 Task: Create an itinerary for a family adventure in the Great Smoky Mountains, Tennessee/North Carolina, with activities like hiking and staying in Airbnb cabins.
Action: Mouse moved to (454, 58)
Screenshot: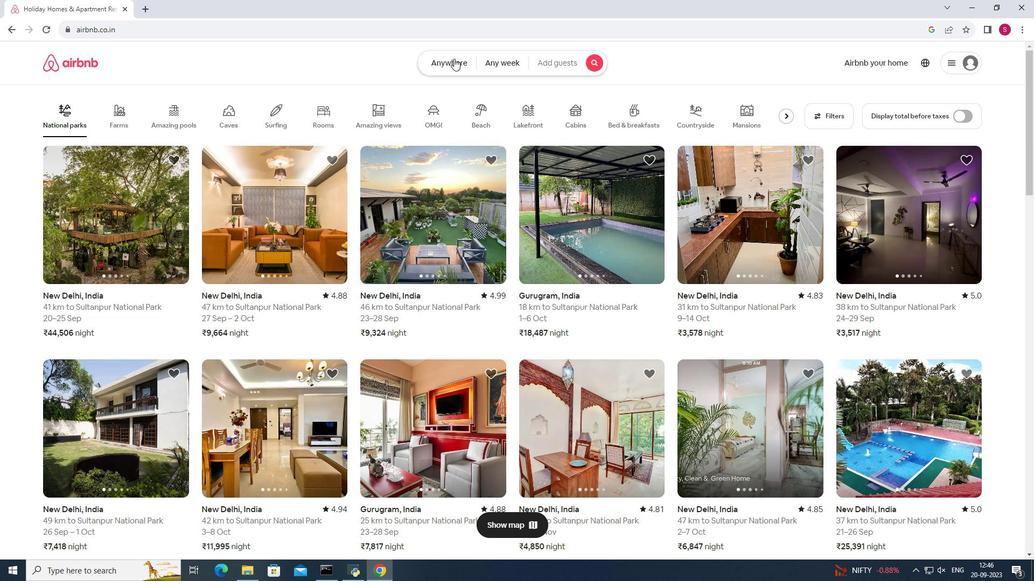 
Action: Mouse pressed left at (454, 58)
Screenshot: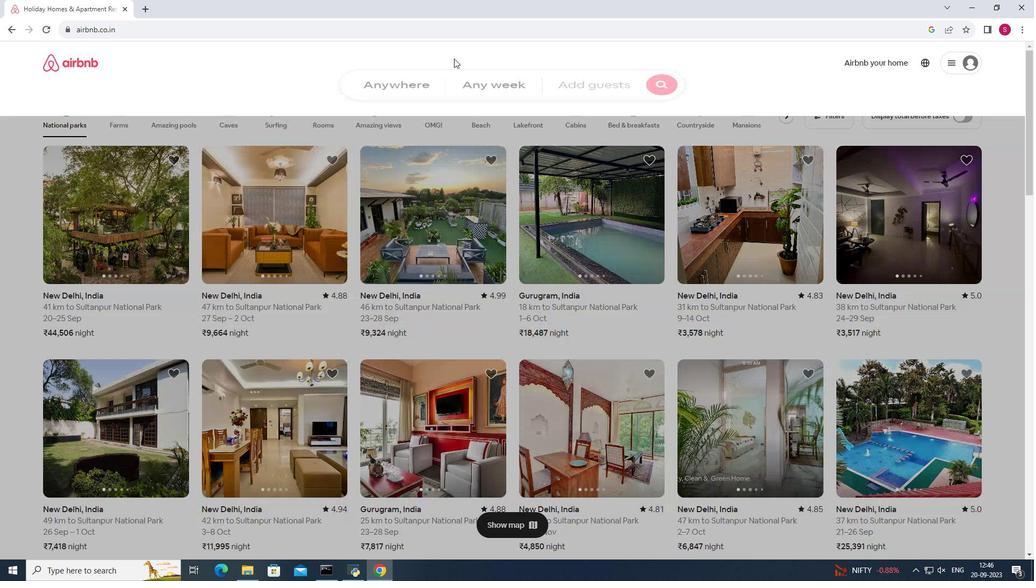 
Action: Mouse moved to (411, 105)
Screenshot: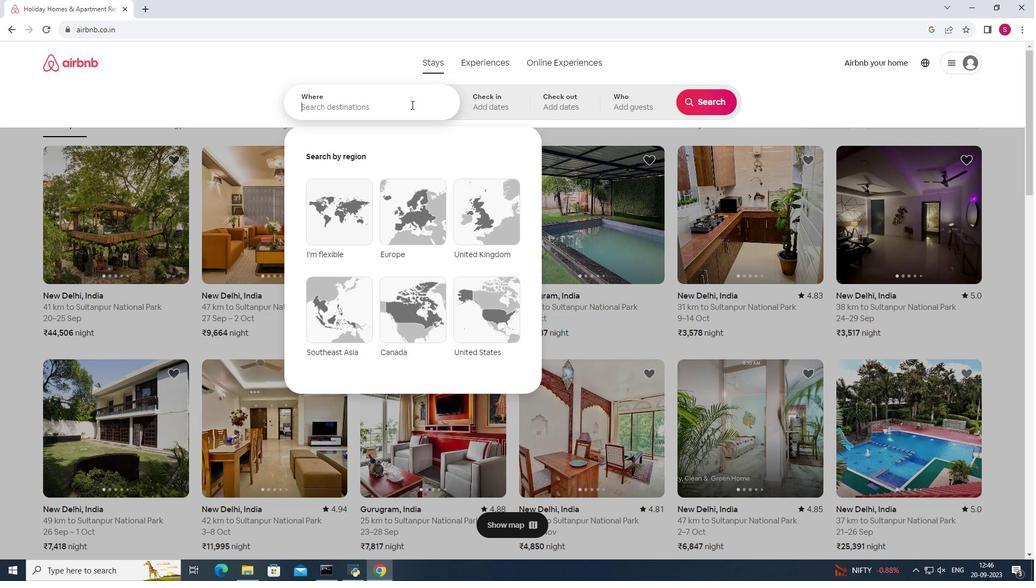 
Action: Mouse pressed left at (411, 105)
Screenshot: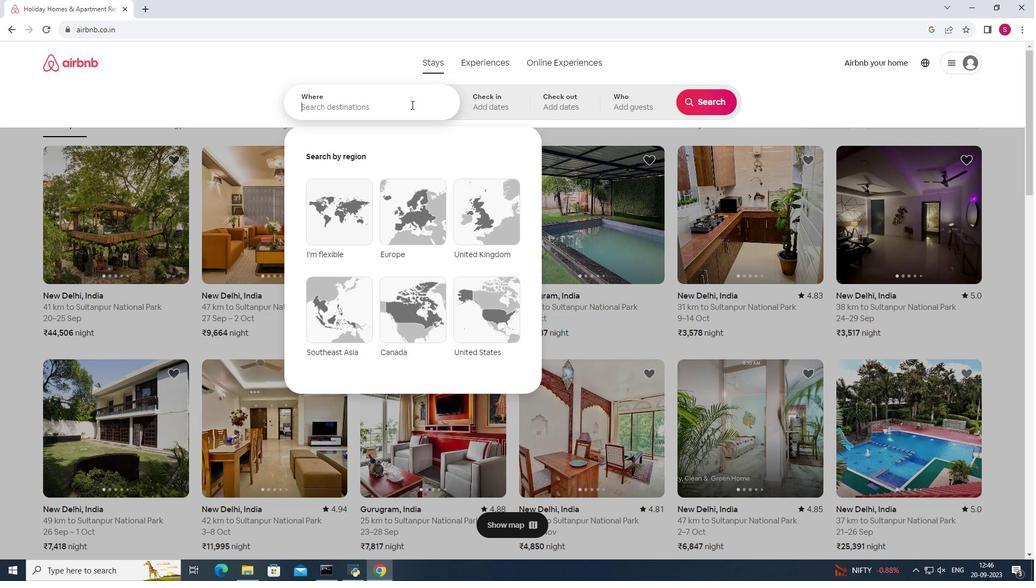 
Action: Key pressed <Key.shift><Key.shift><Key.shift><Key.shift><Key.shift><Key.shift><Key.shift><Key.shift><Key.shift><Key.shift><Key.shift><Key.shift>Great<Key.space><Key.shift><Key.shift><Key.shift><Key.shift><Key.shift><Key.shift><Key.shift><Key.shift><Key.shift><Key.shift><Key.shift><Key.shift><Key.shift><Key.shift><Key.shift><Key.shift><Key.shift><Key.shift><Key.shift>Smoky<Key.space><Key.shift>Mountains,<Key.space><Key.shift>North<Key.space><Key.shift>Carolina
Screenshot: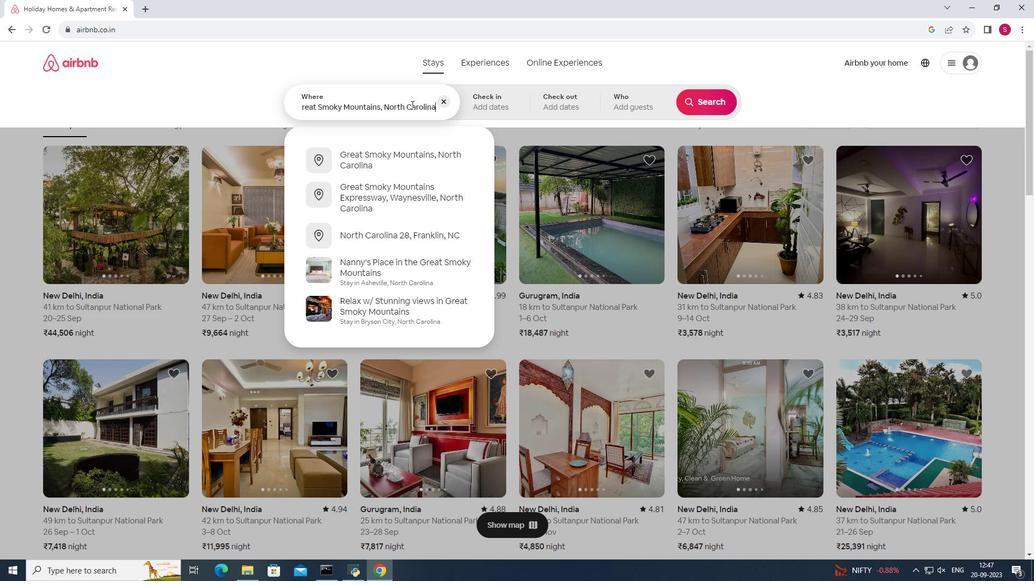 
Action: Mouse moved to (701, 102)
Screenshot: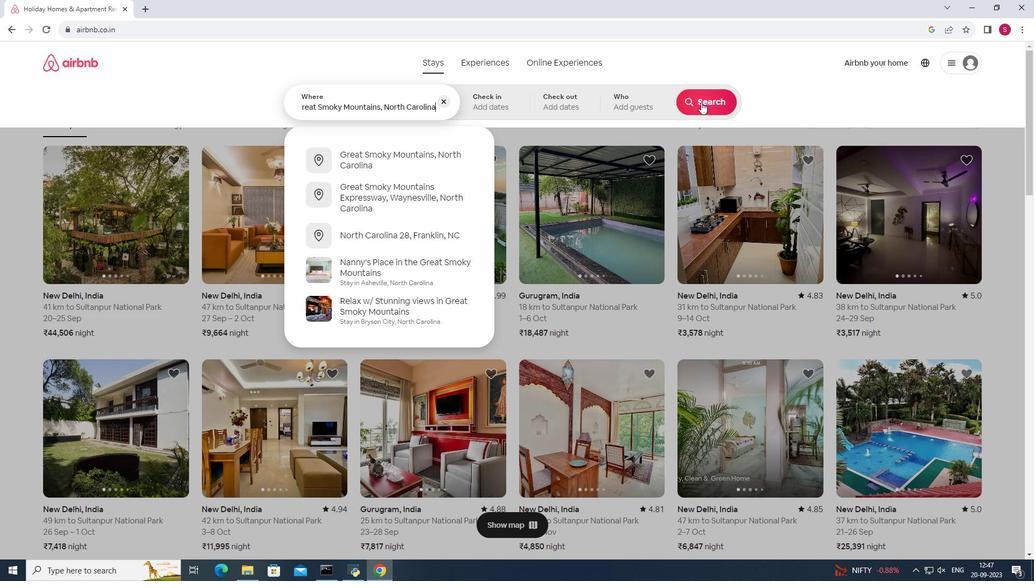 
Action: Mouse pressed left at (701, 102)
Screenshot: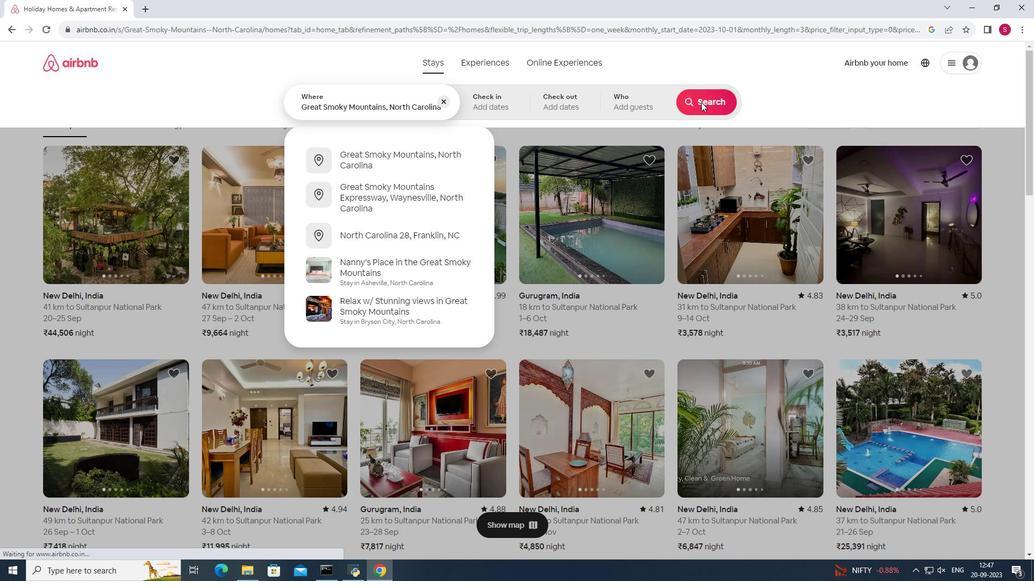 
Action: Mouse moved to (160, 108)
Screenshot: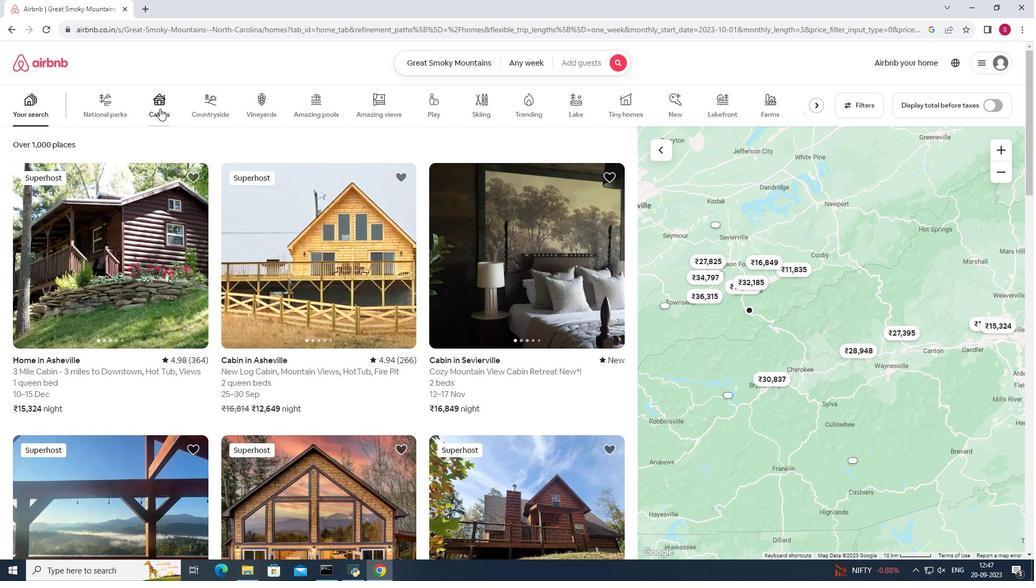 
Action: Mouse pressed left at (160, 108)
Screenshot: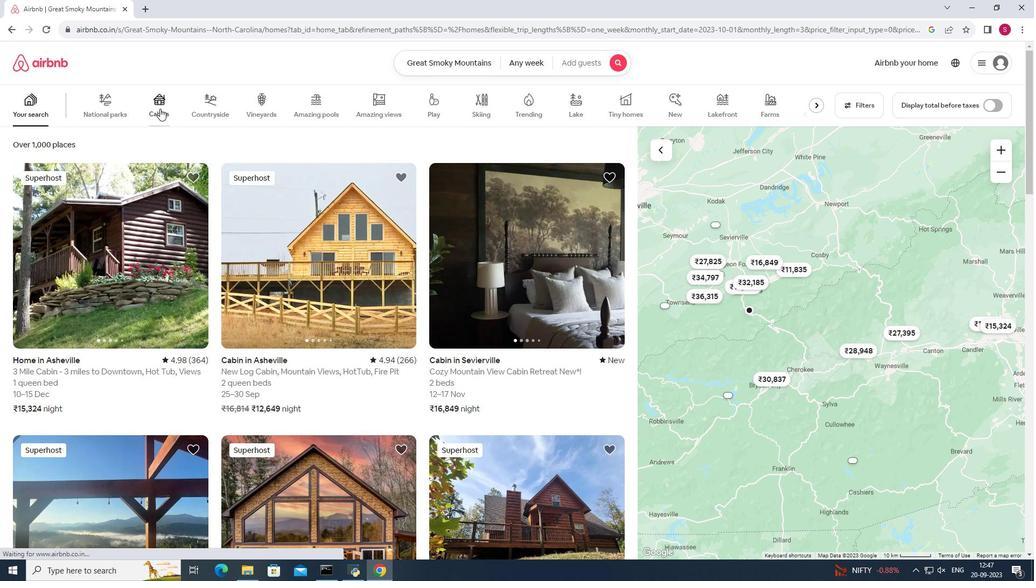 
Action: Mouse moved to (132, 279)
Screenshot: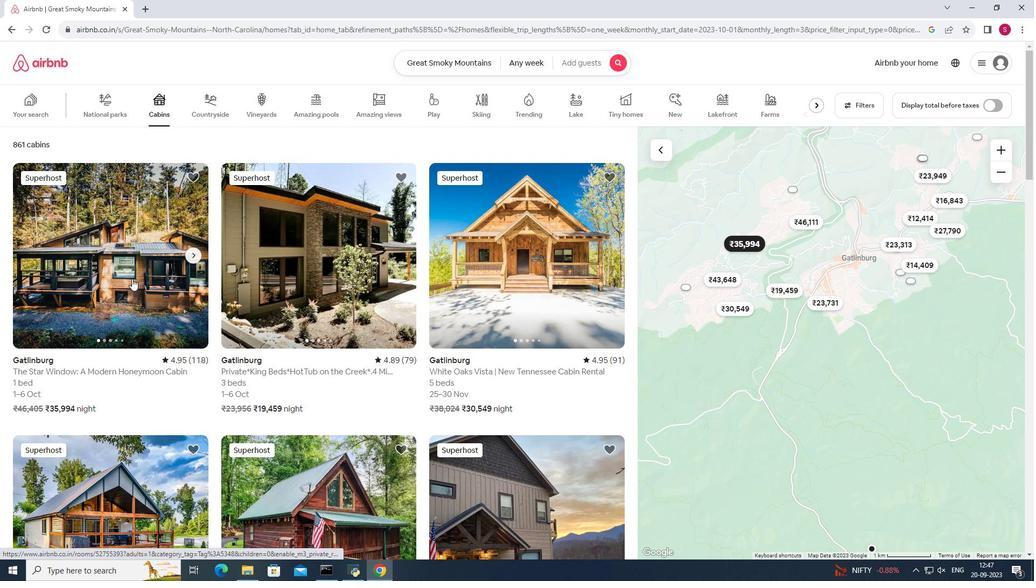 
Action: Mouse pressed left at (132, 279)
Screenshot: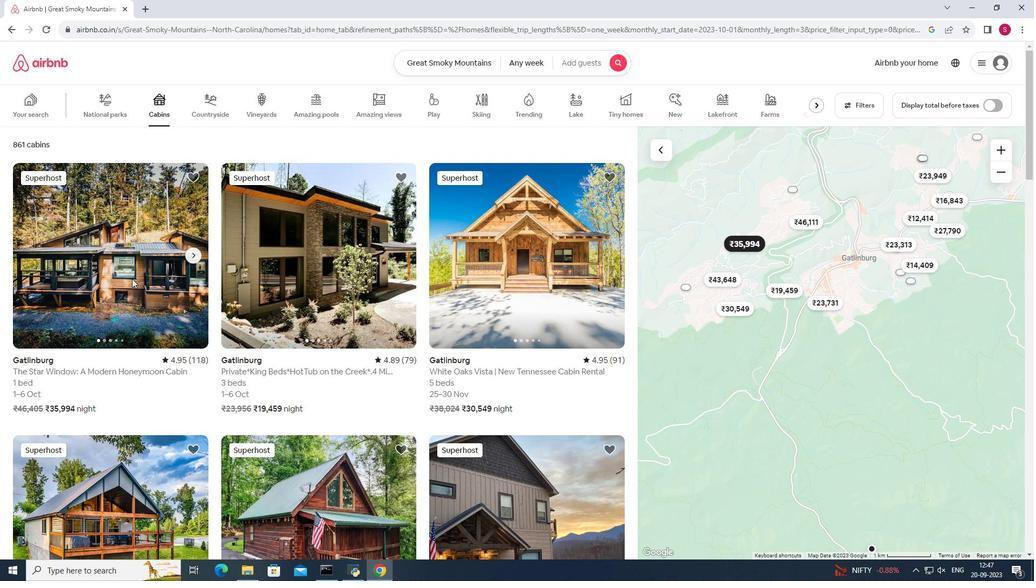
Action: Mouse moved to (758, 382)
Screenshot: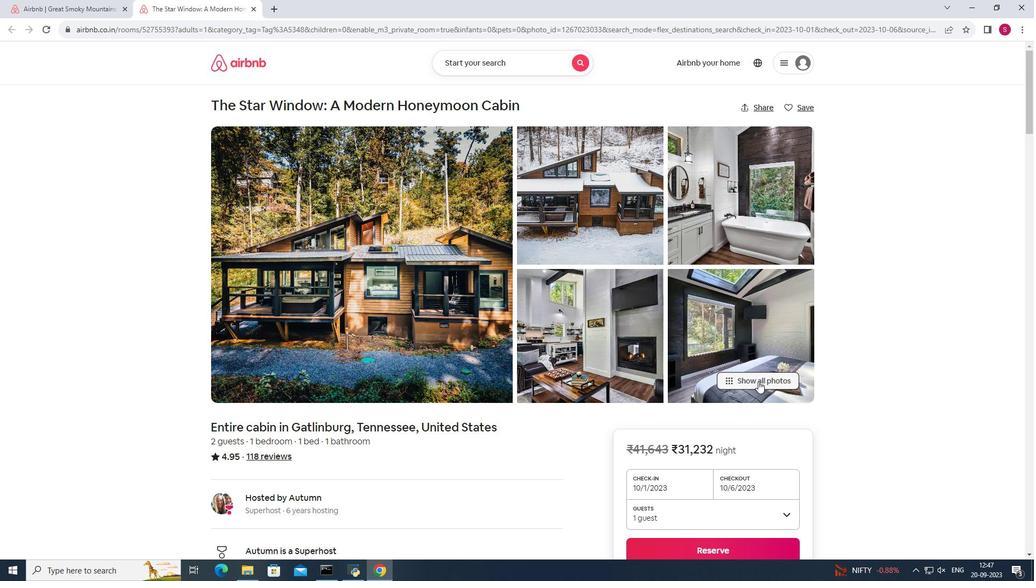 
Action: Mouse pressed left at (758, 382)
Screenshot: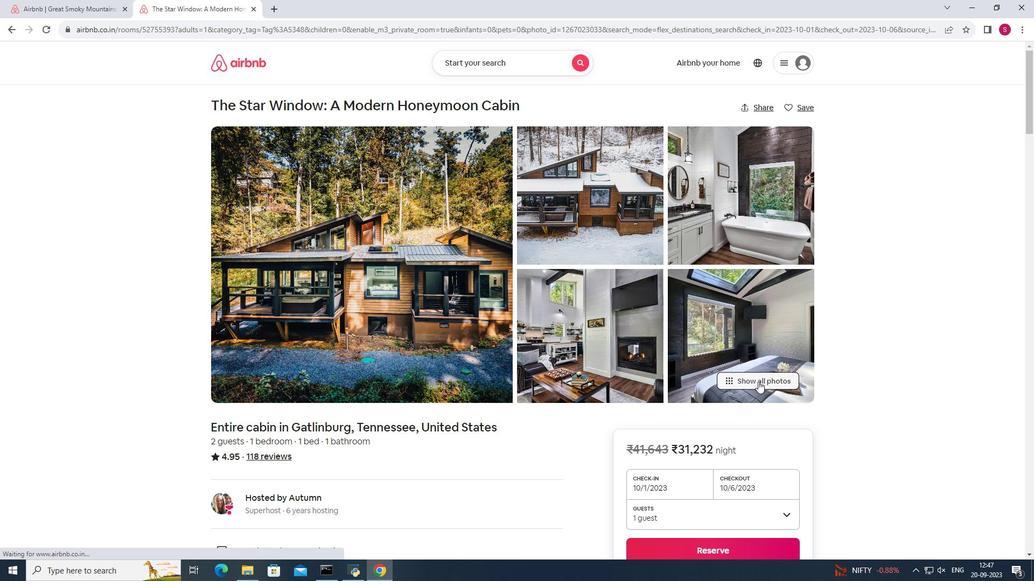 
Action: Mouse moved to (629, 280)
Screenshot: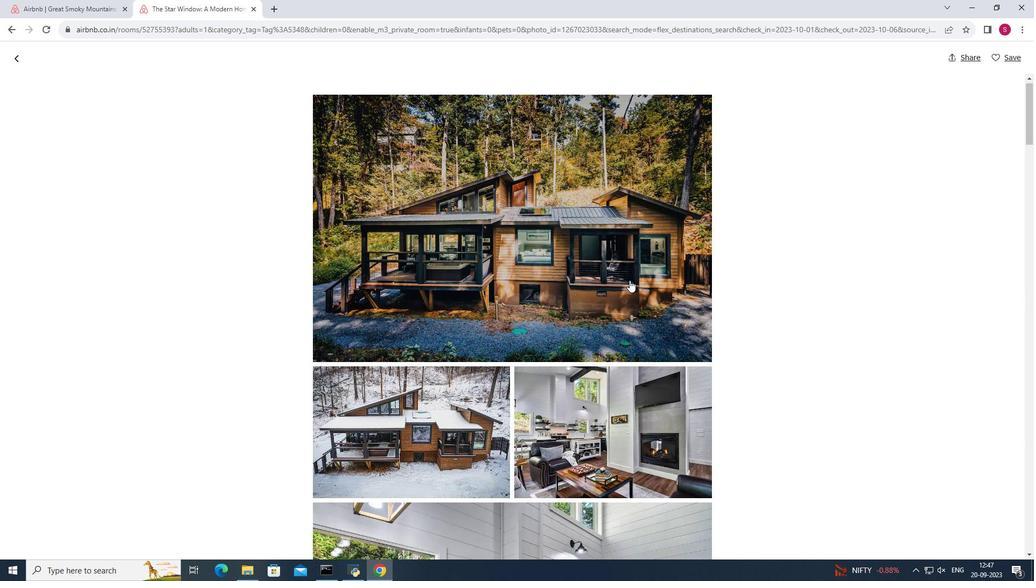 
Action: Mouse scrolled (629, 280) with delta (0, 0)
Screenshot: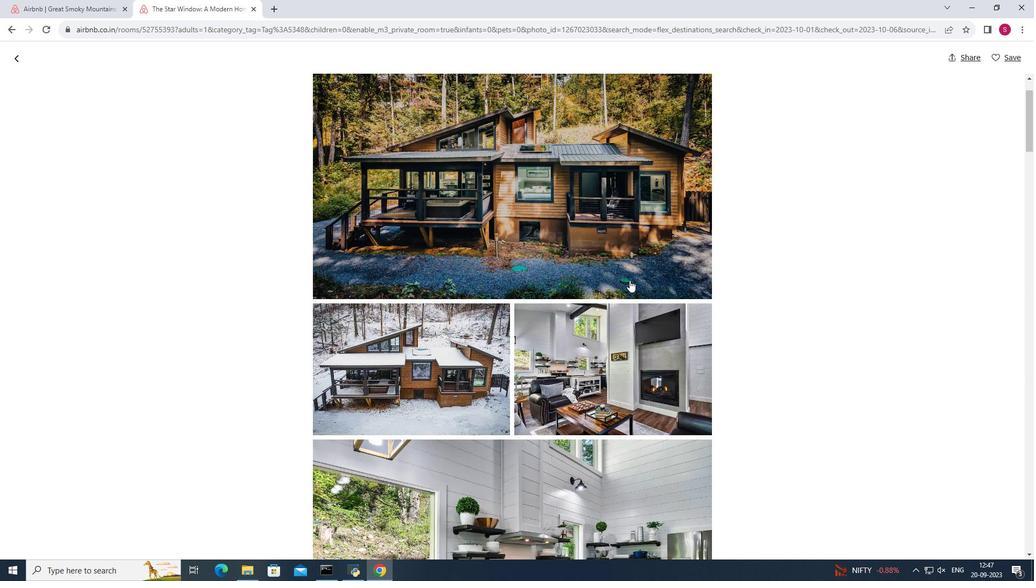 
Action: Mouse scrolled (629, 280) with delta (0, 0)
Screenshot: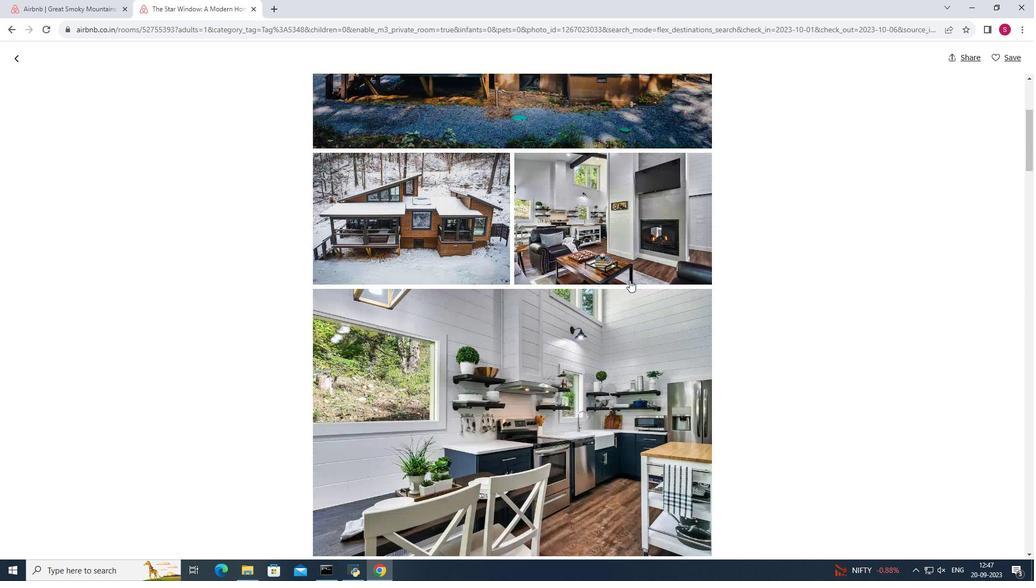 
Action: Mouse scrolled (629, 280) with delta (0, 0)
Screenshot: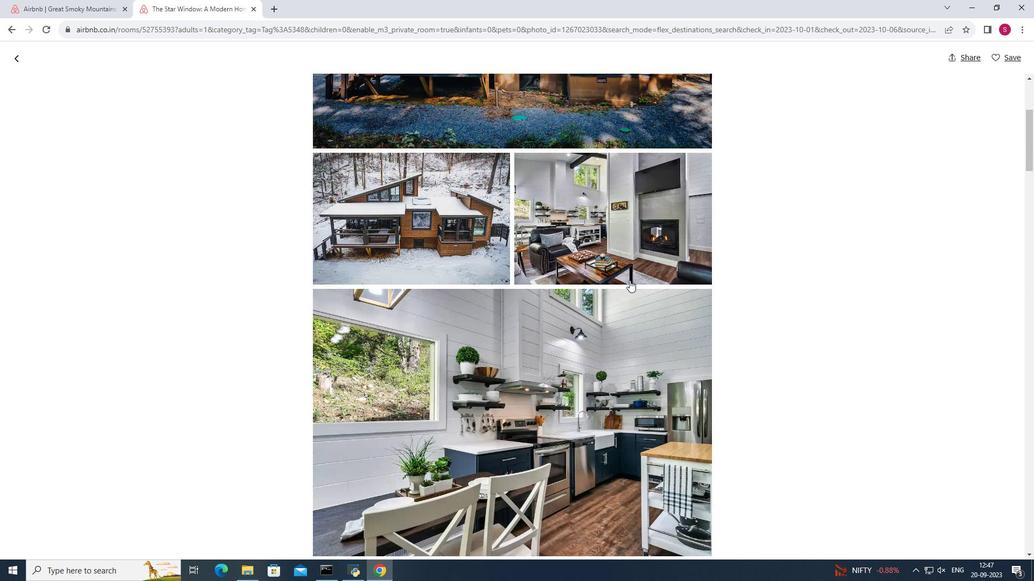 
Action: Mouse scrolled (629, 280) with delta (0, 0)
Screenshot: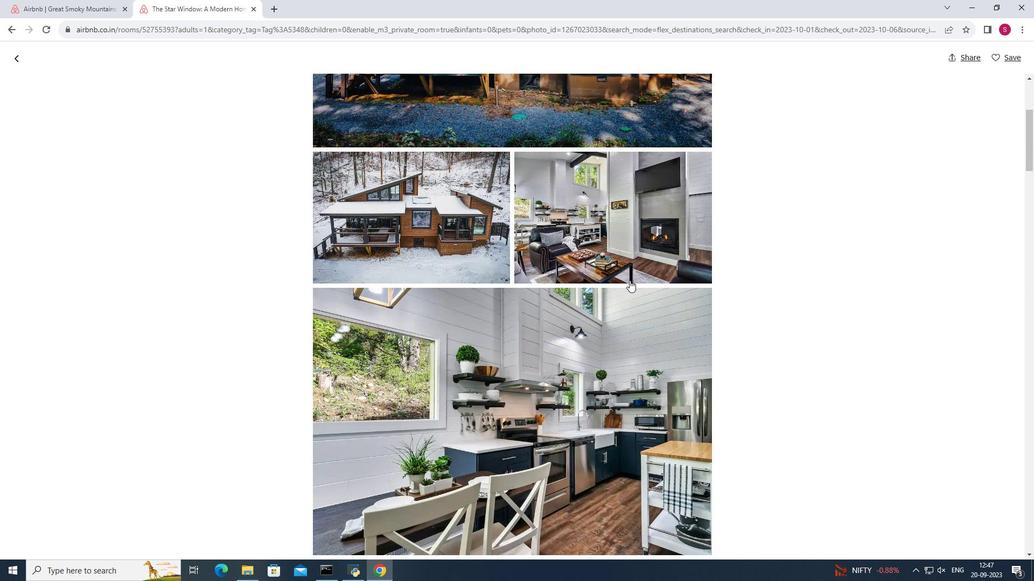 
Action: Mouse scrolled (629, 280) with delta (0, 0)
Screenshot: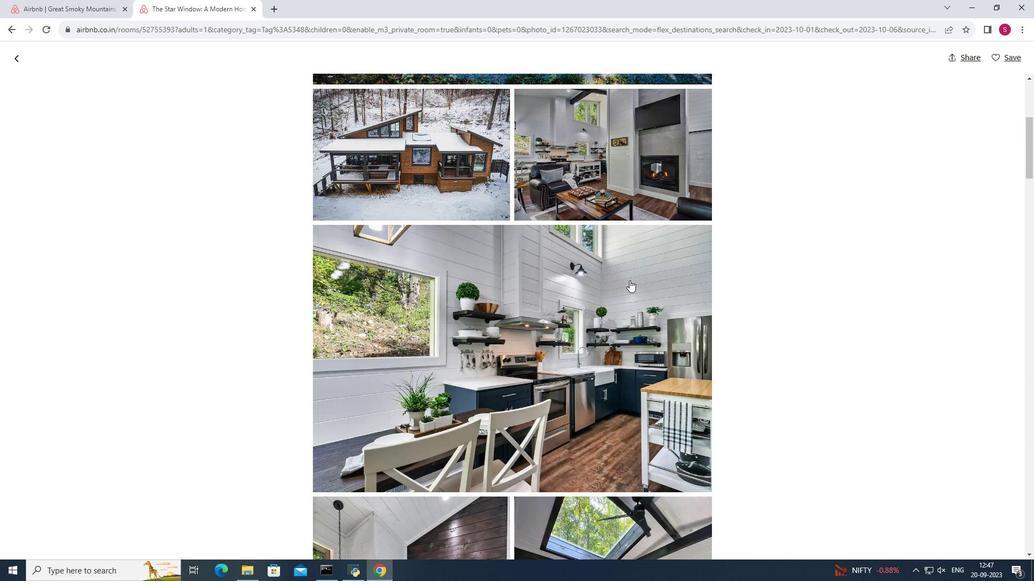 
Action: Mouse scrolled (629, 280) with delta (0, 0)
Screenshot: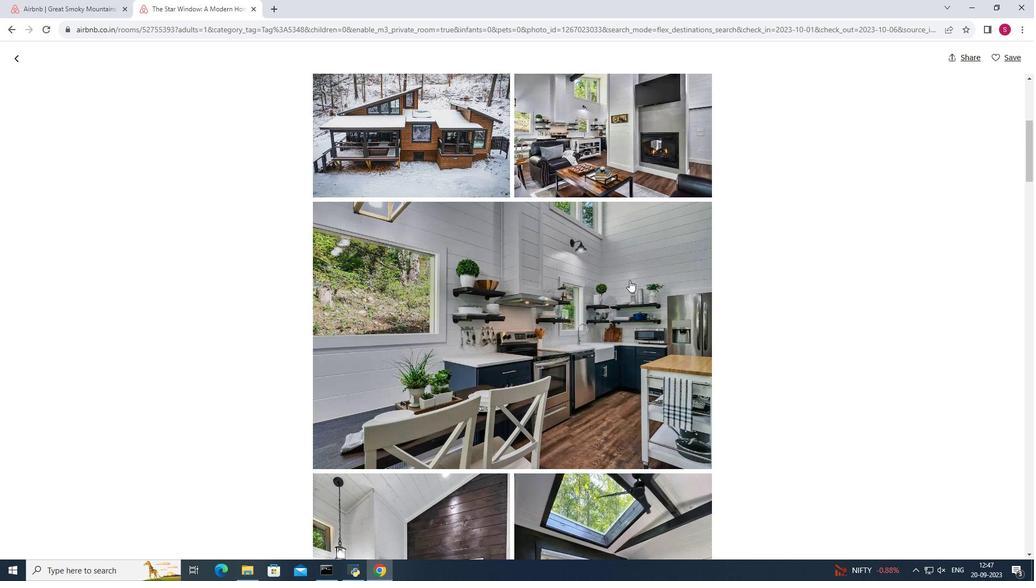 
Action: Mouse scrolled (629, 280) with delta (0, 0)
Screenshot: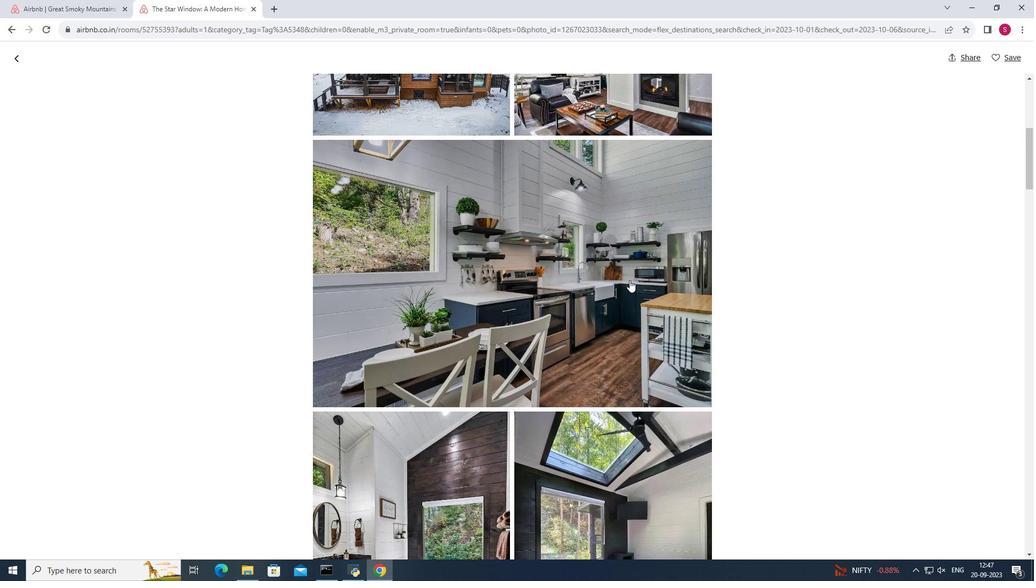 
Action: Mouse scrolled (629, 280) with delta (0, 0)
Screenshot: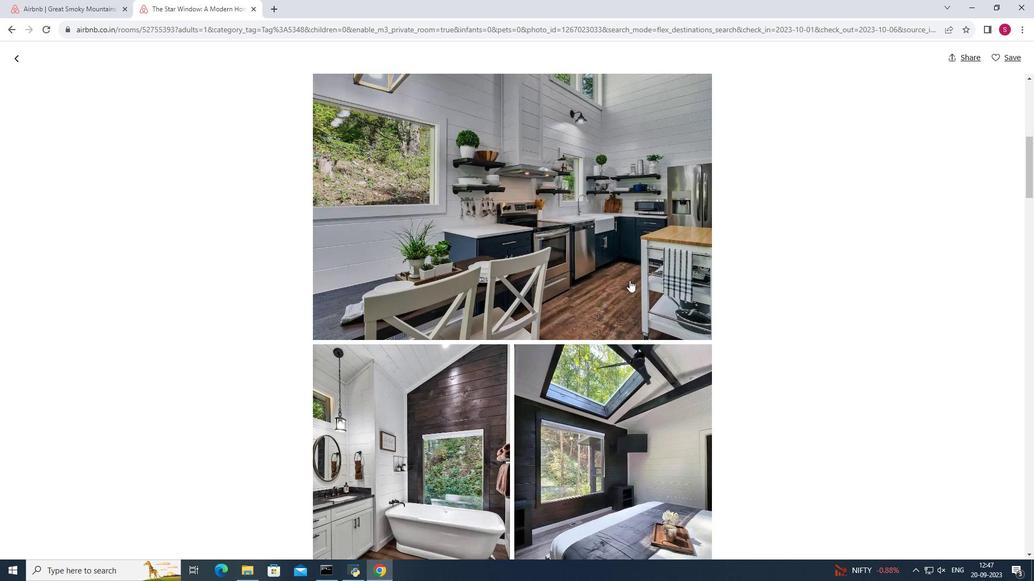 
Action: Mouse scrolled (629, 280) with delta (0, 0)
Screenshot: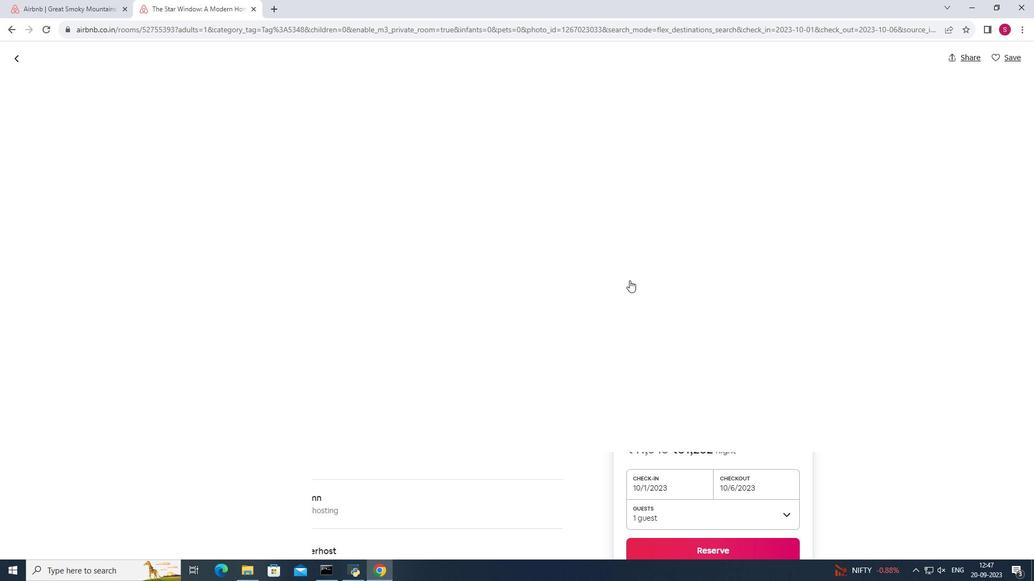 
Action: Mouse scrolled (629, 280) with delta (0, 0)
Screenshot: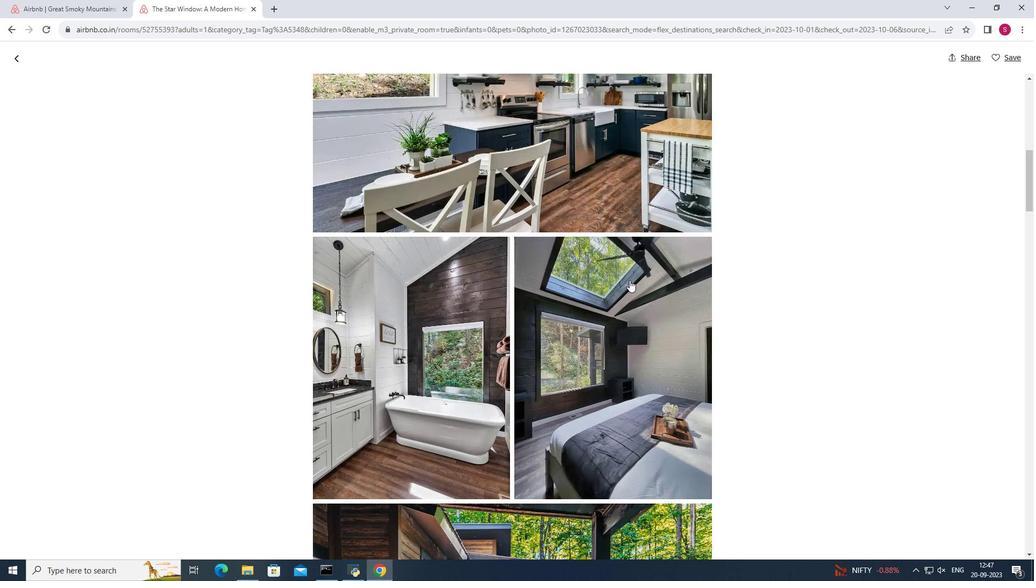 
Action: Mouse scrolled (629, 280) with delta (0, 0)
Screenshot: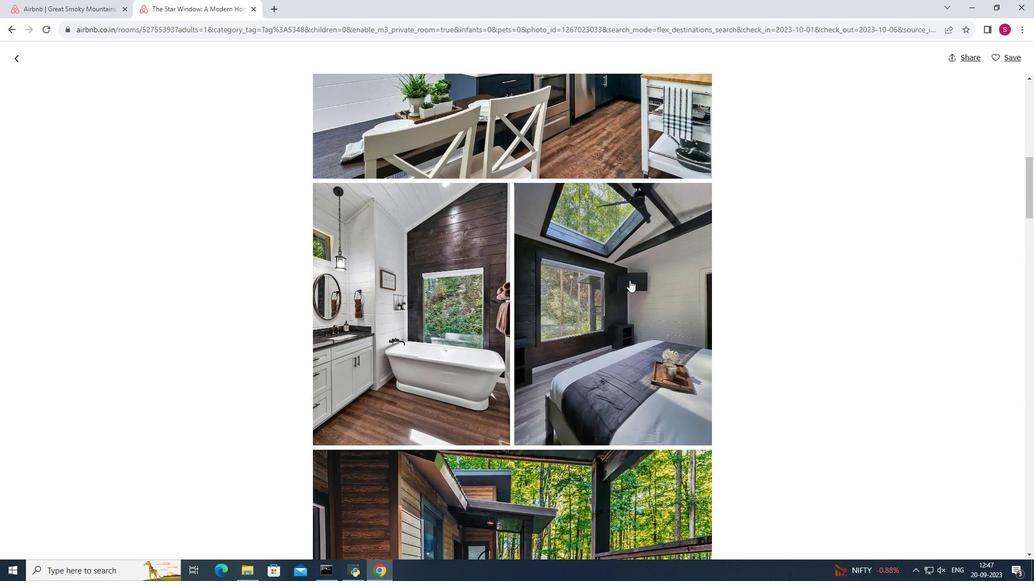 
Action: Mouse scrolled (629, 280) with delta (0, 0)
Screenshot: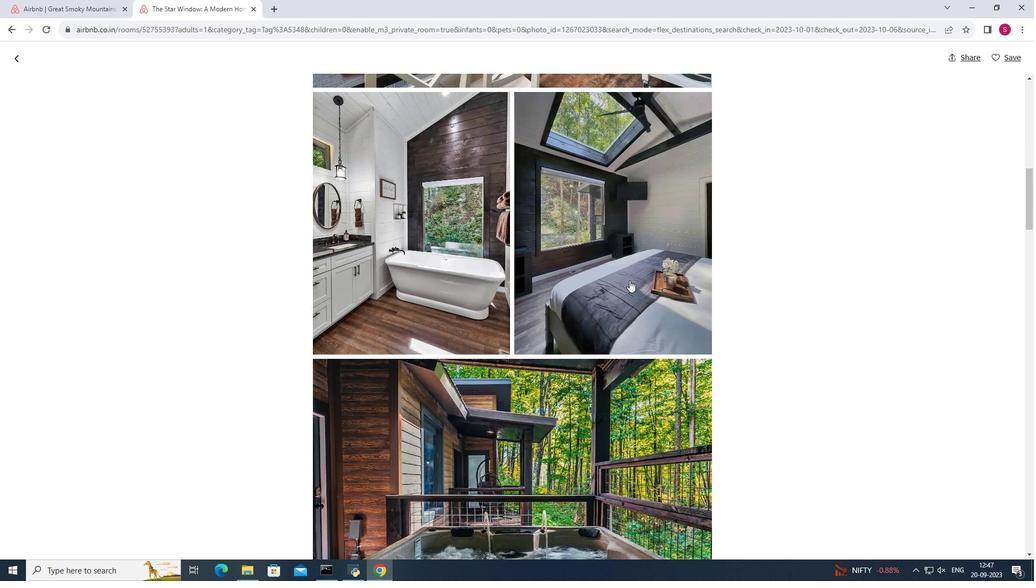 
Action: Mouse scrolled (629, 280) with delta (0, 0)
Screenshot: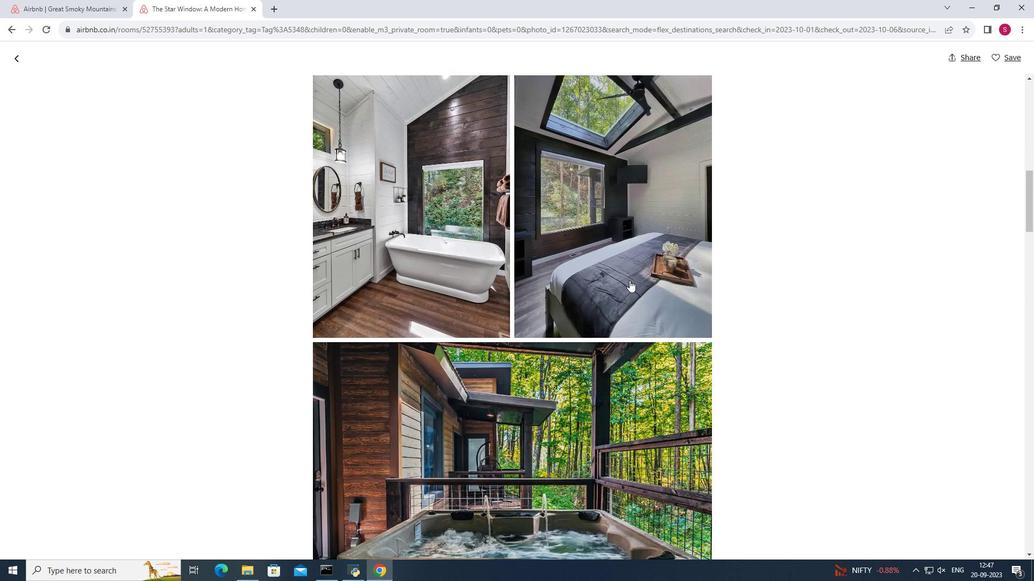 
Action: Mouse scrolled (629, 280) with delta (0, 0)
Screenshot: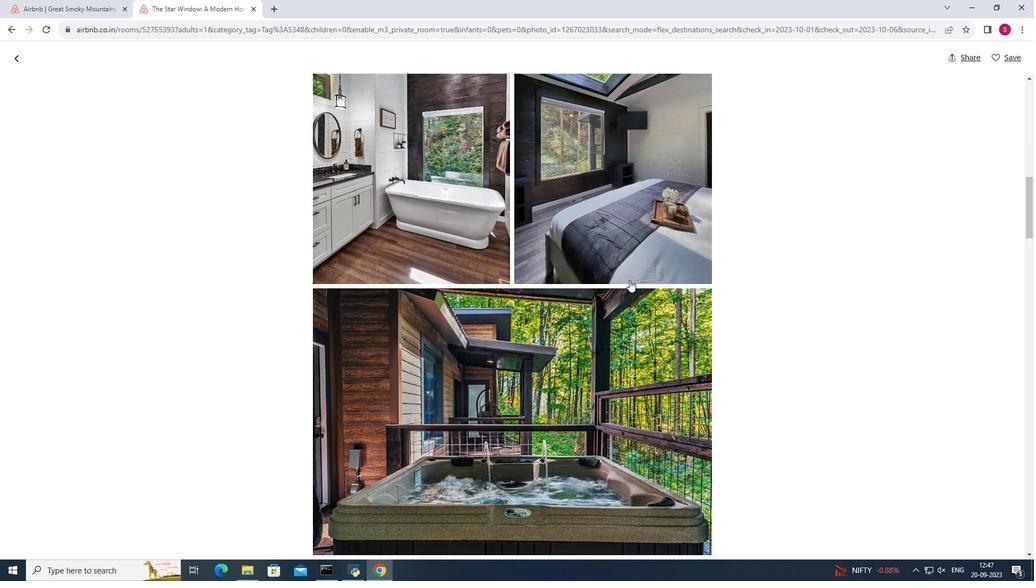 
Action: Mouse scrolled (629, 280) with delta (0, 0)
Screenshot: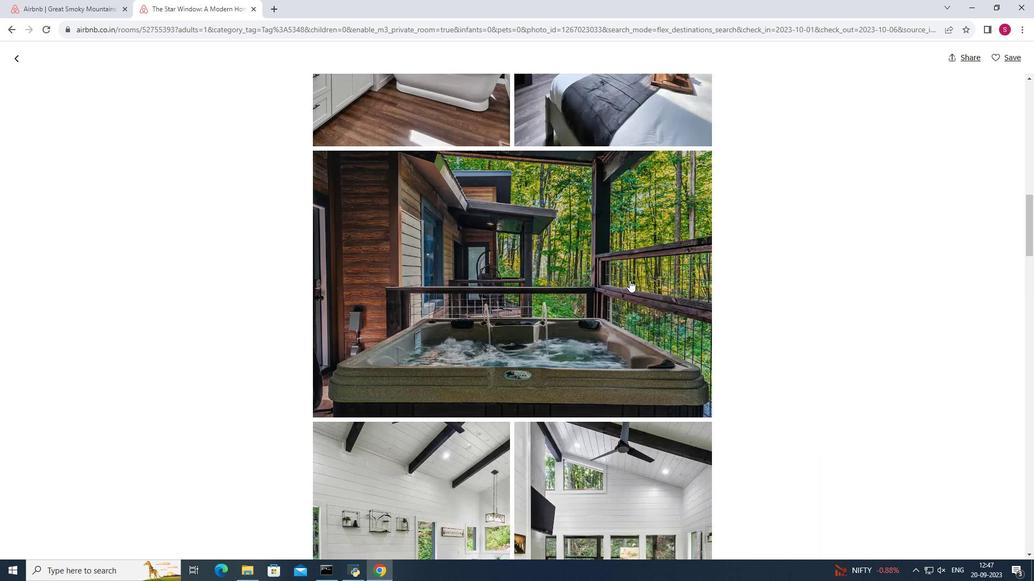 
Action: Mouse scrolled (629, 280) with delta (0, 0)
Screenshot: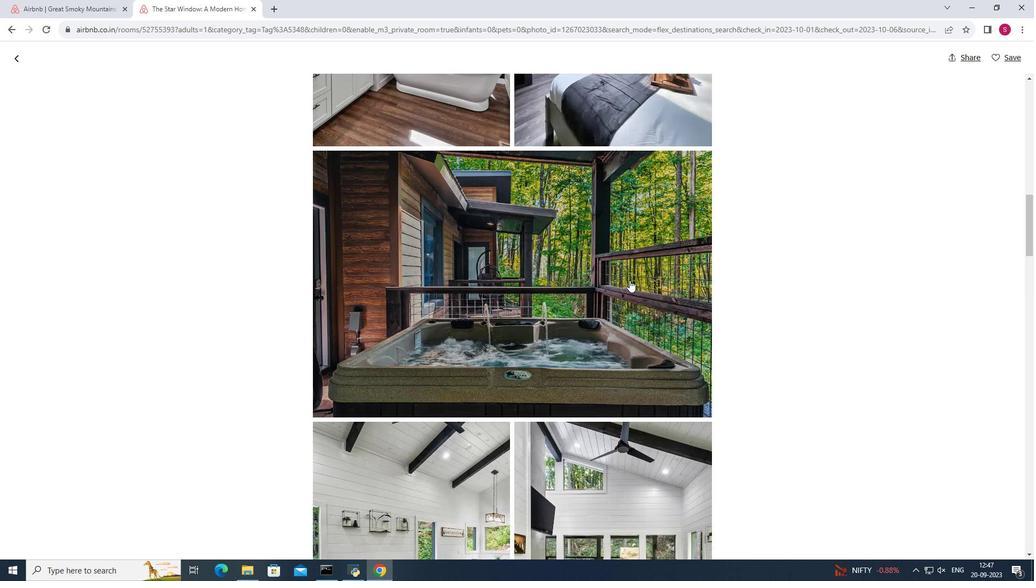 
Action: Mouse scrolled (629, 280) with delta (0, 0)
Screenshot: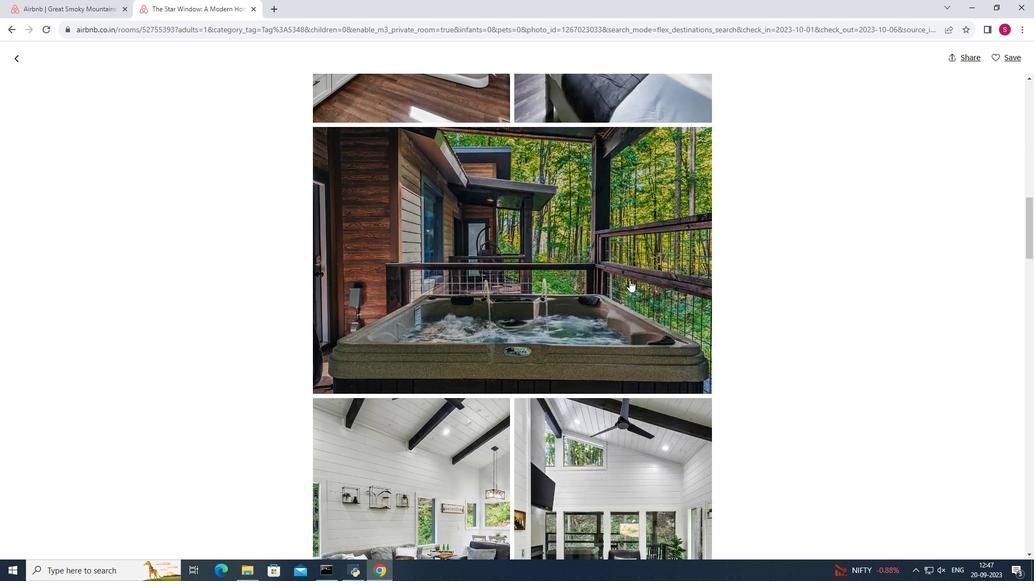 
Action: Mouse scrolled (629, 280) with delta (0, 0)
Screenshot: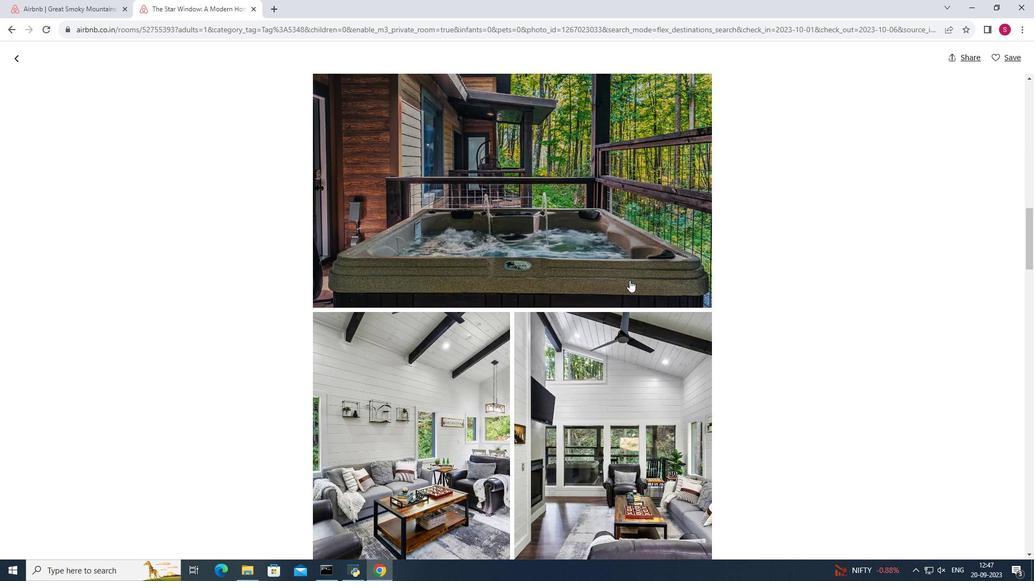 
Action: Mouse scrolled (629, 280) with delta (0, 0)
Screenshot: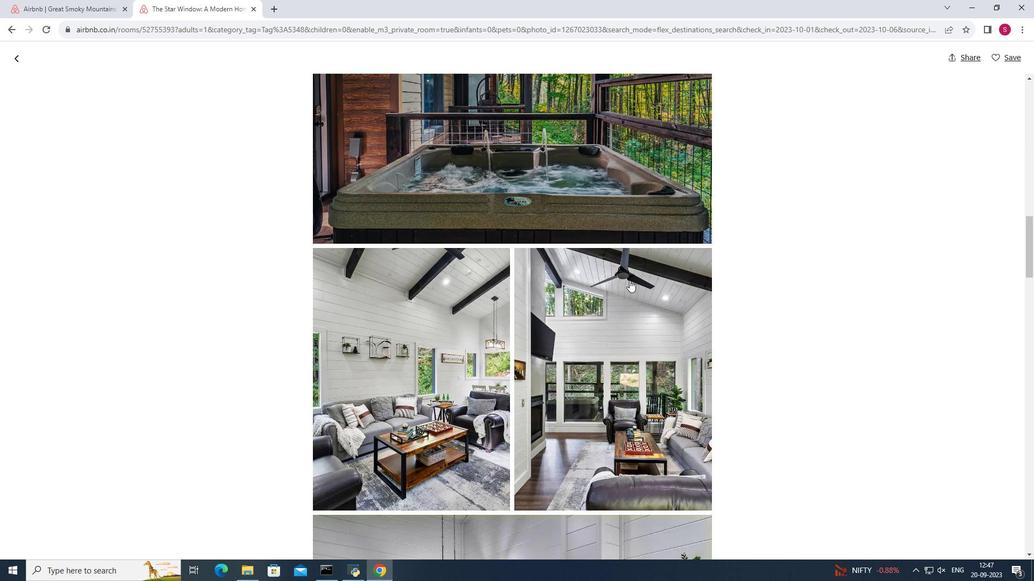 
Action: Mouse scrolled (629, 280) with delta (0, 0)
Screenshot: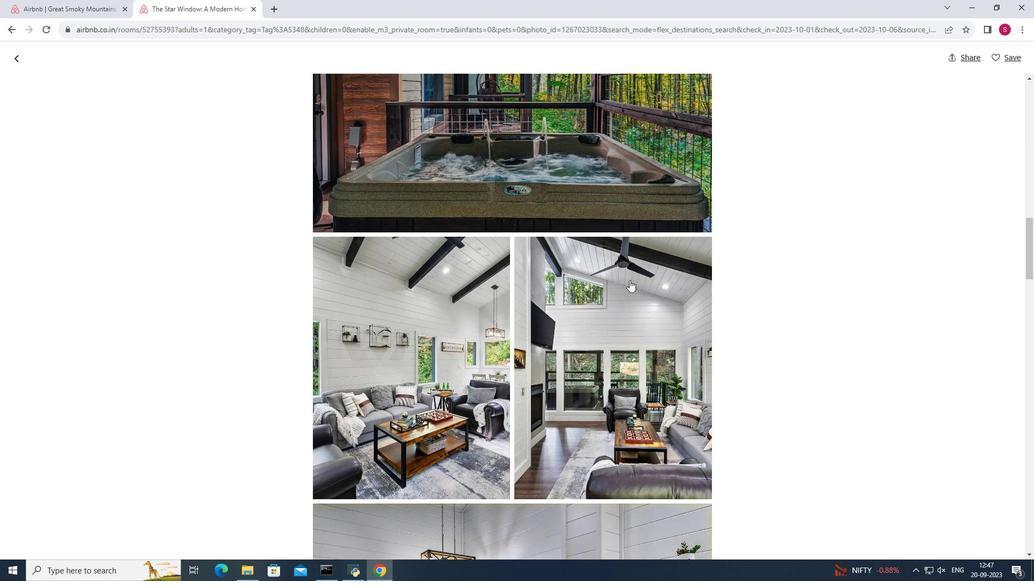 
Action: Mouse scrolled (629, 280) with delta (0, 0)
Screenshot: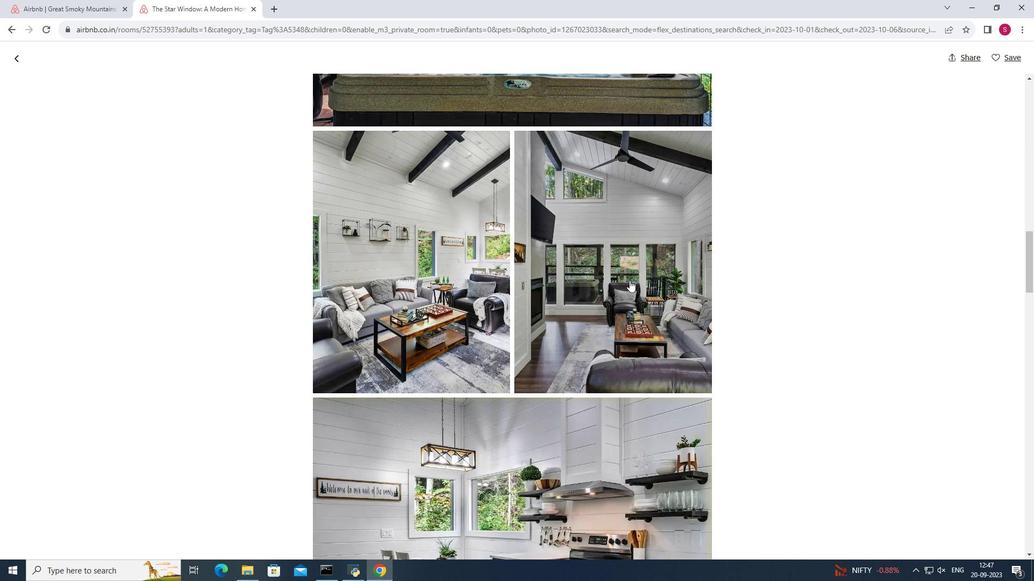
Action: Mouse scrolled (629, 280) with delta (0, 0)
Screenshot: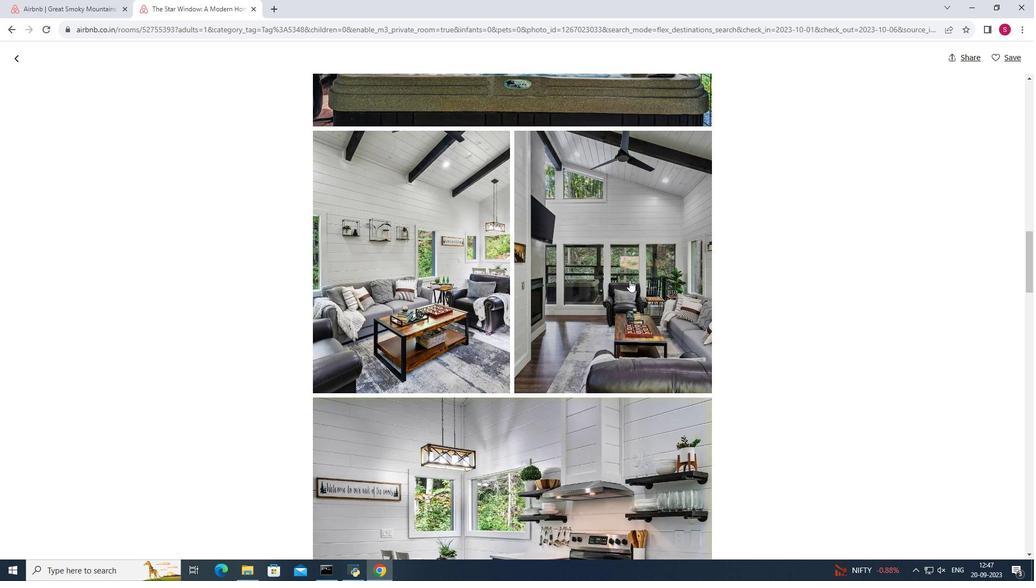 
Action: Mouse scrolled (629, 280) with delta (0, 0)
Screenshot: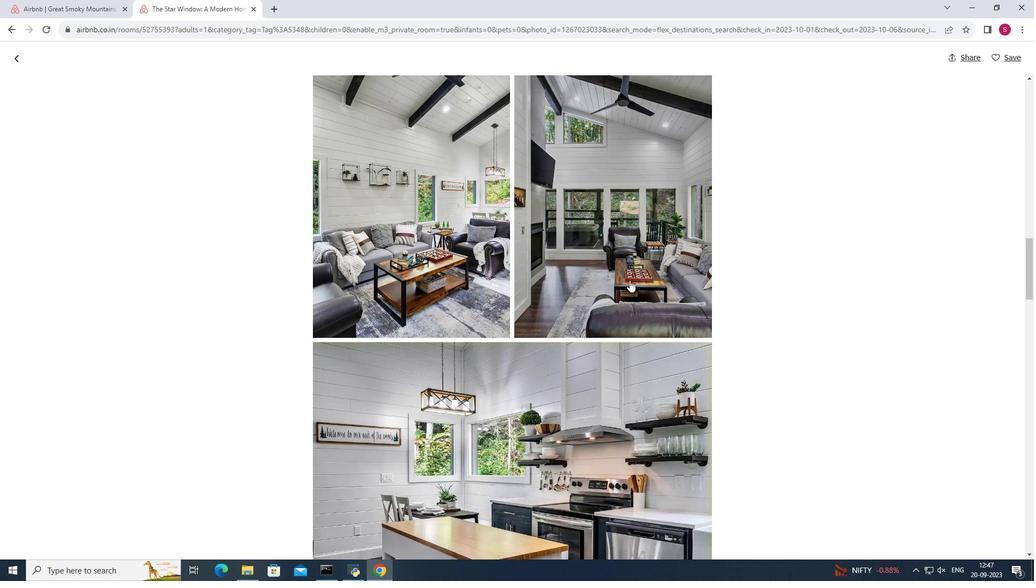 
Action: Mouse scrolled (629, 280) with delta (0, 0)
Screenshot: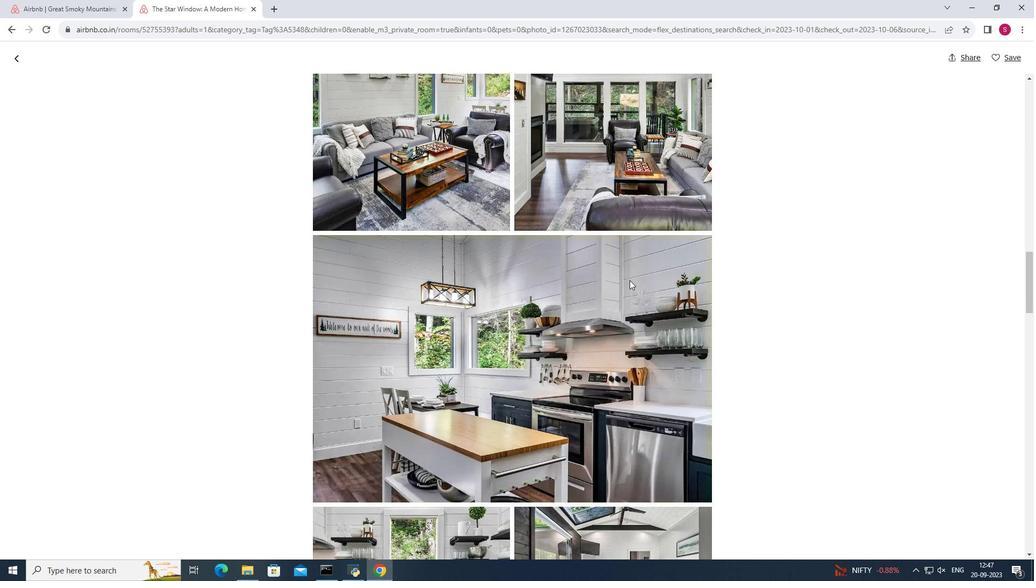 
Action: Mouse scrolled (629, 280) with delta (0, 0)
Screenshot: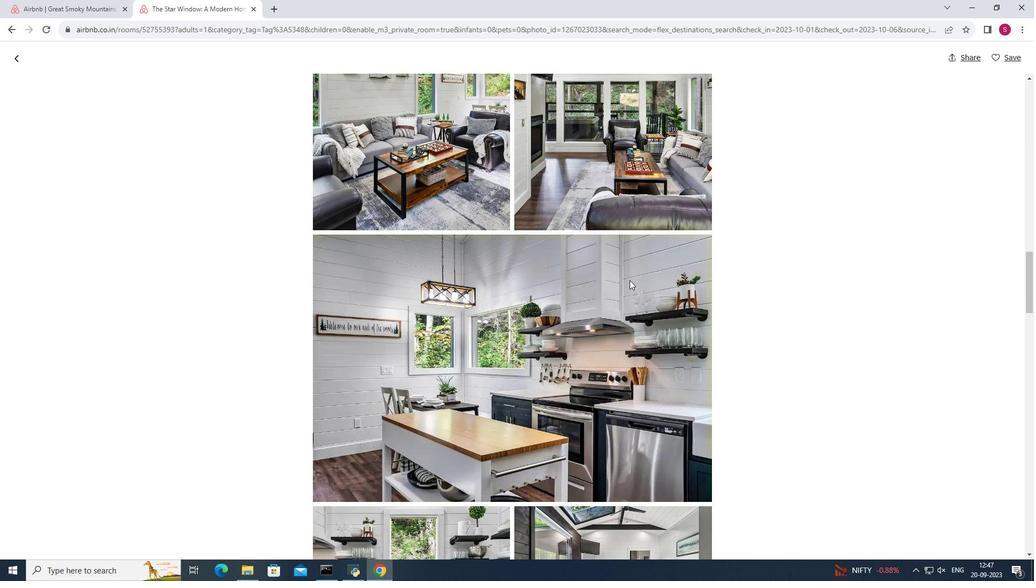 
Action: Mouse scrolled (629, 280) with delta (0, 0)
Screenshot: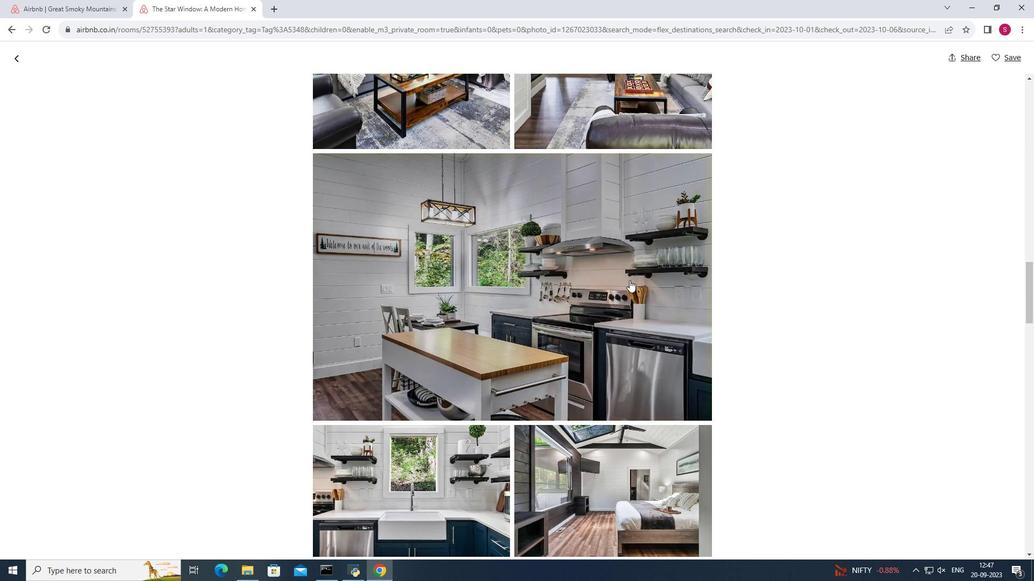 
Action: Mouse scrolled (629, 280) with delta (0, 0)
Screenshot: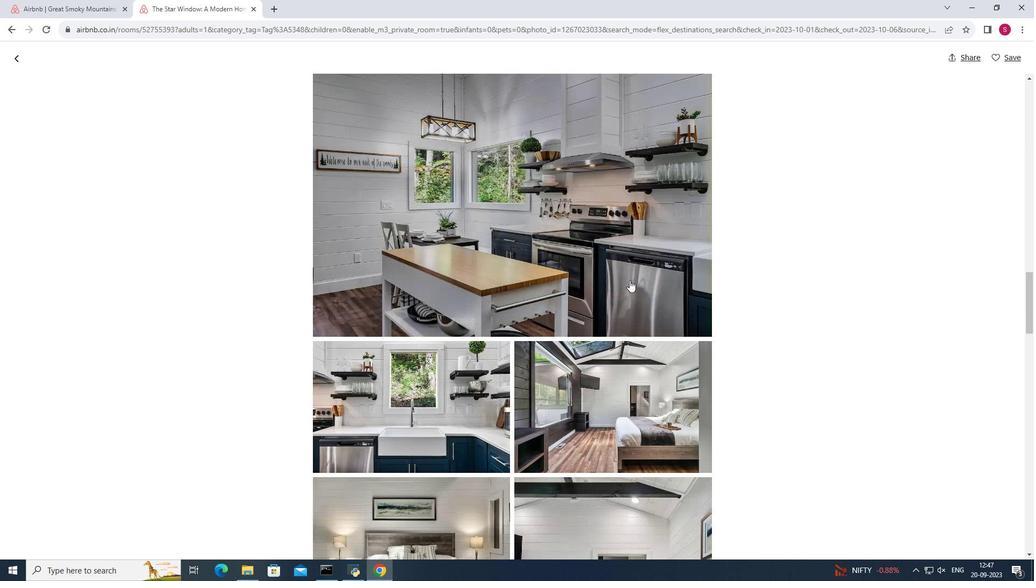 
Action: Mouse scrolled (629, 280) with delta (0, 0)
Screenshot: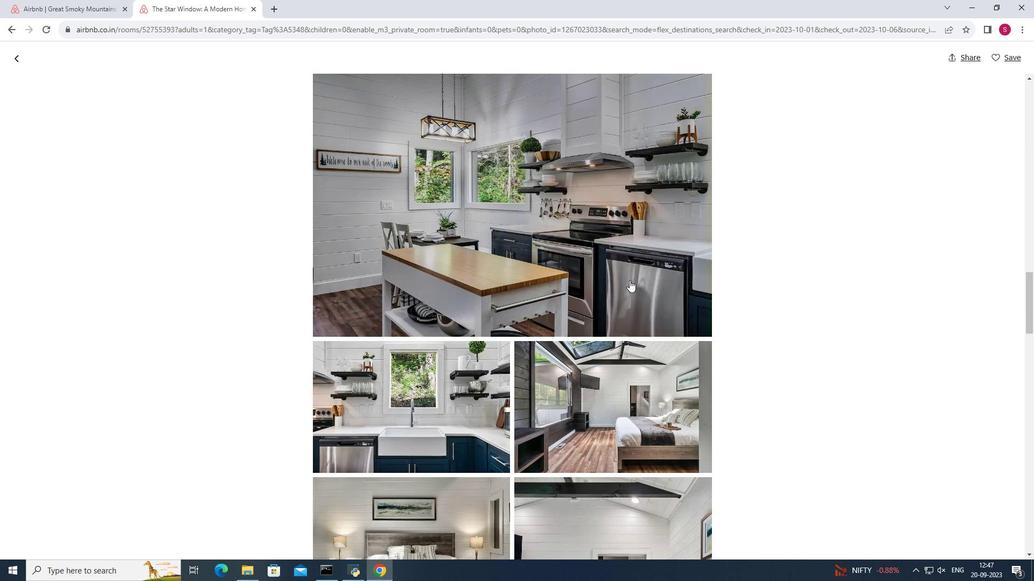 
Action: Mouse scrolled (629, 280) with delta (0, 0)
Screenshot: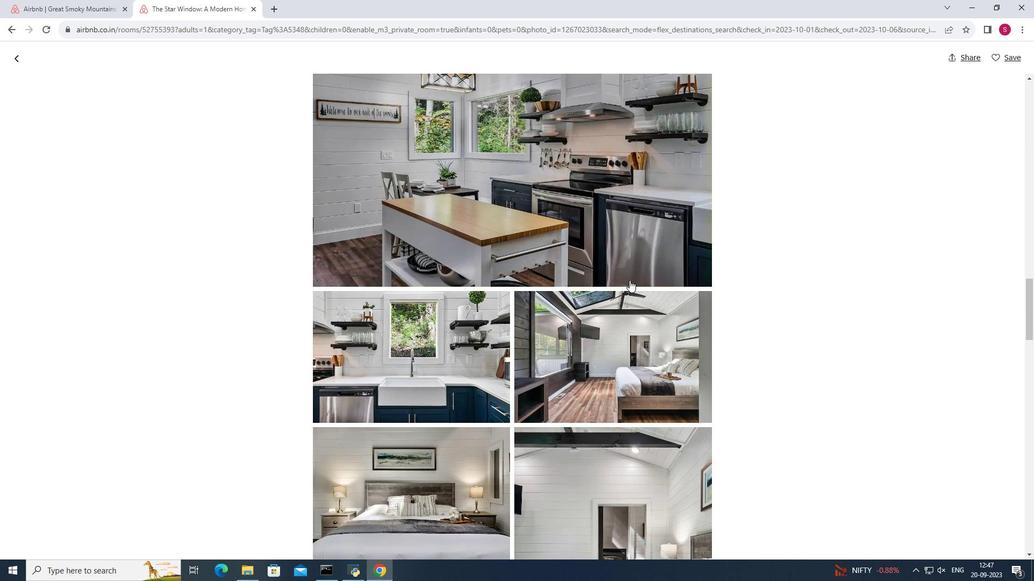 
Action: Mouse scrolled (629, 280) with delta (0, 0)
Screenshot: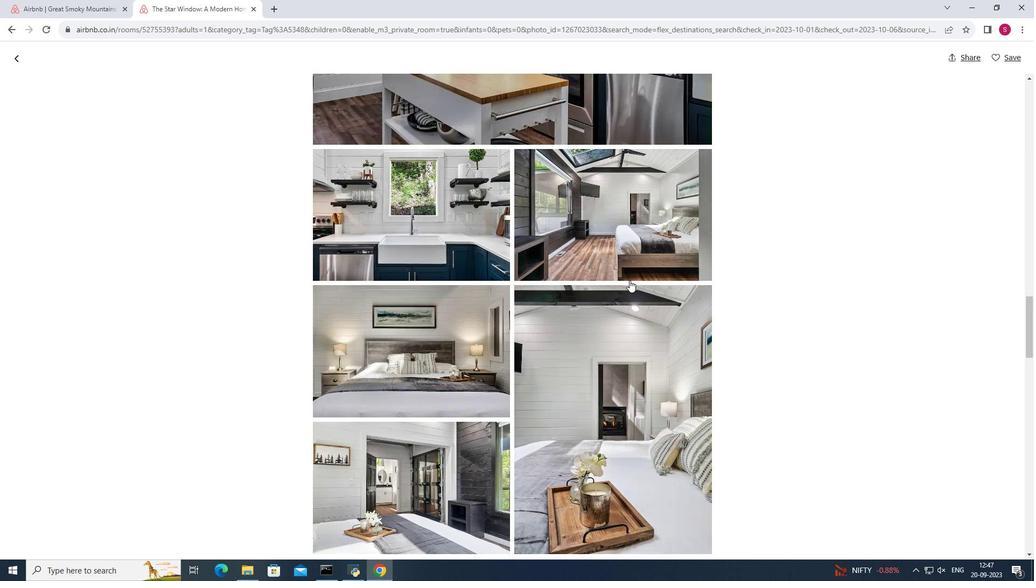 
Action: Mouse scrolled (629, 280) with delta (0, 0)
Screenshot: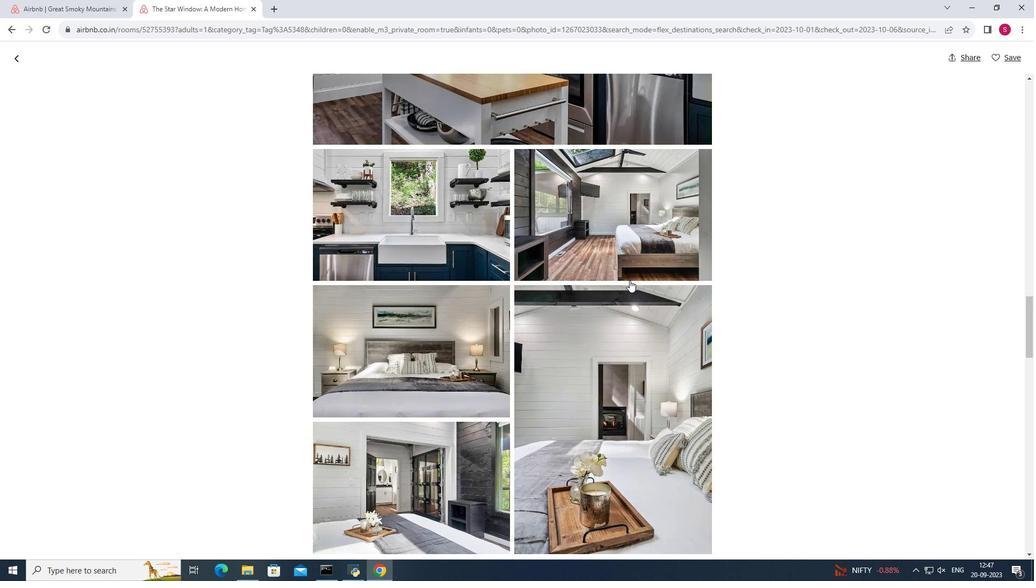 
Action: Mouse scrolled (629, 280) with delta (0, 0)
Screenshot: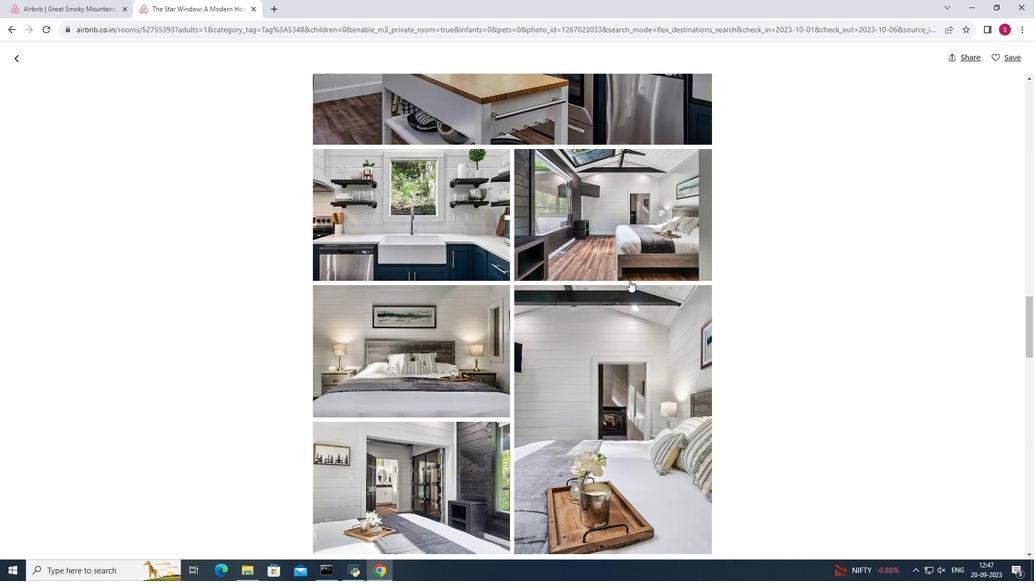 
Action: Mouse scrolled (629, 280) with delta (0, 0)
Screenshot: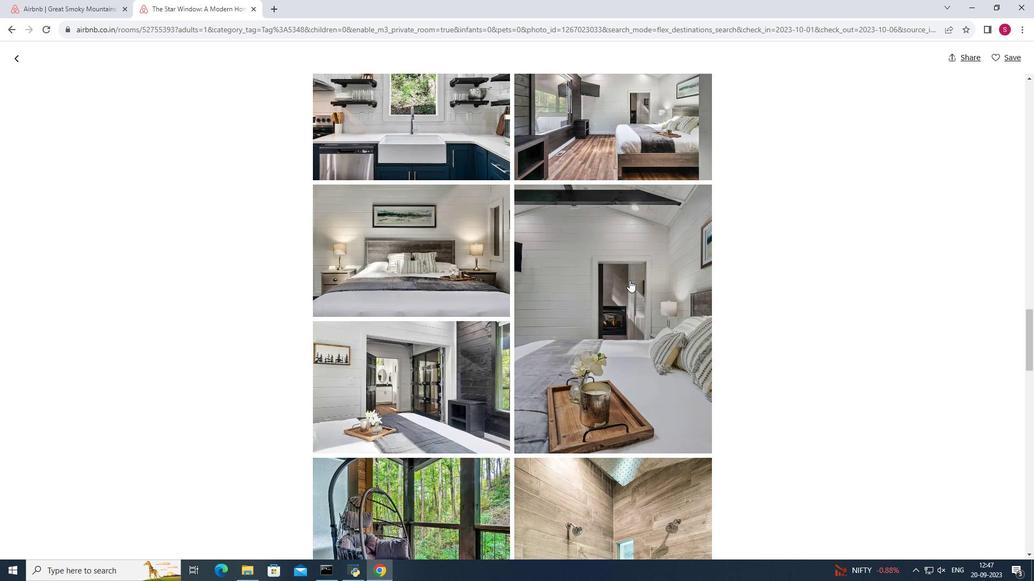 
Action: Mouse scrolled (629, 280) with delta (0, 0)
Screenshot: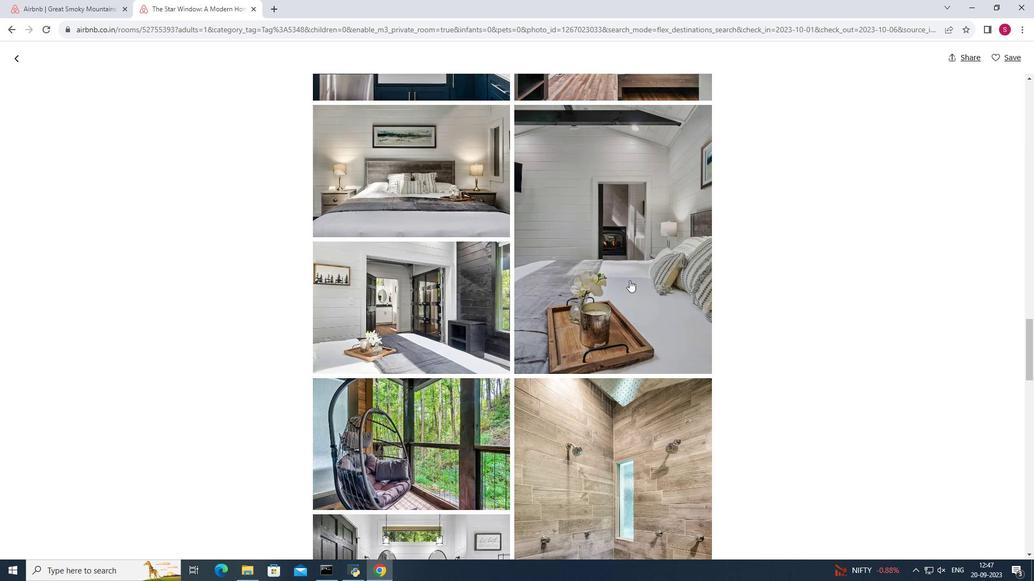 
Action: Mouse scrolled (629, 280) with delta (0, 0)
Screenshot: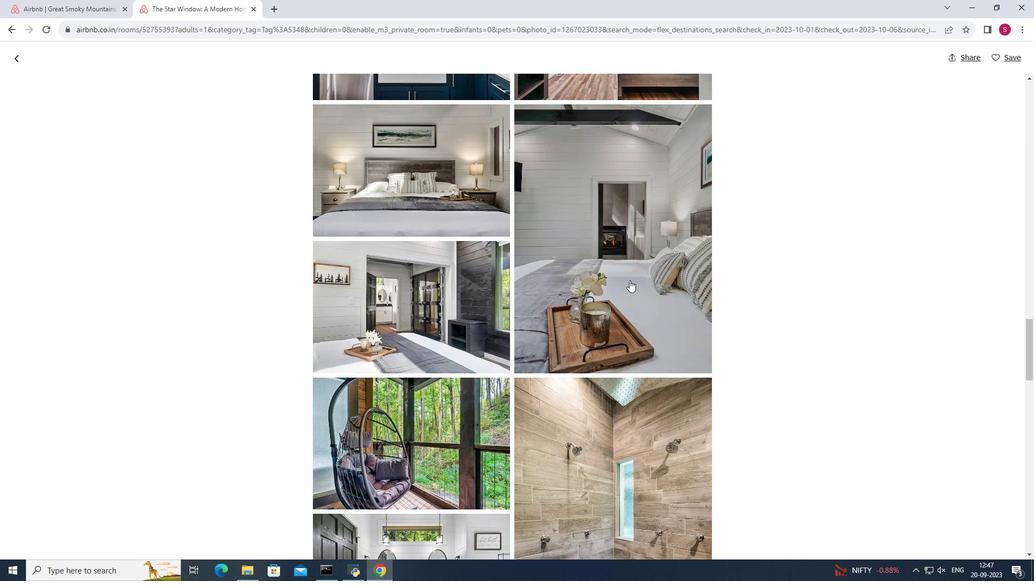 
Action: Mouse scrolled (629, 280) with delta (0, 0)
Screenshot: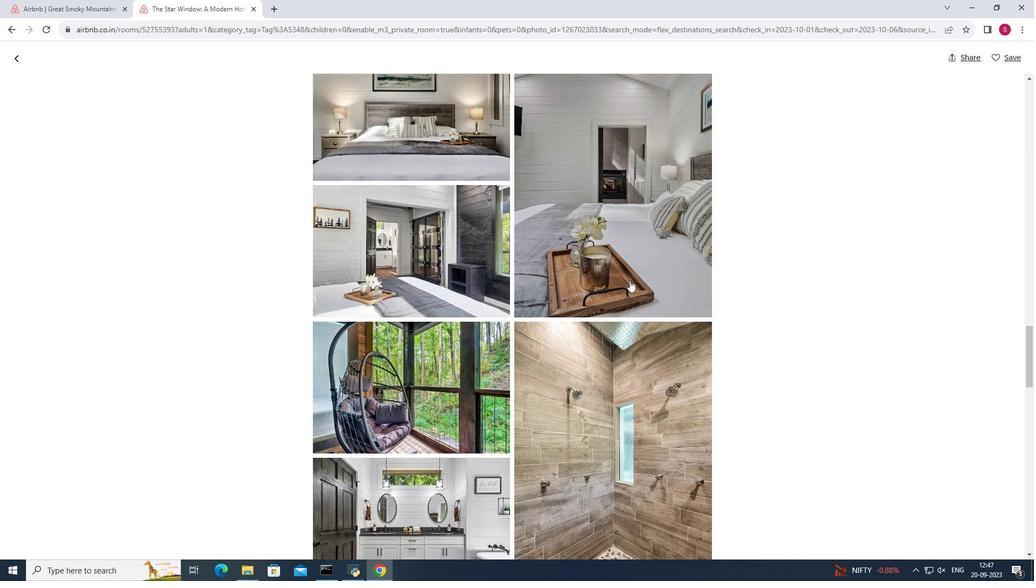 
Action: Mouse scrolled (629, 280) with delta (0, 0)
Screenshot: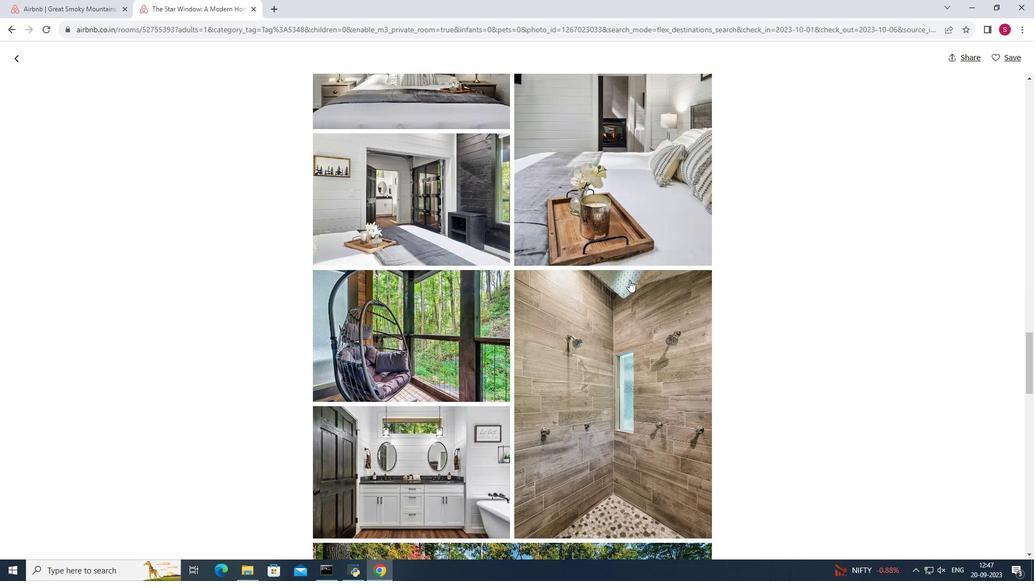 
Action: Mouse scrolled (629, 280) with delta (0, 0)
Screenshot: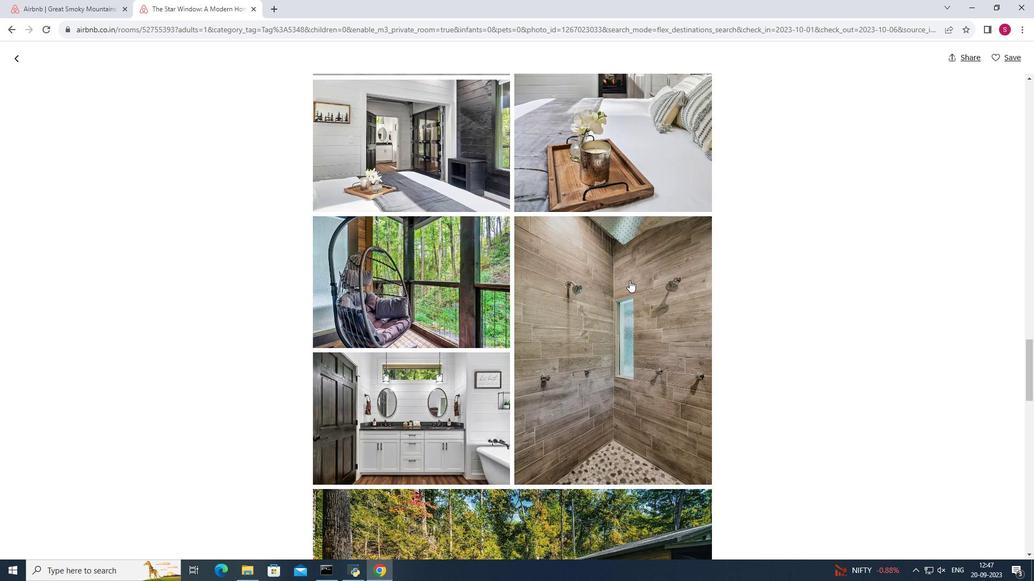 
Action: Mouse scrolled (629, 280) with delta (0, 0)
Screenshot: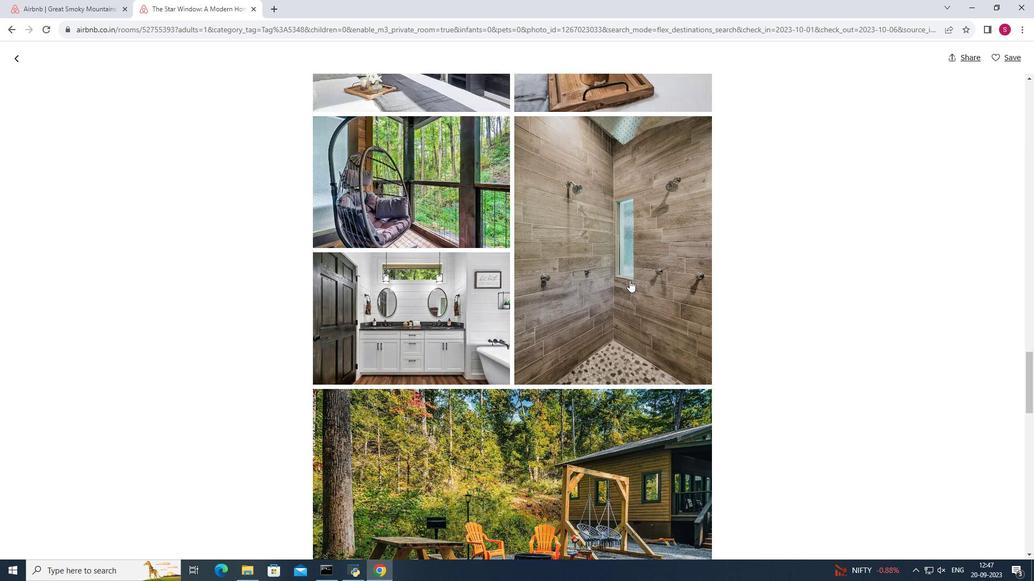 
Action: Mouse scrolled (629, 280) with delta (0, 0)
Screenshot: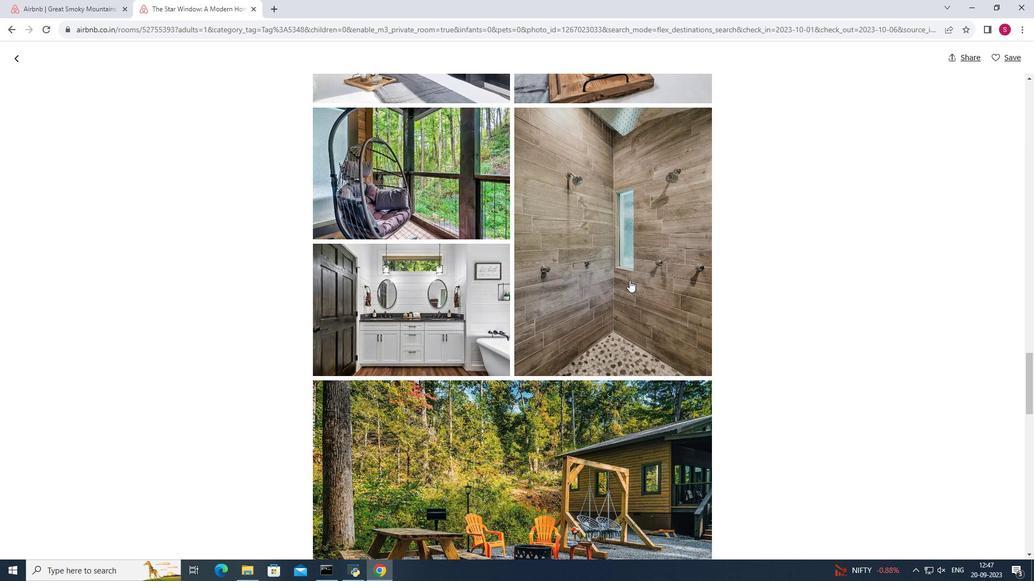 
Action: Mouse scrolled (629, 280) with delta (0, 0)
Screenshot: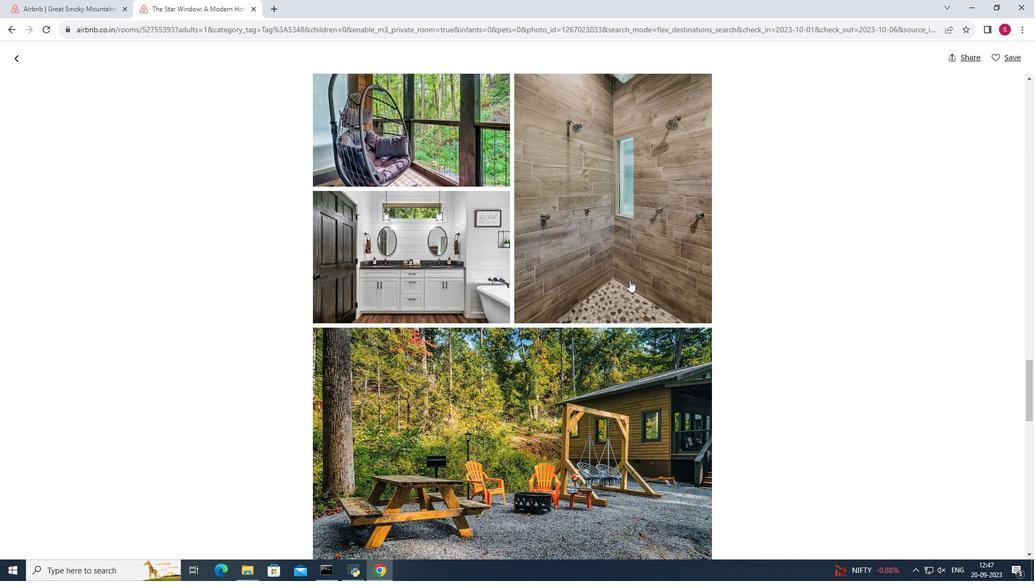 
Action: Mouse scrolled (629, 280) with delta (0, 0)
Screenshot: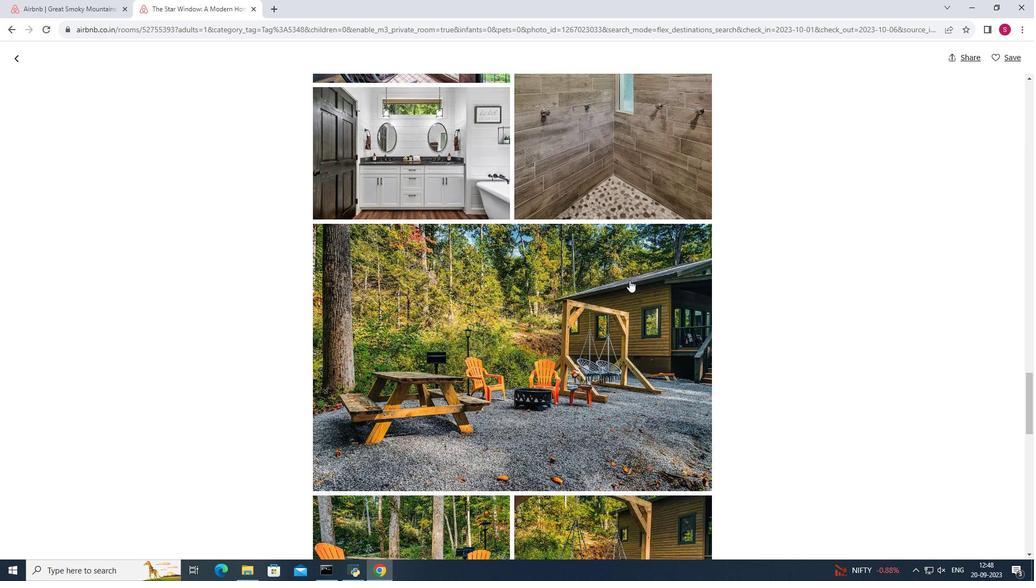 
Action: Mouse scrolled (629, 280) with delta (0, 0)
Screenshot: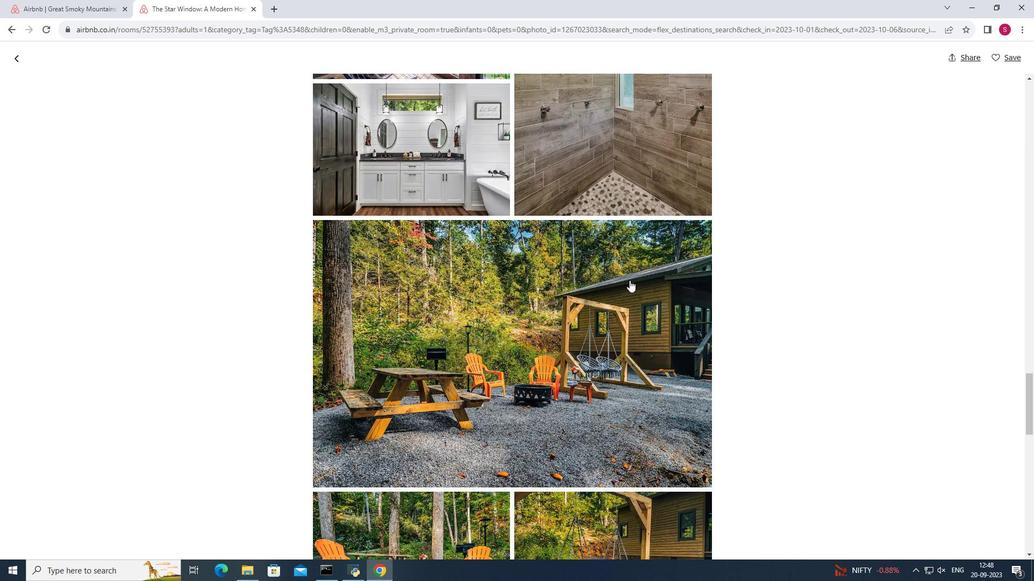 
Action: Mouse scrolled (629, 280) with delta (0, 0)
Screenshot: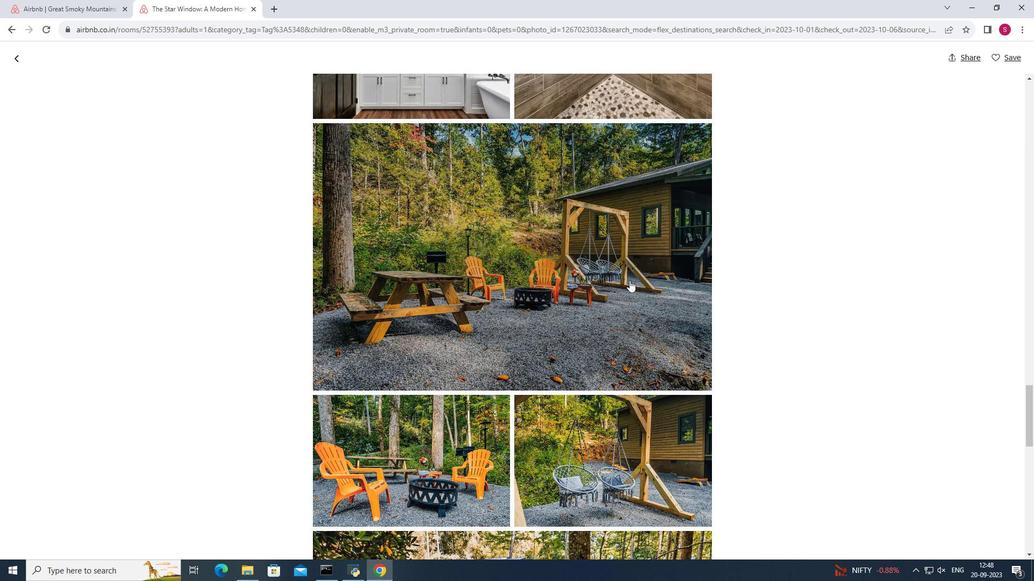 
Action: Mouse scrolled (629, 280) with delta (0, 0)
Screenshot: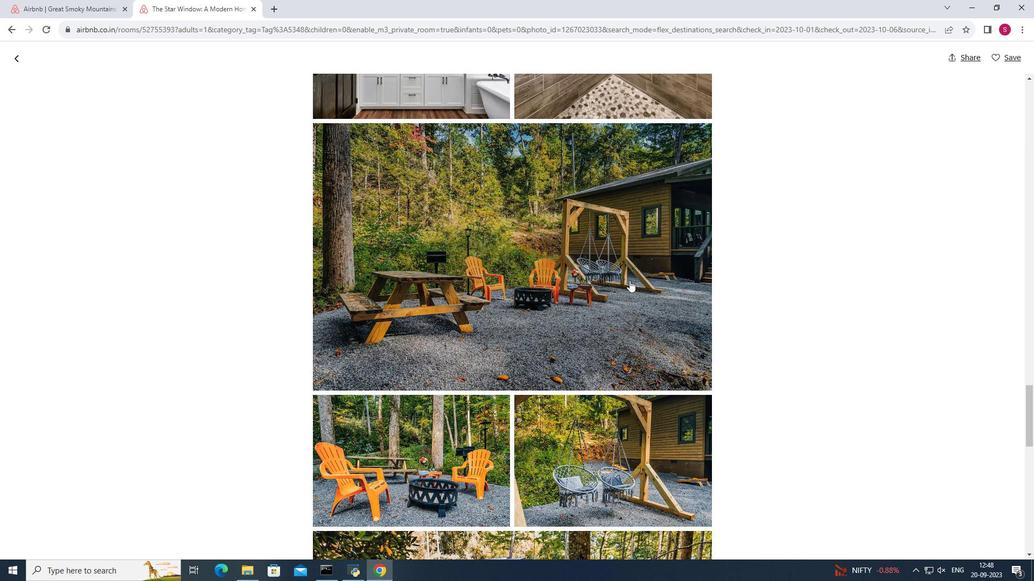 
Action: Mouse scrolled (629, 280) with delta (0, 0)
Screenshot: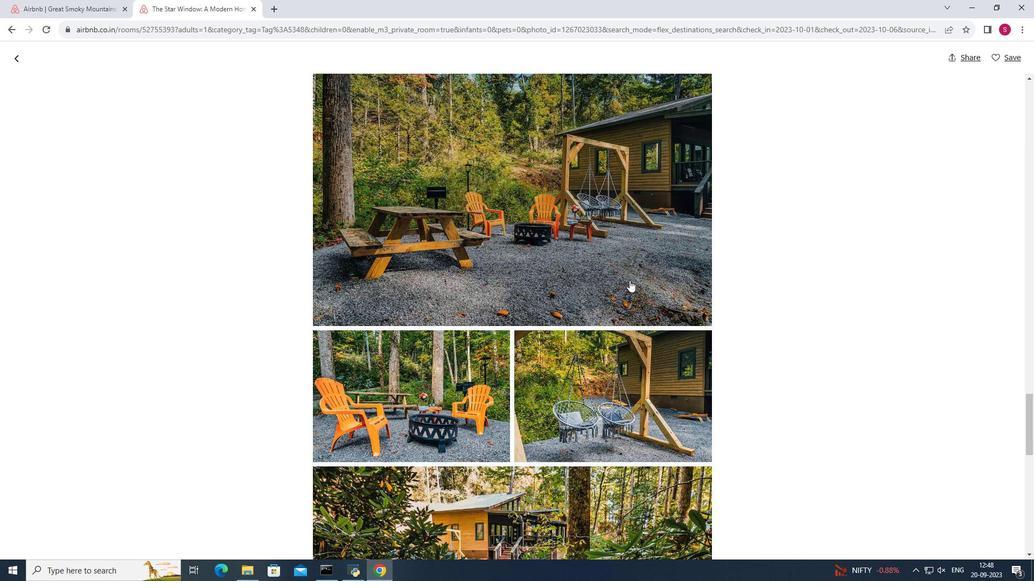 
Action: Mouse scrolled (629, 280) with delta (0, 0)
Screenshot: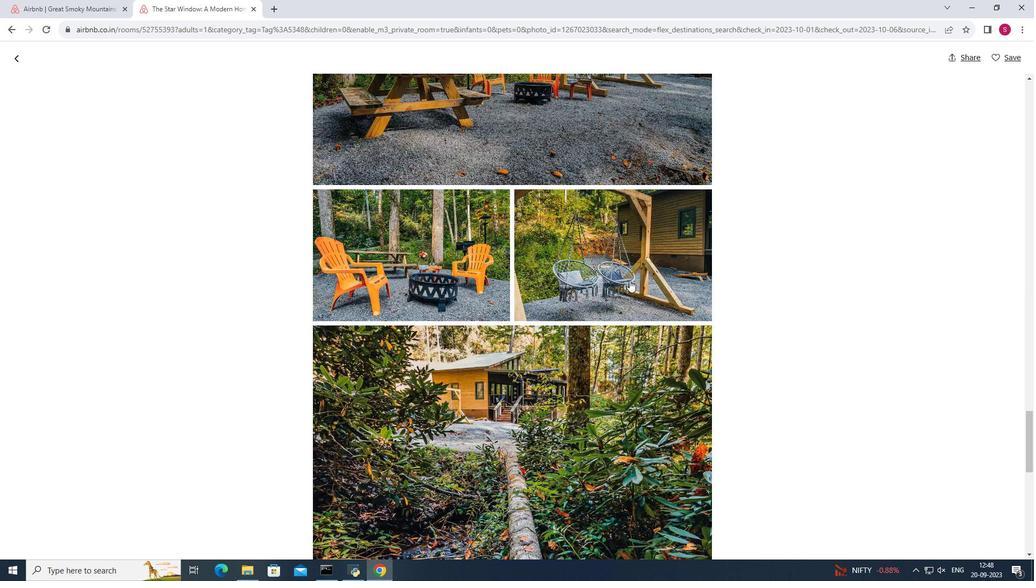 
Action: Mouse scrolled (629, 280) with delta (0, 0)
Screenshot: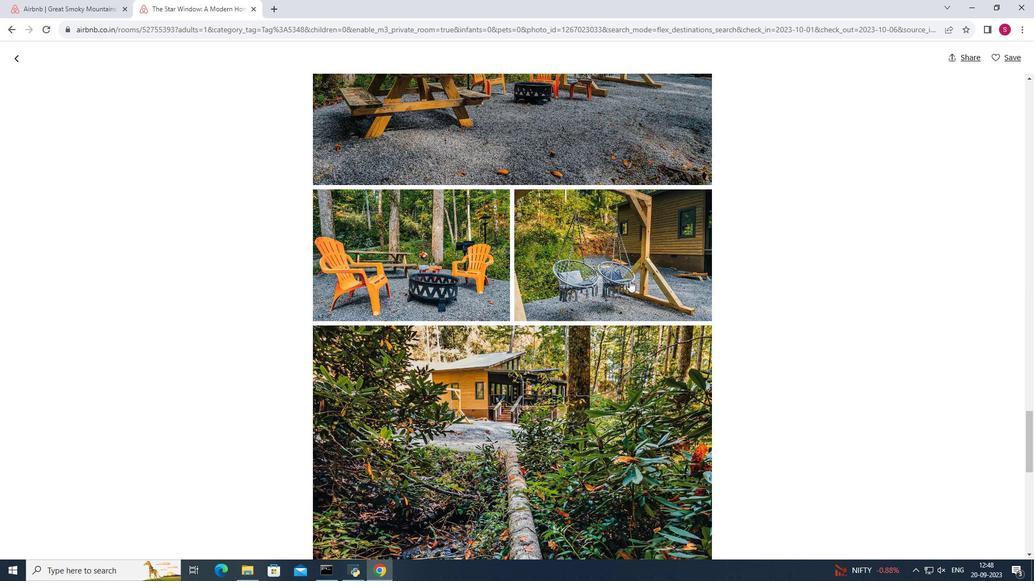 
Action: Mouse scrolled (629, 280) with delta (0, 0)
Screenshot: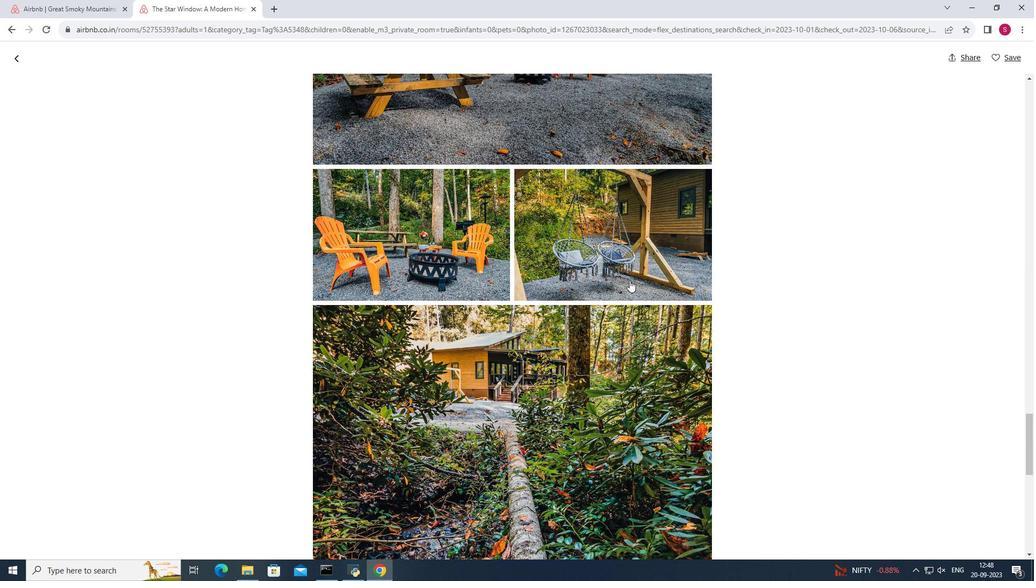 
Action: Mouse scrolled (629, 280) with delta (0, 0)
Screenshot: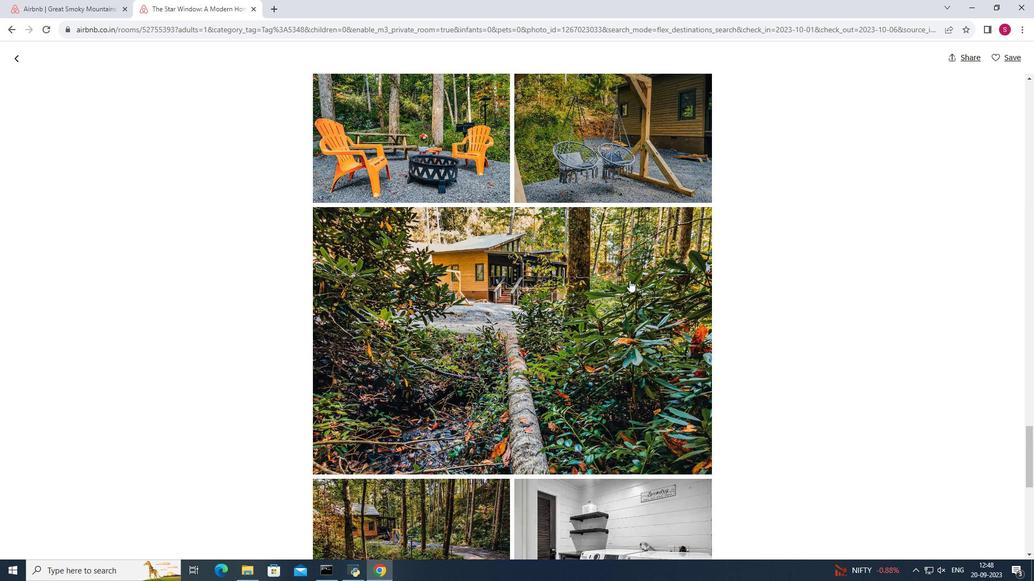 
Action: Mouse scrolled (629, 280) with delta (0, 0)
Screenshot: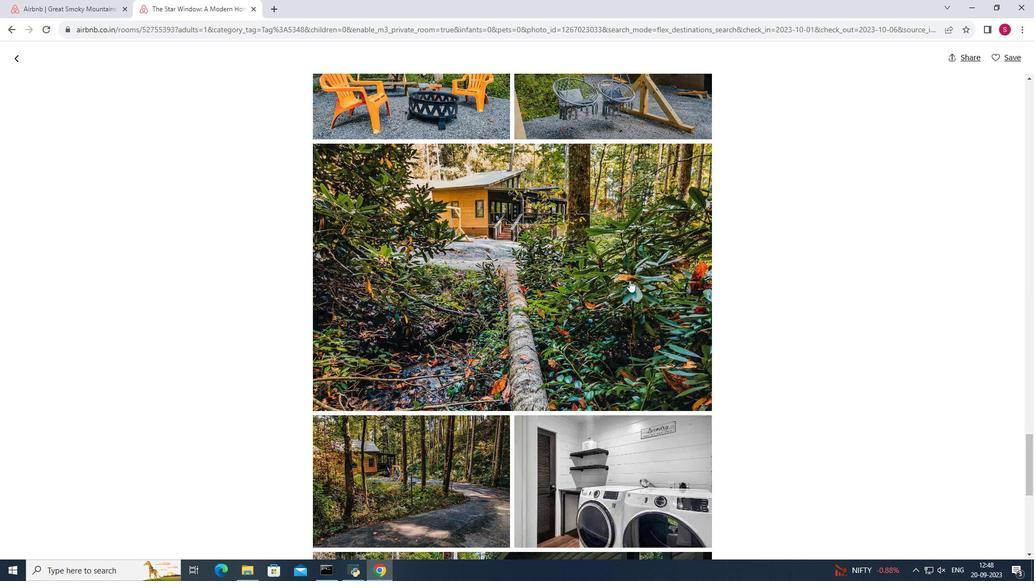 
Action: Mouse scrolled (629, 280) with delta (0, 0)
Screenshot: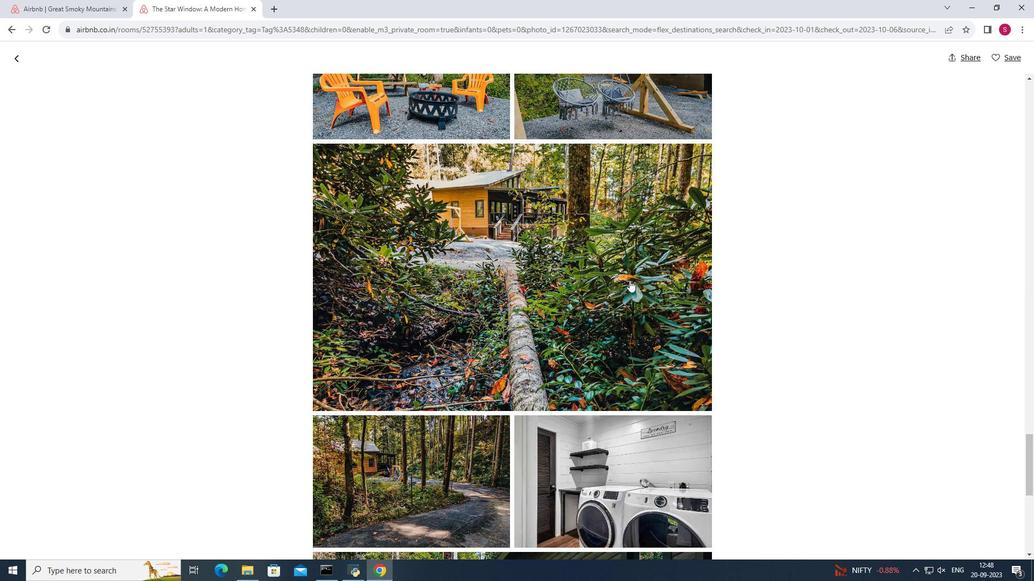 
Action: Mouse moved to (629, 280)
Screenshot: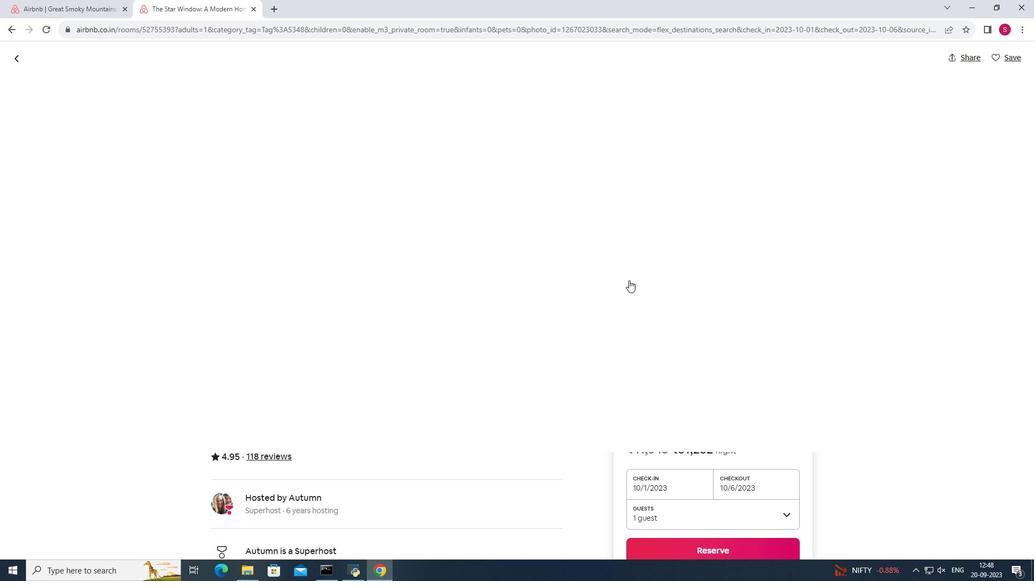 
Action: Mouse scrolled (629, 280) with delta (0, 0)
Screenshot: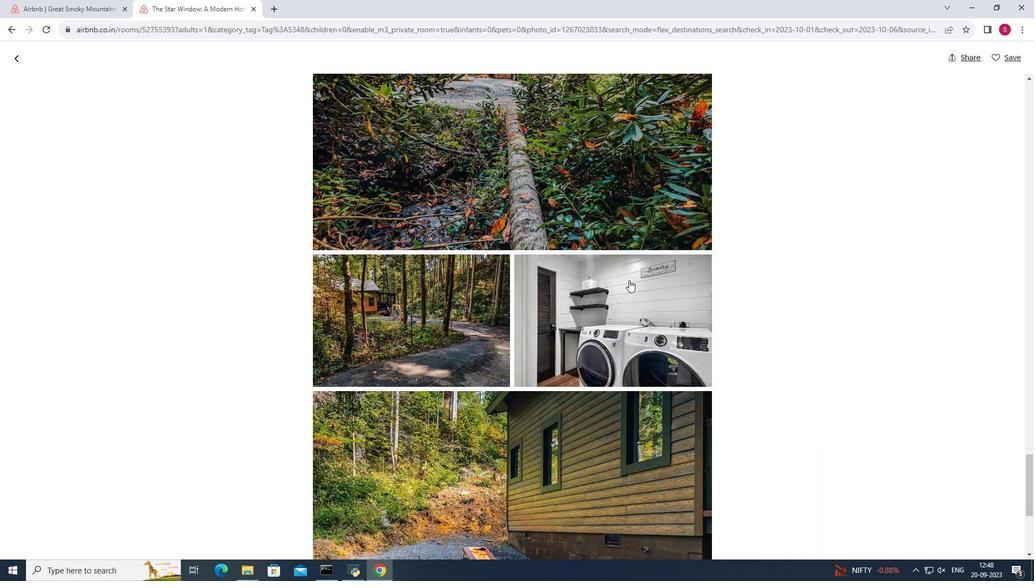 
Action: Mouse scrolled (629, 280) with delta (0, 0)
Screenshot: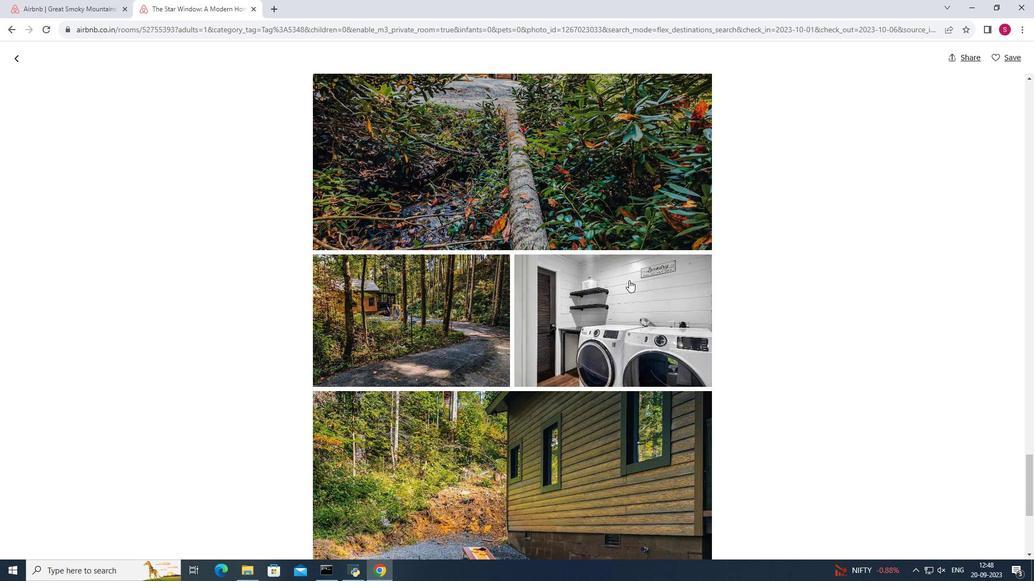 
Action: Mouse scrolled (629, 280) with delta (0, 0)
Screenshot: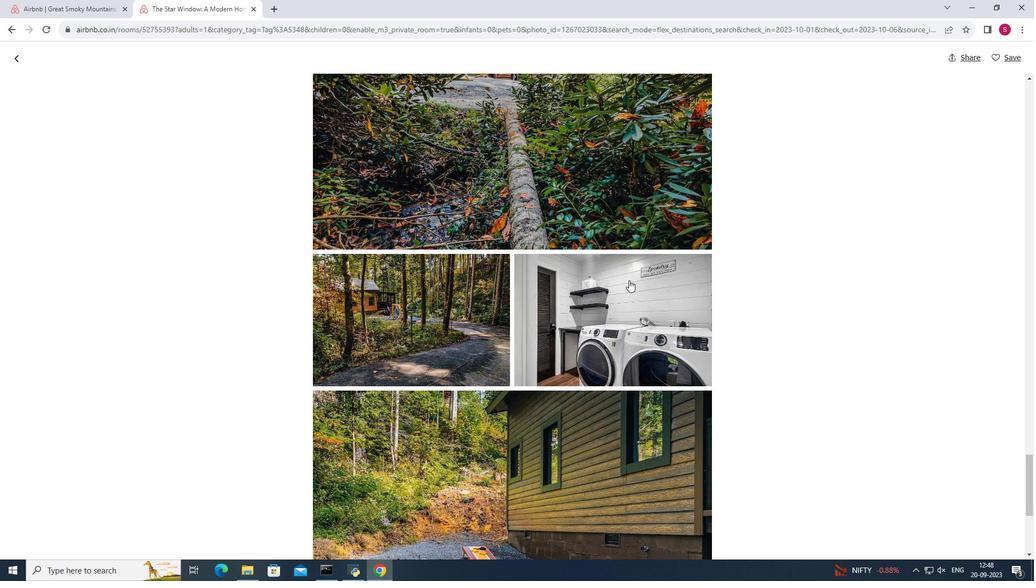 
Action: Mouse moved to (629, 280)
Screenshot: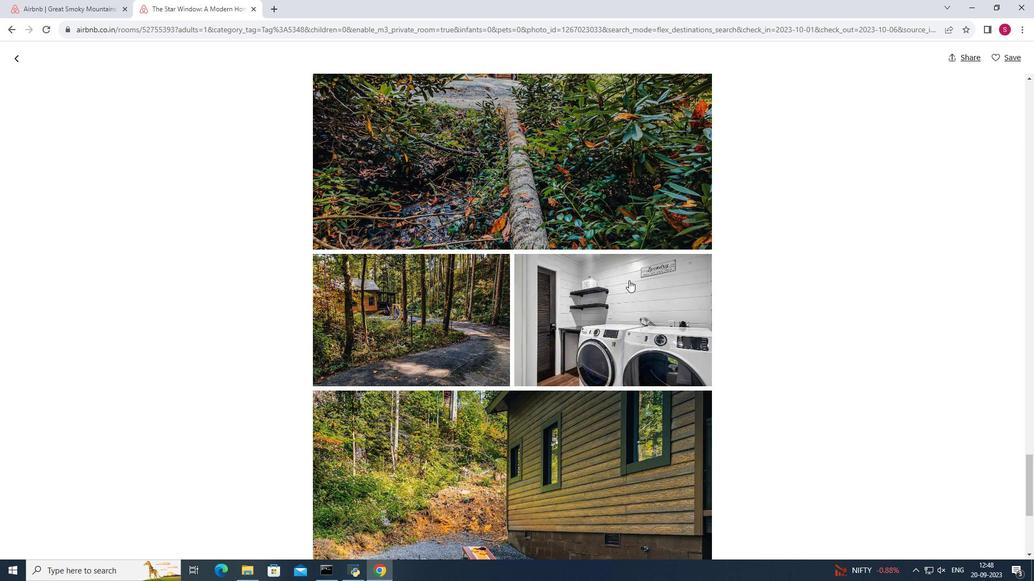 
Action: Mouse scrolled (629, 280) with delta (0, 0)
Screenshot: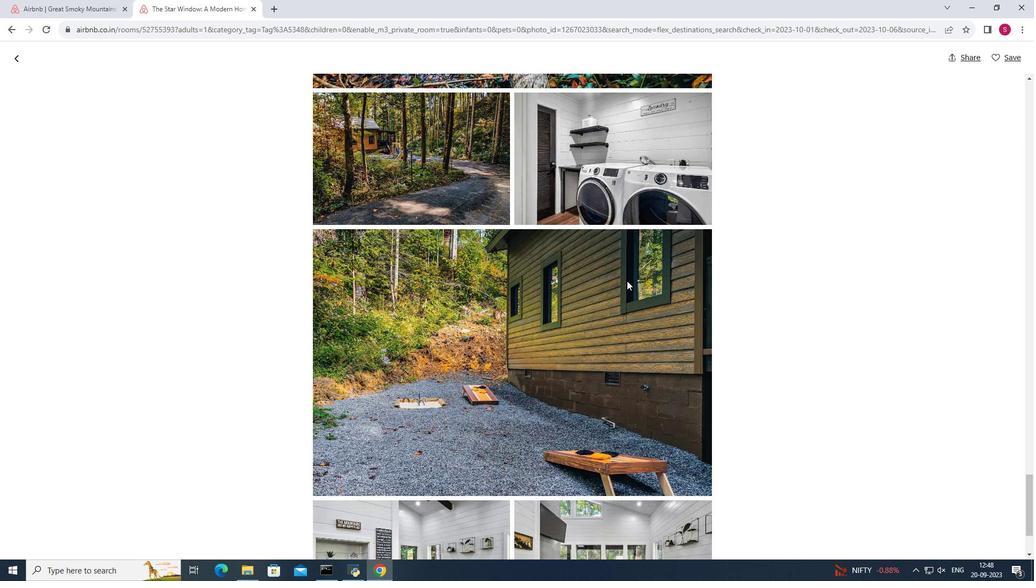
Action: Mouse moved to (628, 280)
Screenshot: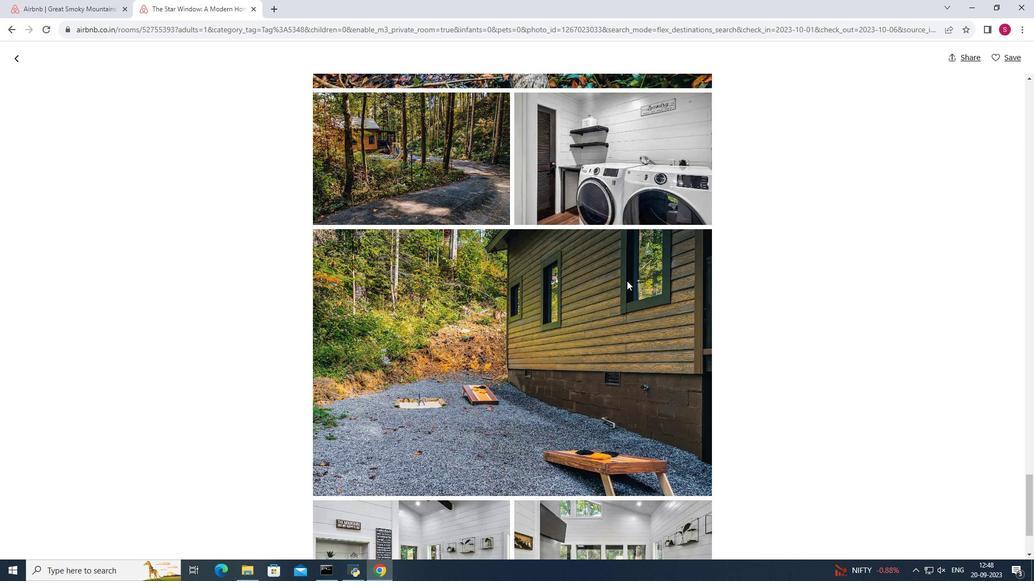 
Action: Mouse scrolled (628, 280) with delta (0, 0)
Screenshot: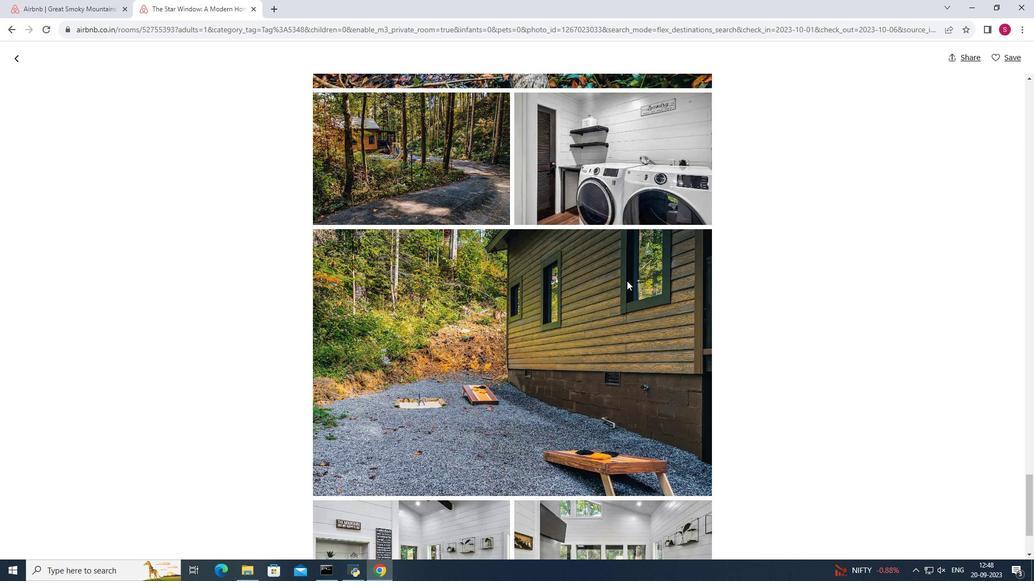 
Action: Mouse scrolled (628, 280) with delta (0, 0)
Screenshot: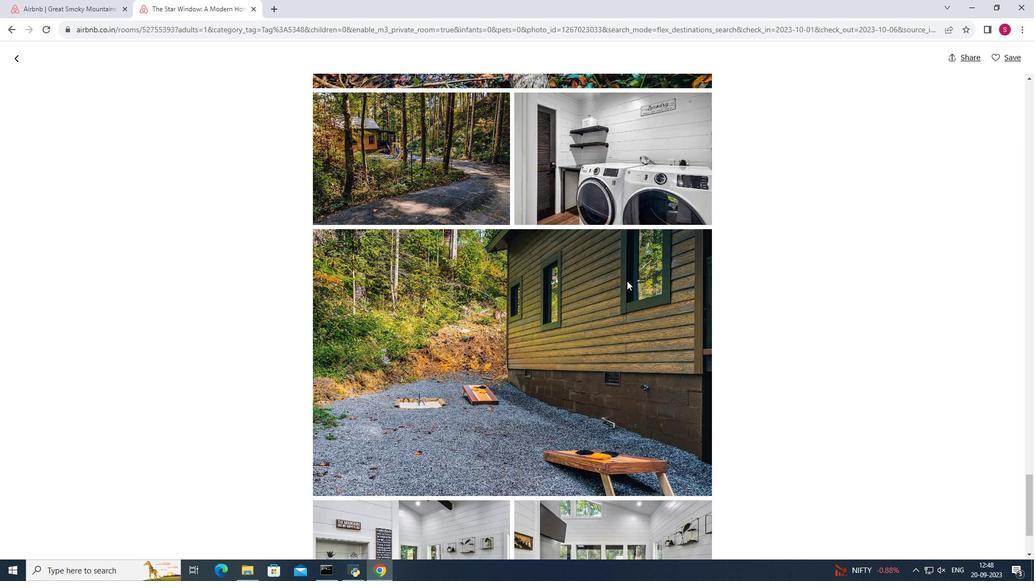 
Action: Mouse moved to (627, 281)
Screenshot: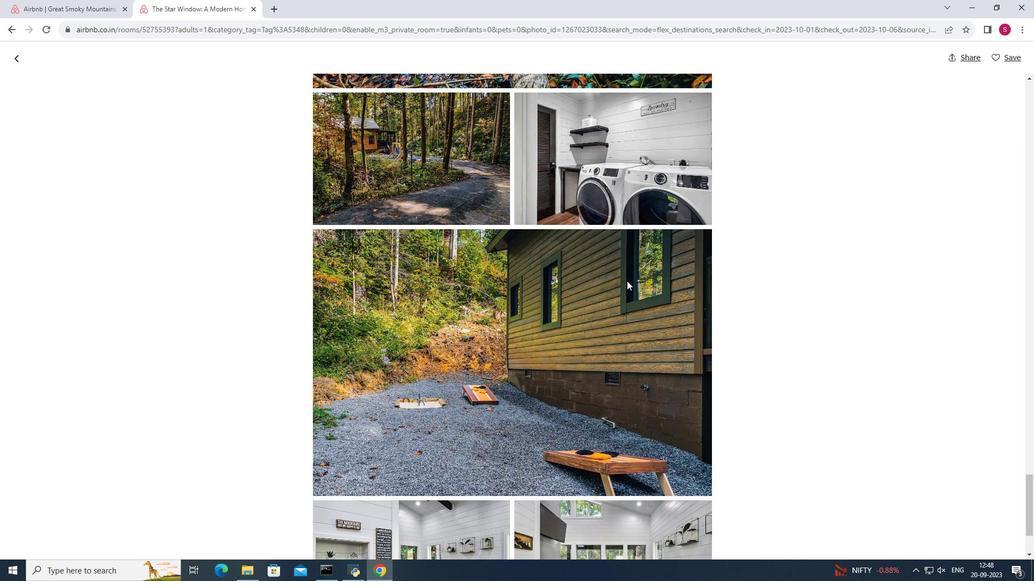 
Action: Mouse scrolled (627, 280) with delta (0, 0)
Screenshot: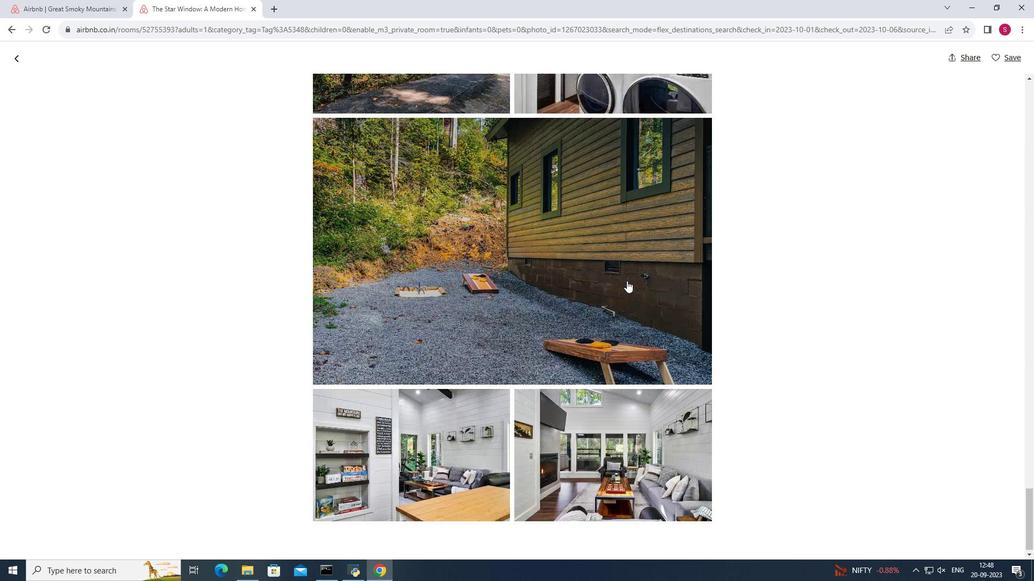
Action: Mouse scrolled (627, 280) with delta (0, 0)
Screenshot: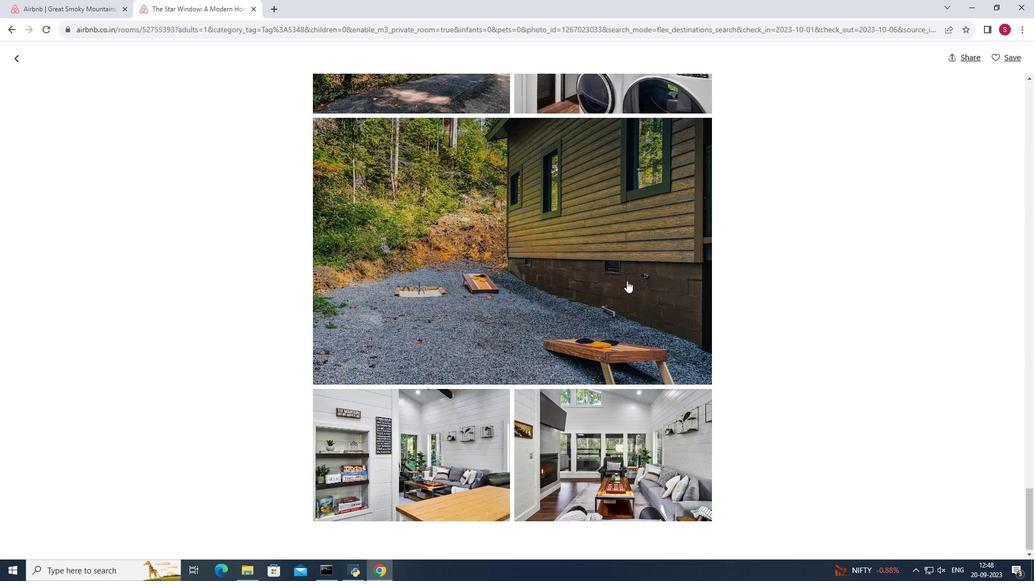 
Action: Mouse scrolled (627, 280) with delta (0, 0)
Screenshot: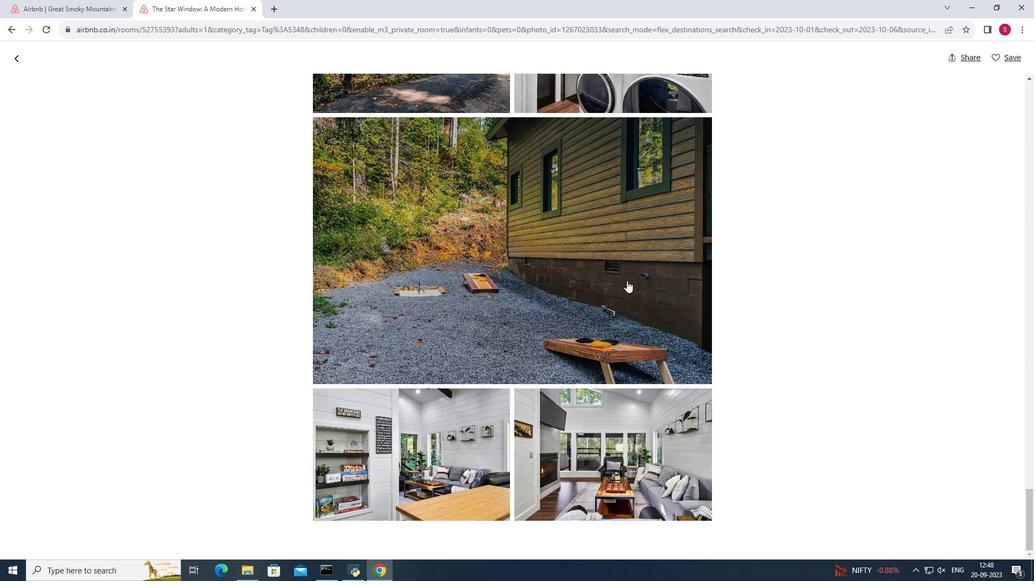 
Action: Mouse scrolled (627, 280) with delta (0, 0)
Screenshot: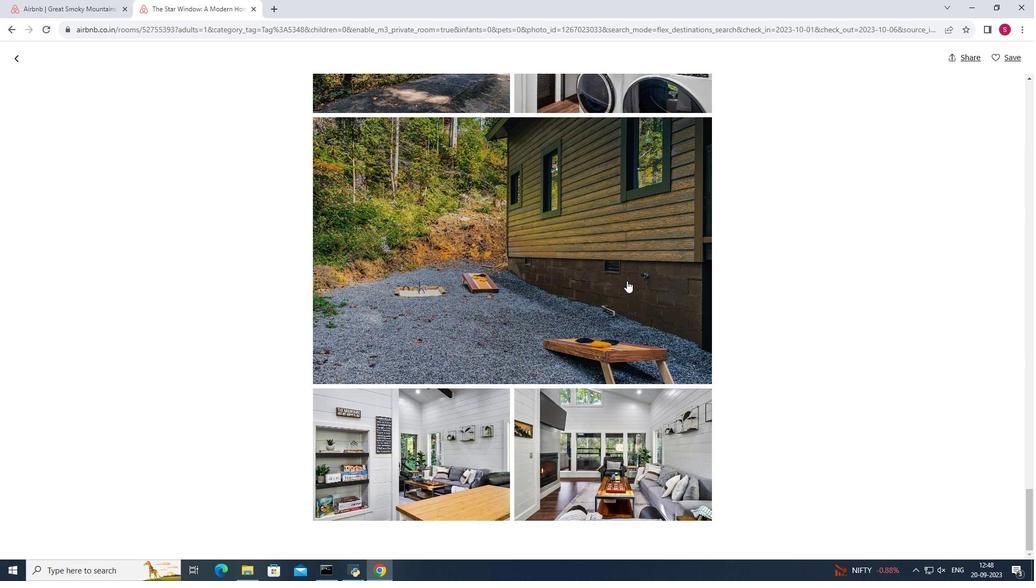 
Action: Mouse scrolled (627, 280) with delta (0, 0)
Screenshot: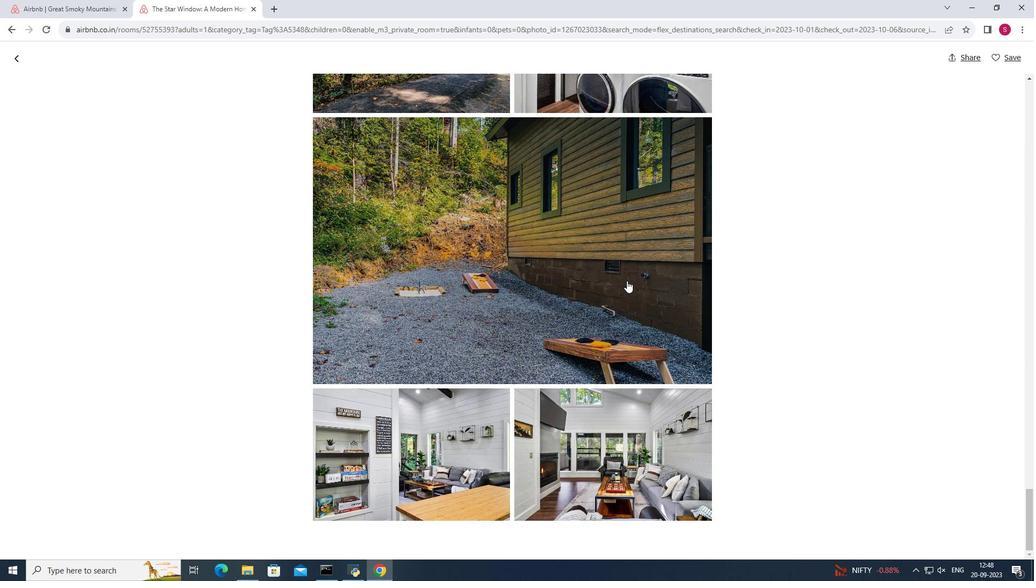 
Action: Mouse scrolled (627, 280) with delta (0, 0)
Screenshot: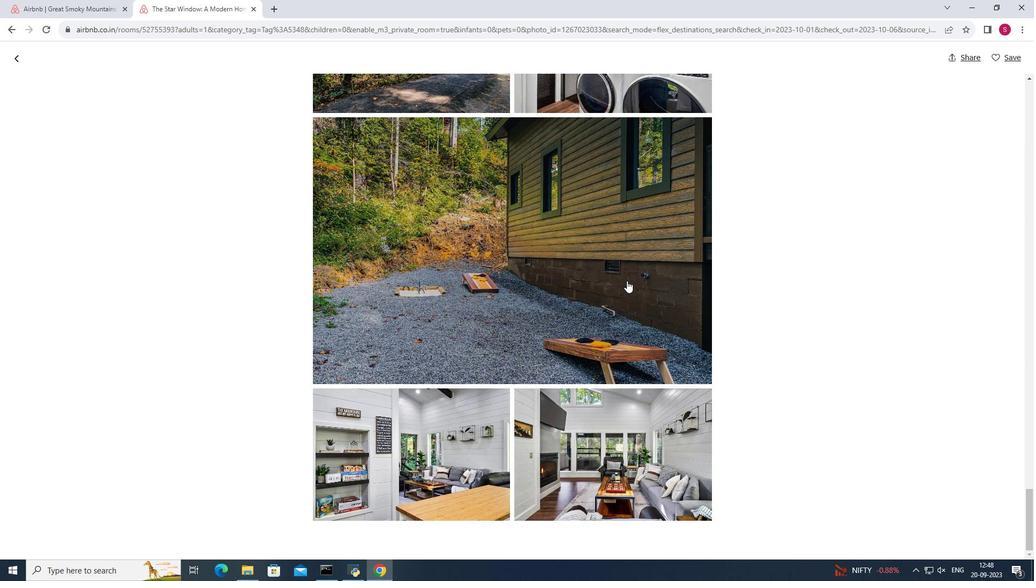 
Action: Mouse scrolled (627, 280) with delta (0, 0)
Screenshot: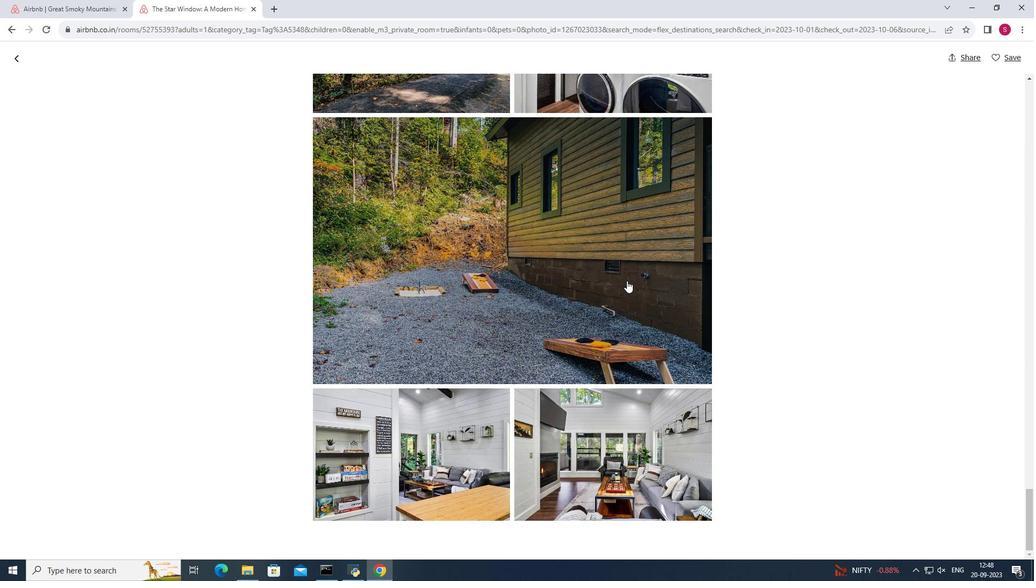 
Action: Mouse scrolled (627, 281) with delta (0, 0)
Screenshot: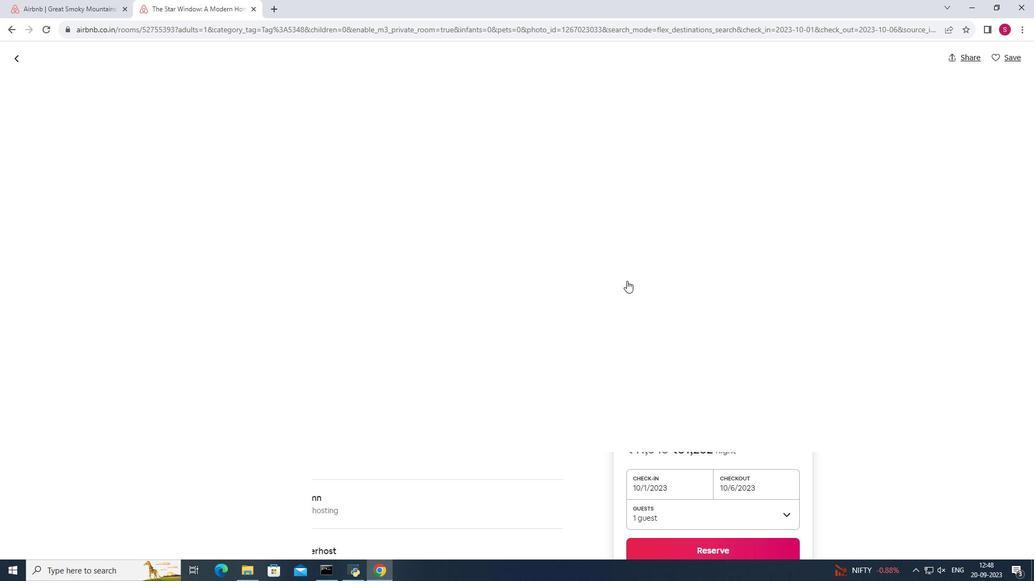 
Action: Mouse scrolled (627, 281) with delta (0, 0)
Screenshot: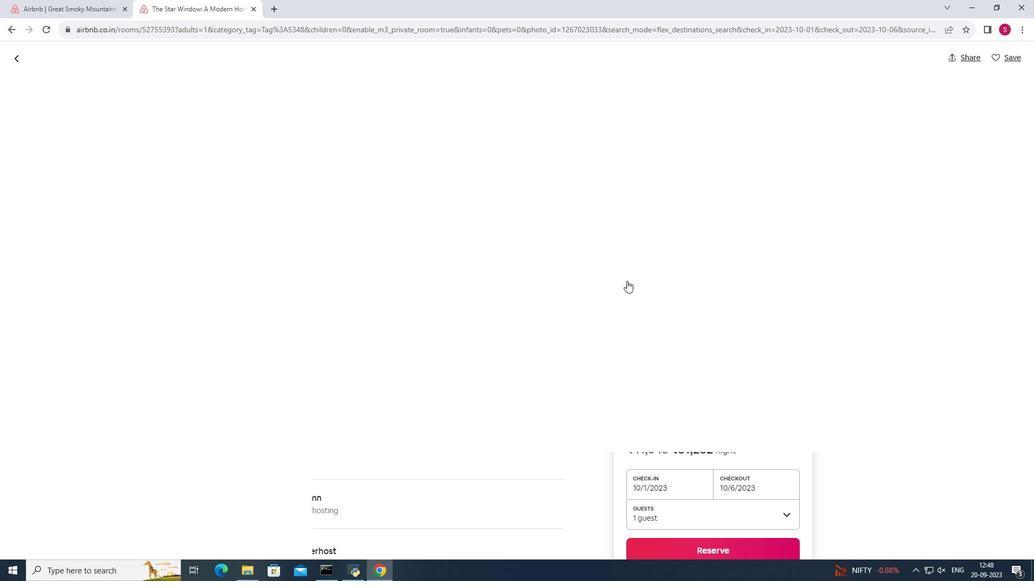 
Action: Mouse scrolled (627, 281) with delta (0, 0)
Screenshot: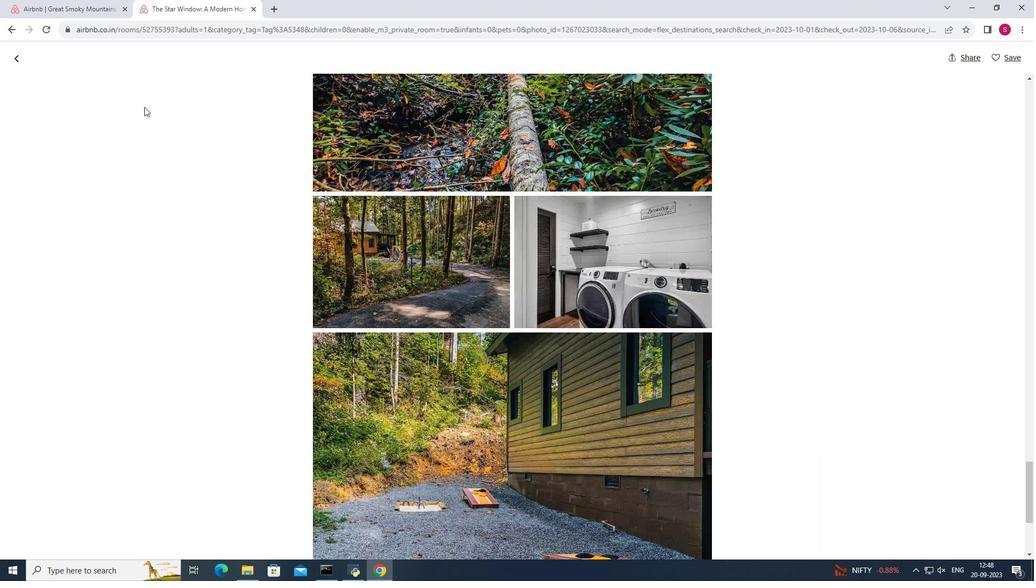 
Action: Mouse scrolled (627, 281) with delta (0, 0)
Screenshot: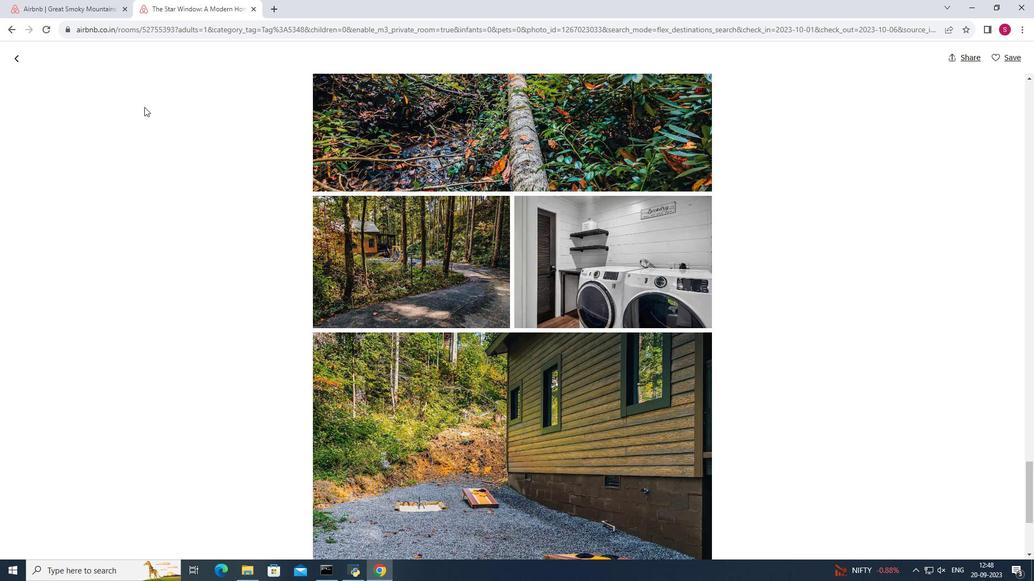 
Action: Mouse moved to (19, 61)
Screenshot: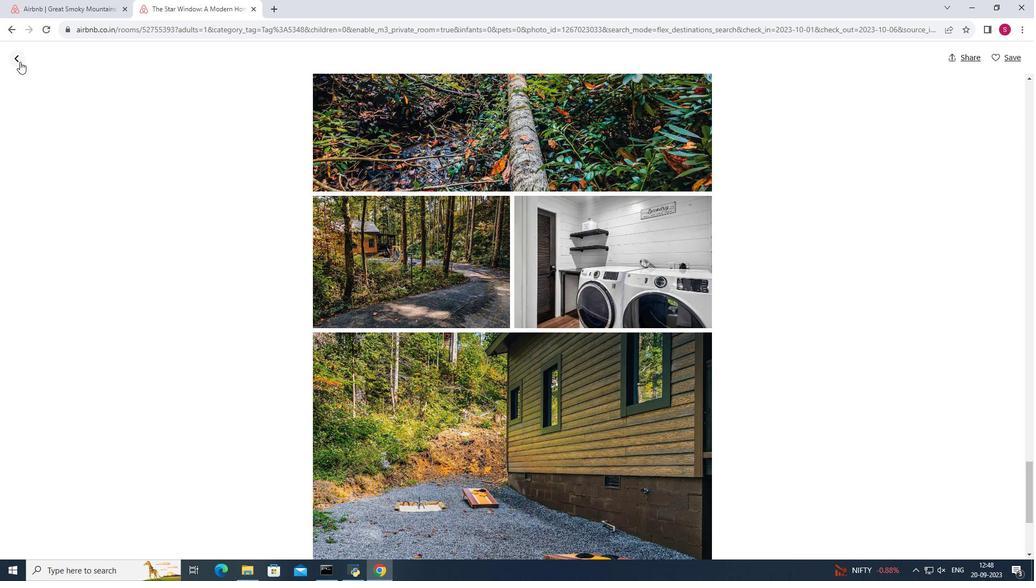 
Action: Mouse pressed left at (19, 61)
Screenshot: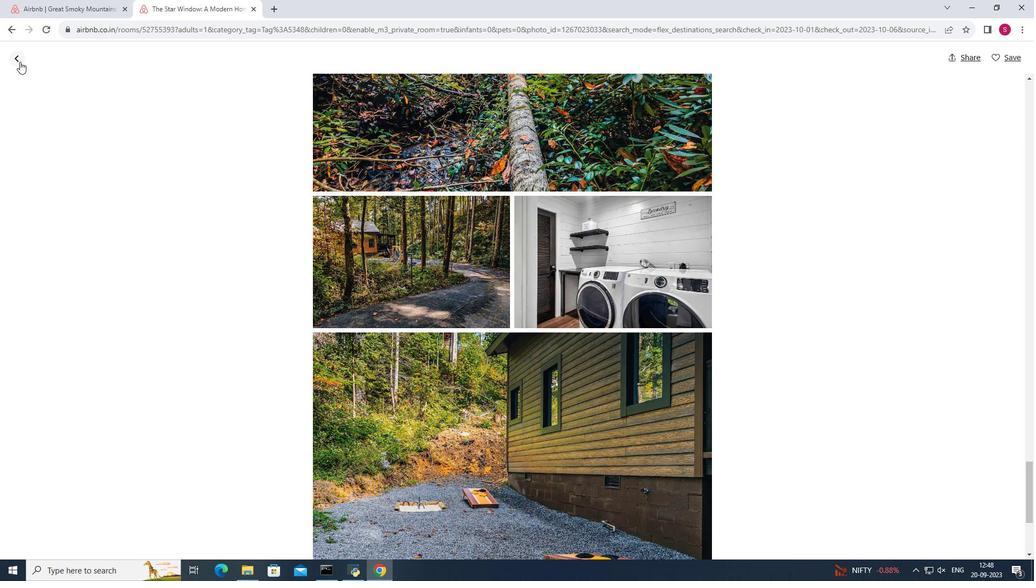 
Action: Mouse moved to (427, 245)
Screenshot: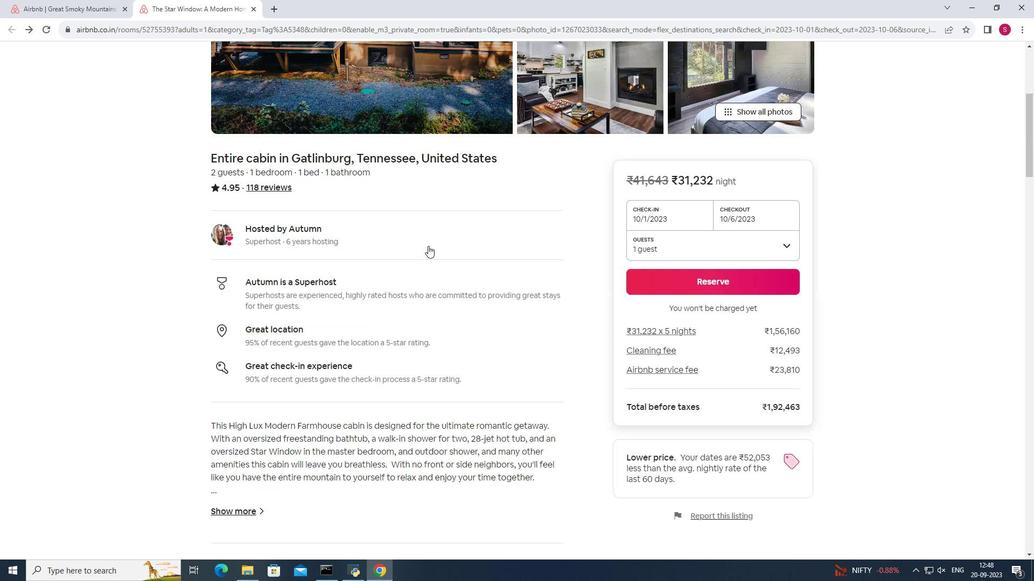
Action: Mouse scrolled (427, 244) with delta (0, 0)
Screenshot: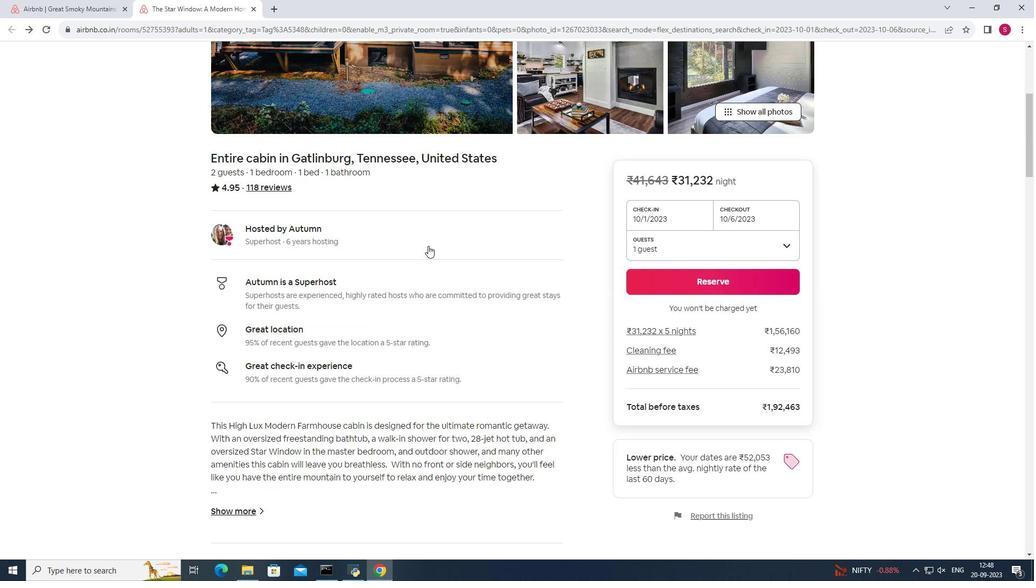 
Action: Mouse moved to (427, 245)
Screenshot: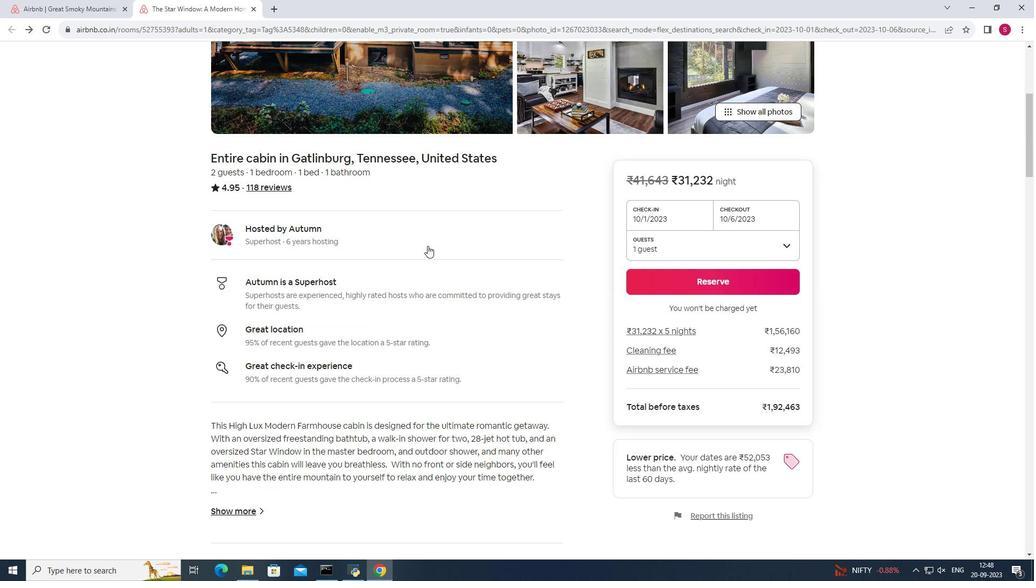 
Action: Mouse scrolled (427, 245) with delta (0, 0)
Screenshot: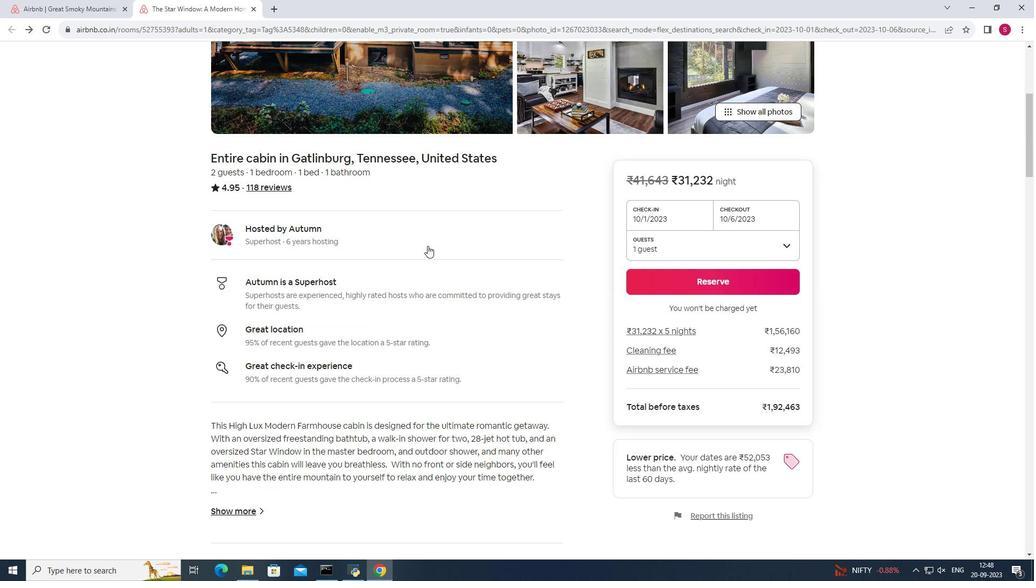 
Action: Mouse moved to (427, 246)
Screenshot: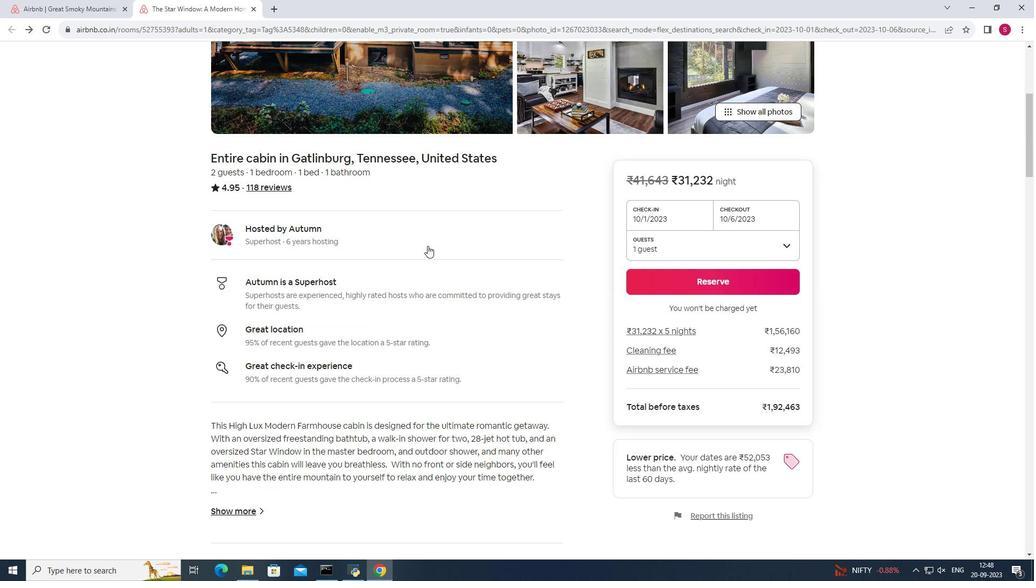 
Action: Mouse scrolled (427, 245) with delta (0, 0)
Screenshot: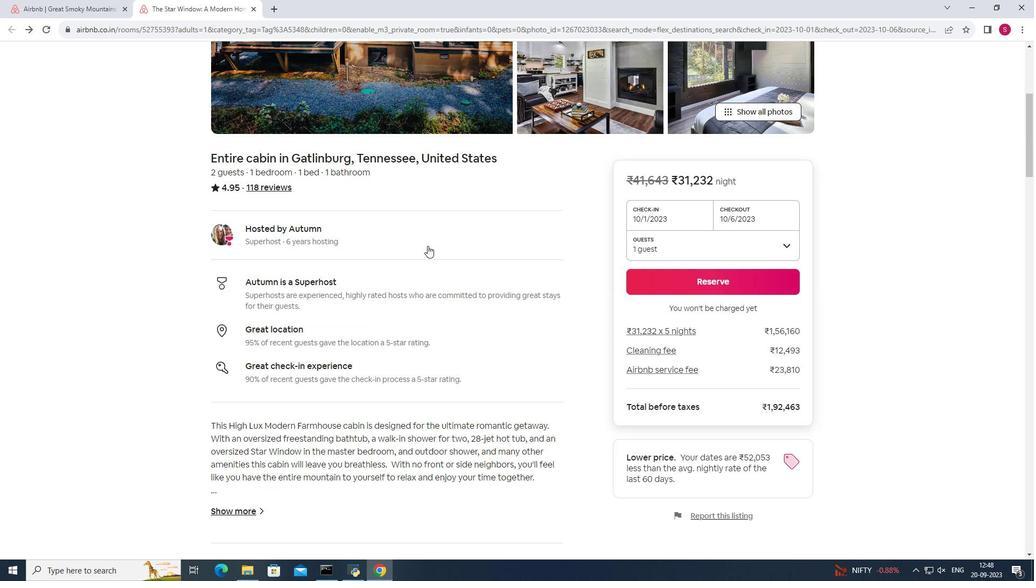 
Action: Mouse moved to (428, 246)
Screenshot: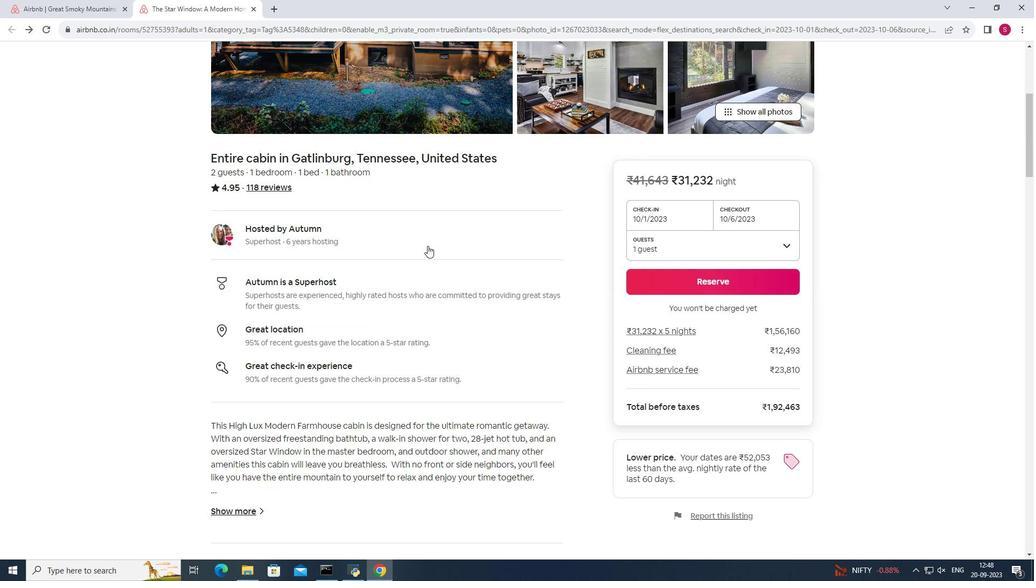 
Action: Mouse scrolled (428, 245) with delta (0, 0)
Screenshot: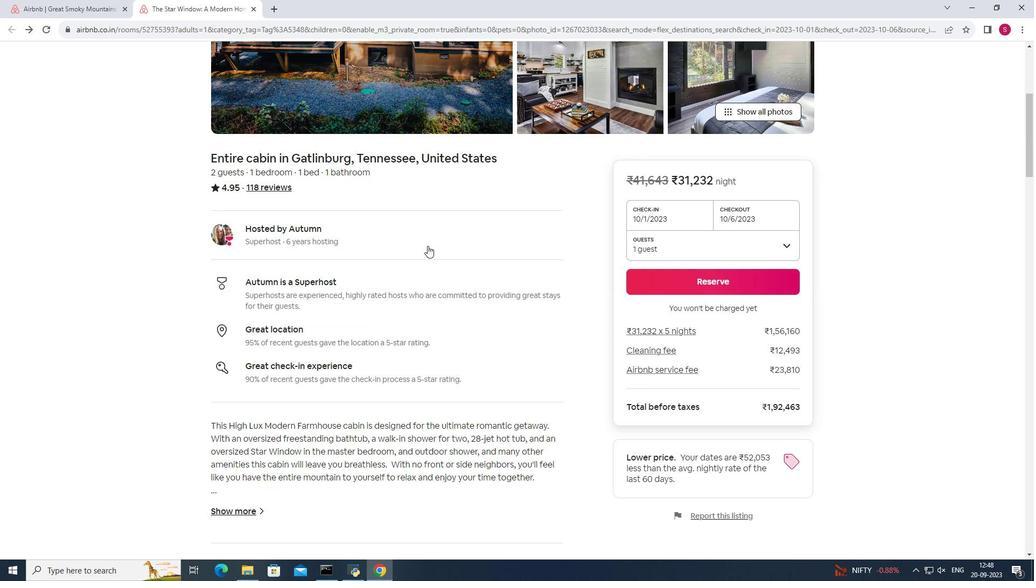 
Action: Mouse scrolled (428, 245) with delta (0, 0)
Screenshot: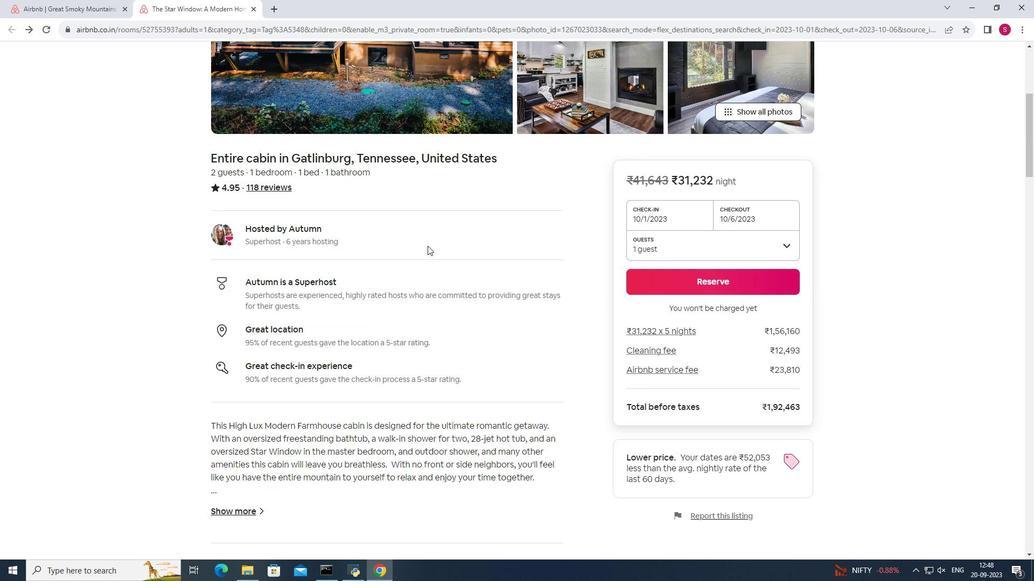 
Action: Mouse moved to (427, 246)
Screenshot: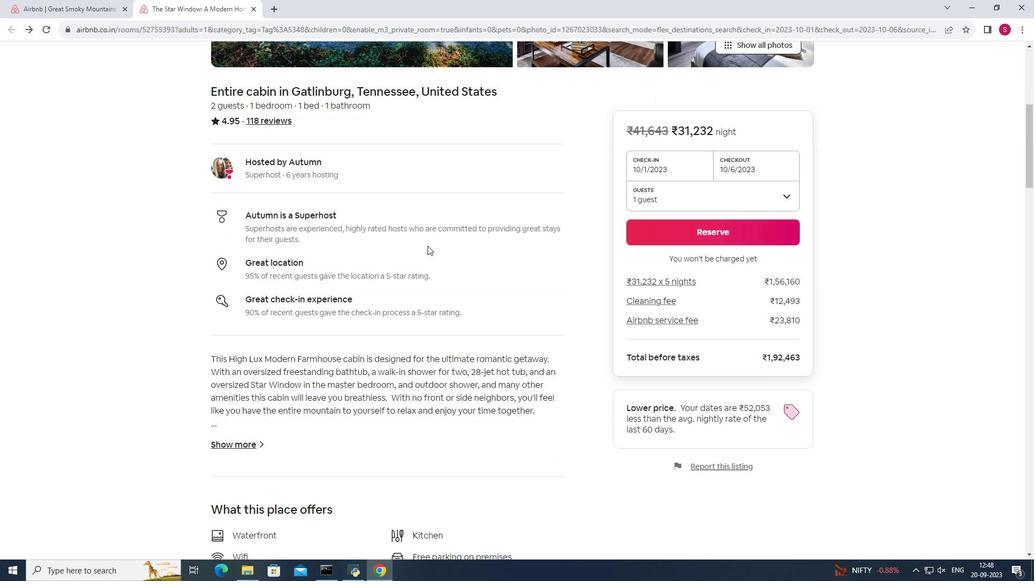
Action: Mouse scrolled (427, 245) with delta (0, 0)
Screenshot: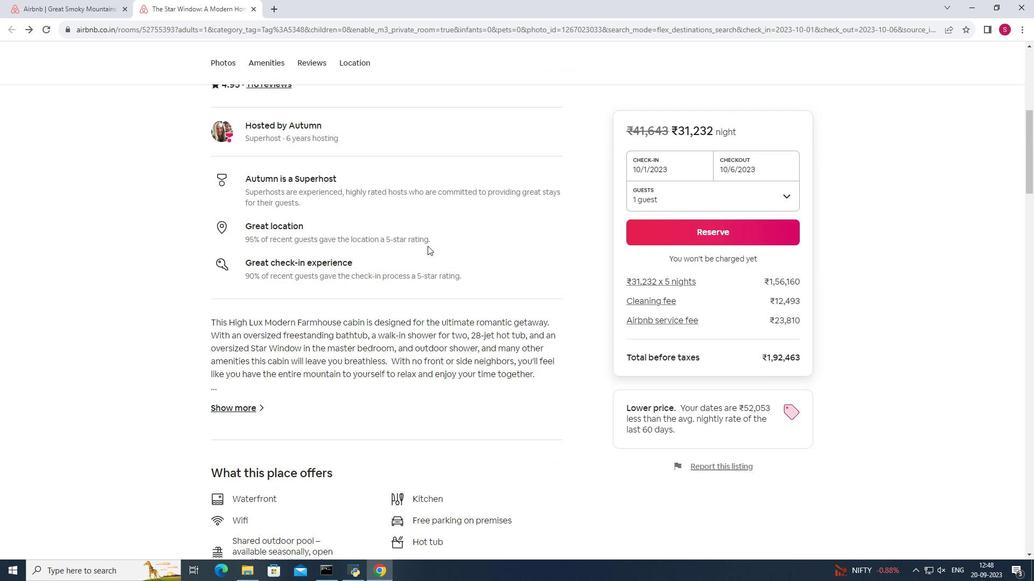 
Action: Mouse scrolled (427, 245) with delta (0, 0)
Screenshot: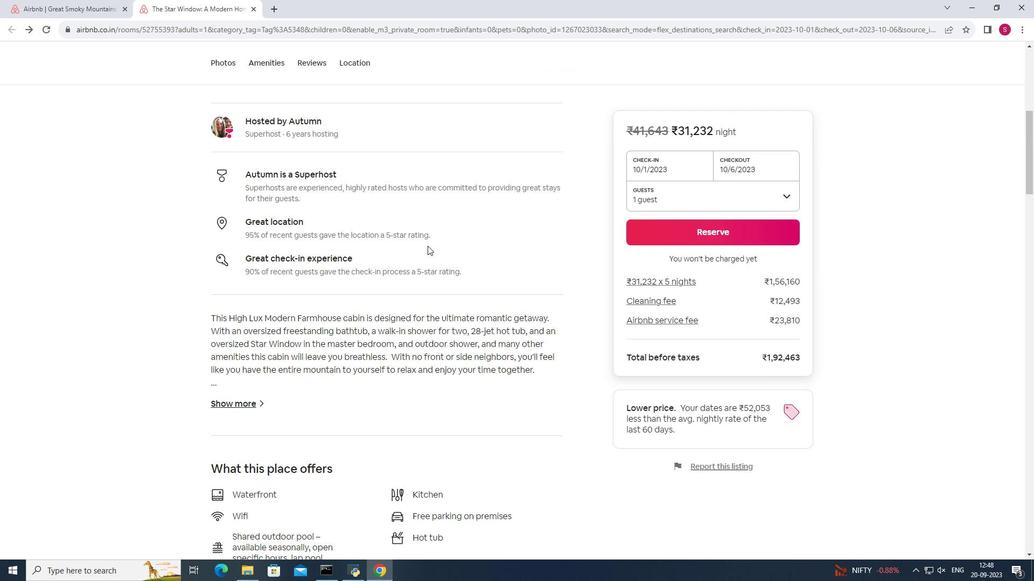 
Action: Mouse scrolled (427, 245) with delta (0, 0)
Screenshot: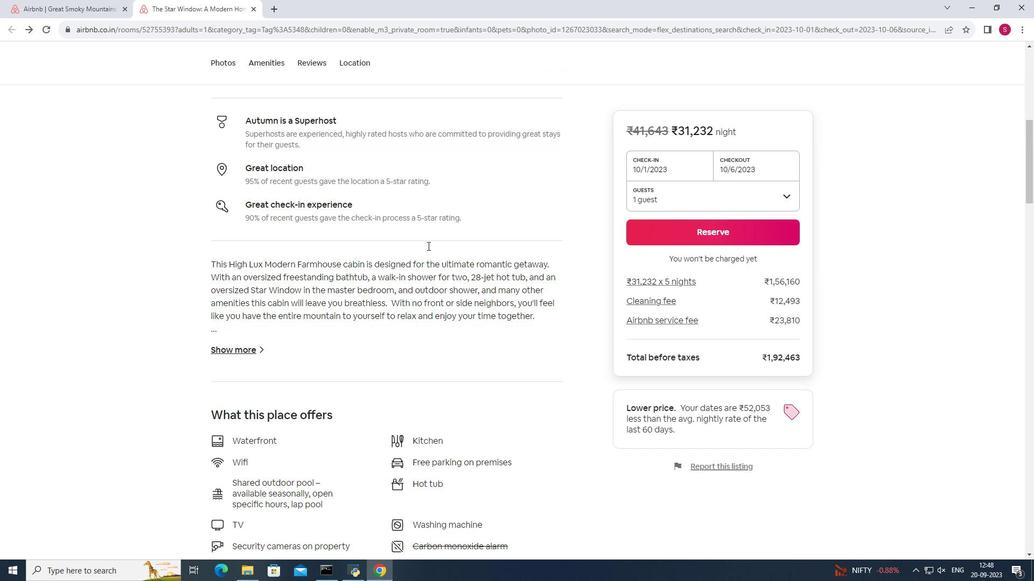 
Action: Mouse moved to (430, 313)
Screenshot: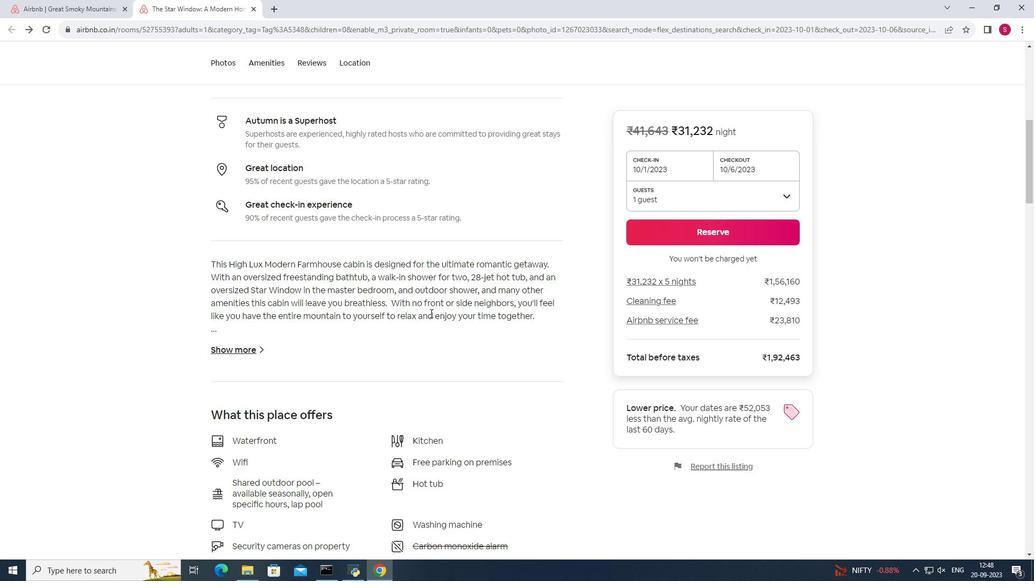 
Action: Mouse scrolled (430, 313) with delta (0, 0)
Screenshot: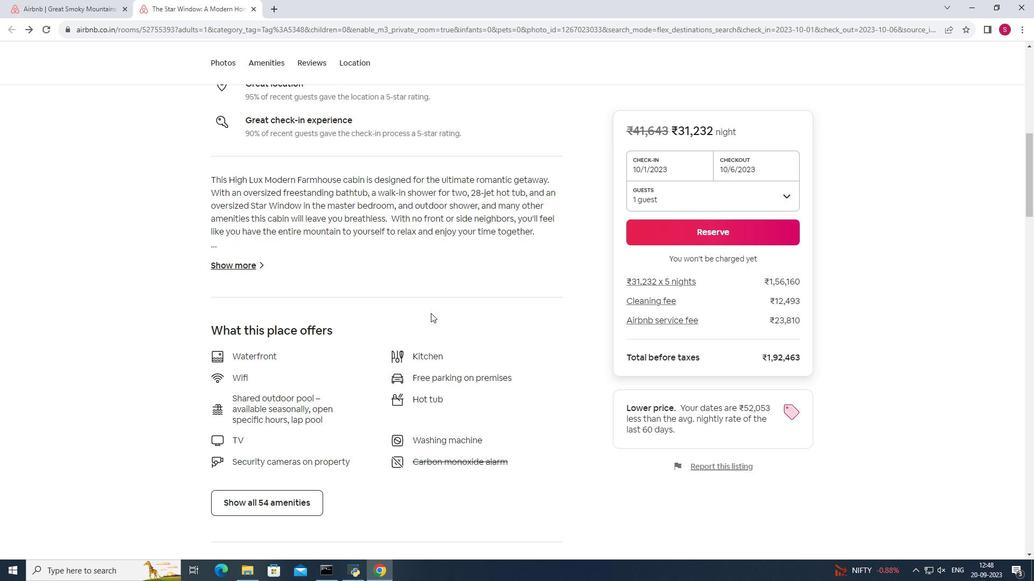 
Action: Mouse moved to (431, 313)
Screenshot: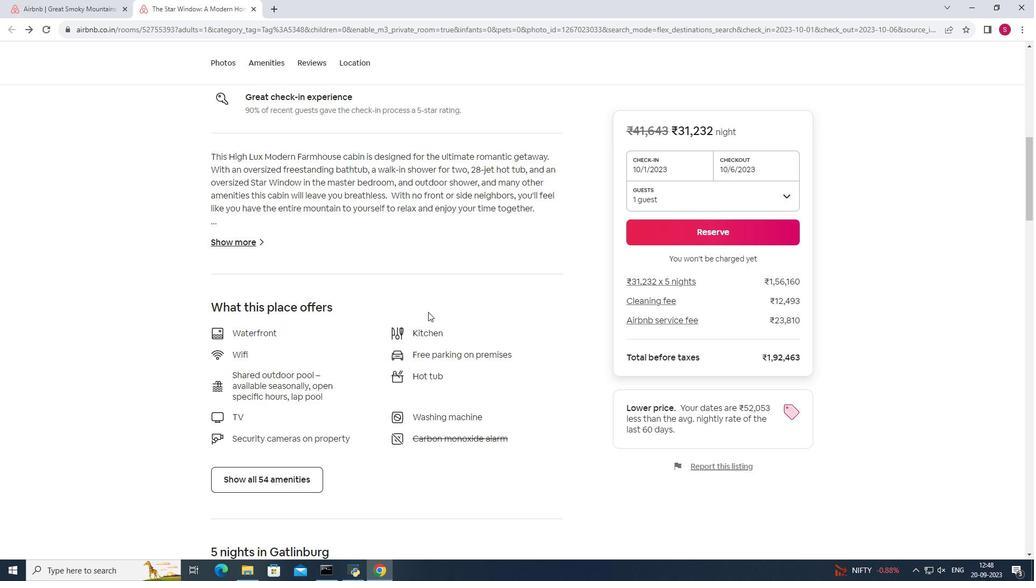 
Action: Mouse scrolled (431, 313) with delta (0, 0)
Screenshot: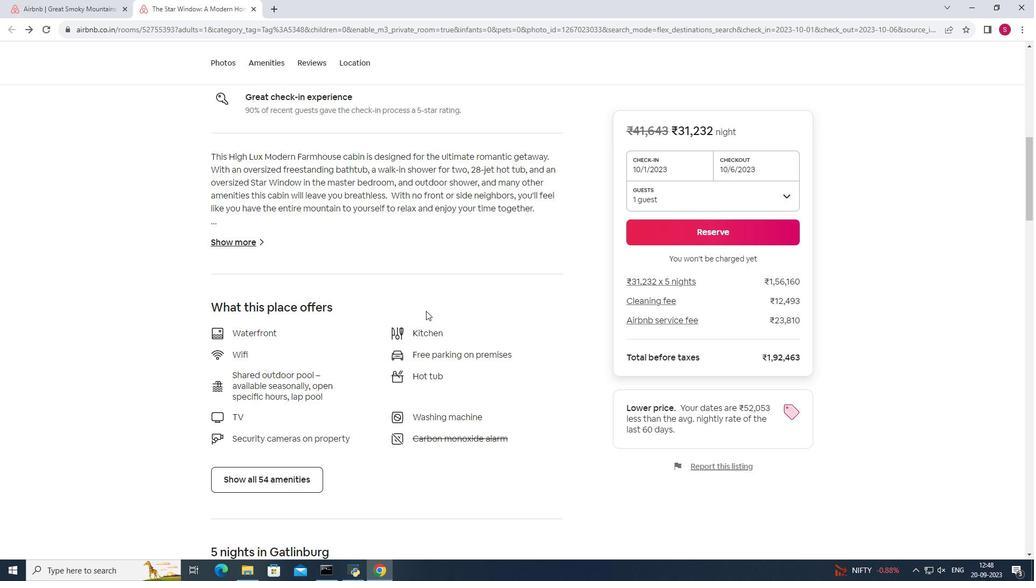 
Action: Mouse moved to (510, 238)
Screenshot: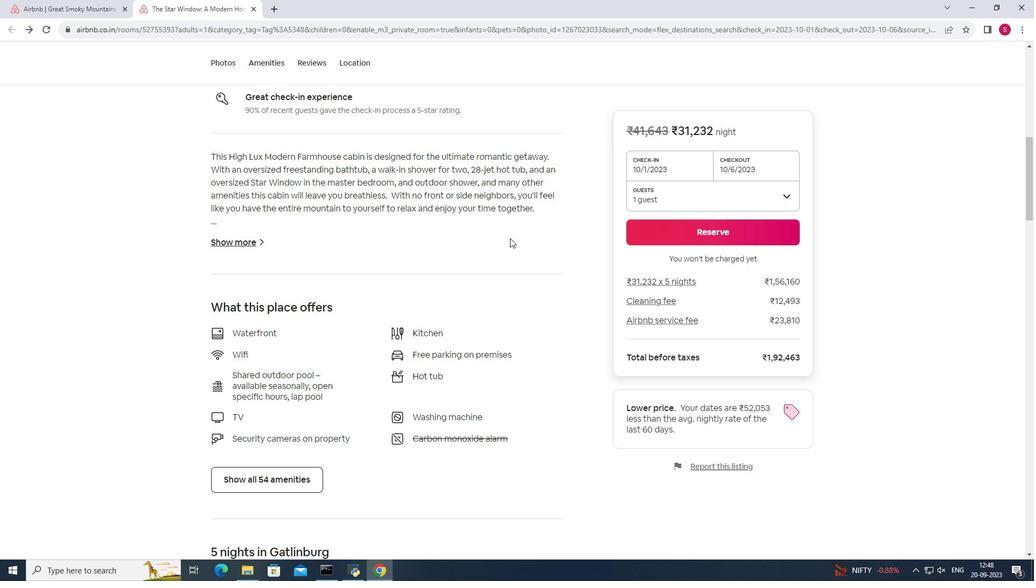 
Action: Mouse scrolled (510, 238) with delta (0, 0)
Screenshot: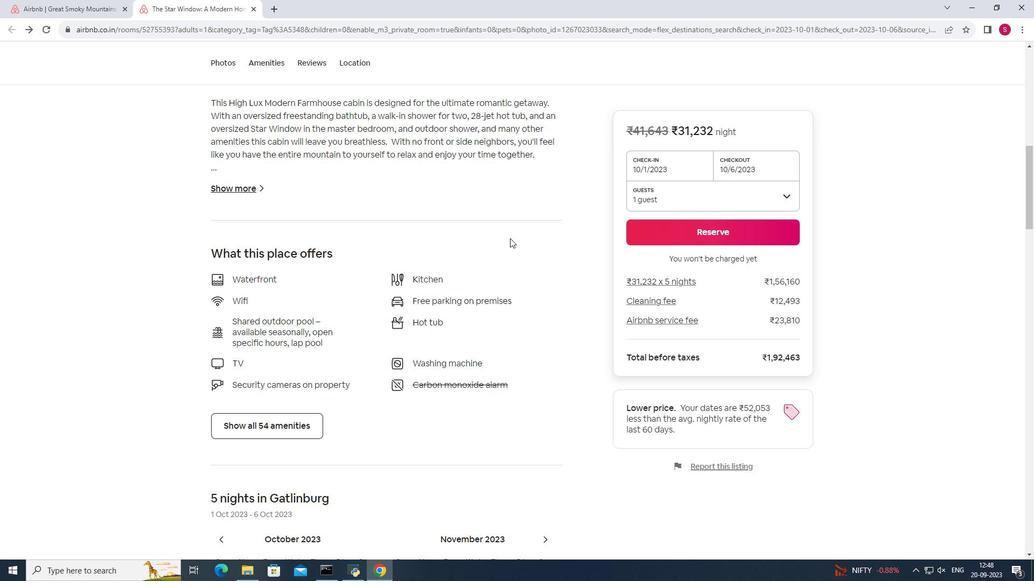 
Action: Mouse moved to (273, 422)
Screenshot: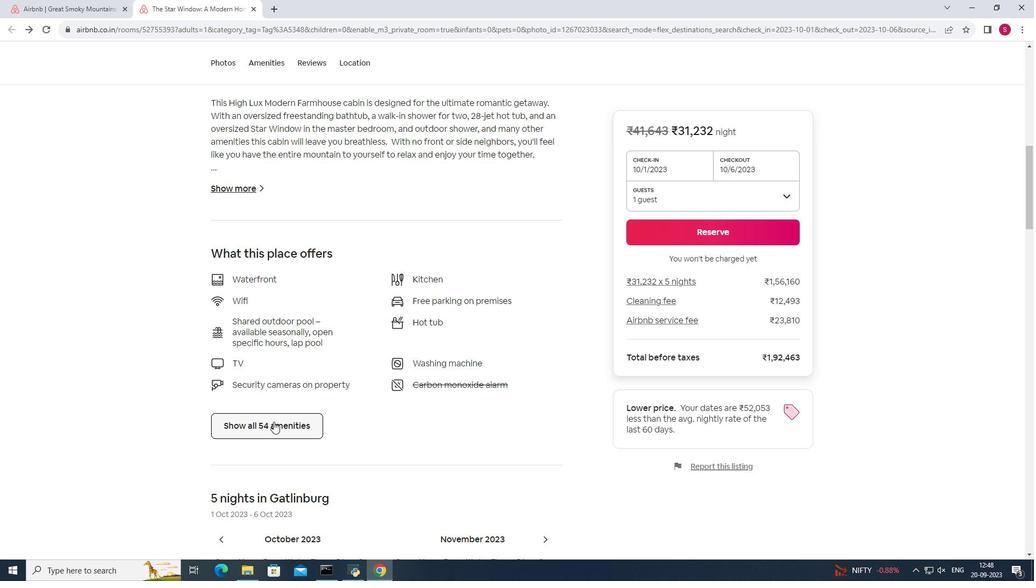 
Action: Mouse pressed left at (273, 422)
Screenshot: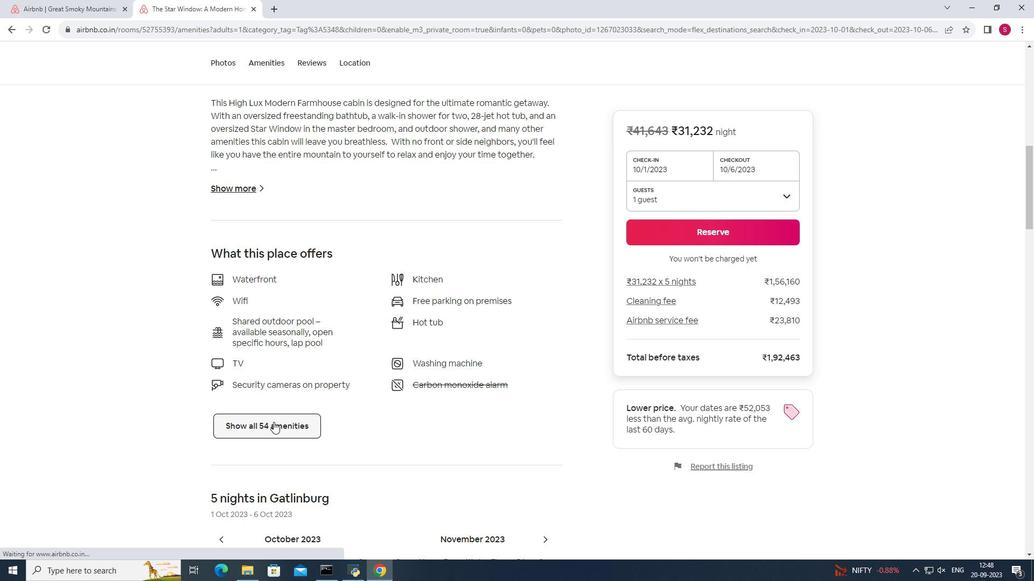 
Action: Mouse moved to (419, 249)
Screenshot: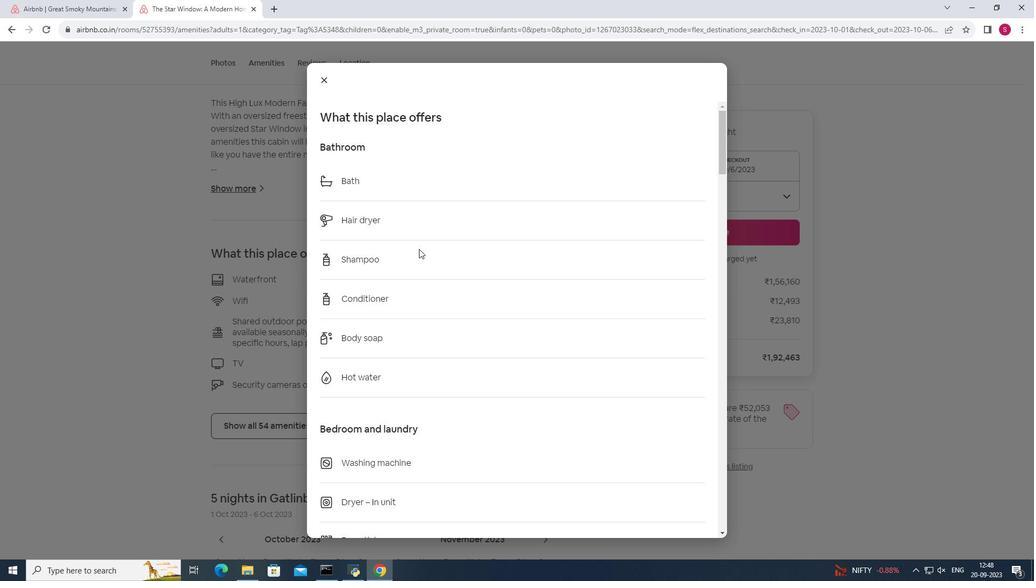 
Action: Mouse scrolled (419, 248) with delta (0, 0)
Screenshot: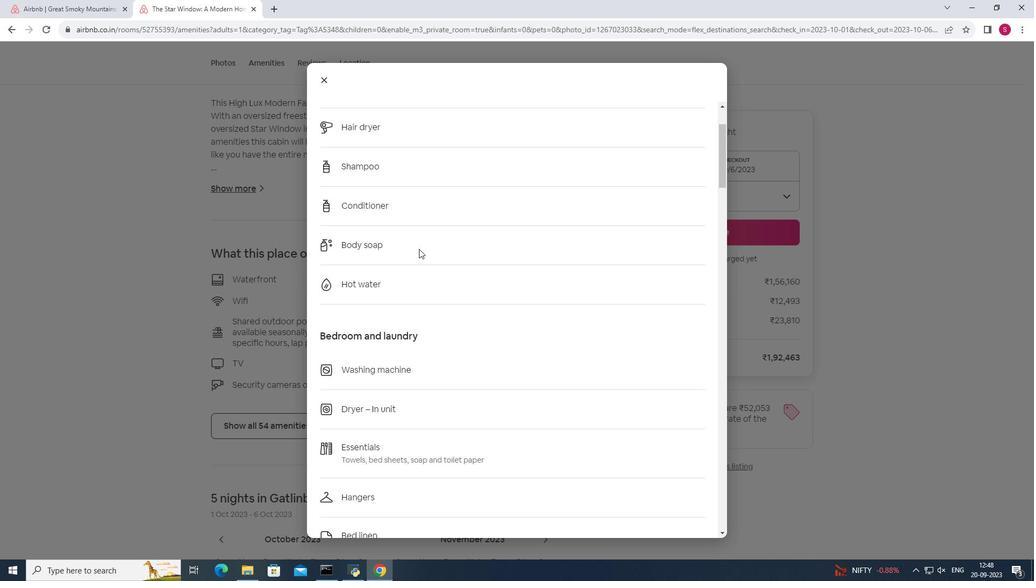 
Action: Mouse scrolled (419, 248) with delta (0, 0)
Screenshot: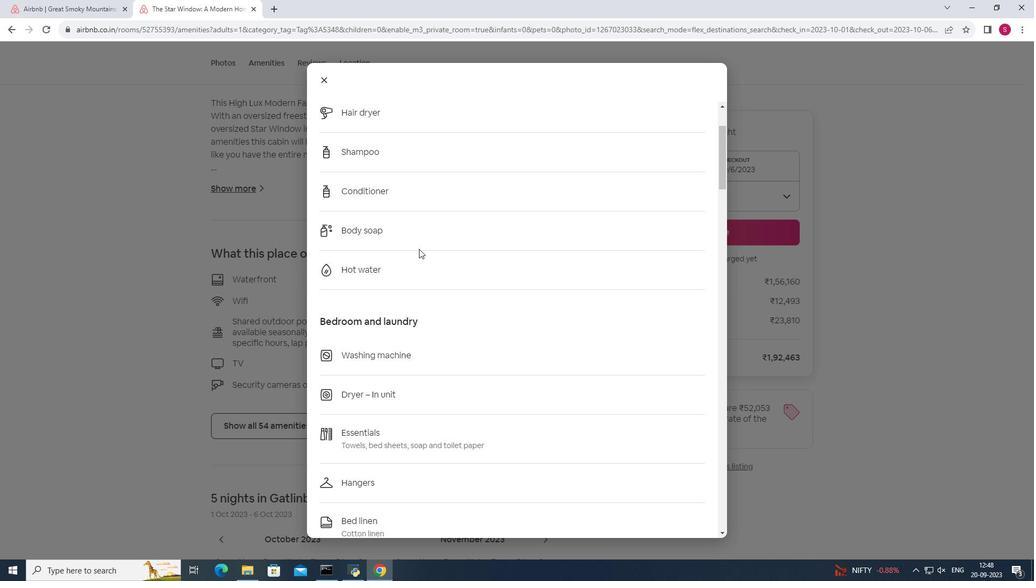 
Action: Mouse scrolled (419, 248) with delta (0, 0)
Screenshot: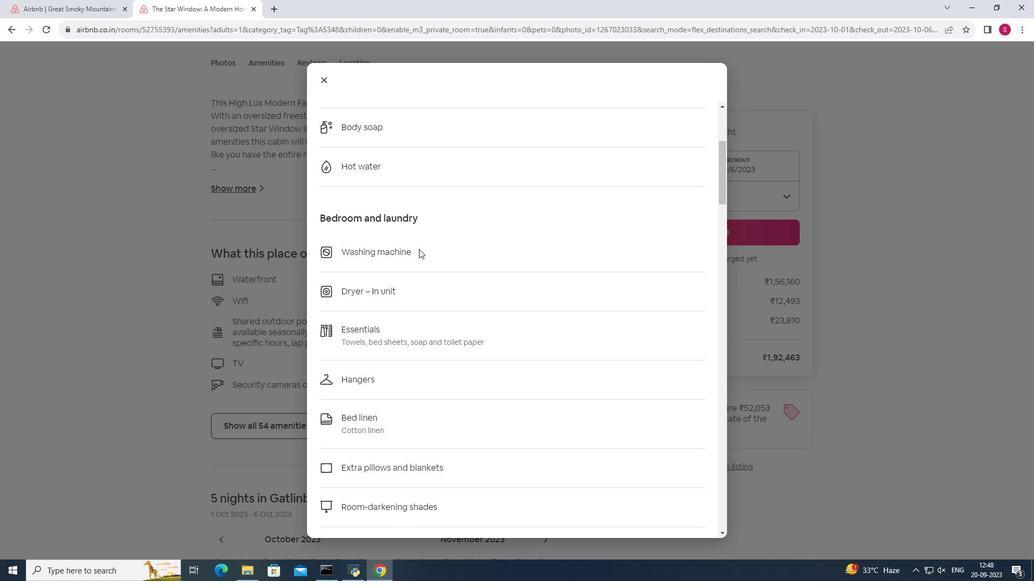 
Action: Mouse scrolled (419, 248) with delta (0, 0)
Screenshot: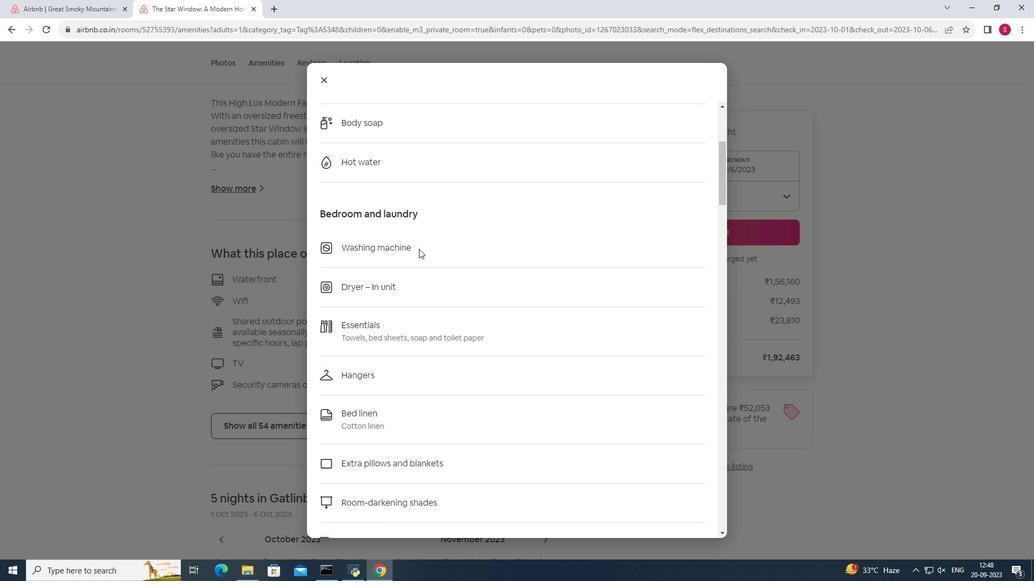 
Action: Mouse moved to (419, 249)
Screenshot: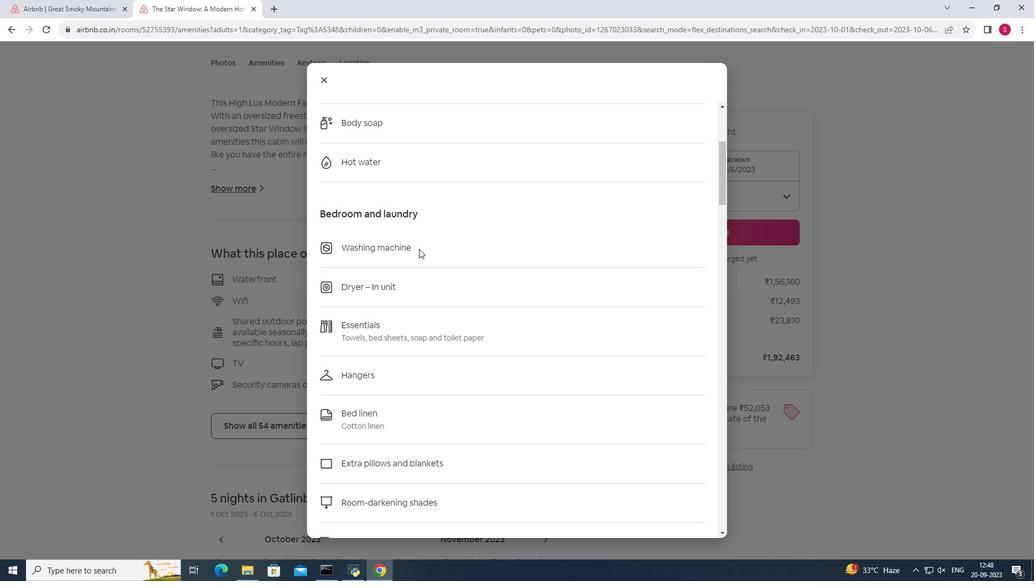 
Action: Mouse scrolled (419, 248) with delta (0, 0)
Screenshot: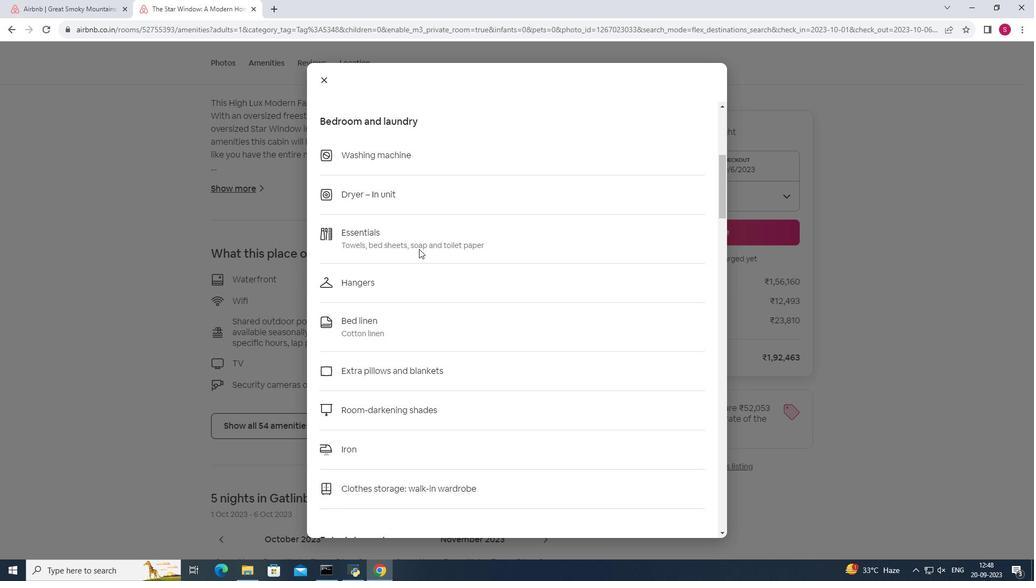 
Action: Mouse scrolled (419, 248) with delta (0, 0)
Screenshot: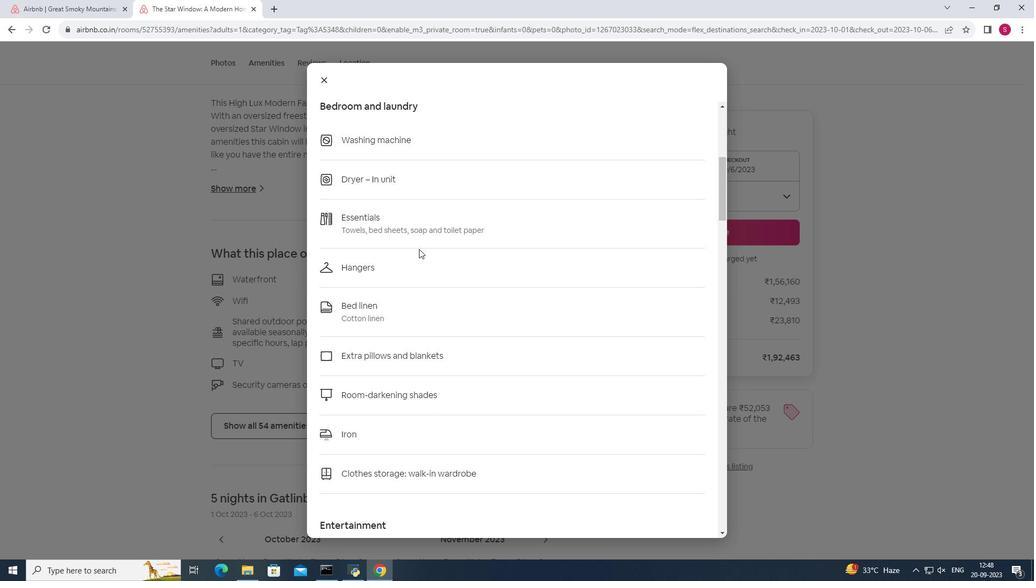 
Action: Mouse scrolled (419, 248) with delta (0, 0)
Screenshot: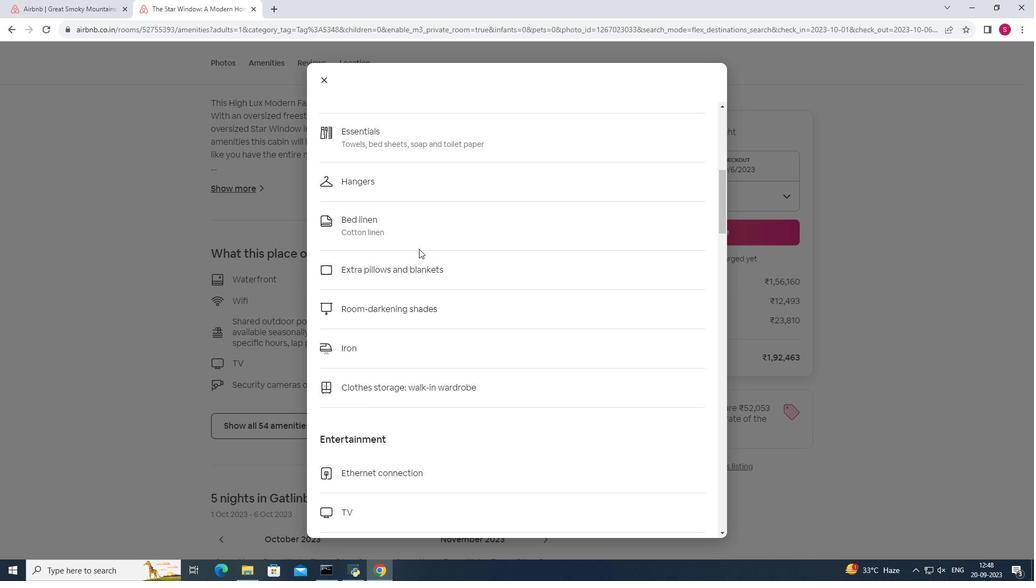 
Action: Mouse scrolled (419, 248) with delta (0, 0)
Screenshot: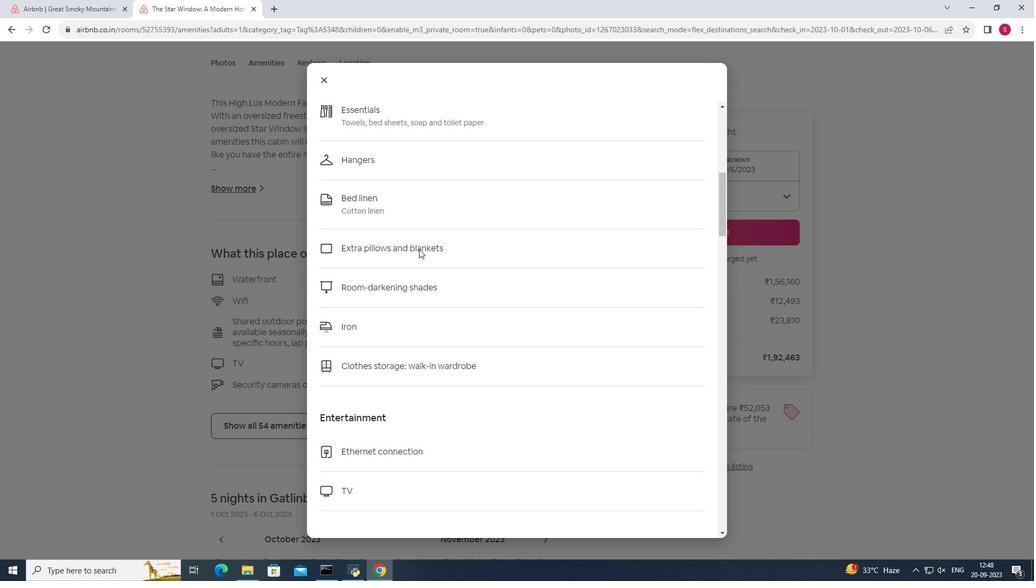
Action: Mouse scrolled (419, 248) with delta (0, 0)
Screenshot: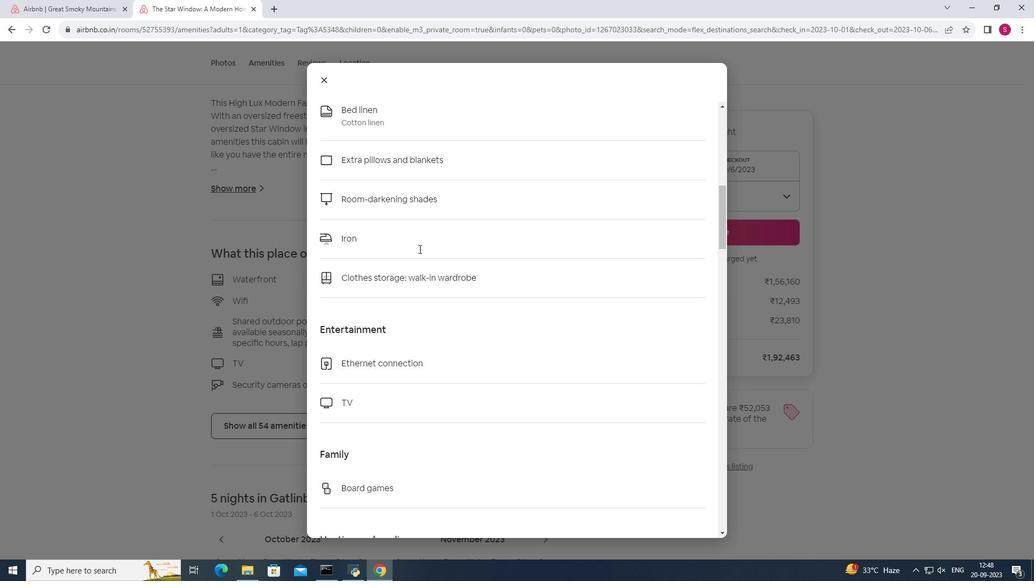 
Action: Mouse scrolled (419, 248) with delta (0, 0)
Screenshot: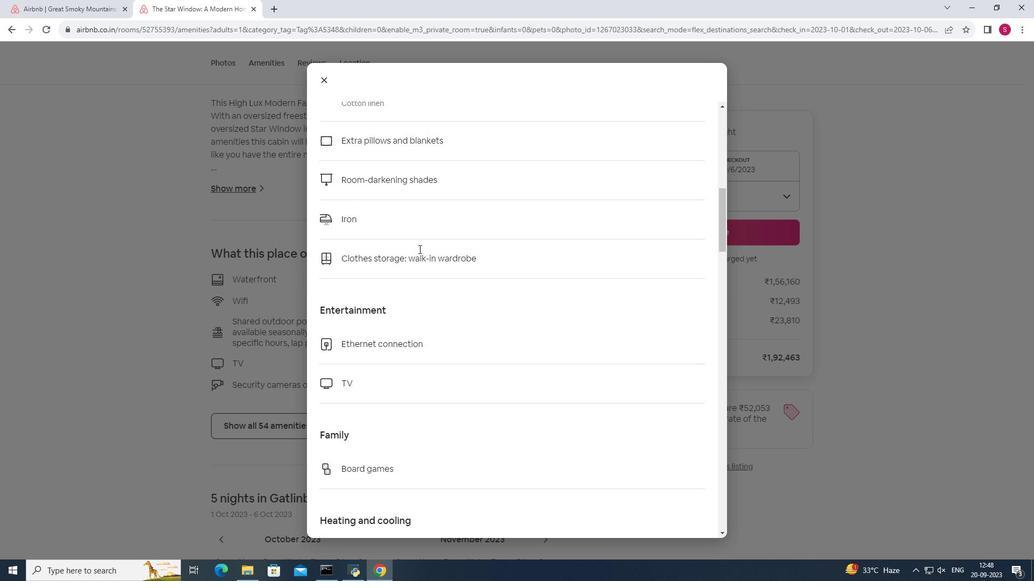 
Action: Mouse moved to (423, 313)
Screenshot: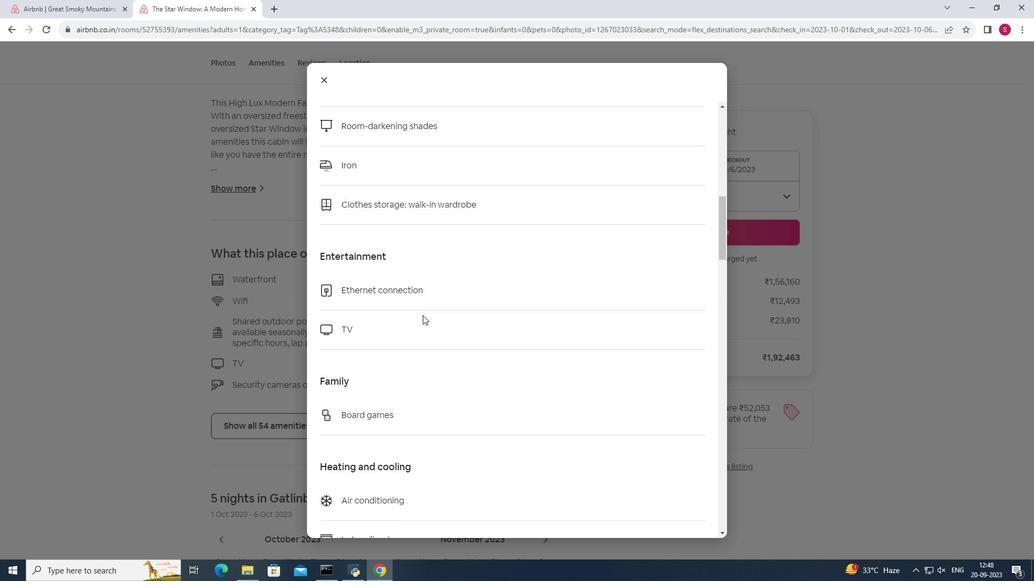 
Action: Mouse scrolled (423, 312) with delta (0, 0)
Screenshot: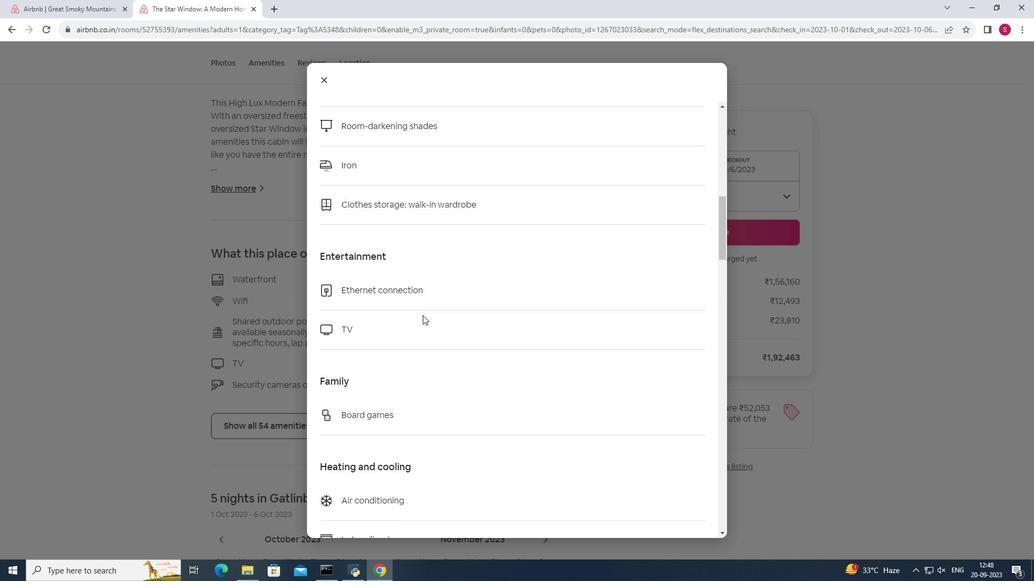 
Action: Mouse moved to (422, 315)
Screenshot: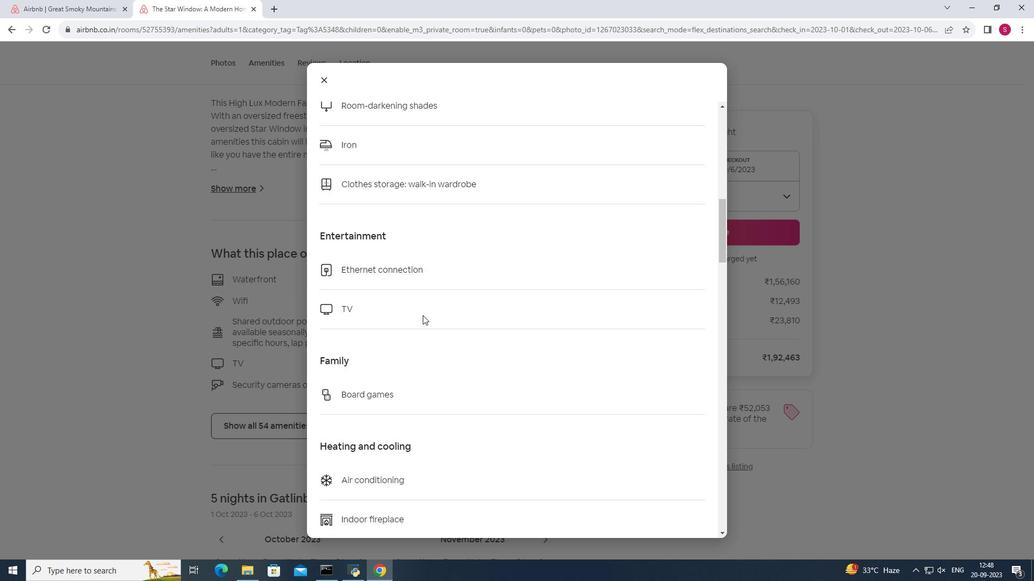 
Action: Mouse scrolled (422, 315) with delta (0, 0)
Screenshot: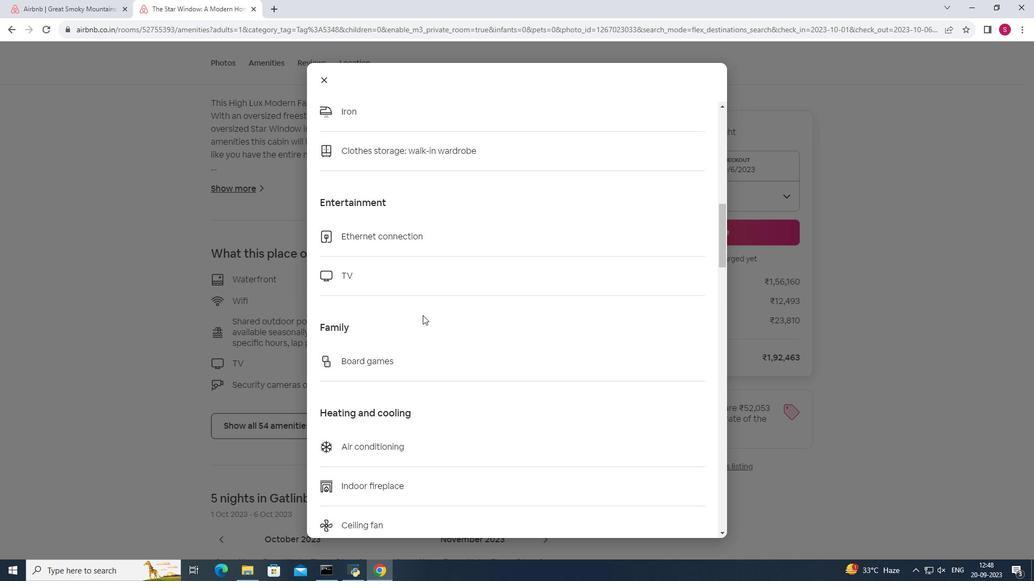 
Action: Mouse scrolled (422, 315) with delta (0, 0)
Screenshot: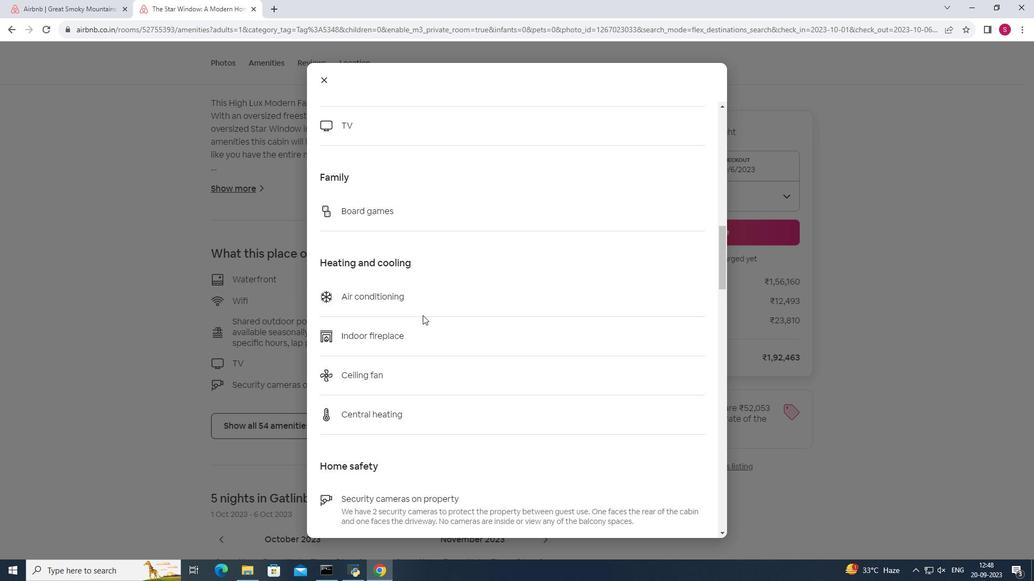 
Action: Mouse scrolled (422, 315) with delta (0, 0)
Screenshot: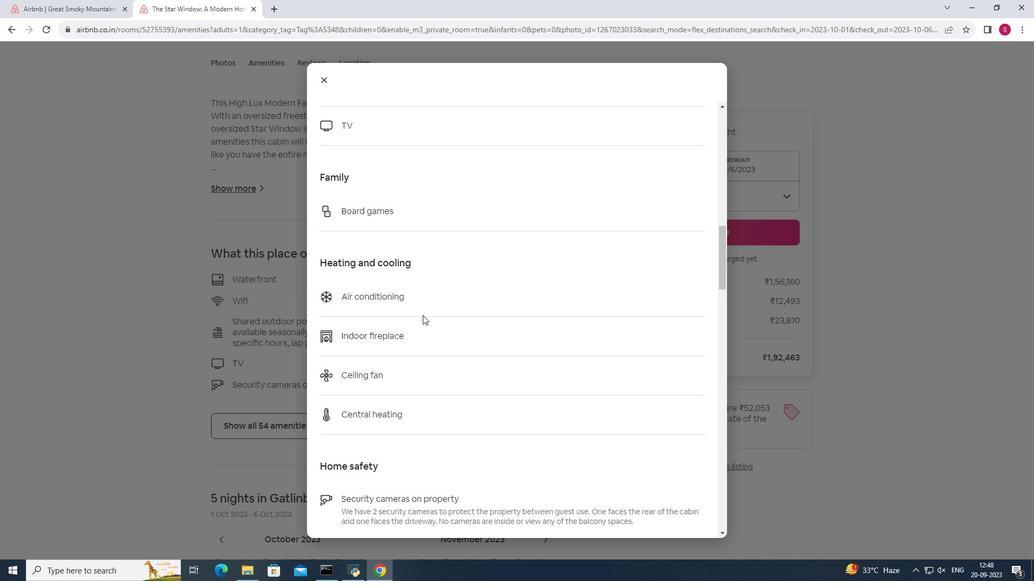 
Action: Mouse scrolled (422, 315) with delta (0, 0)
Screenshot: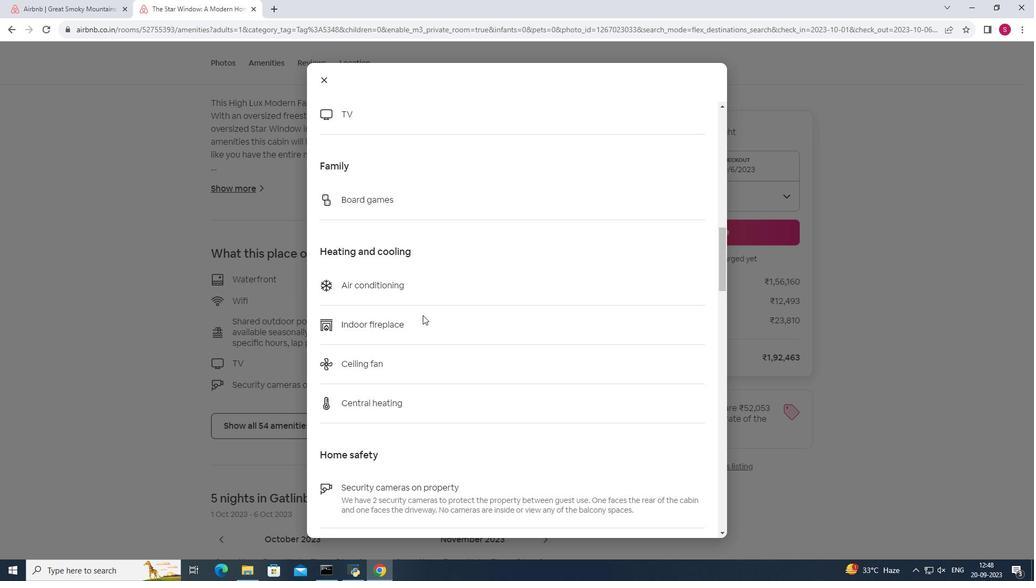 
Action: Mouse scrolled (422, 315) with delta (0, 0)
Screenshot: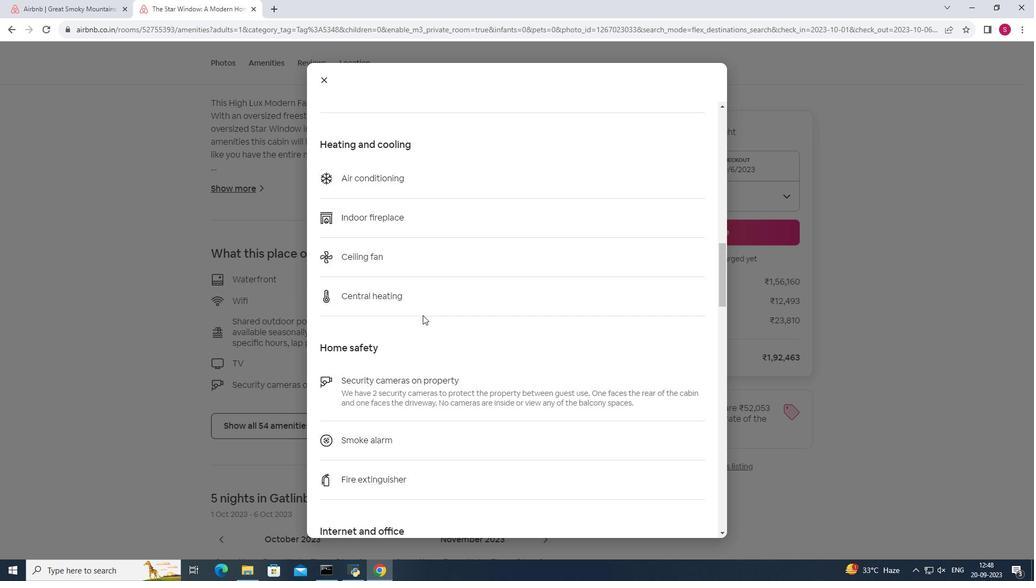
Action: Mouse scrolled (422, 315) with delta (0, 0)
Screenshot: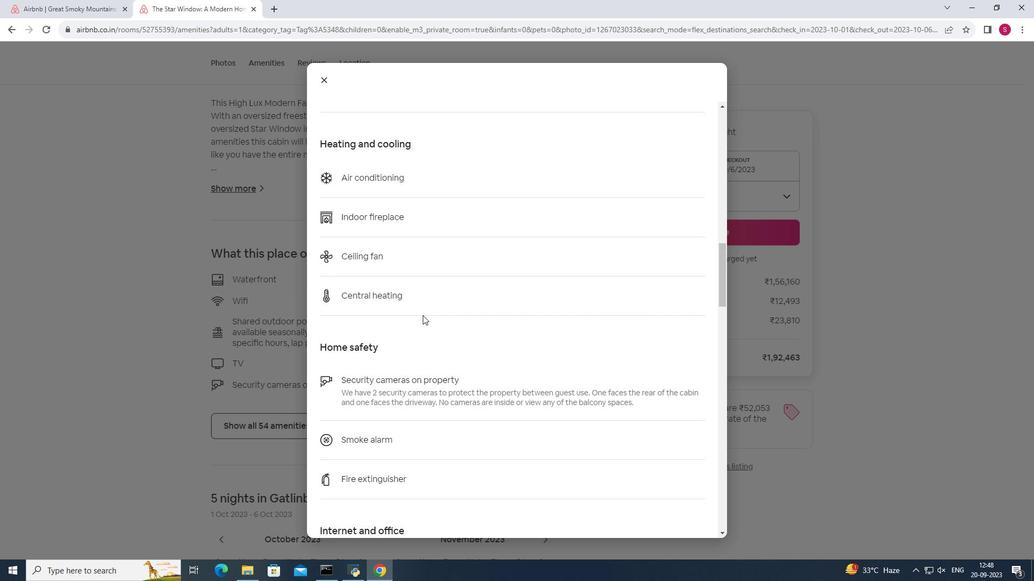 
Action: Mouse scrolled (422, 315) with delta (0, 0)
Screenshot: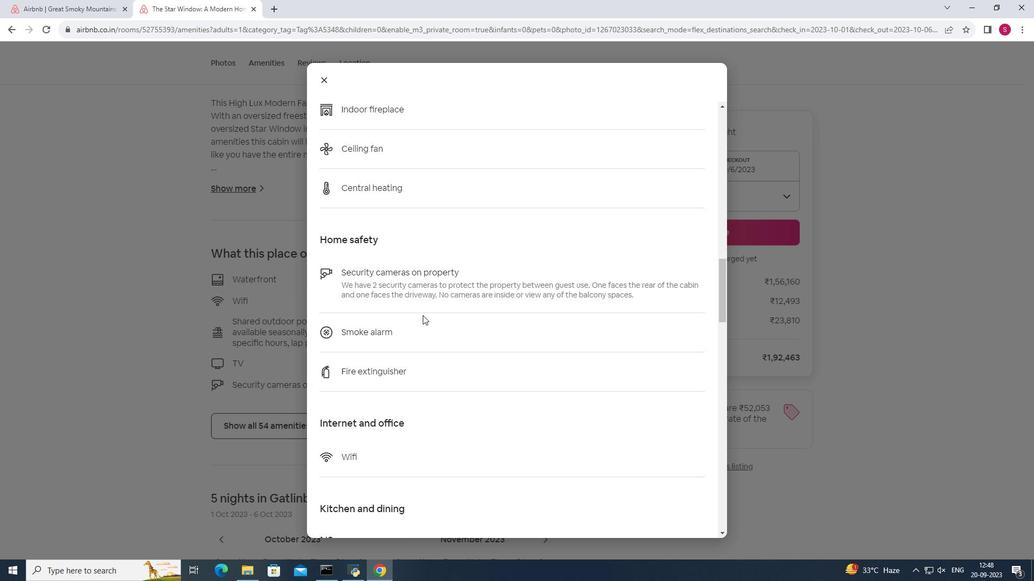 
Action: Mouse scrolled (422, 315) with delta (0, 0)
Screenshot: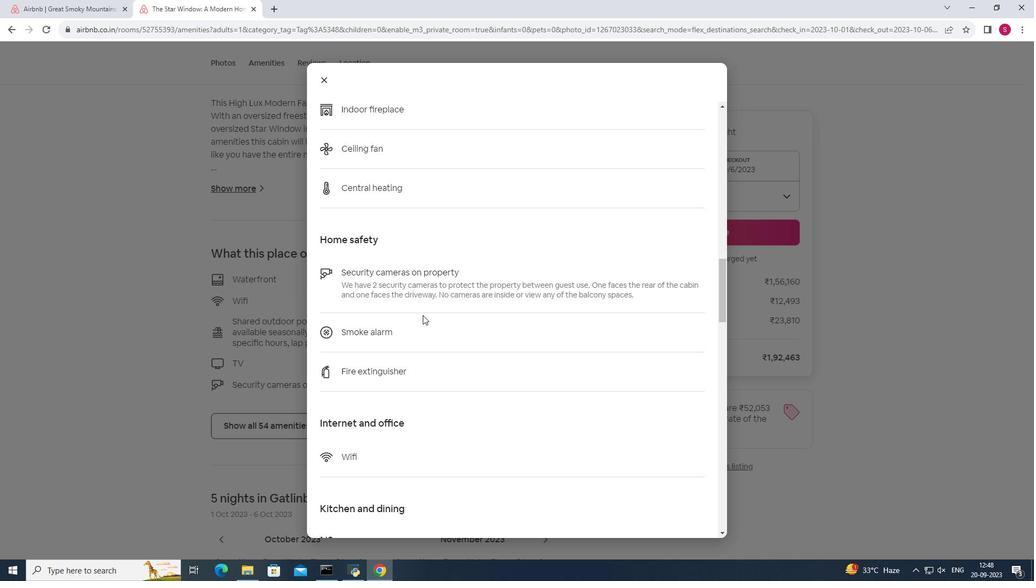 
Action: Mouse moved to (444, 322)
Screenshot: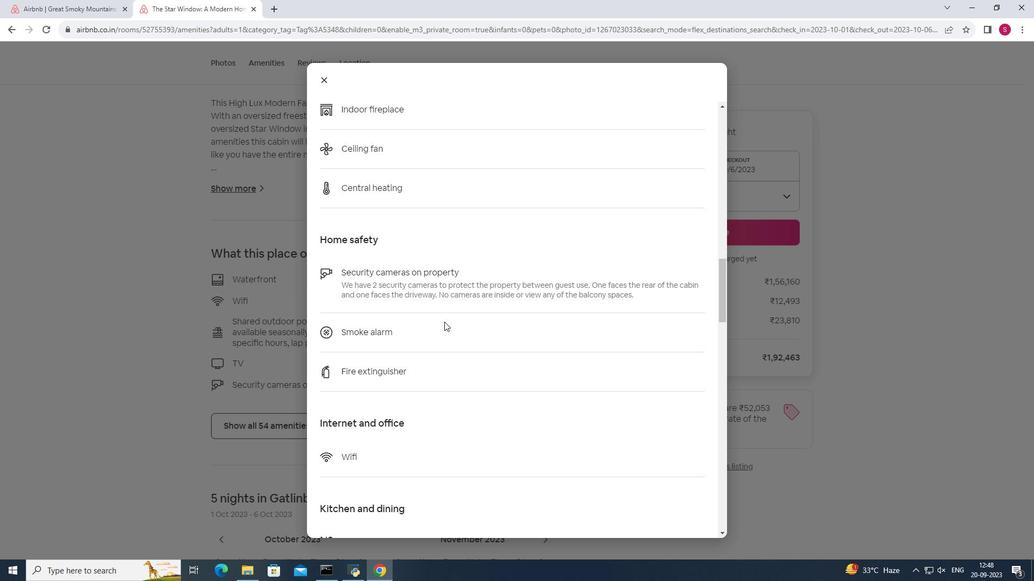 
Action: Mouse scrolled (444, 321) with delta (0, 0)
Screenshot: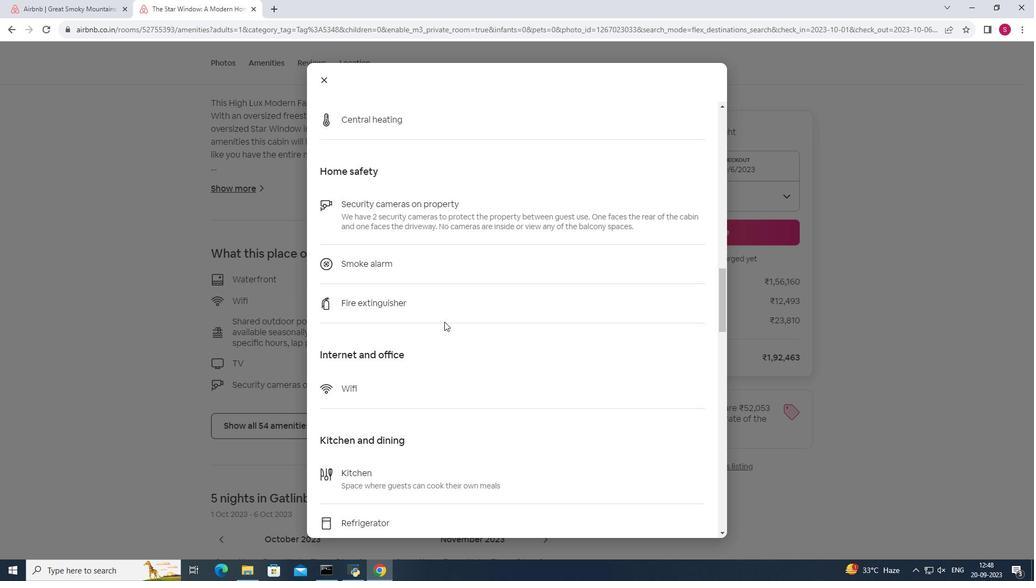 
Action: Mouse scrolled (444, 321) with delta (0, 0)
Screenshot: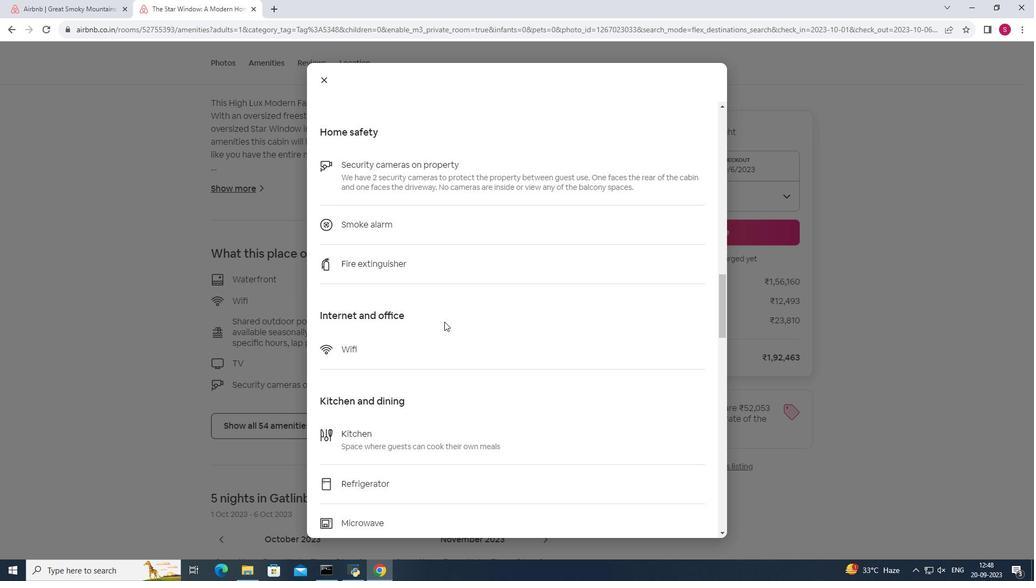 
Action: Mouse scrolled (444, 321) with delta (0, 0)
Screenshot: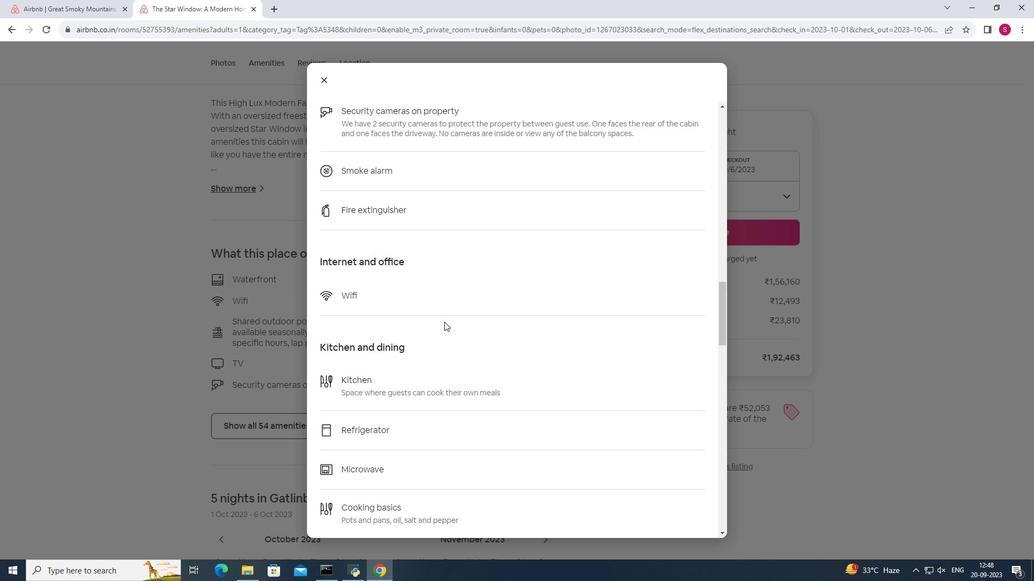 
Action: Mouse moved to (445, 322)
Screenshot: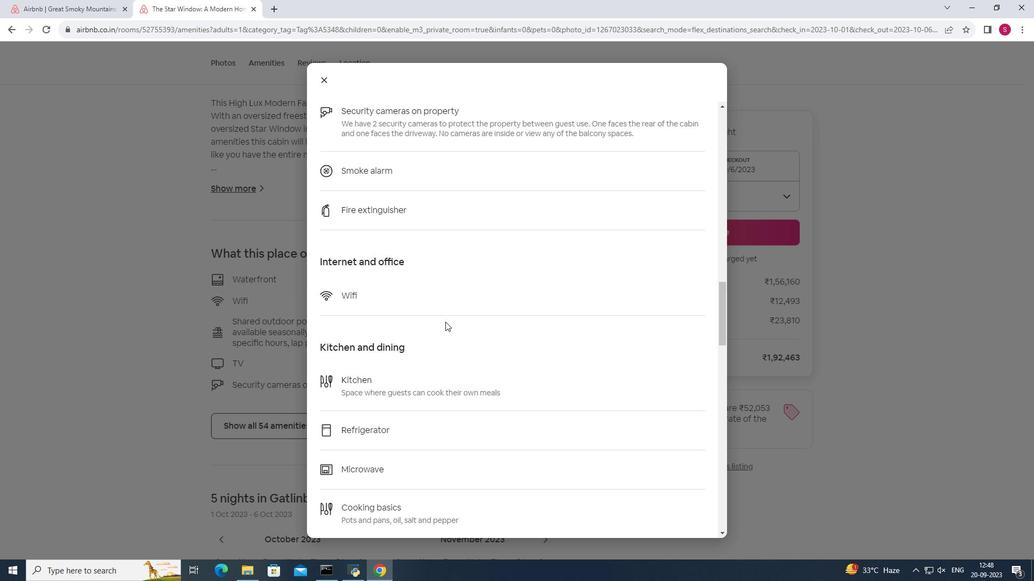 
Action: Mouse scrolled (445, 321) with delta (0, 0)
Screenshot: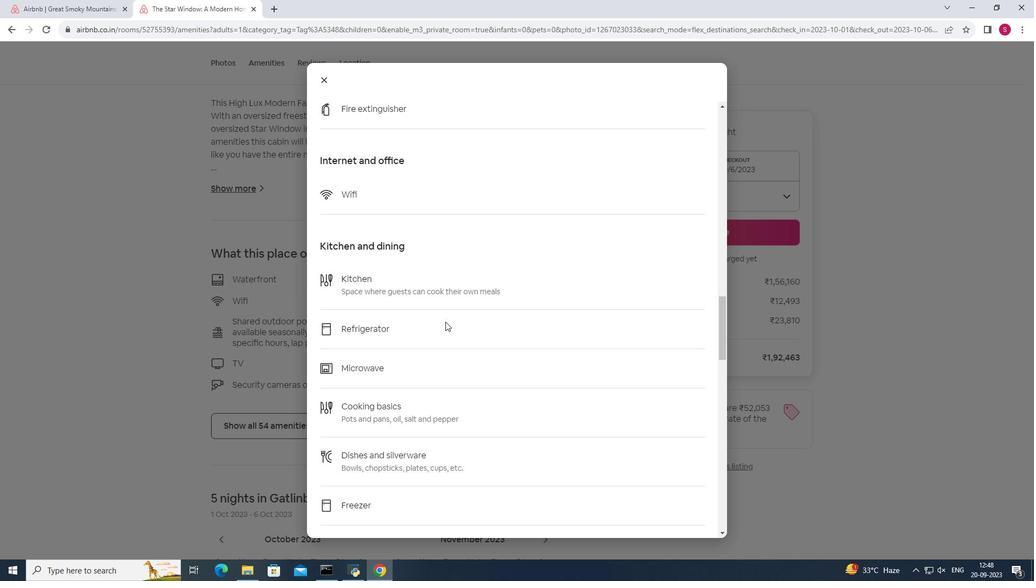 
Action: Mouse scrolled (445, 321) with delta (0, 0)
Screenshot: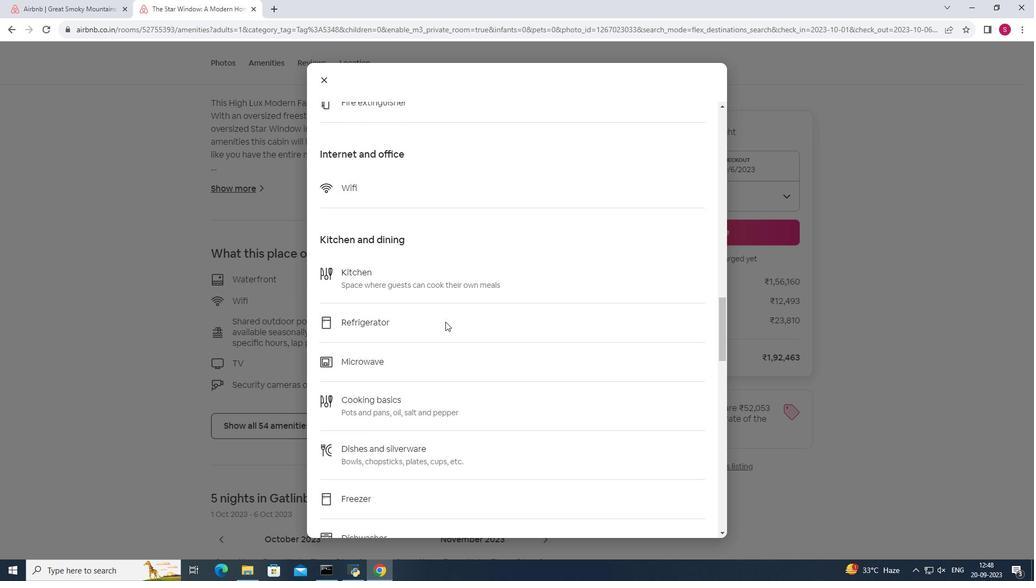 
Action: Mouse scrolled (445, 321) with delta (0, 0)
Screenshot: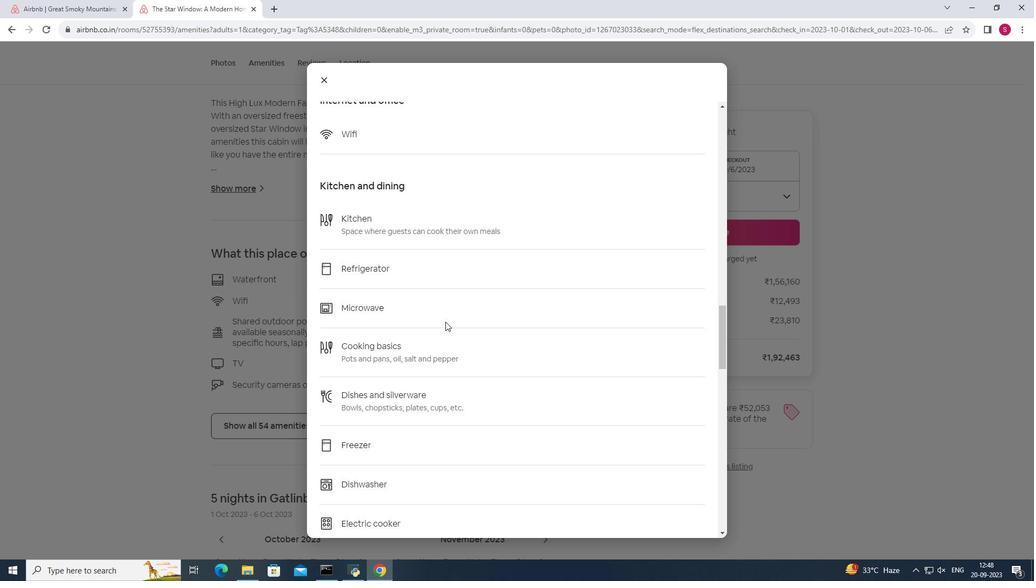 
Action: Mouse scrolled (445, 321) with delta (0, 0)
Screenshot: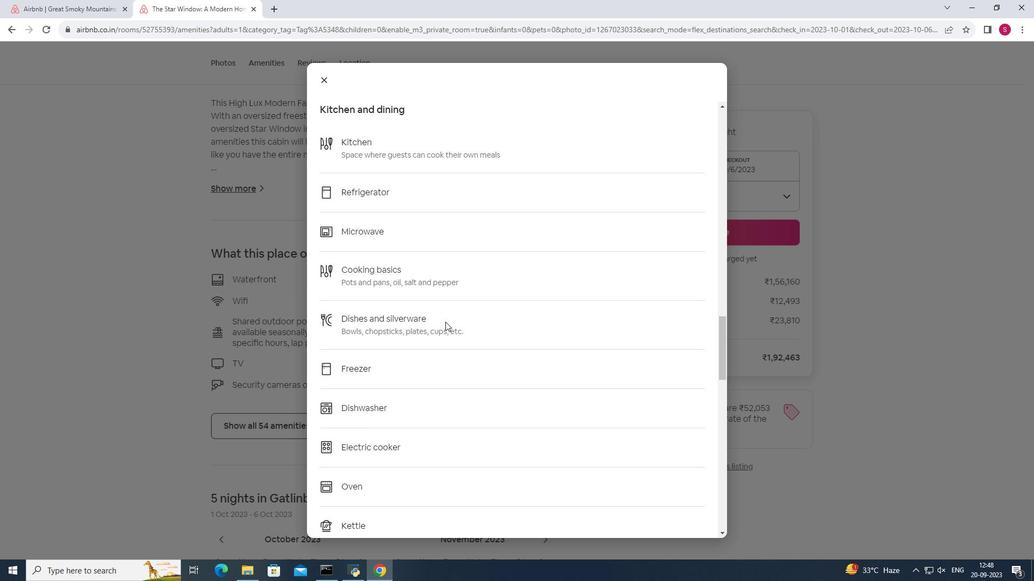 
Action: Mouse scrolled (445, 321) with delta (0, 0)
Screenshot: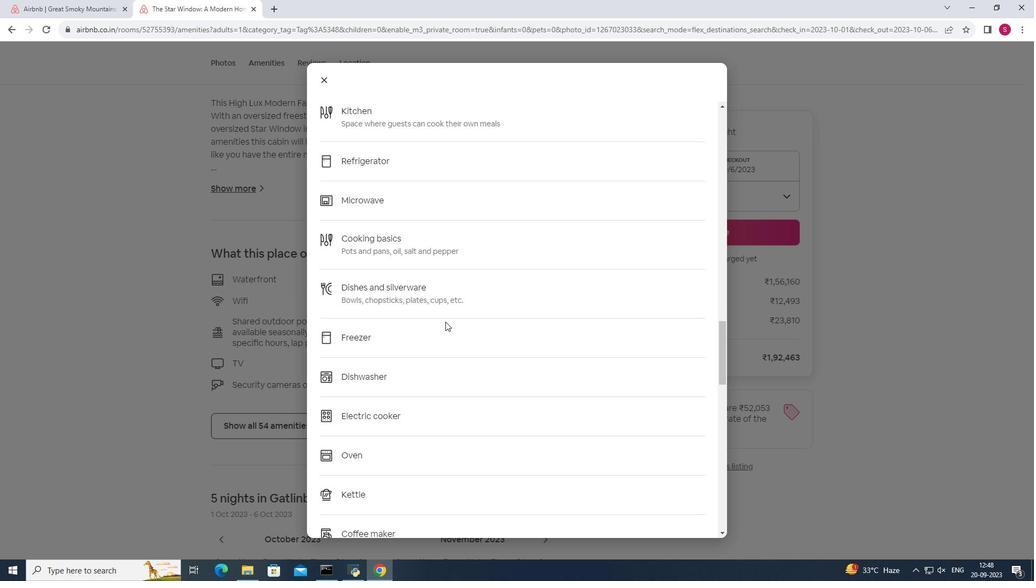 
Action: Mouse scrolled (445, 321) with delta (0, 0)
Screenshot: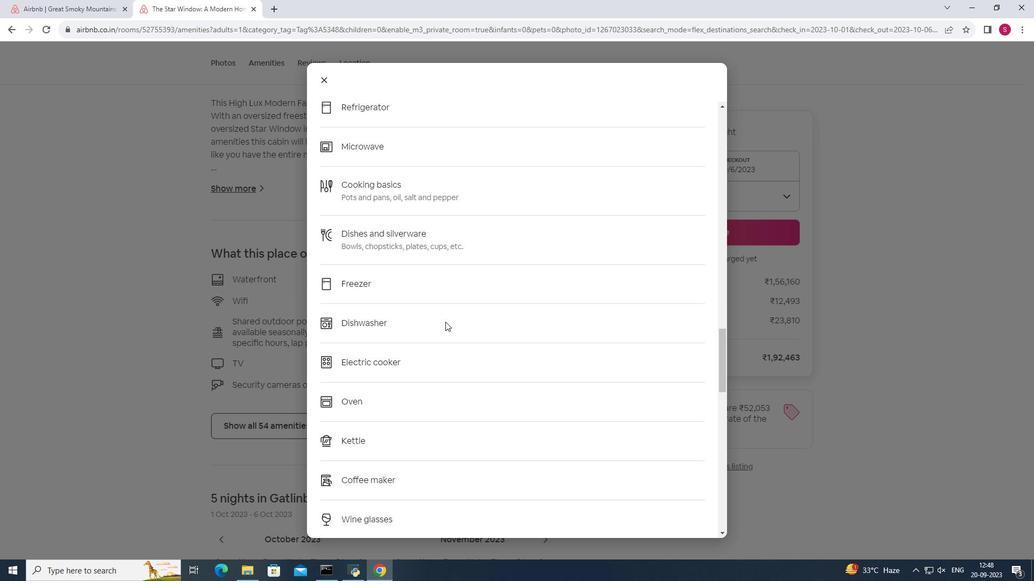 
Action: Mouse moved to (445, 322)
Screenshot: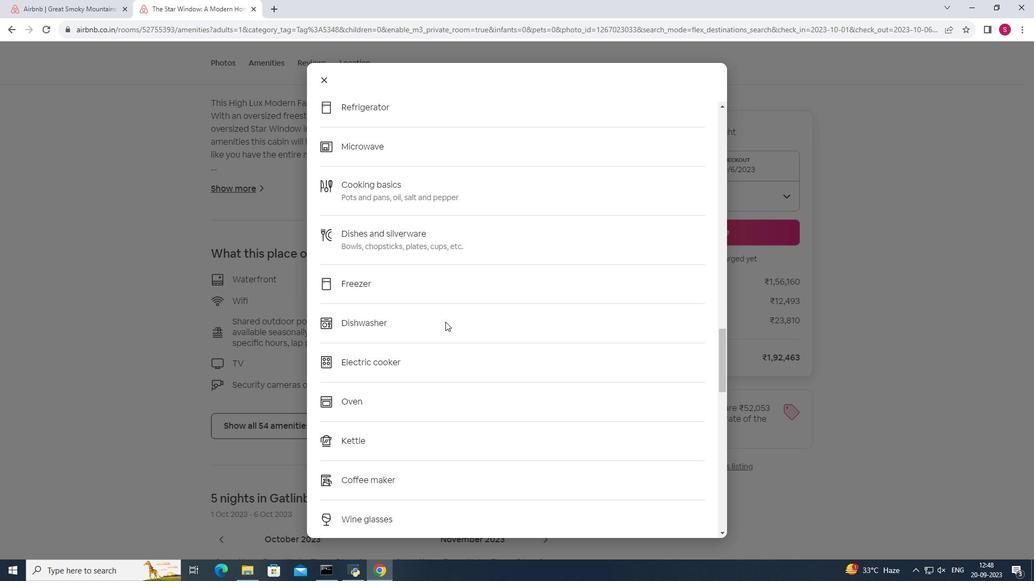 
Action: Mouse scrolled (445, 321) with delta (0, 0)
Screenshot: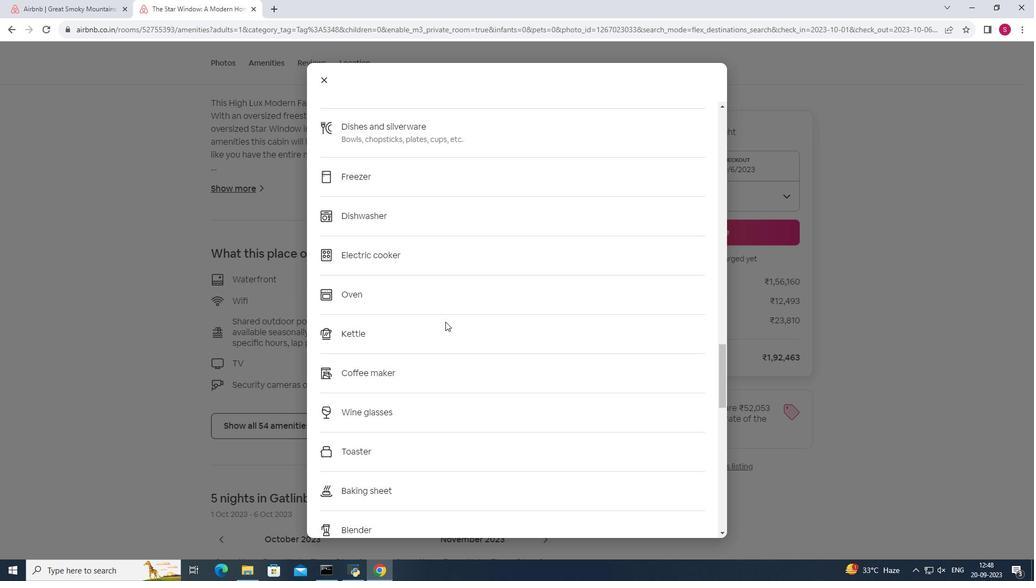 
Action: Mouse scrolled (445, 321) with delta (0, 0)
Screenshot: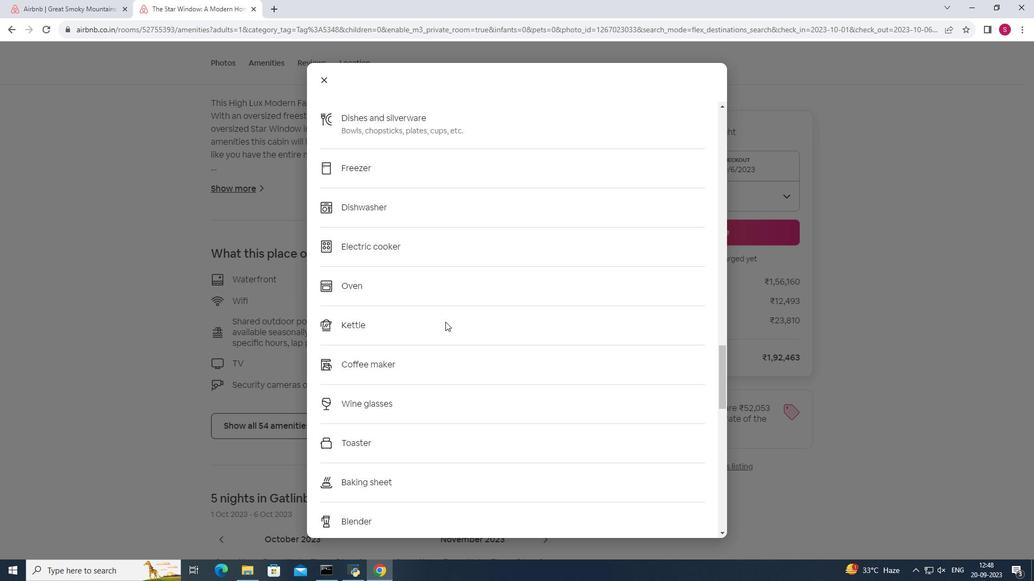 
Action: Mouse scrolled (445, 321) with delta (0, 0)
Screenshot: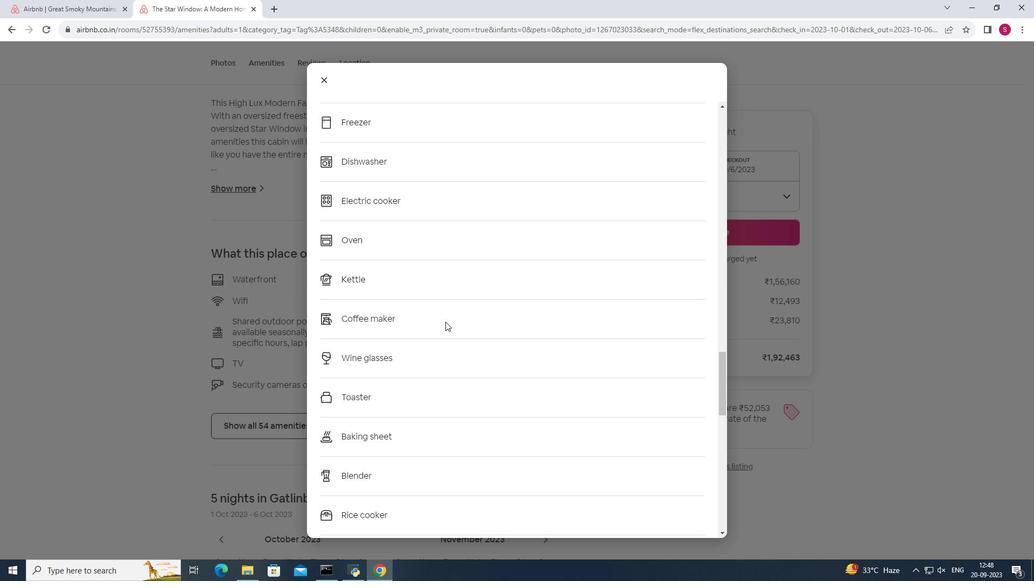 
Action: Mouse scrolled (445, 321) with delta (0, 0)
Screenshot: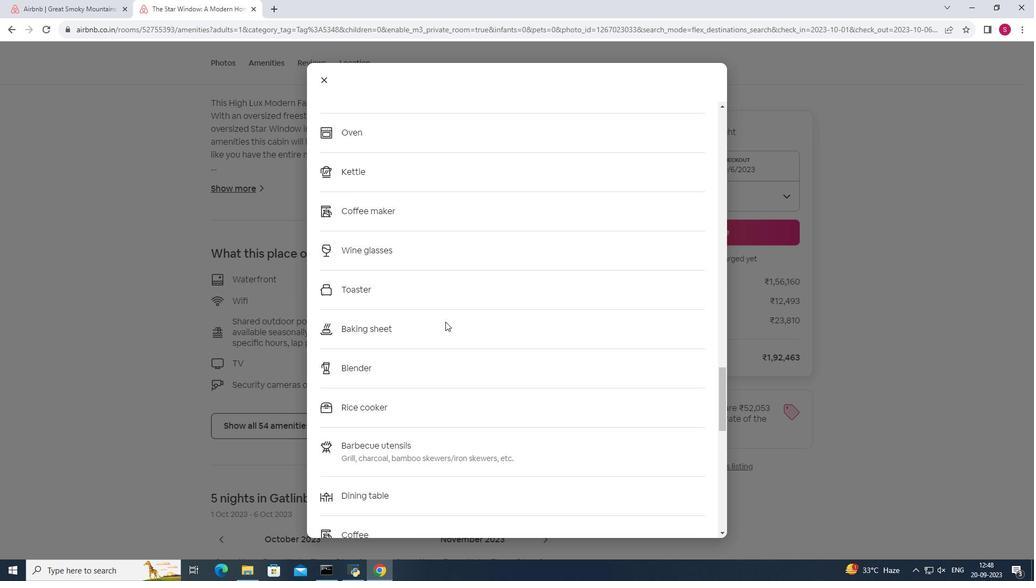 
Action: Mouse scrolled (445, 321) with delta (0, 0)
Screenshot: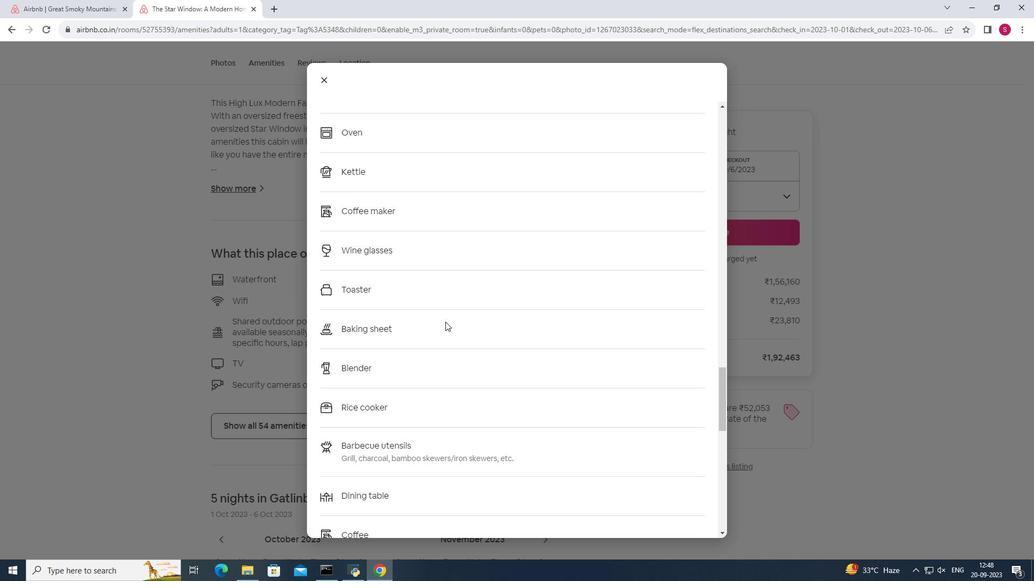 
Action: Mouse scrolled (445, 321) with delta (0, 0)
Screenshot: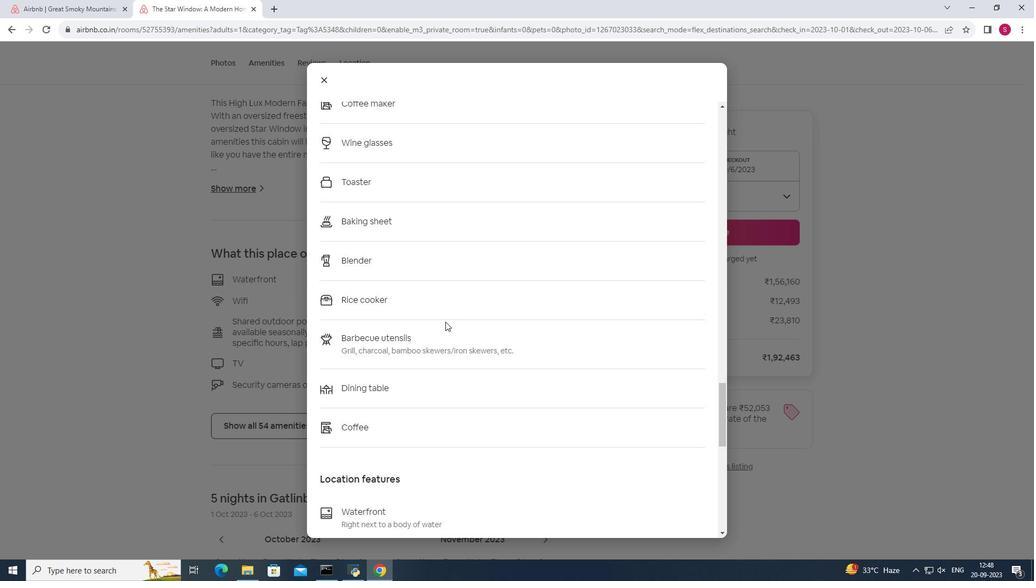 
Action: Mouse scrolled (445, 321) with delta (0, 0)
Screenshot: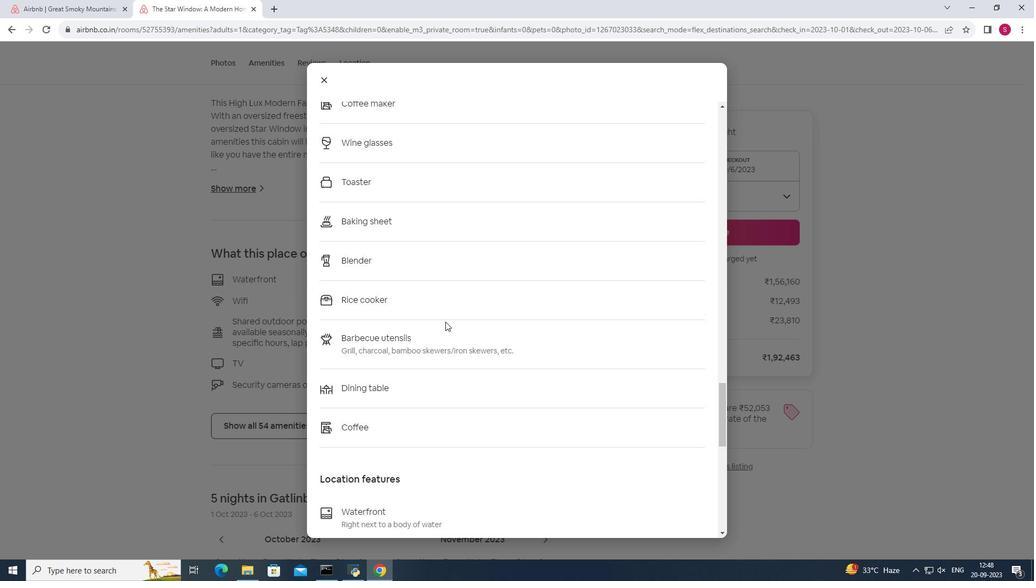 
Action: Mouse scrolled (445, 321) with delta (0, 0)
Screenshot: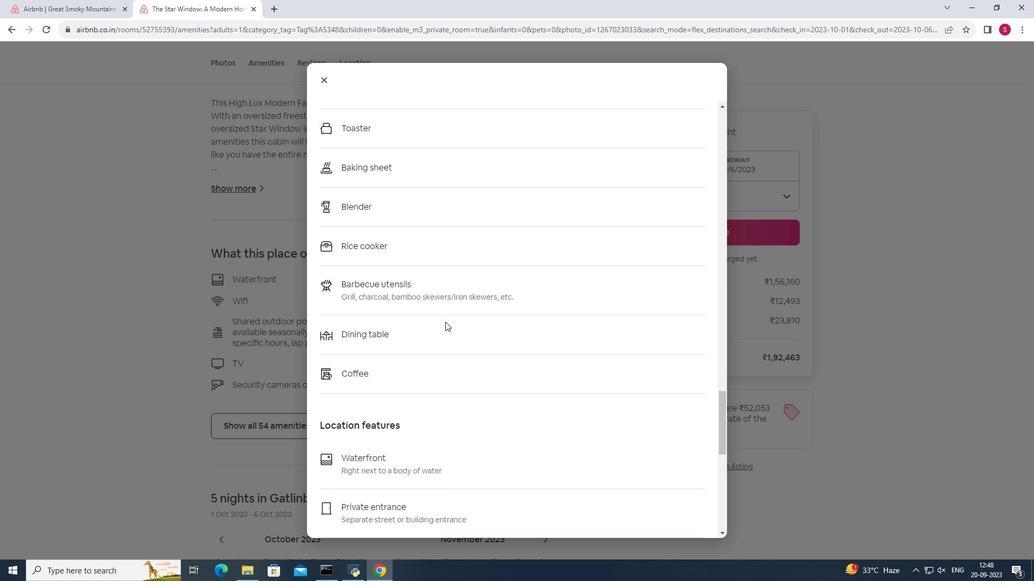 
Action: Mouse scrolled (445, 321) with delta (0, 0)
Screenshot: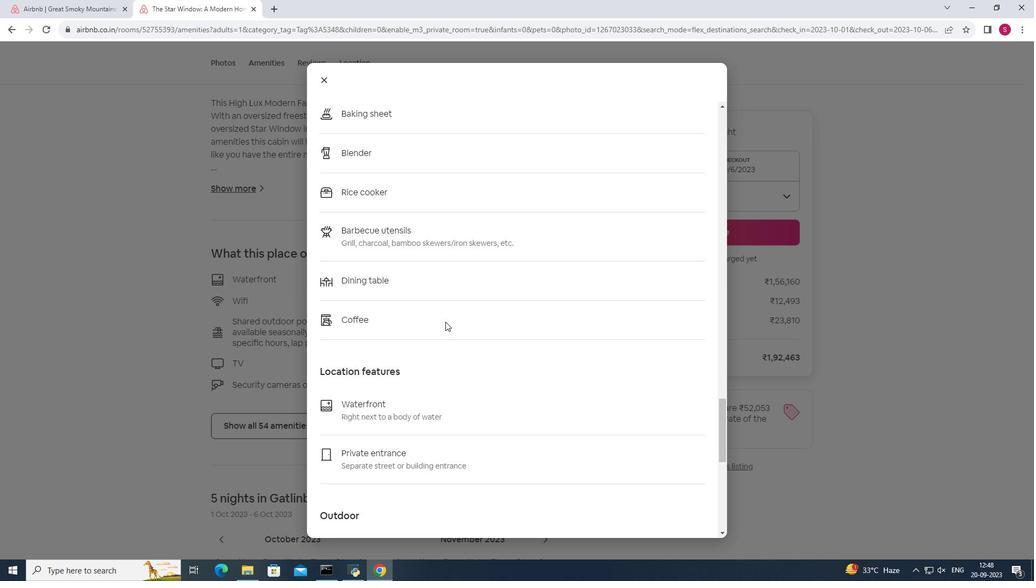 
Action: Mouse scrolled (445, 321) with delta (0, 0)
Screenshot: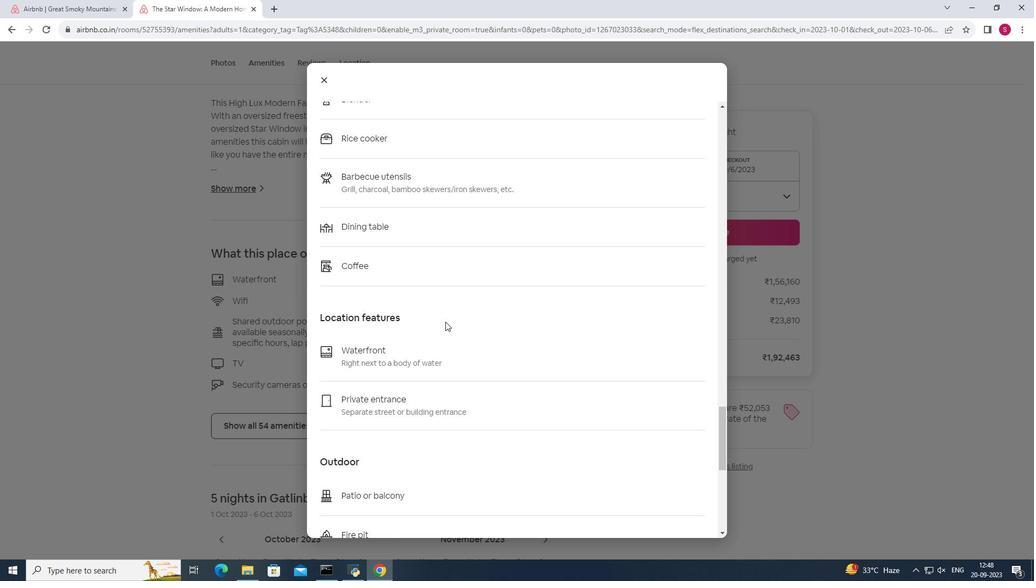 
Action: Mouse moved to (486, 322)
Screenshot: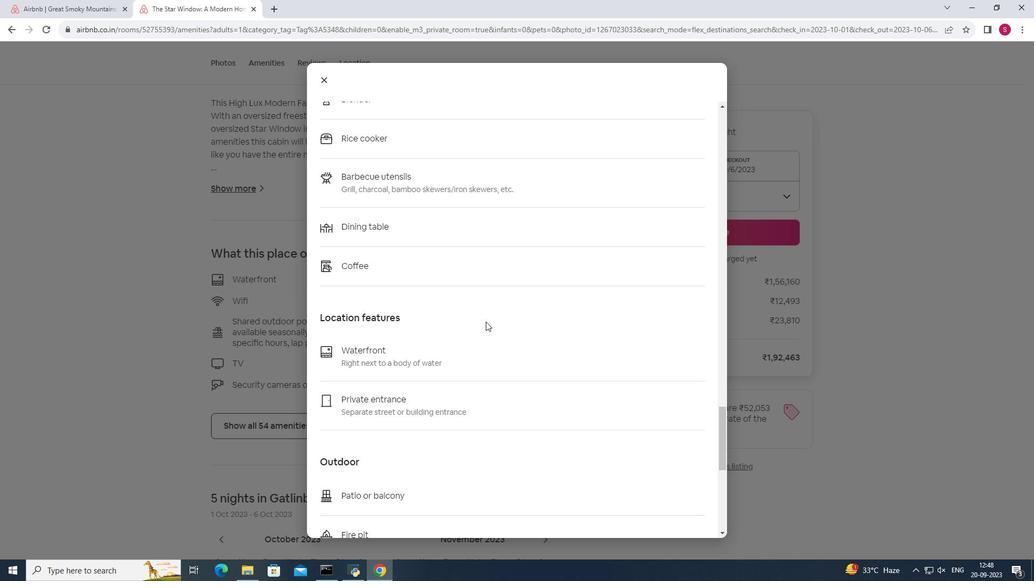 
Action: Mouse scrolled (486, 321) with delta (0, 0)
Screenshot: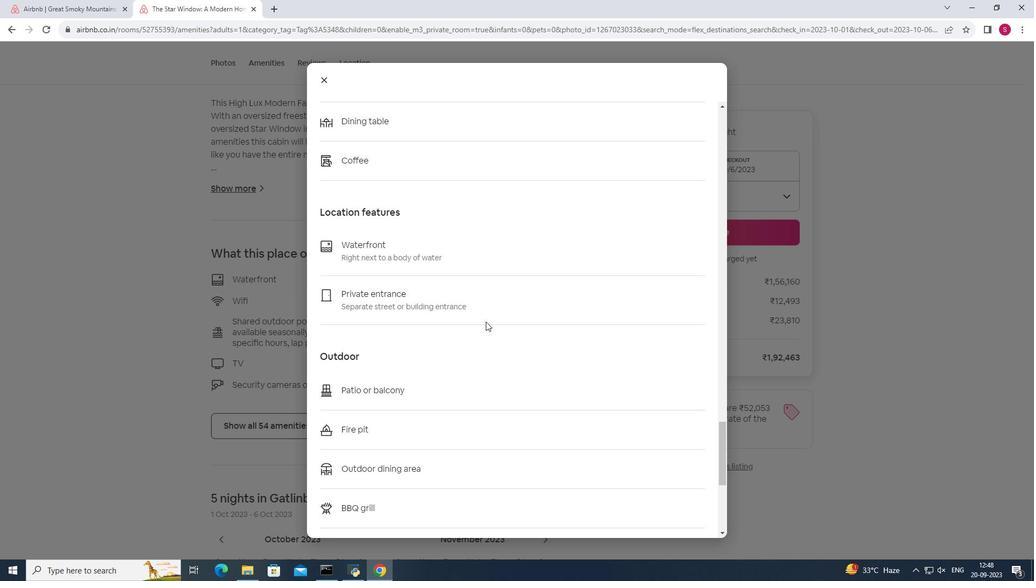 
Action: Mouse scrolled (486, 321) with delta (0, 0)
Screenshot: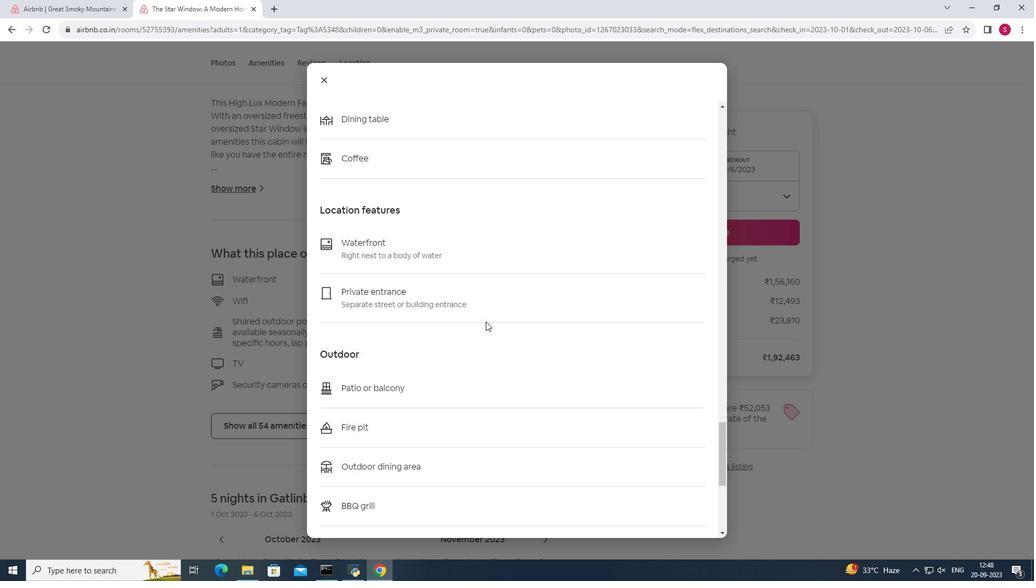 
Action: Mouse scrolled (486, 321) with delta (0, 0)
Screenshot: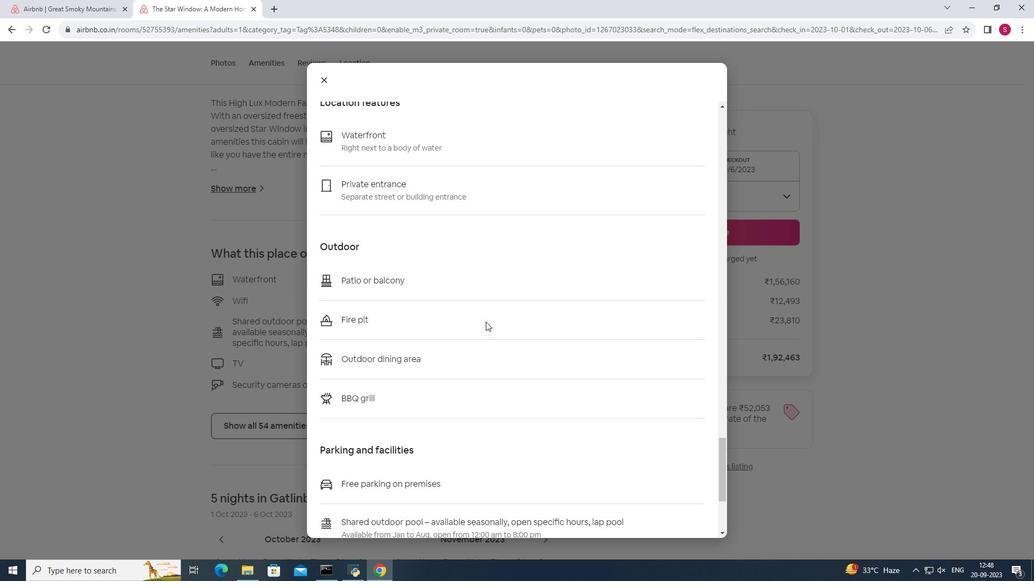 
Action: Mouse scrolled (486, 321) with delta (0, 0)
Screenshot: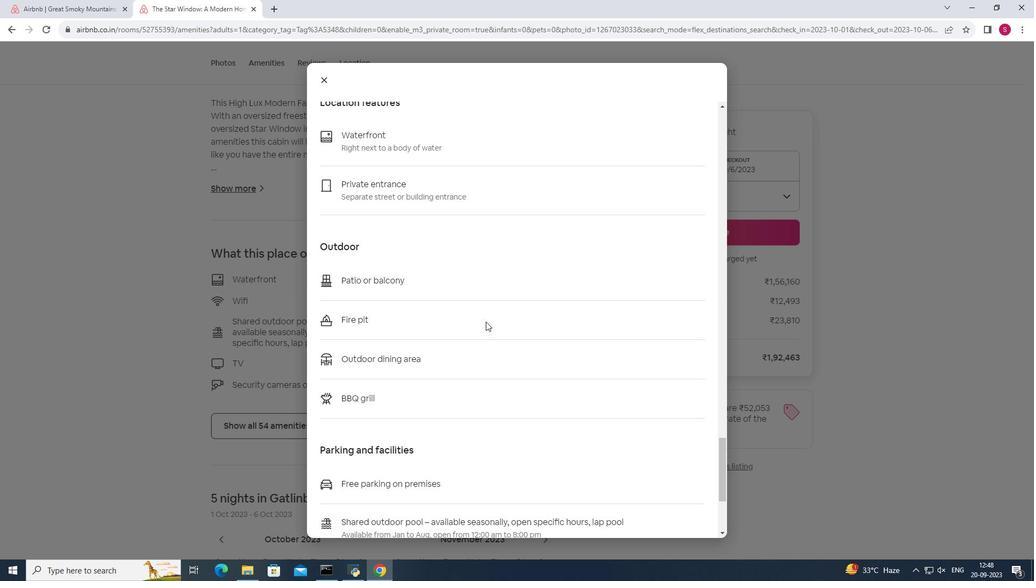 
Action: Mouse scrolled (486, 321) with delta (0, 0)
Screenshot: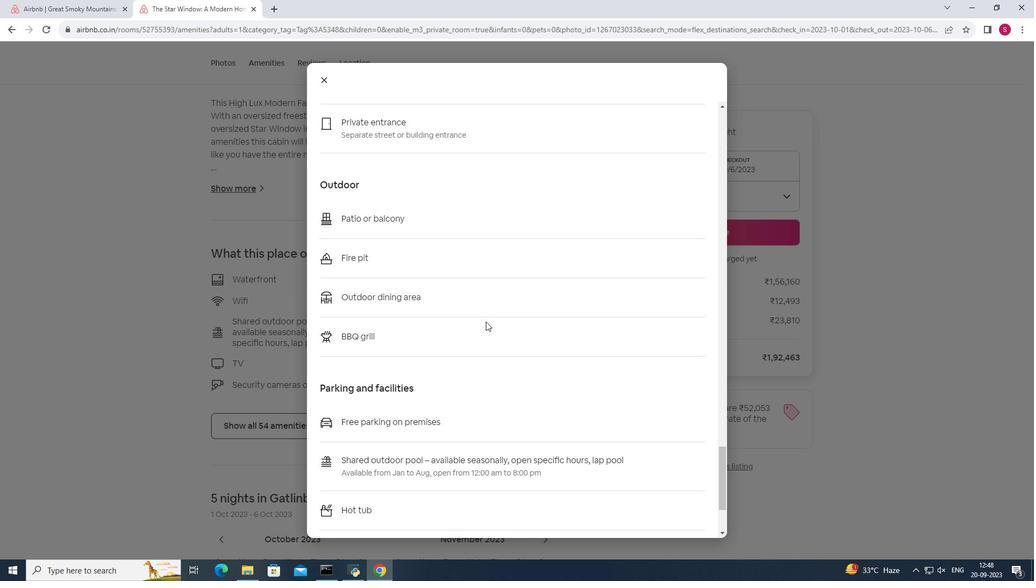 
Action: Mouse scrolled (486, 321) with delta (0, 0)
Screenshot: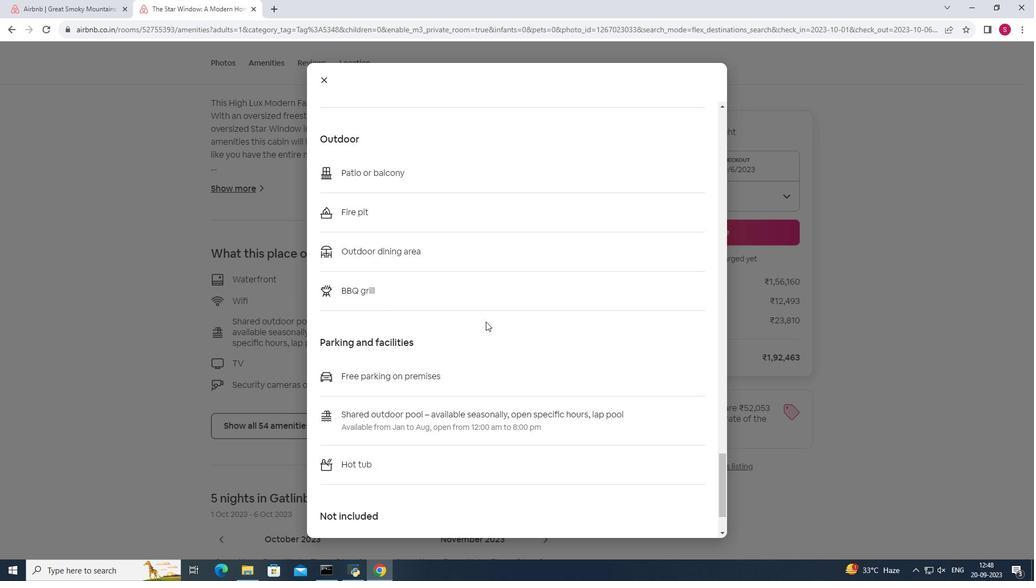 
Action: Mouse scrolled (486, 321) with delta (0, 0)
Screenshot: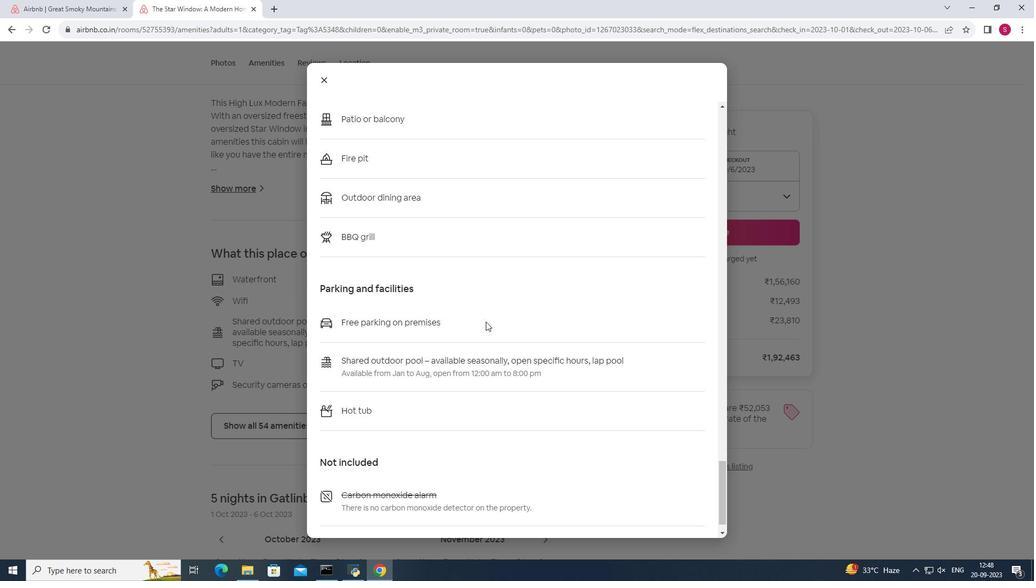 
Action: Mouse scrolled (486, 321) with delta (0, 0)
Screenshot: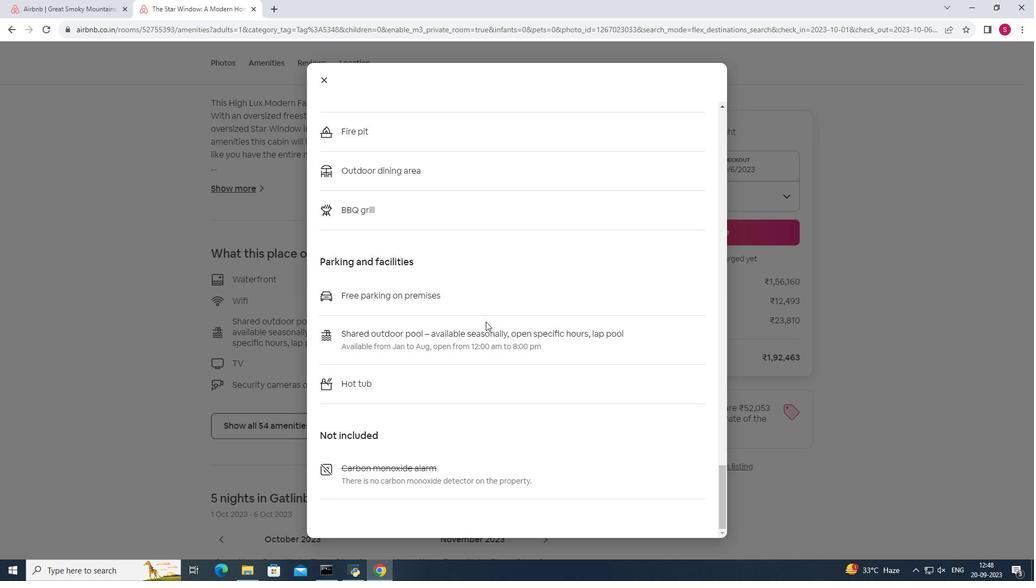 
Action: Mouse scrolled (486, 321) with delta (0, 0)
Screenshot: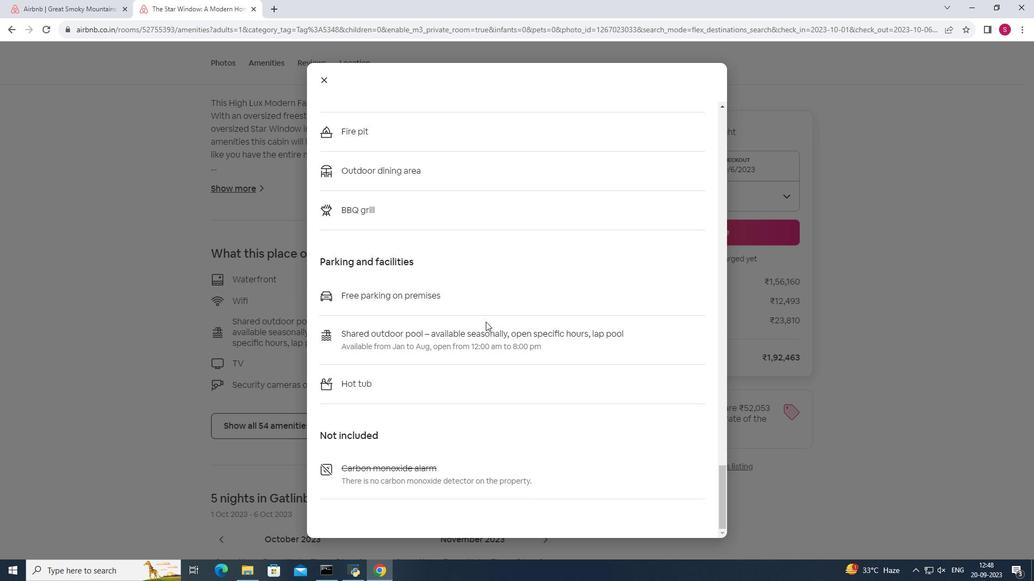 
Action: Mouse moved to (324, 79)
Screenshot: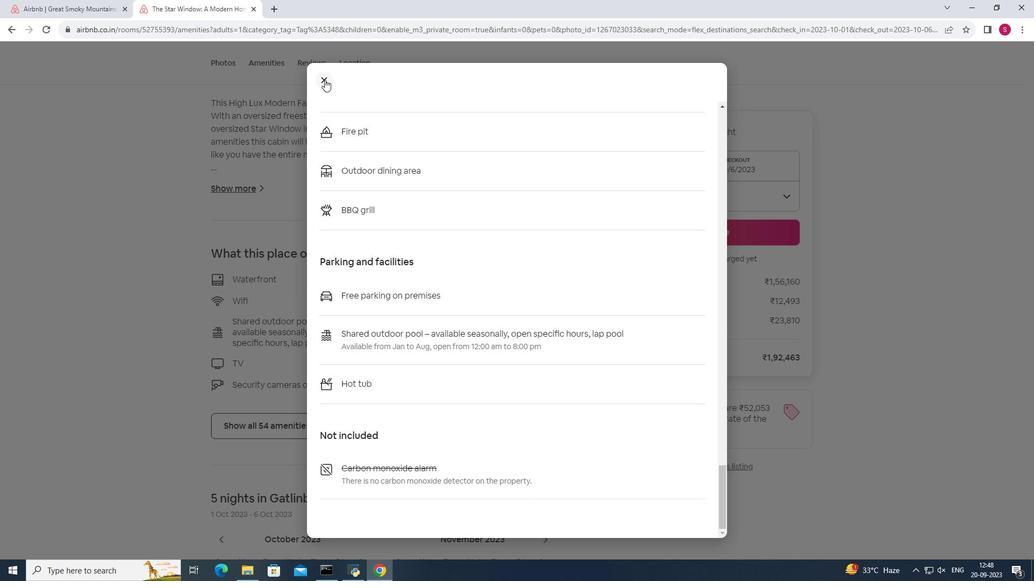 
Action: Mouse pressed left at (324, 79)
Screenshot: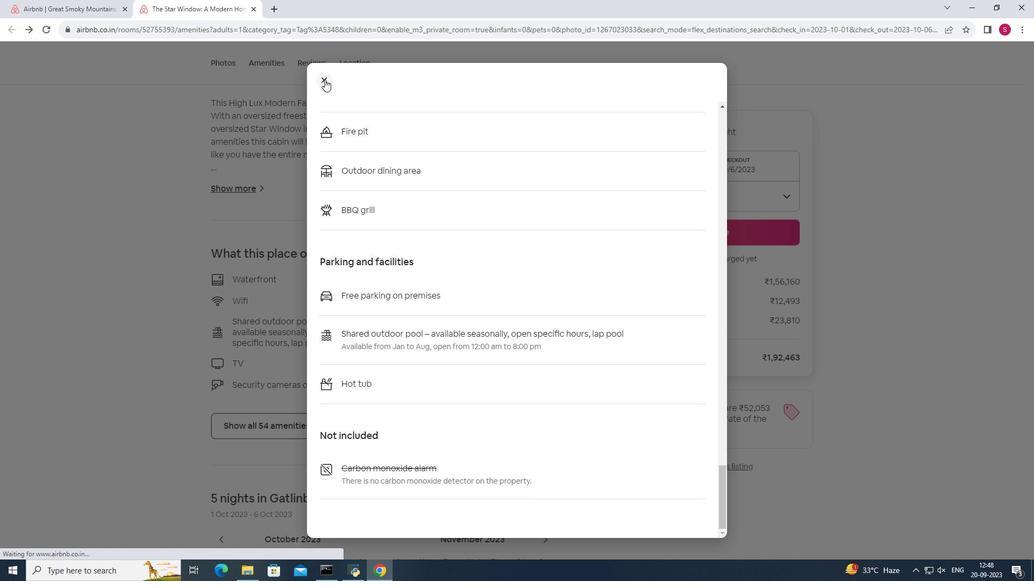 
Action: Mouse moved to (338, 205)
Screenshot: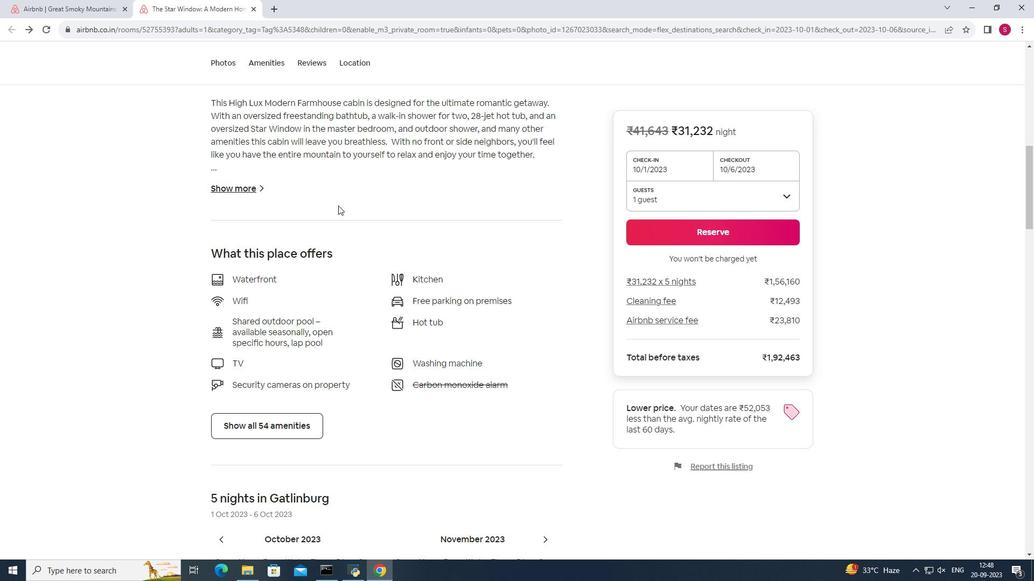
Action: Mouse scrolled (338, 205) with delta (0, 0)
Screenshot: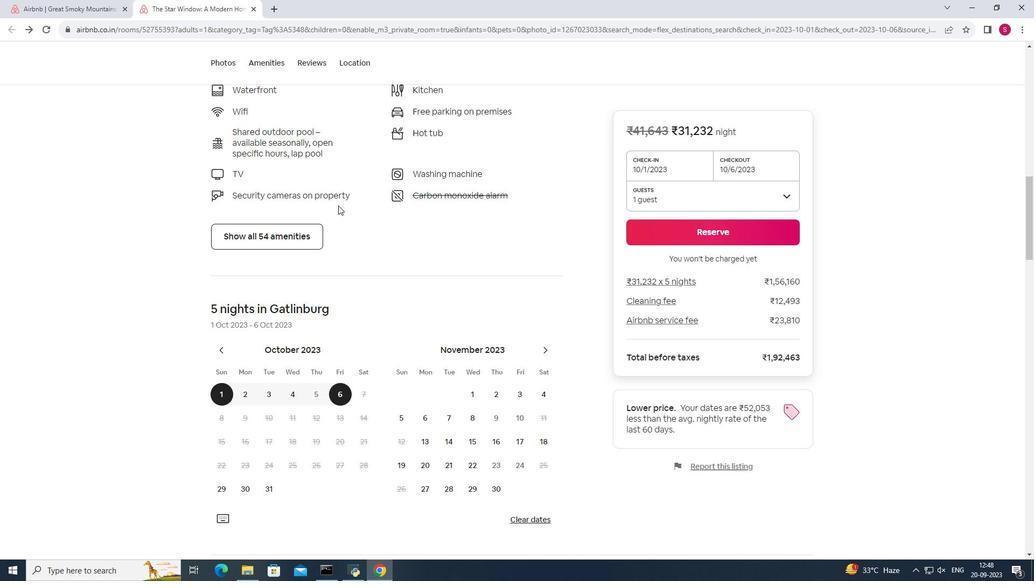 
Action: Mouse scrolled (338, 205) with delta (0, 0)
Screenshot: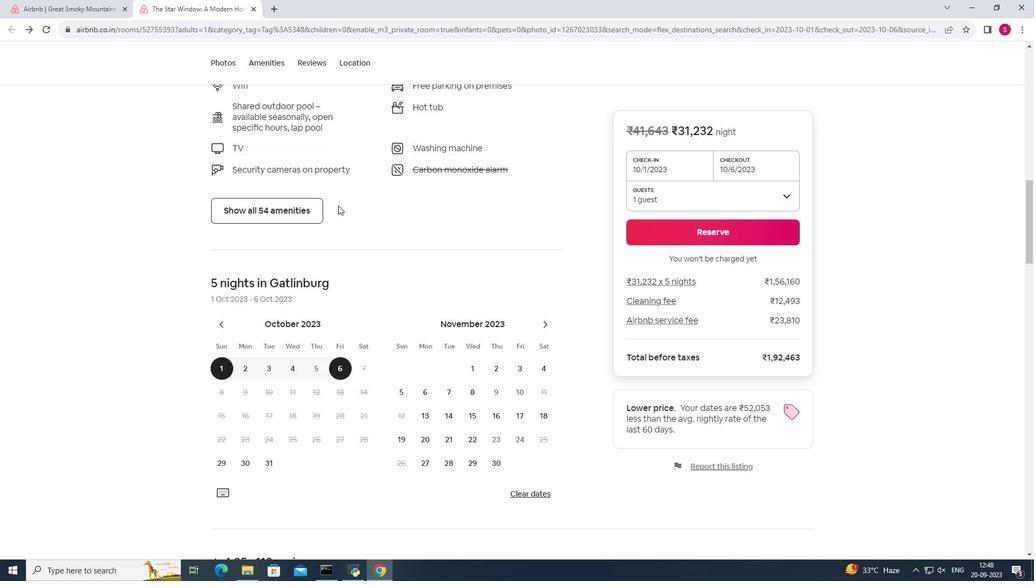 
Action: Mouse scrolled (338, 205) with delta (0, 0)
Screenshot: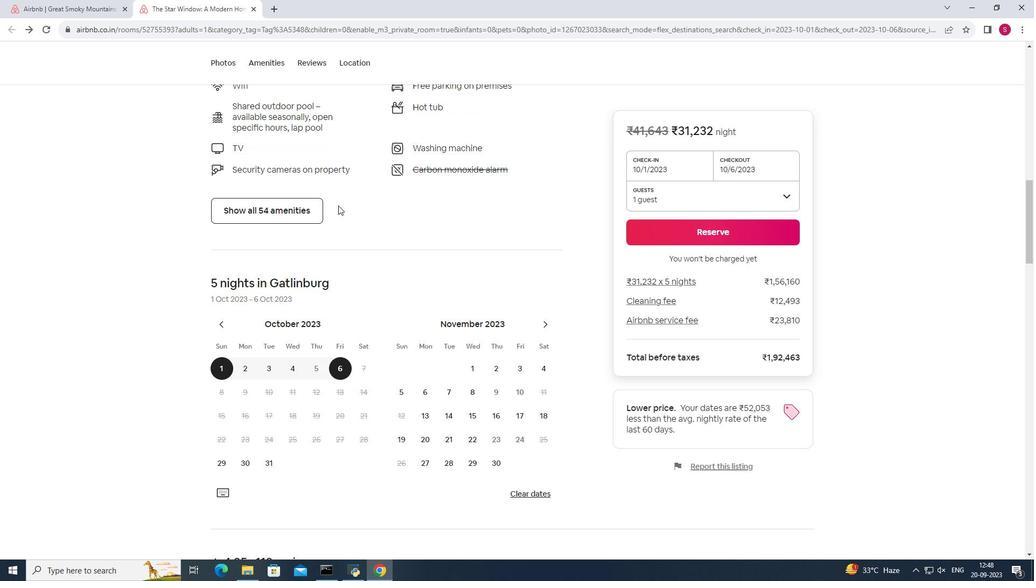 
Action: Mouse scrolled (338, 205) with delta (0, 0)
Screenshot: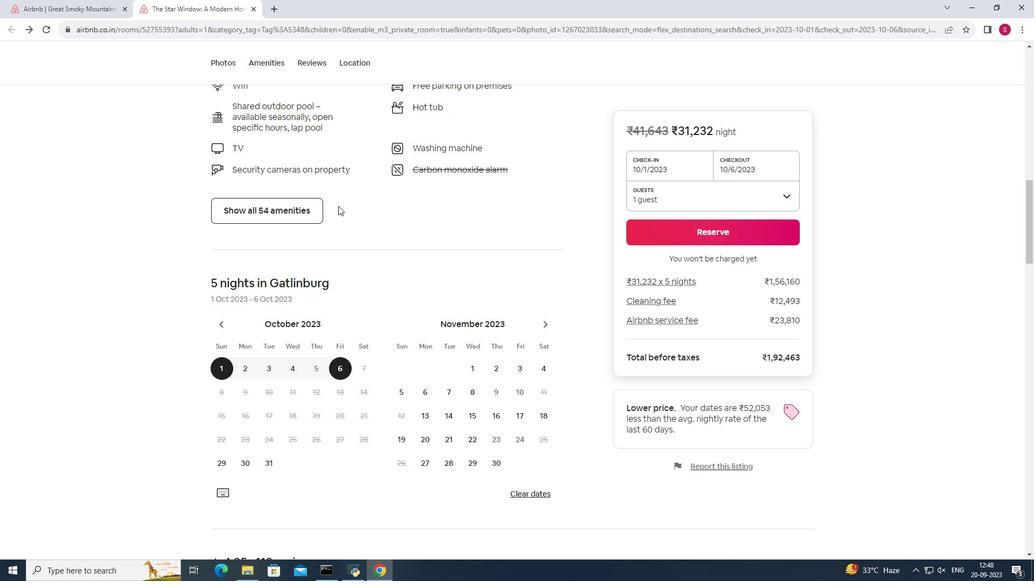 
Action: Mouse moved to (338, 206)
Screenshot: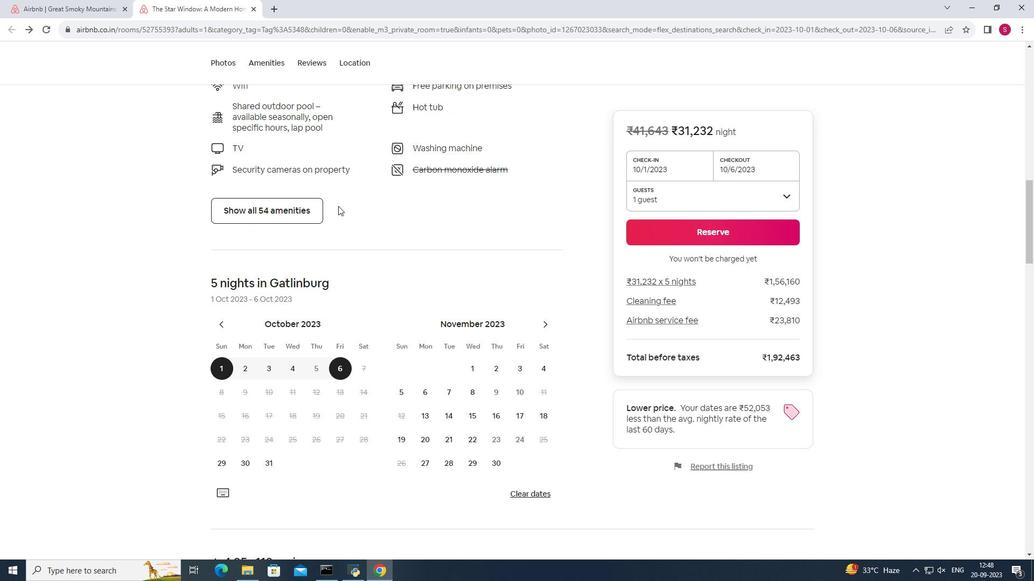 
Action: Mouse scrolled (338, 205) with delta (0, 0)
Screenshot: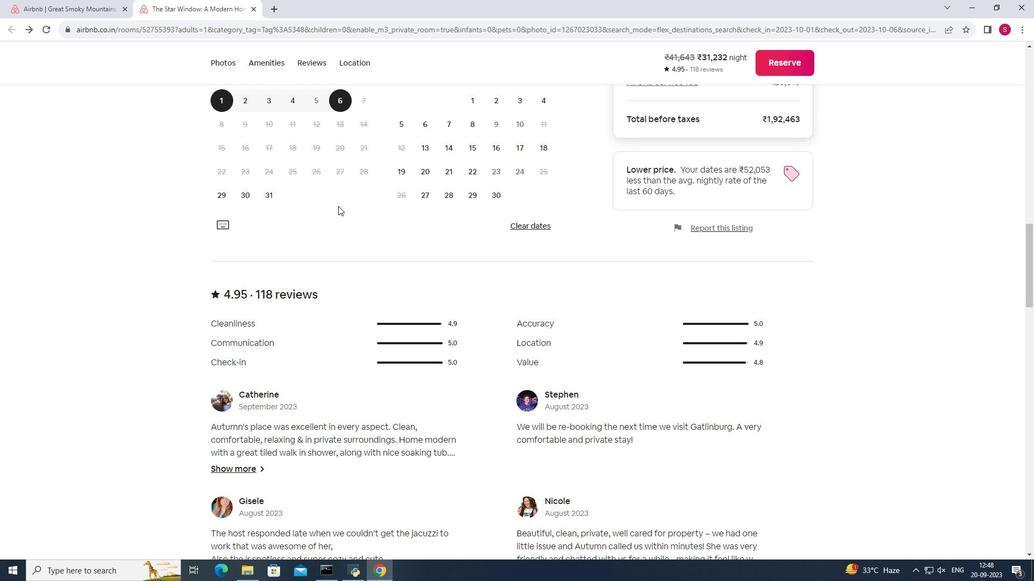 
Action: Mouse scrolled (338, 205) with delta (0, 0)
Screenshot: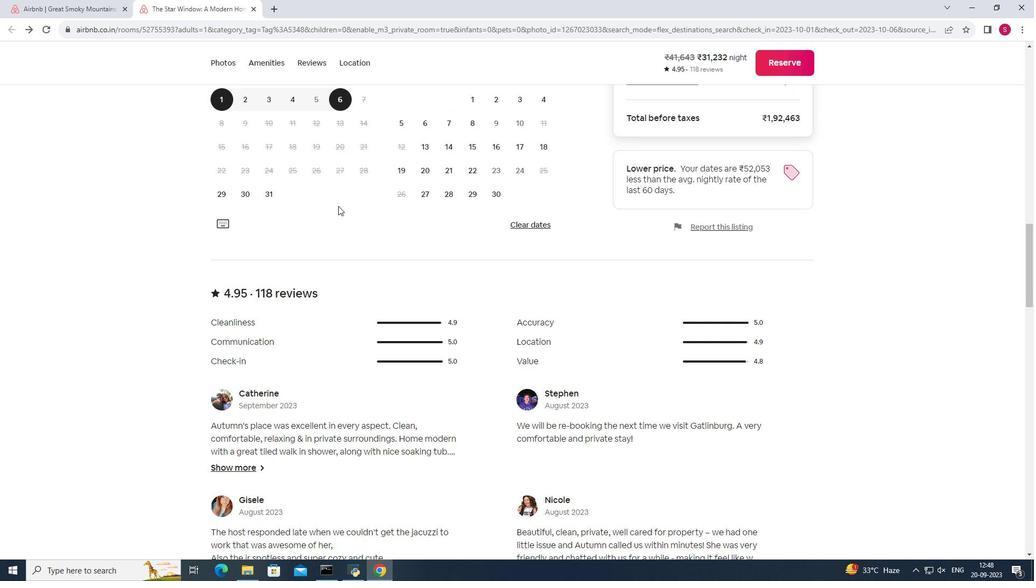 
Action: Mouse scrolled (338, 205) with delta (0, 0)
Screenshot: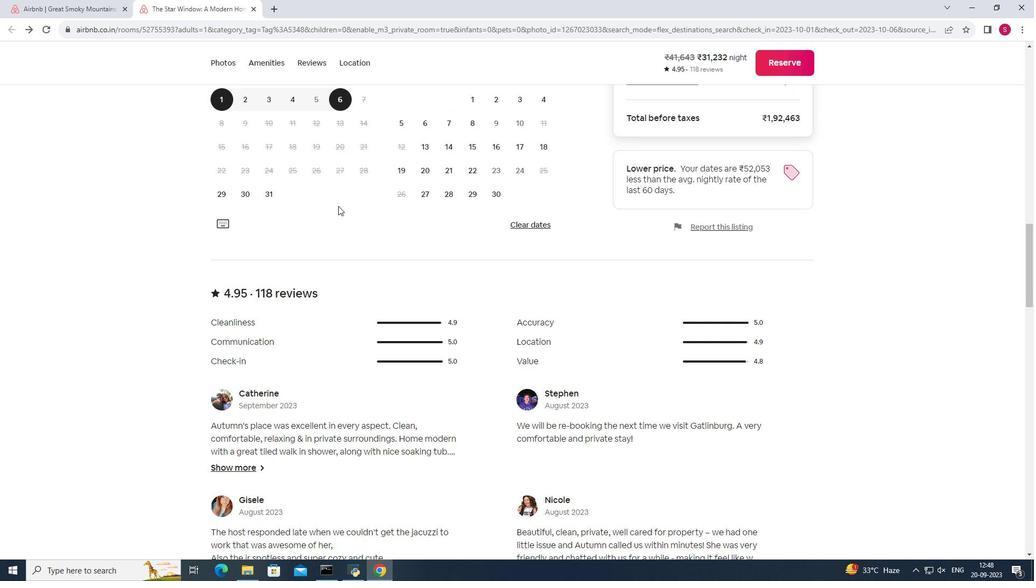 
Action: Mouse scrolled (338, 205) with delta (0, 0)
Screenshot: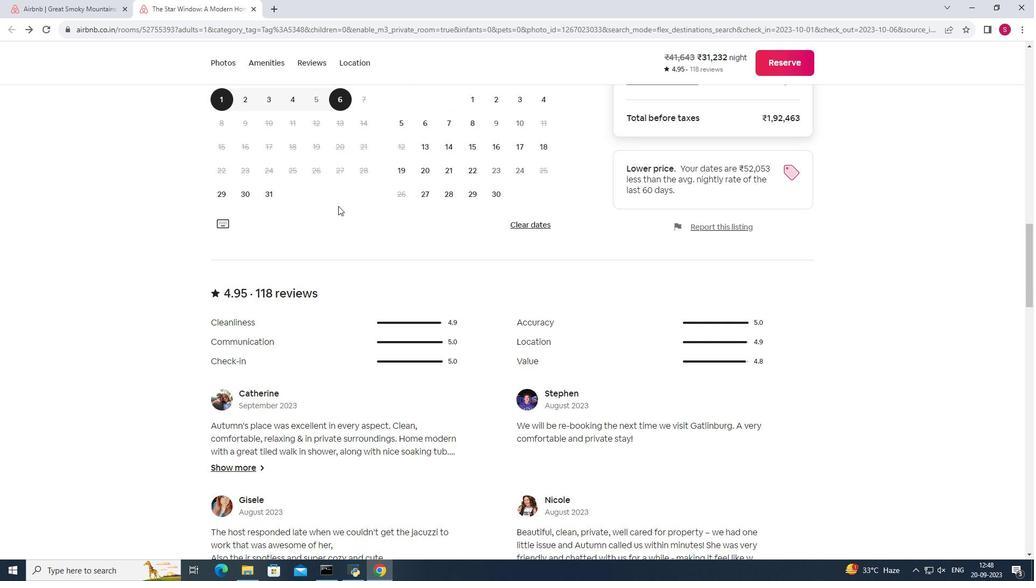 
Action: Mouse scrolled (338, 205) with delta (0, 0)
Screenshot: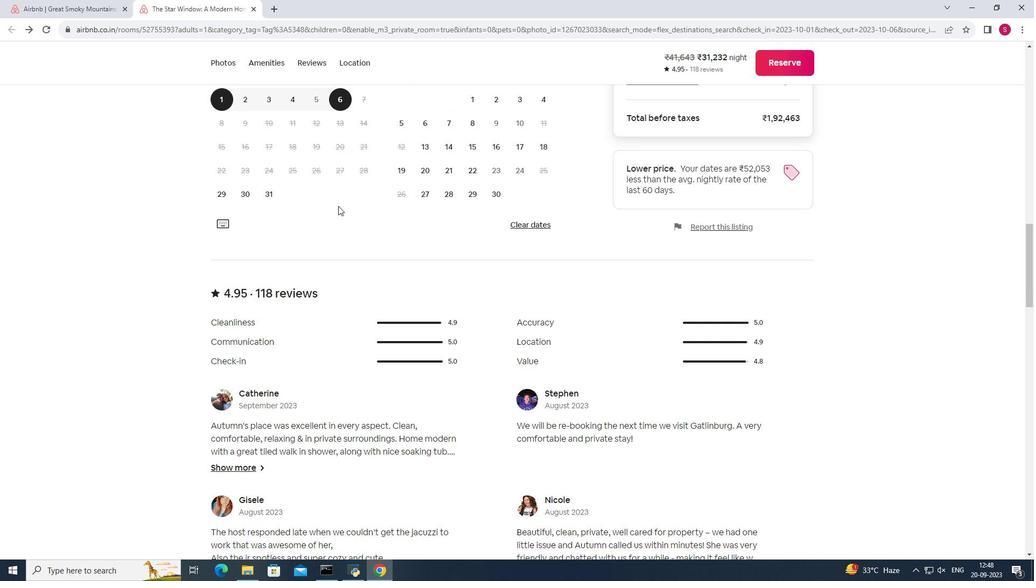
Action: Mouse moved to (338, 206)
Screenshot: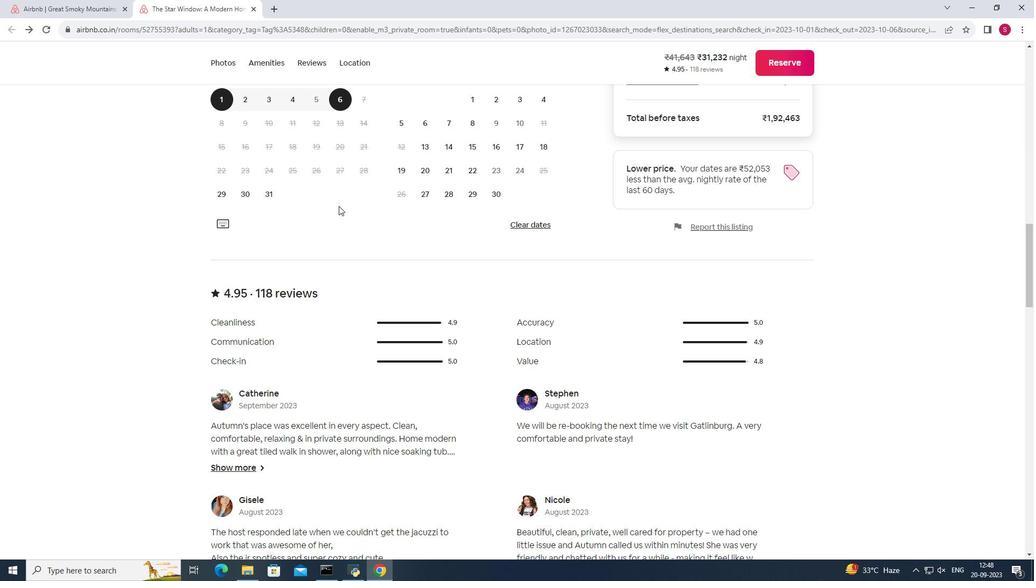 
Action: Mouse scrolled (338, 205) with delta (0, 0)
Screenshot: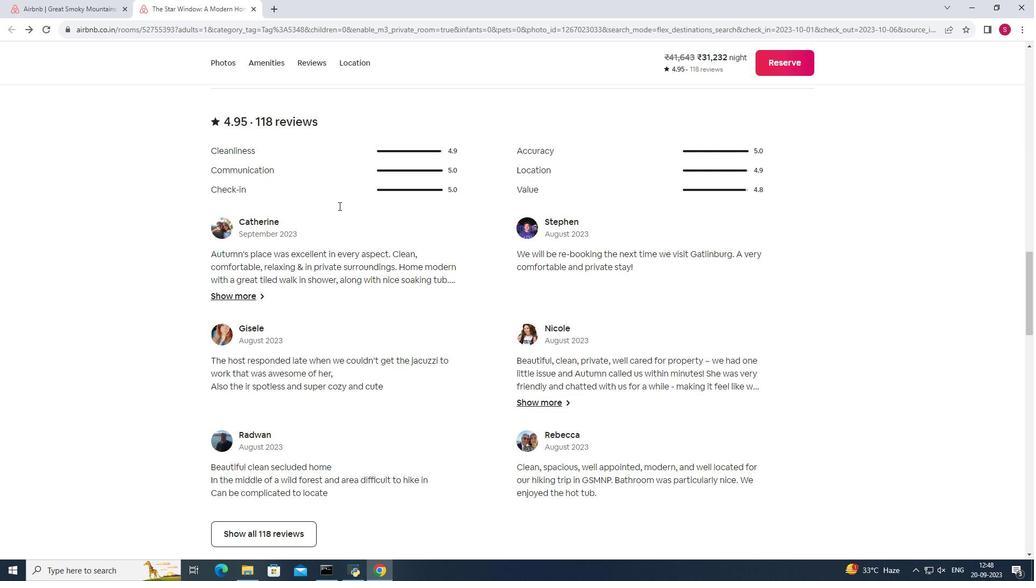 
Action: Mouse scrolled (338, 205) with delta (0, 0)
Screenshot: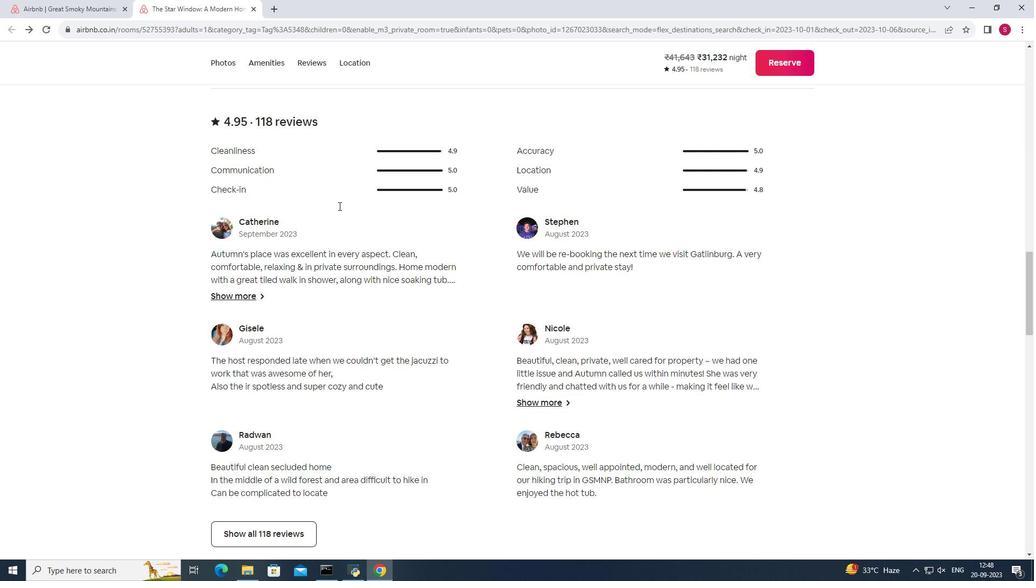 
Action: Mouse scrolled (338, 205) with delta (0, 0)
Screenshot: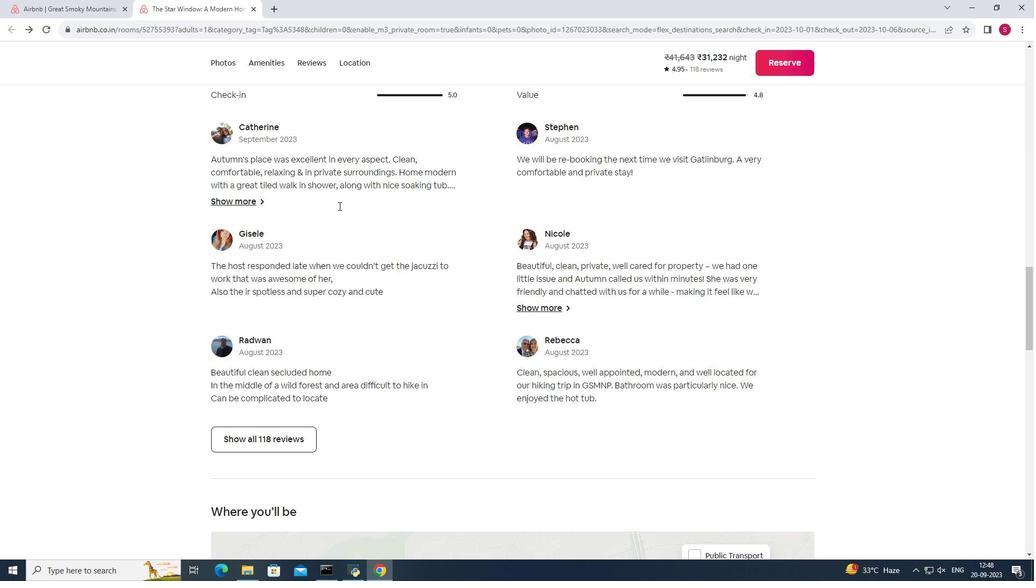 
Action: Mouse scrolled (338, 205) with delta (0, 0)
Screenshot: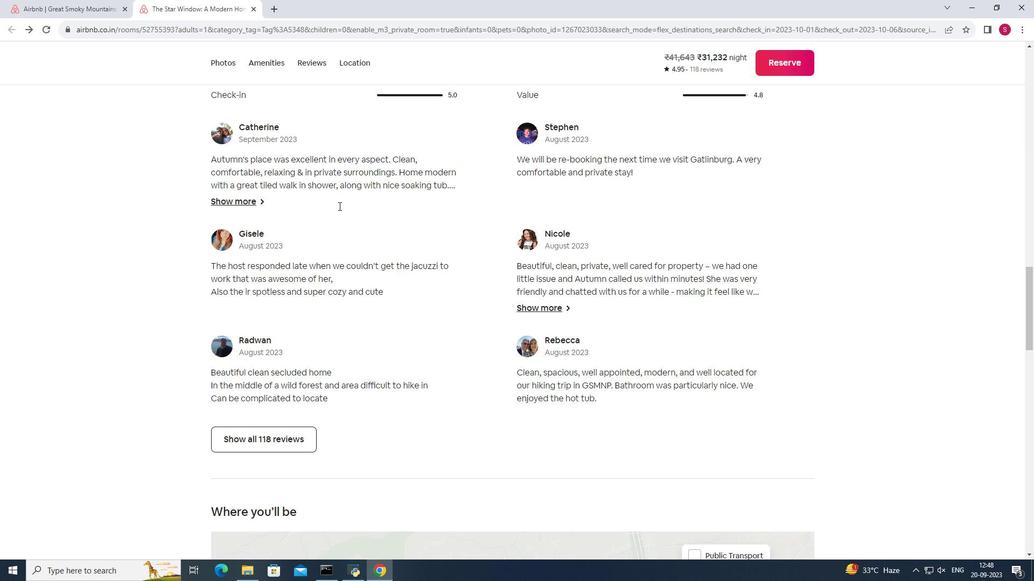 
Action: Mouse scrolled (338, 205) with delta (0, 0)
Screenshot: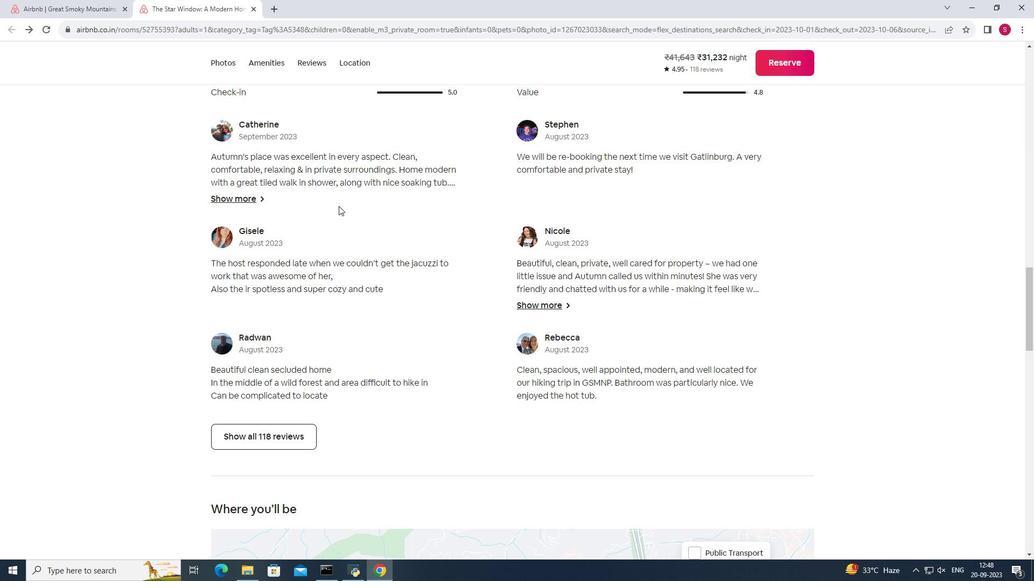 
Action: Mouse moved to (265, 441)
Screenshot: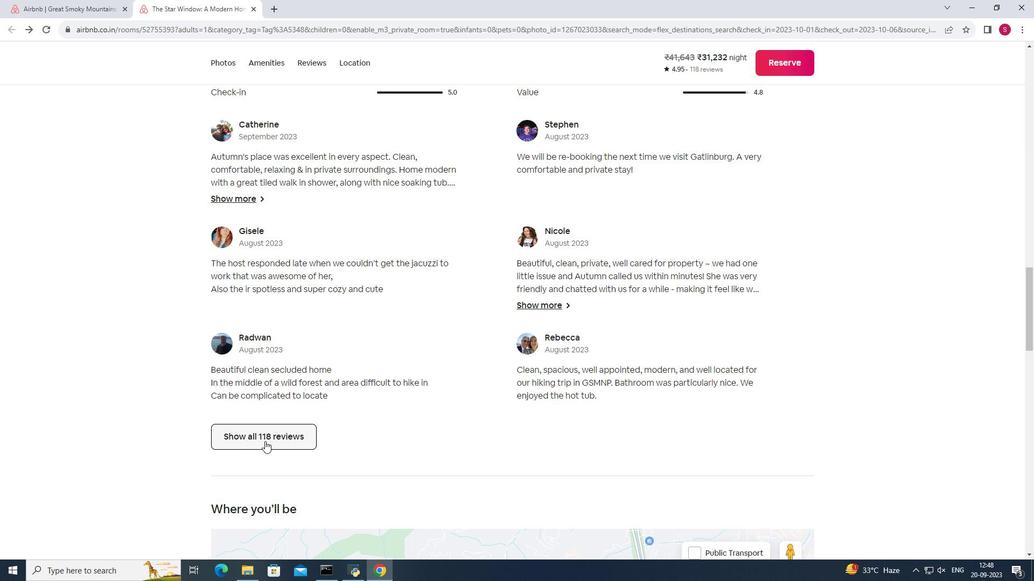 
Action: Mouse pressed left at (265, 441)
Screenshot: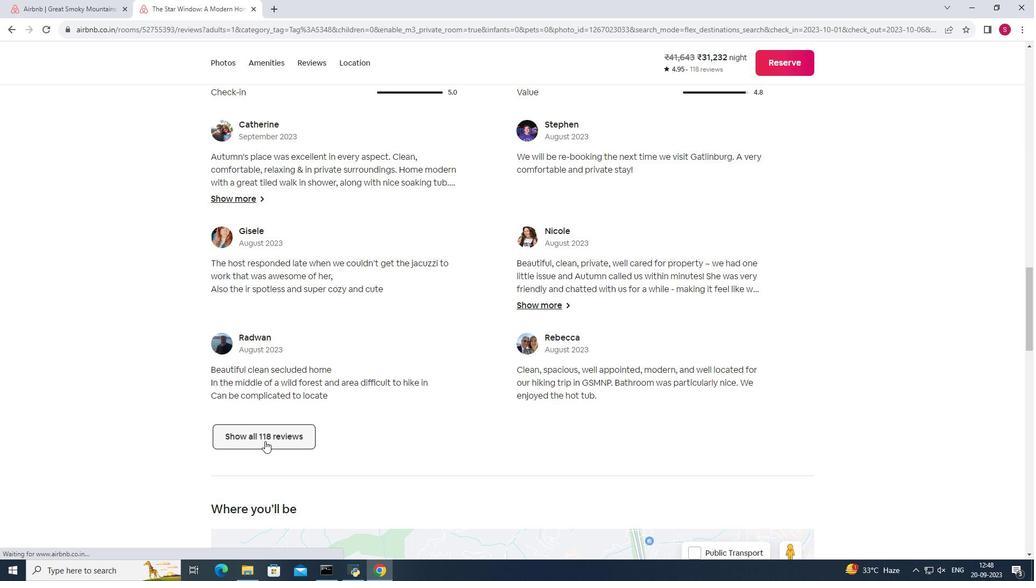 
Action: Mouse moved to (750, 259)
Screenshot: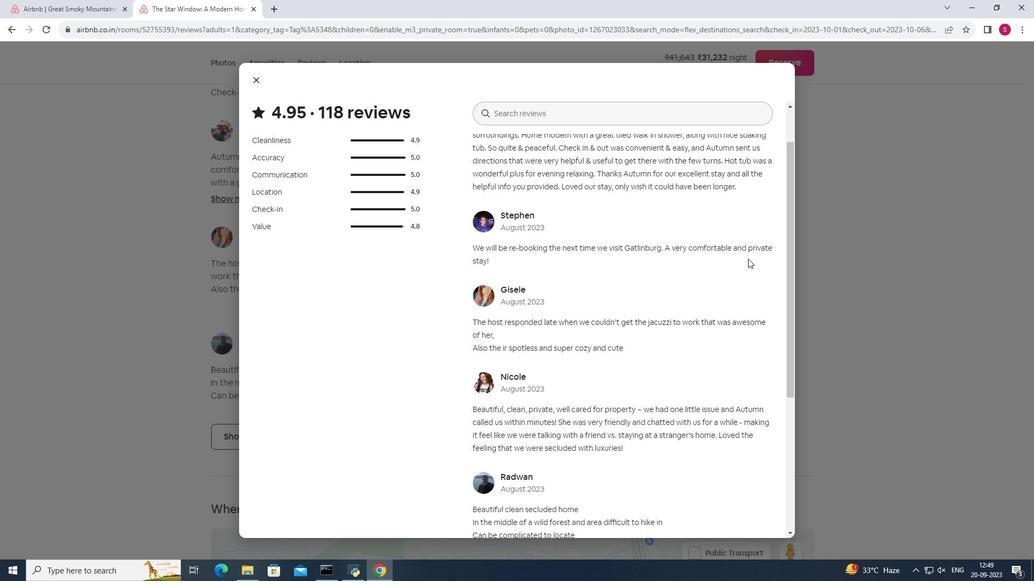 
Action: Mouse scrolled (750, 259) with delta (0, 0)
Screenshot: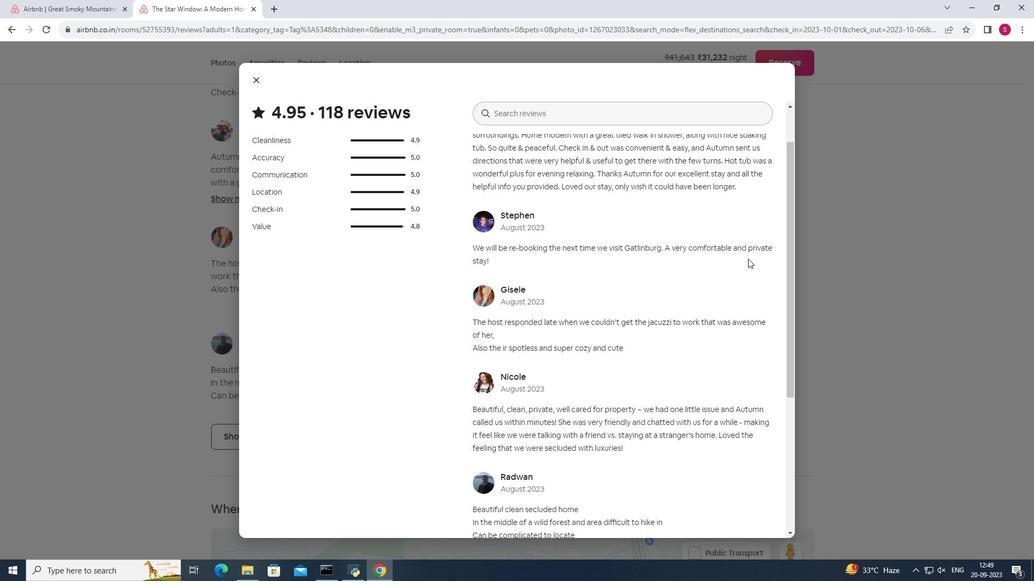 
Action: Mouse moved to (691, 280)
Screenshot: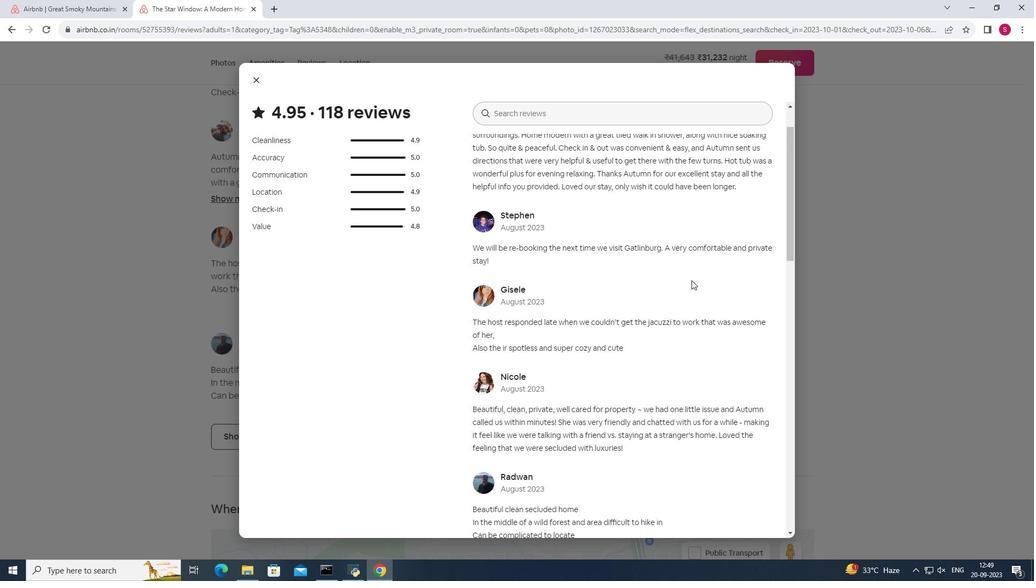 
Action: Mouse scrolled (691, 280) with delta (0, 0)
Screenshot: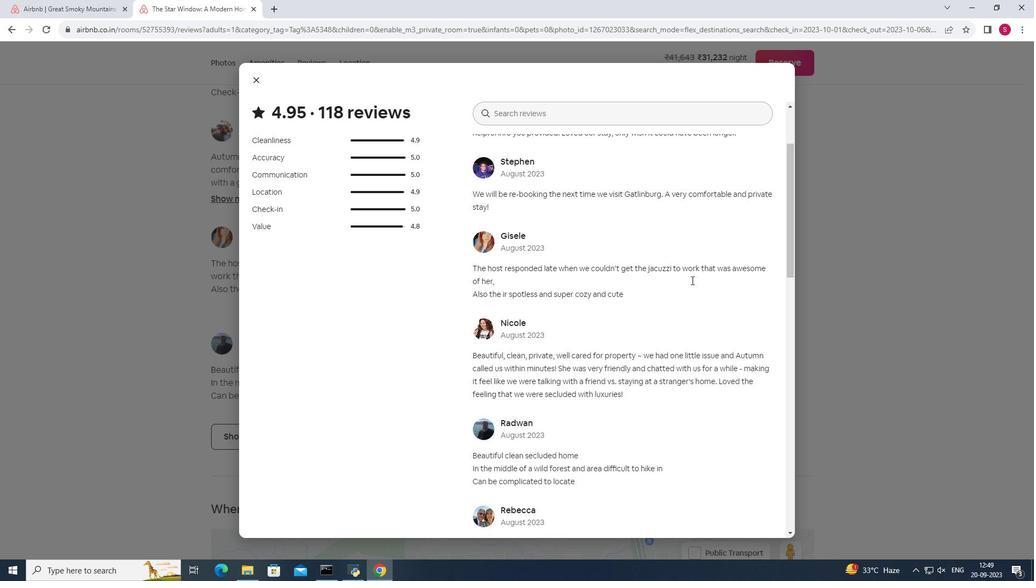 
Action: Mouse scrolled (691, 280) with delta (0, 0)
Screenshot: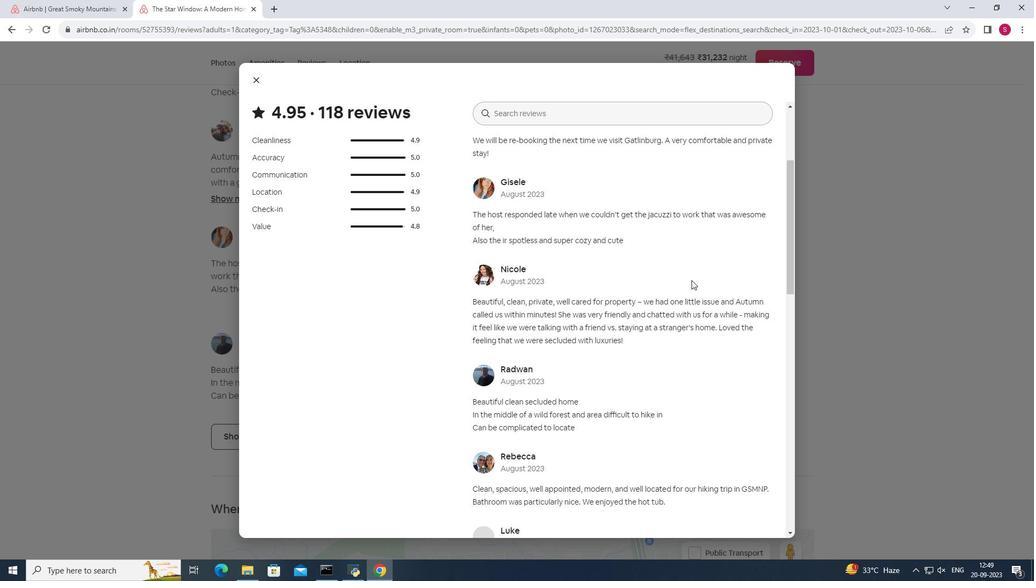 
Action: Mouse moved to (715, 274)
Screenshot: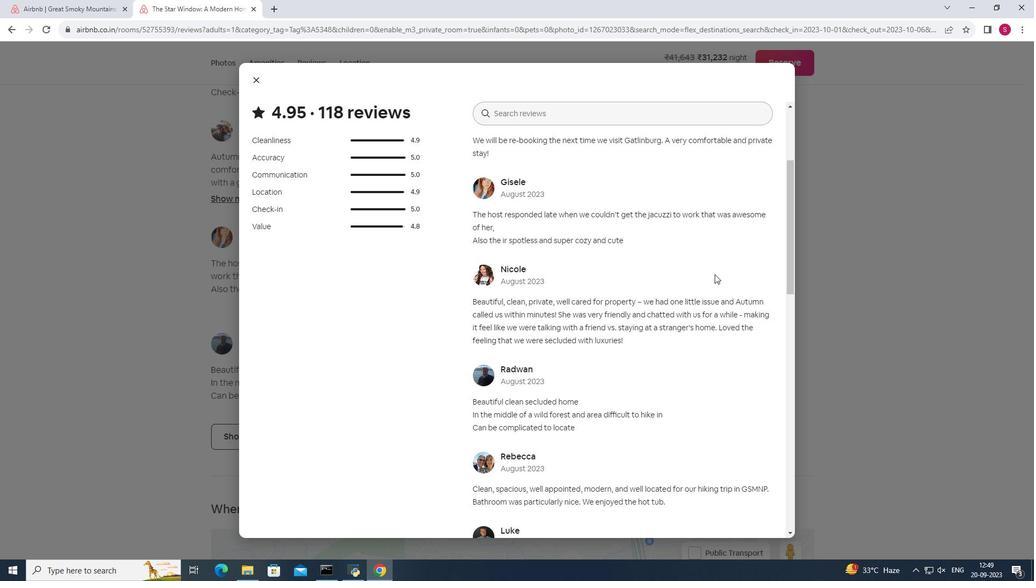 
Action: Mouse scrolled (715, 274) with delta (0, 0)
Screenshot: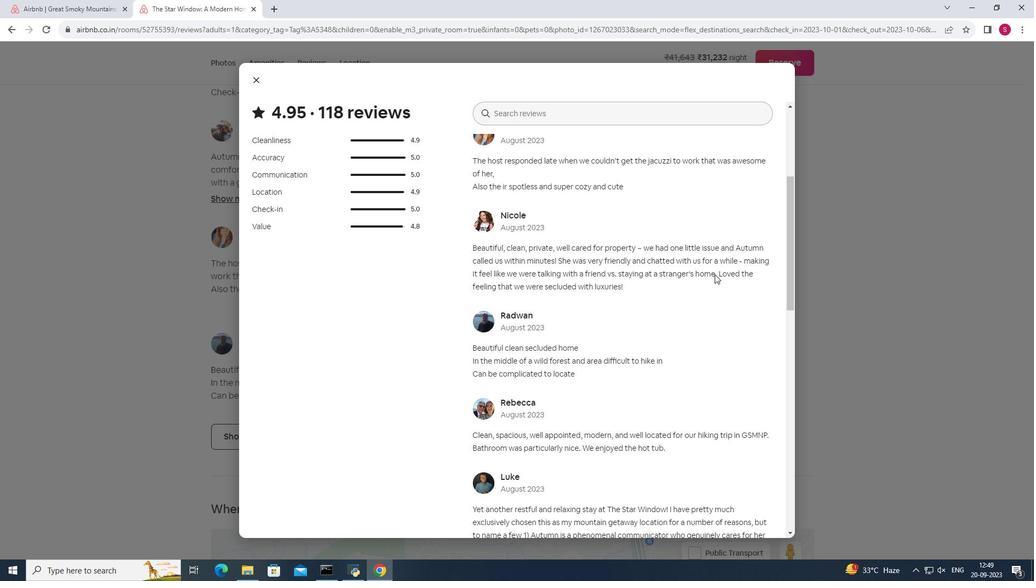 
Action: Mouse scrolled (715, 274) with delta (0, 0)
Screenshot: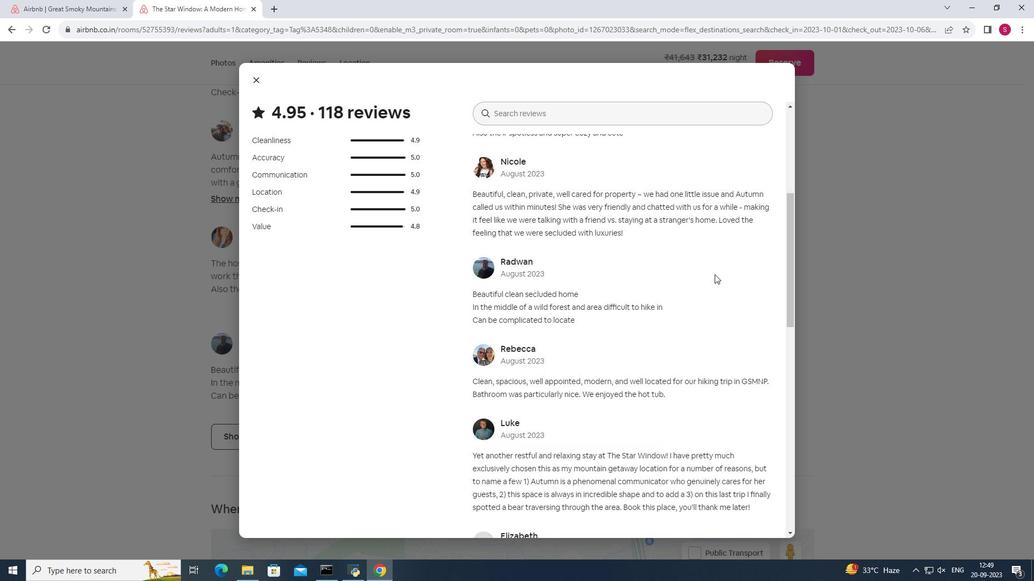 
Action: Mouse moved to (713, 273)
Screenshot: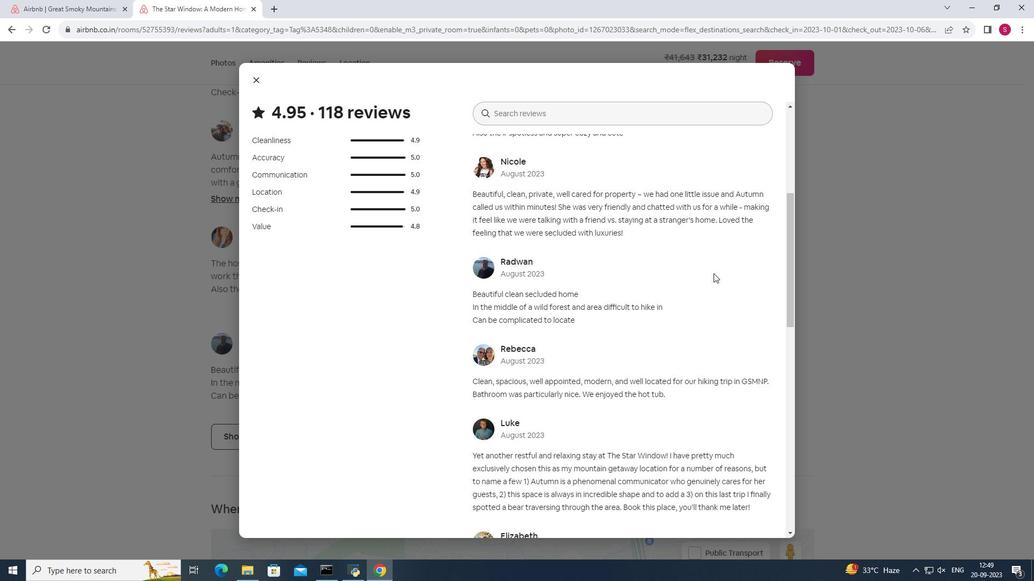 
Action: Mouse scrolled (713, 273) with delta (0, 0)
Screenshot: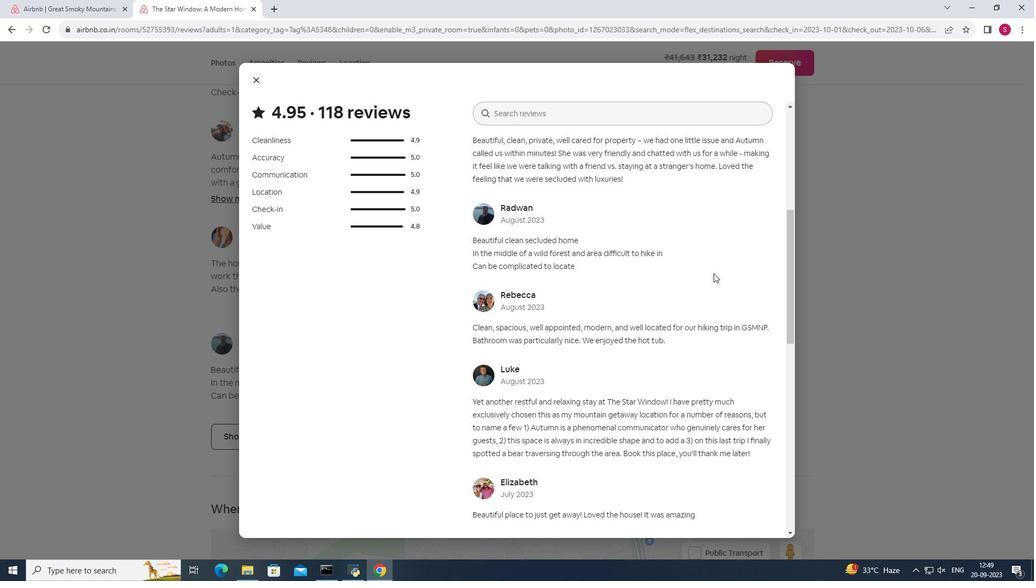 
Action: Mouse moved to (709, 272)
Screenshot: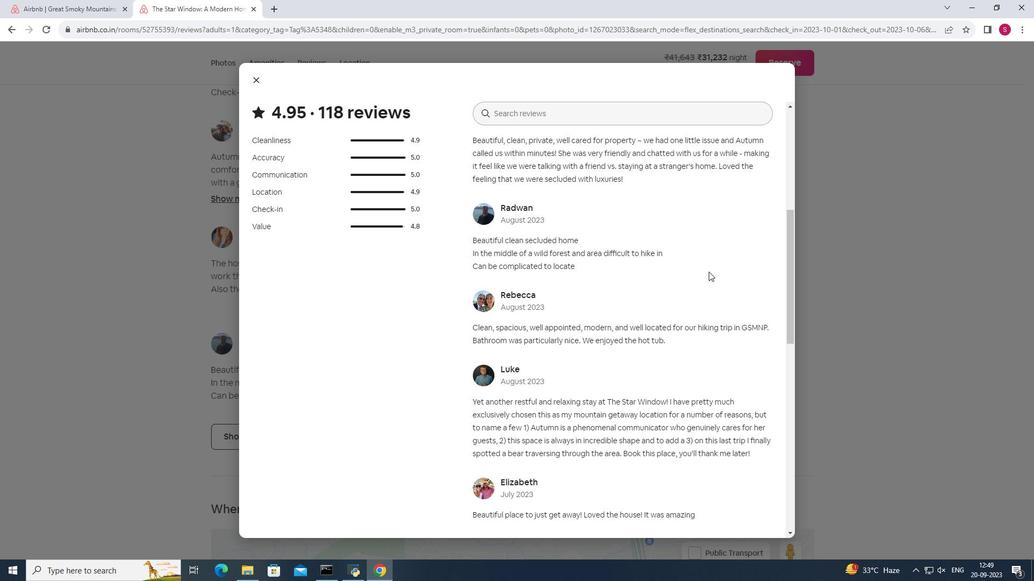 
Action: Mouse scrolled (709, 271) with delta (0, 0)
Screenshot: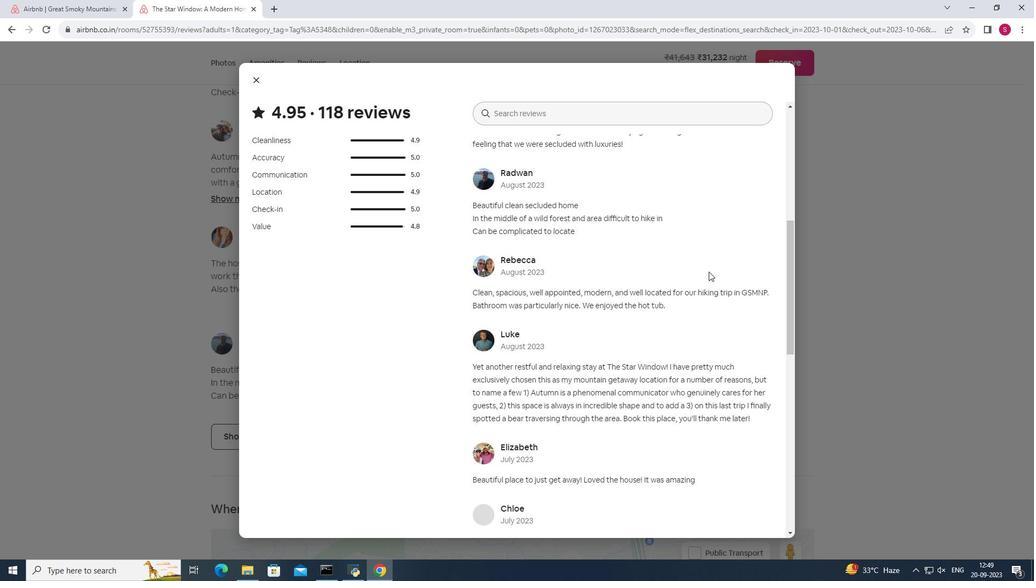 
Action: Mouse scrolled (709, 271) with delta (0, 0)
Screenshot: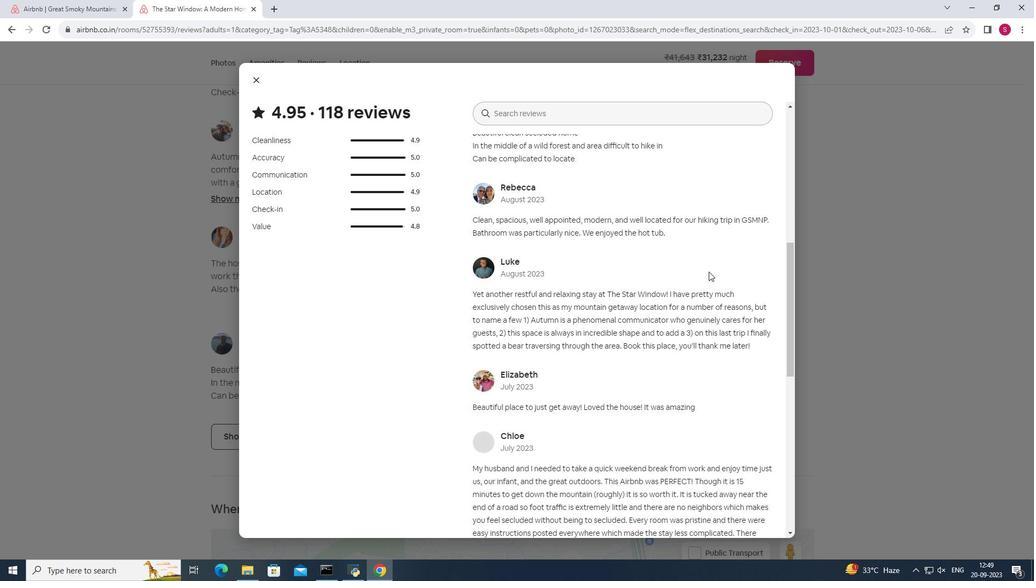 
Action: Mouse scrolled (709, 271) with delta (0, 0)
Screenshot: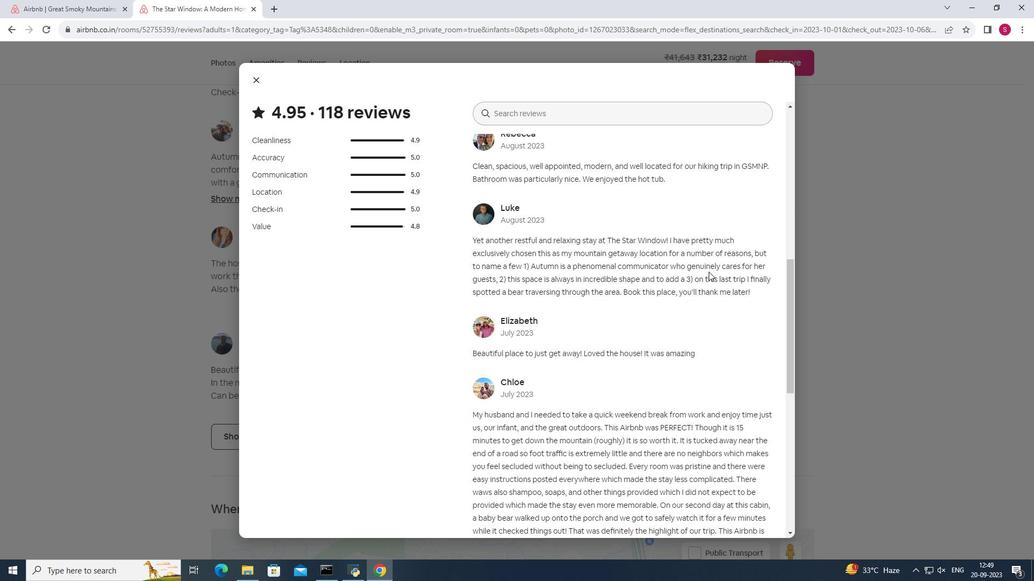 
Action: Mouse scrolled (709, 271) with delta (0, 0)
Screenshot: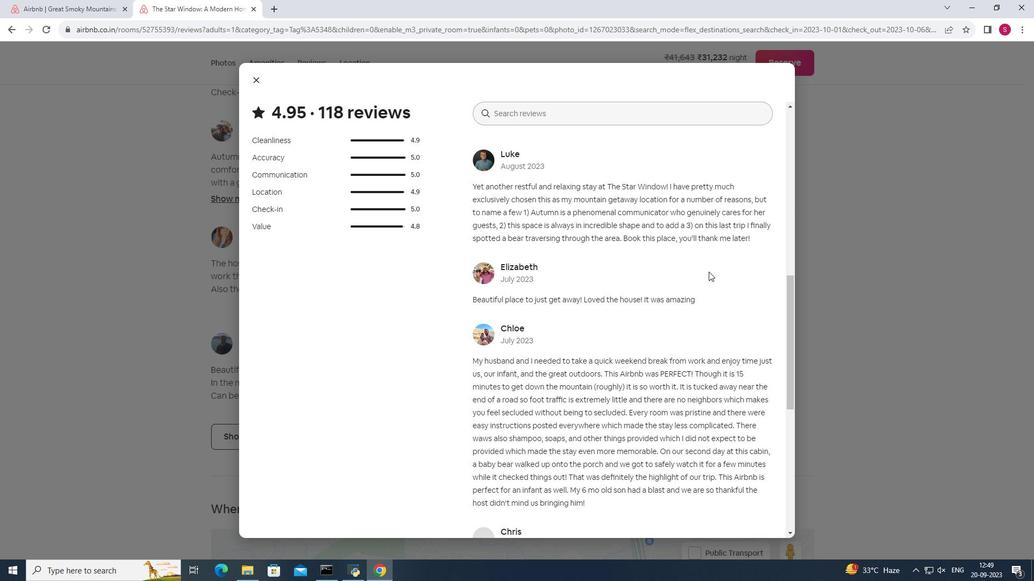 
Action: Mouse scrolled (709, 271) with delta (0, 0)
Screenshot: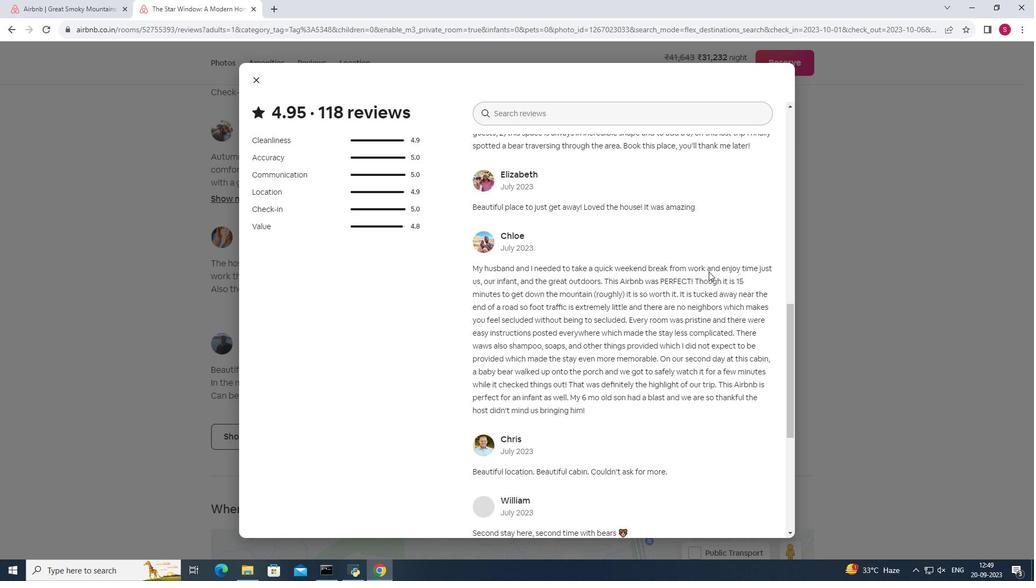 
Action: Mouse scrolled (709, 271) with delta (0, 0)
Screenshot: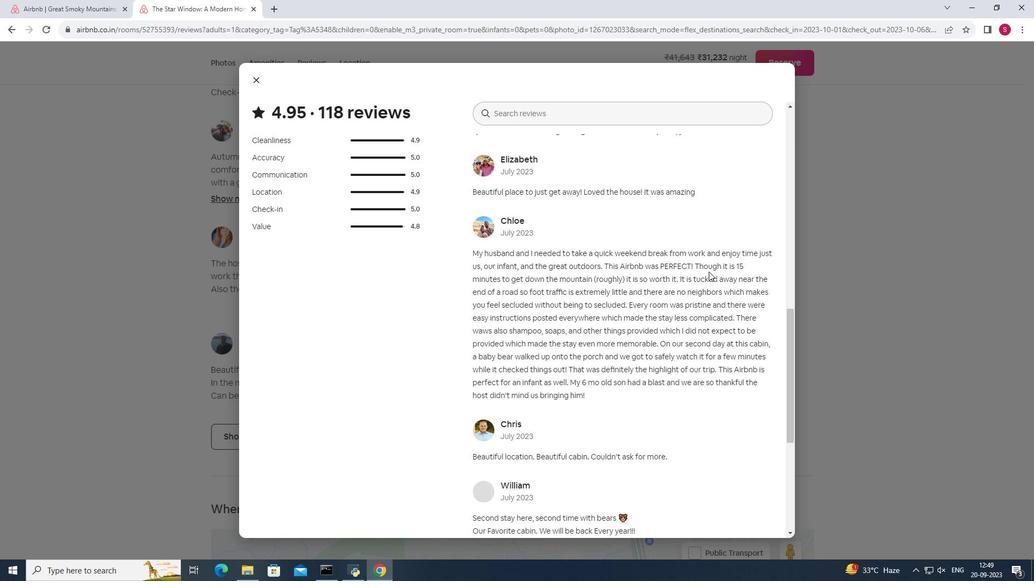 
Action: Mouse scrolled (709, 271) with delta (0, 0)
Screenshot: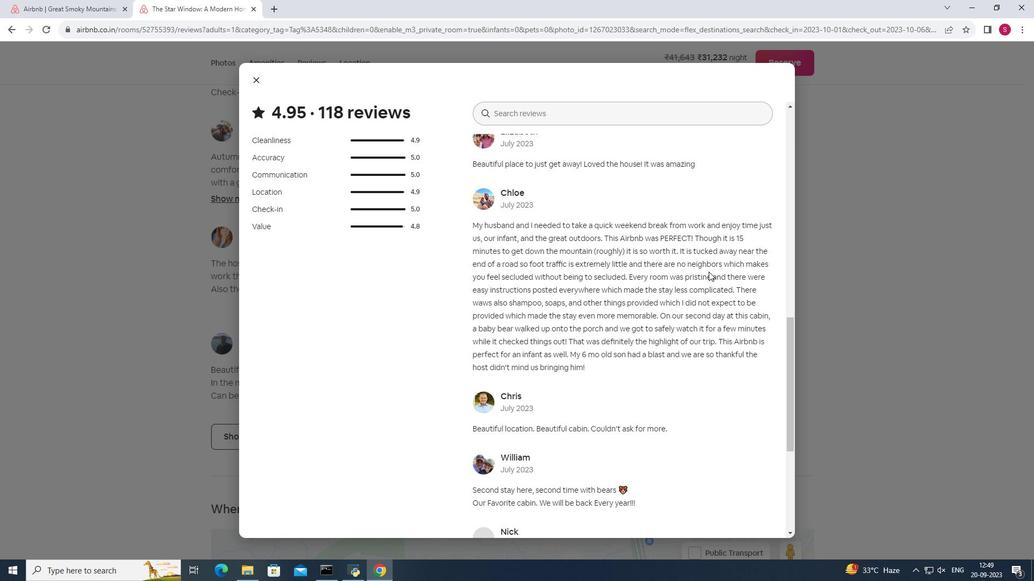 
Action: Mouse scrolled (709, 271) with delta (0, 0)
Screenshot: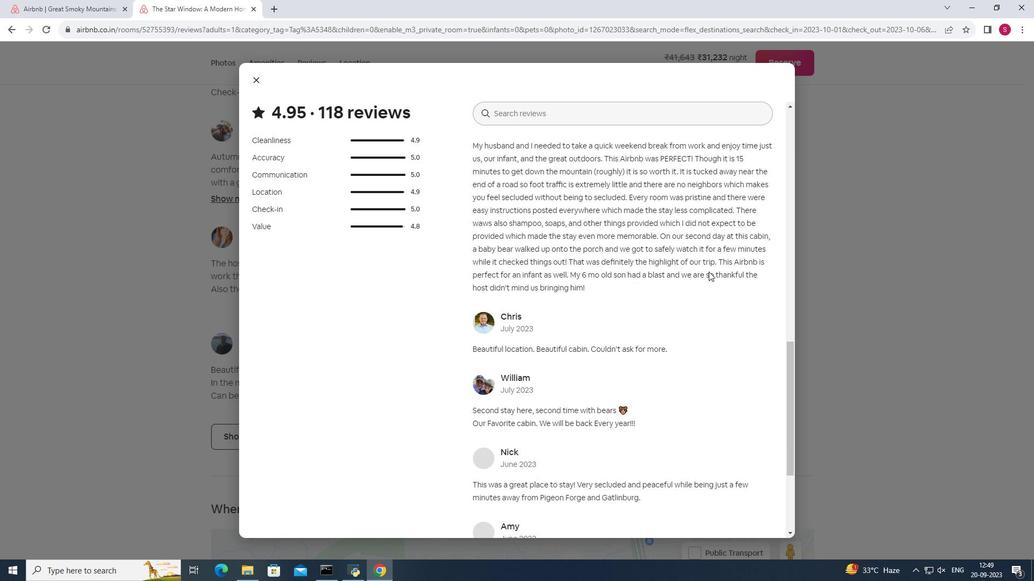 
Action: Mouse scrolled (709, 271) with delta (0, 0)
Screenshot: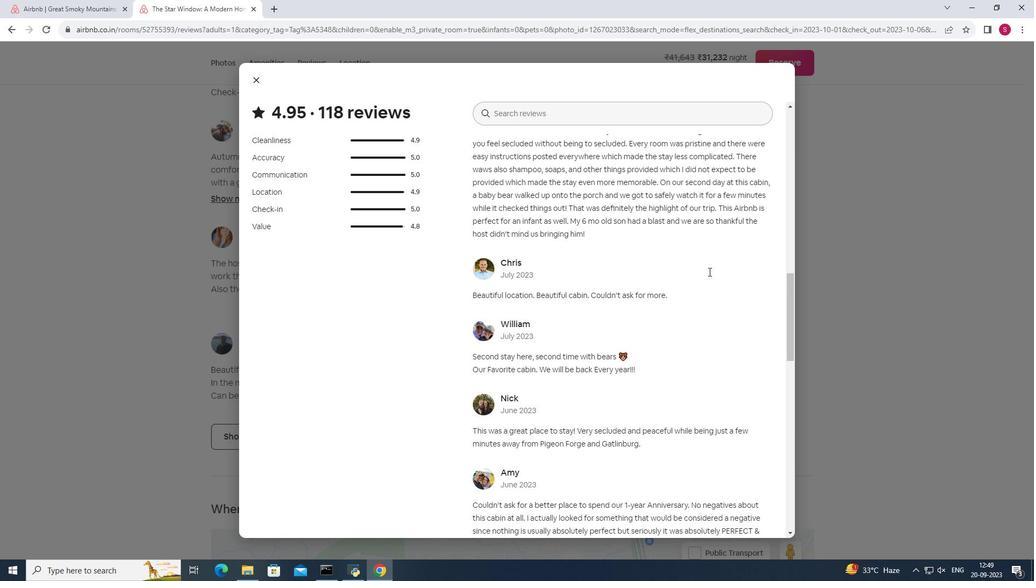 
Action: Mouse scrolled (709, 271) with delta (0, 0)
Screenshot: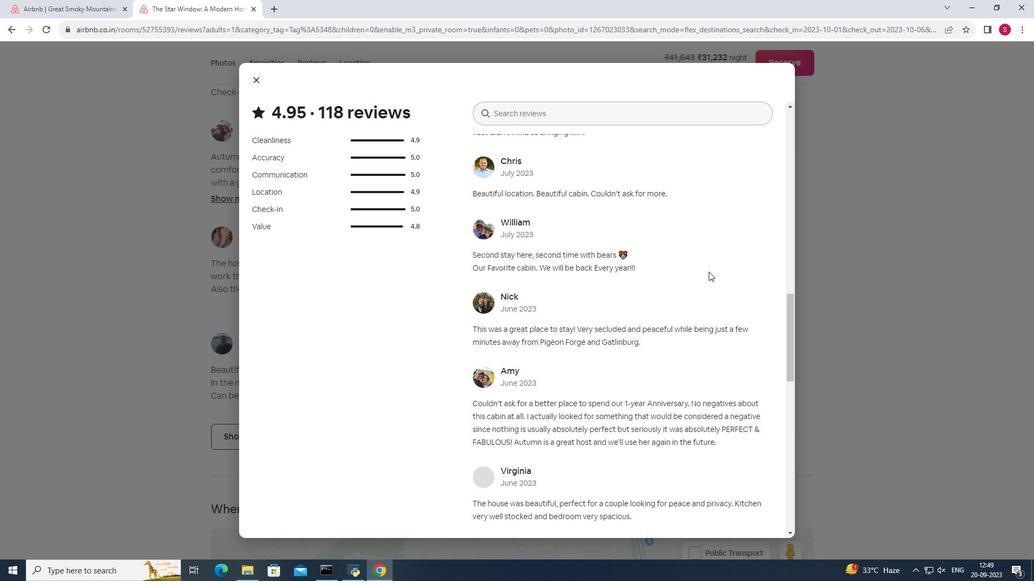 
Action: Mouse scrolled (709, 271) with delta (0, 0)
Screenshot: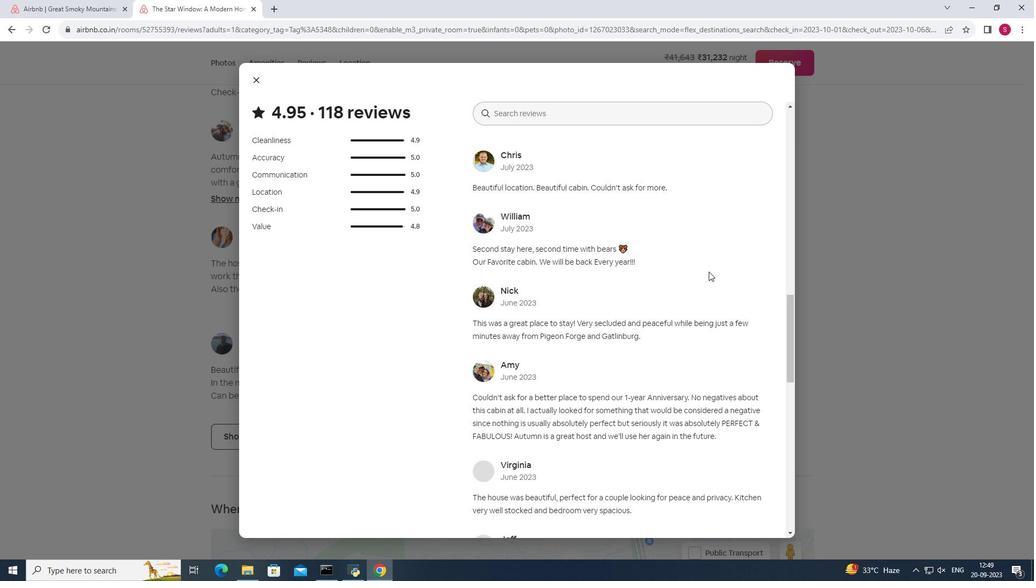 
Action: Mouse moved to (707, 271)
Screenshot: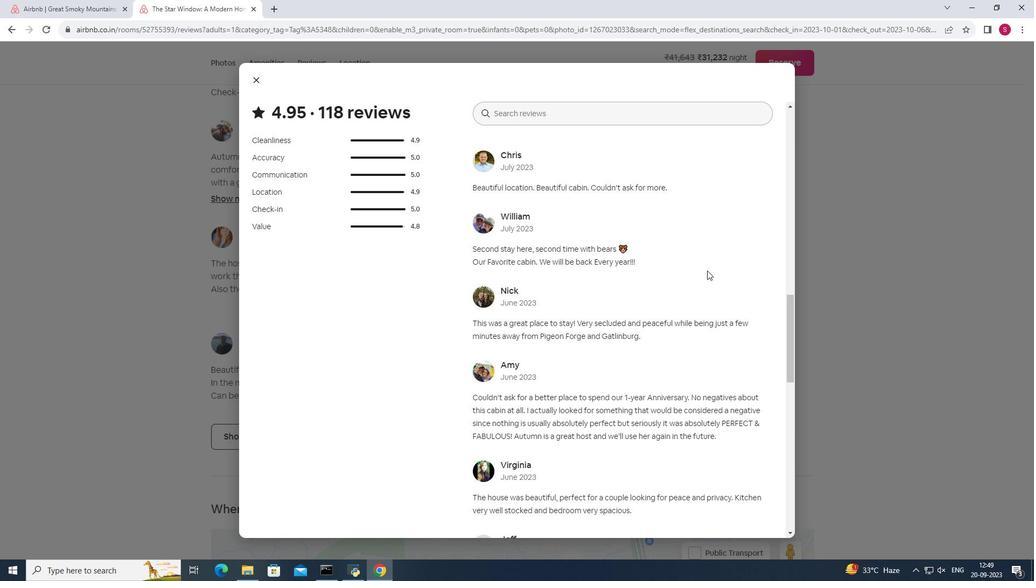 
Action: Mouse scrolled (707, 270) with delta (0, 0)
Screenshot: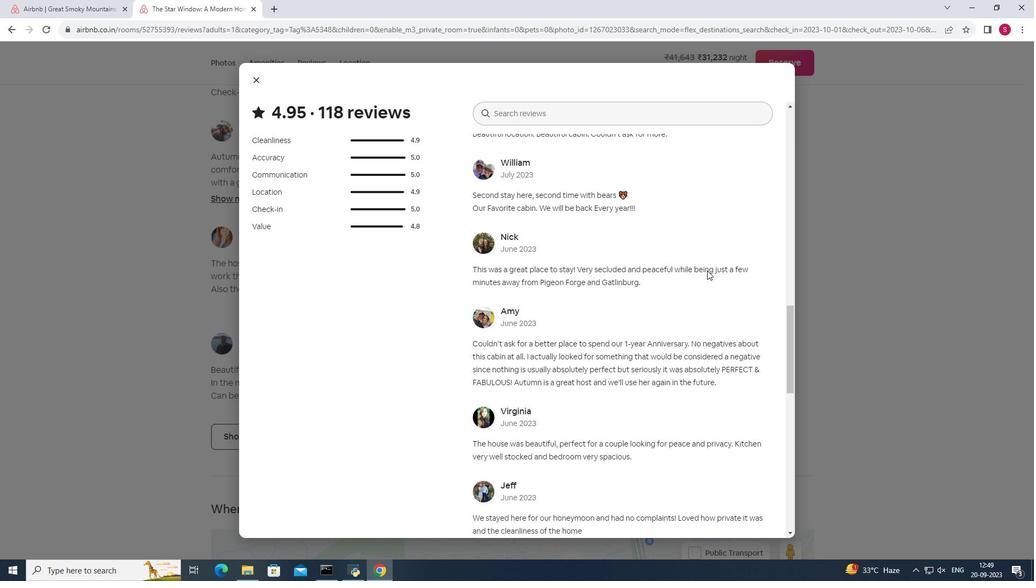 
Action: Mouse scrolled (707, 270) with delta (0, 0)
Screenshot: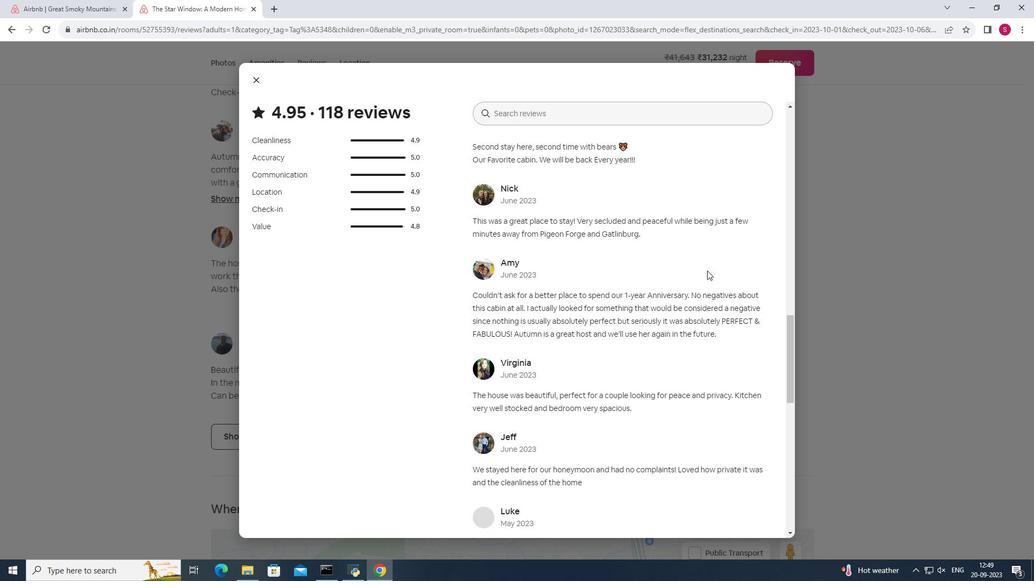 
Action: Mouse scrolled (707, 270) with delta (0, 0)
Screenshot: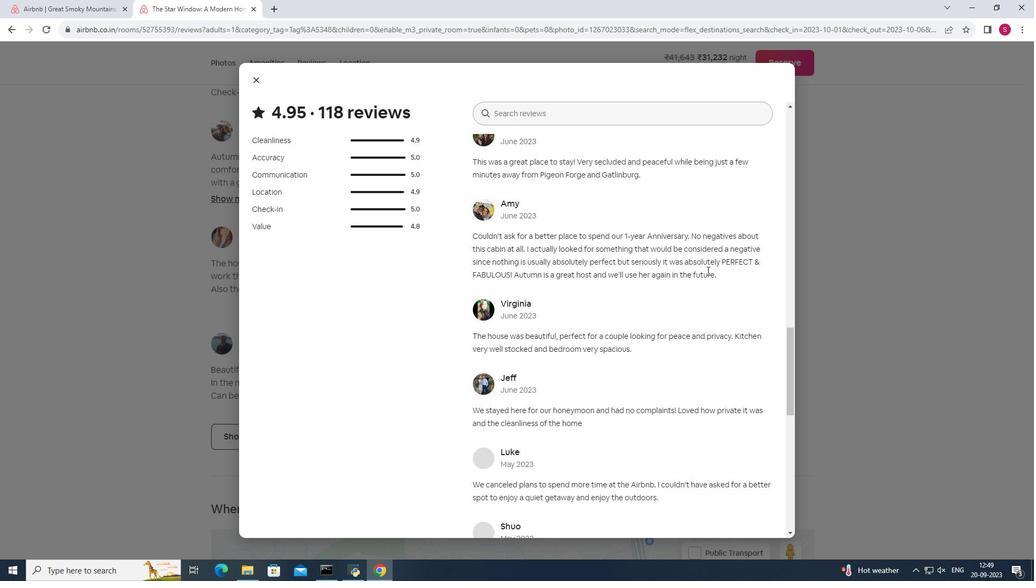 
Action: Mouse scrolled (707, 270) with delta (0, 0)
Screenshot: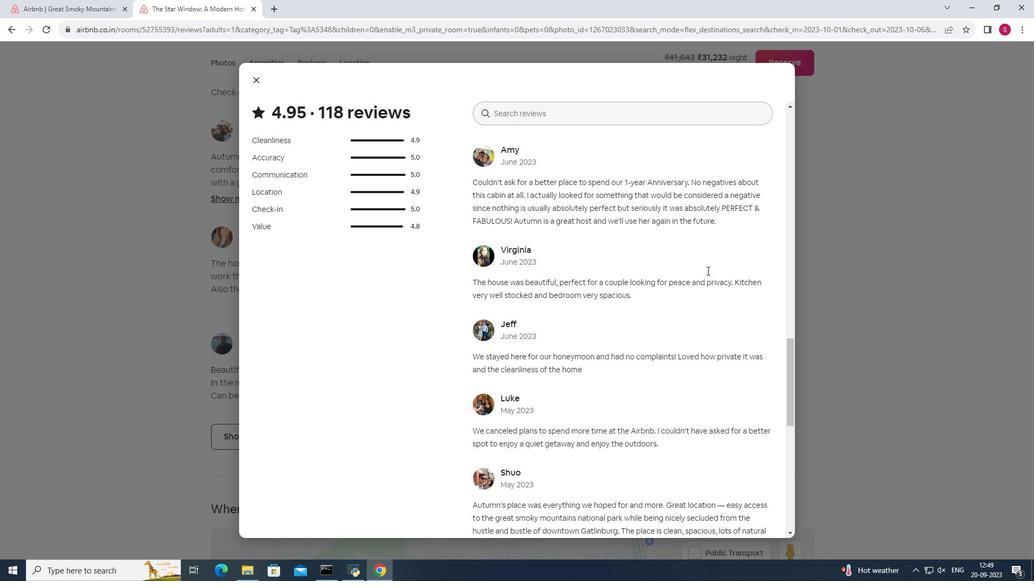 
Action: Mouse scrolled (707, 270) with delta (0, 0)
Screenshot: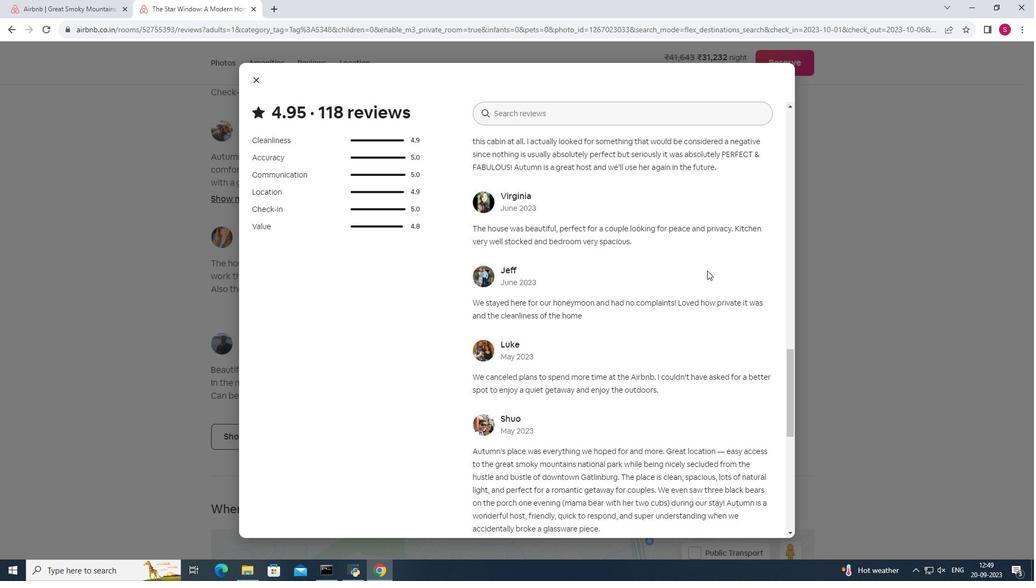 
Action: Mouse scrolled (707, 270) with delta (0, 0)
Screenshot: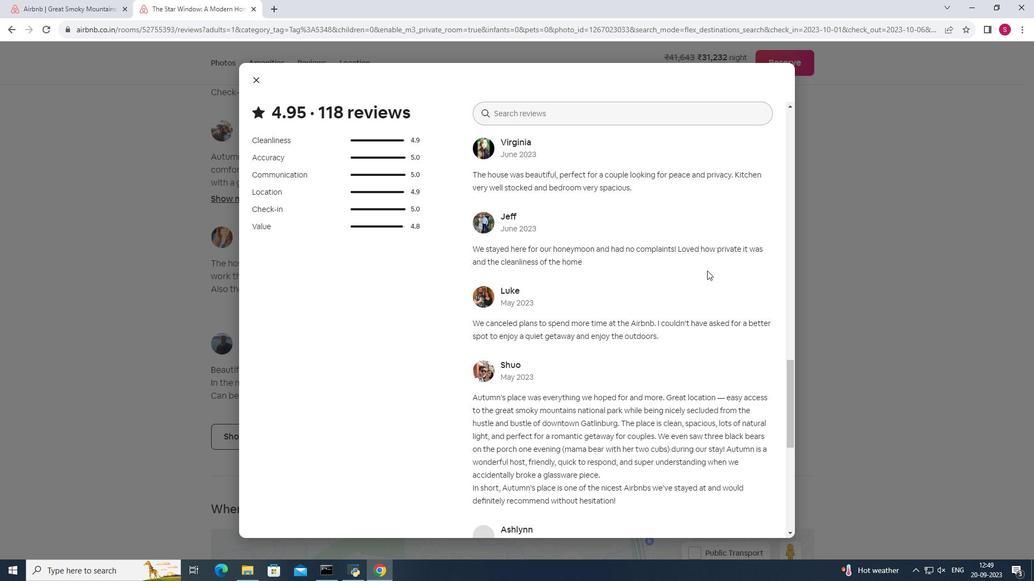 
Action: Mouse scrolled (707, 270) with delta (0, 0)
Screenshot: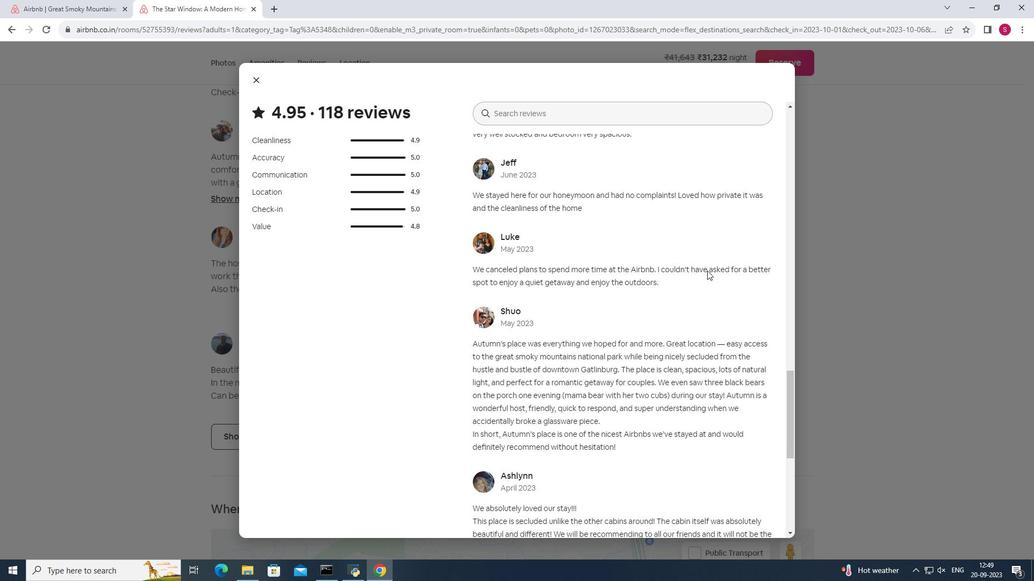 
Action: Mouse scrolled (707, 270) with delta (0, 0)
Screenshot: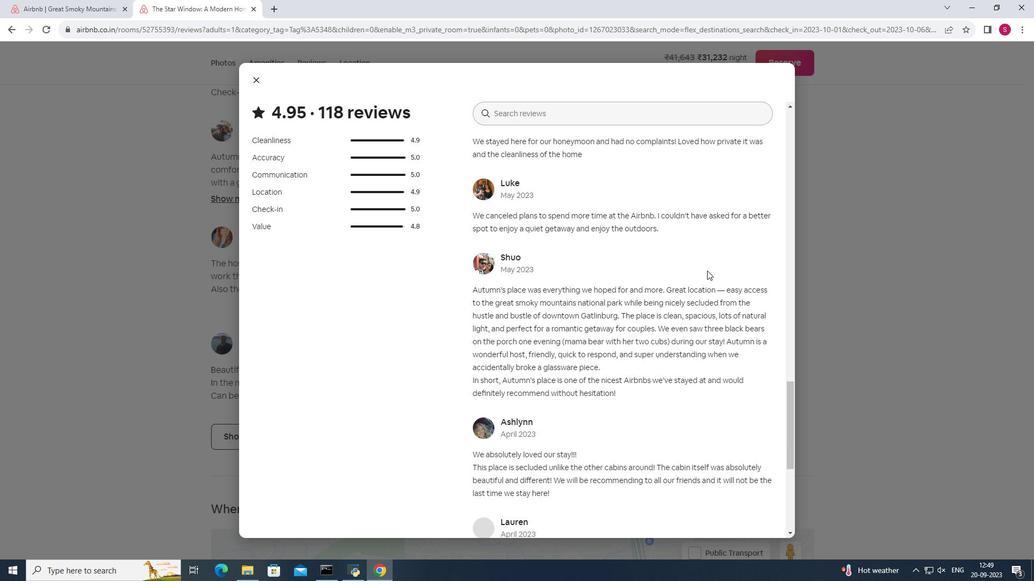
Action: Mouse scrolled (707, 270) with delta (0, 0)
Screenshot: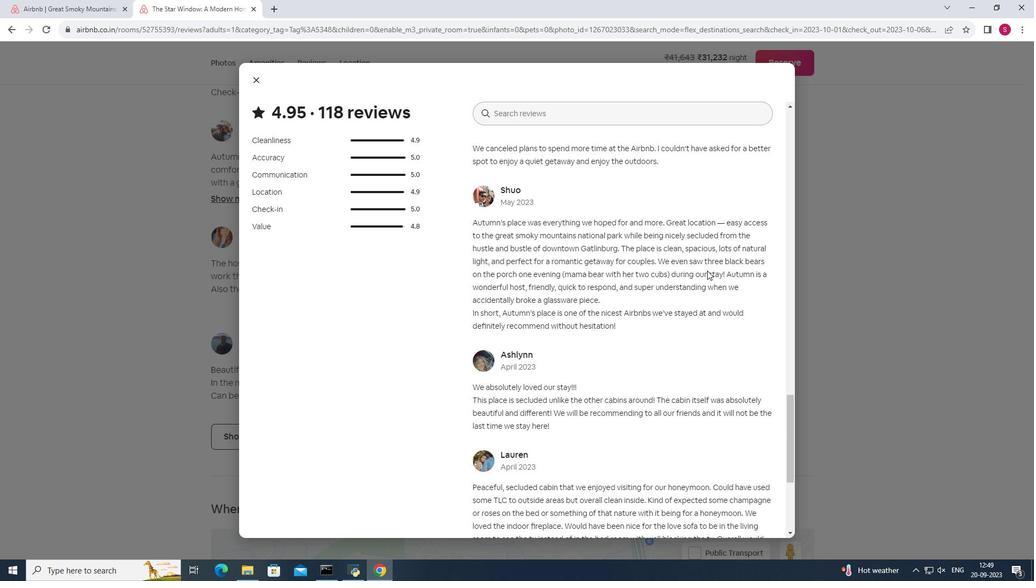 
Action: Mouse scrolled (707, 270) with delta (0, 0)
Screenshot: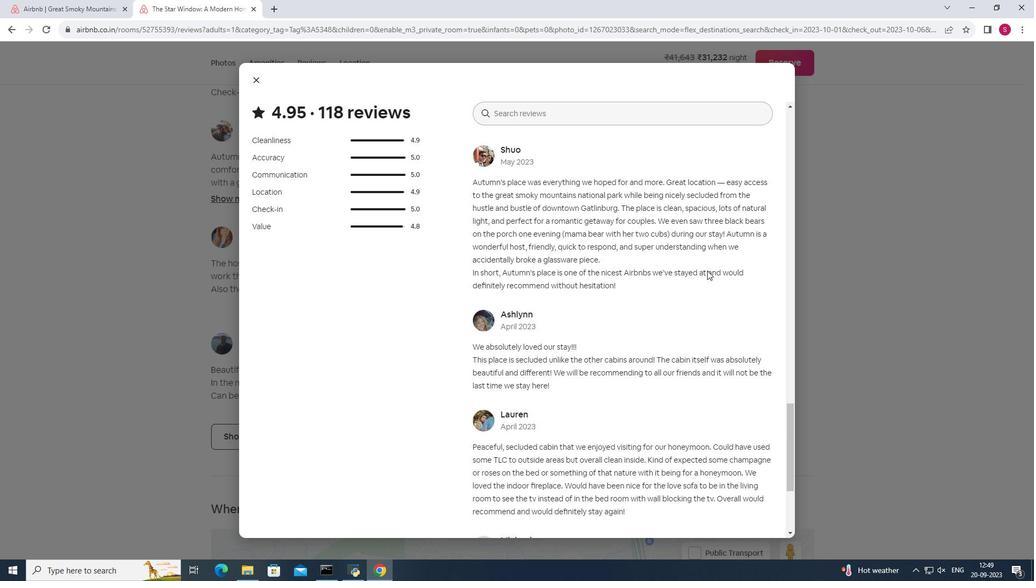 
Action: Mouse scrolled (707, 270) with delta (0, 0)
Screenshot: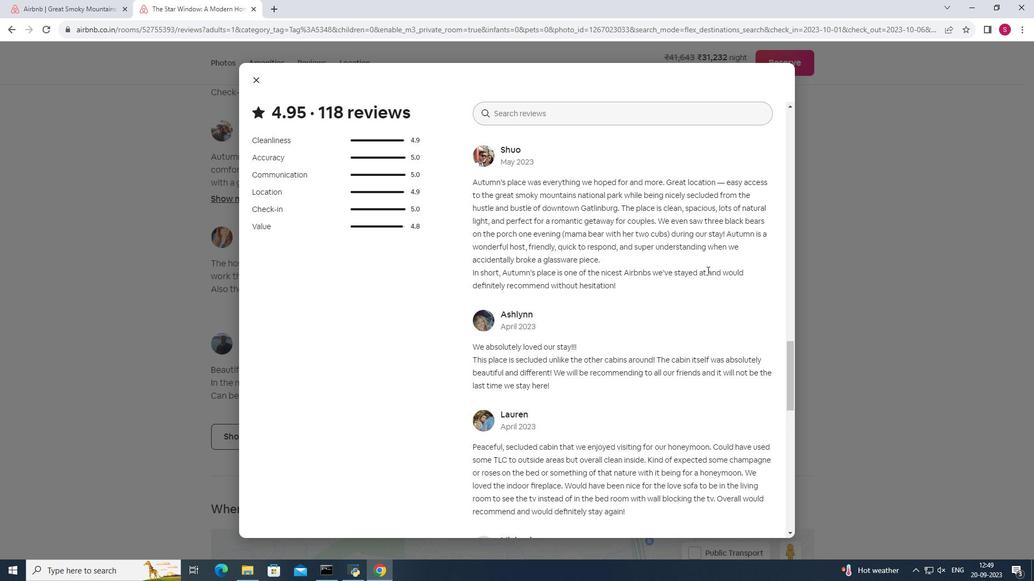 
Action: Mouse scrolled (707, 270) with delta (0, 0)
Screenshot: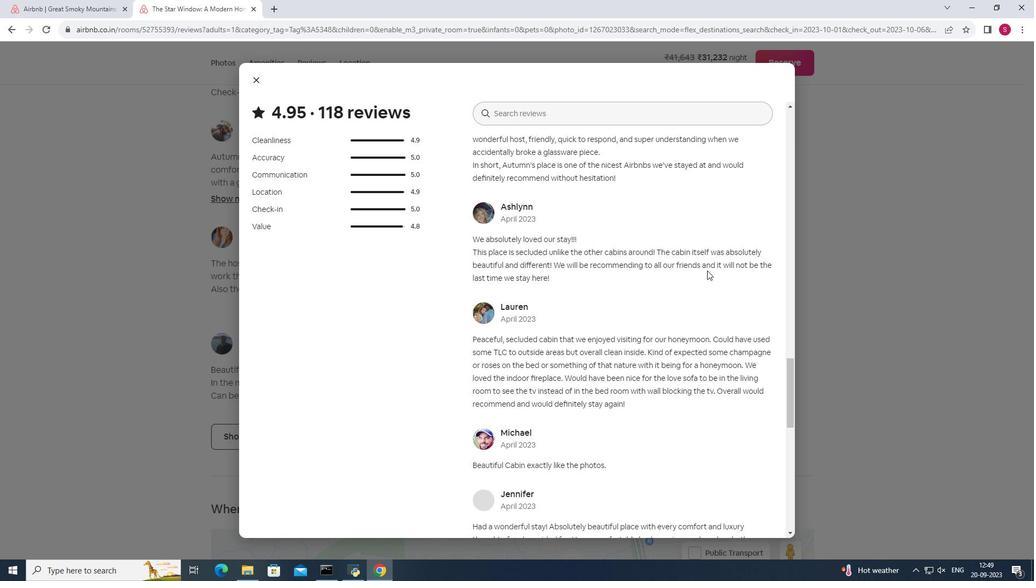 
Action: Mouse moved to (253, 81)
Screenshot: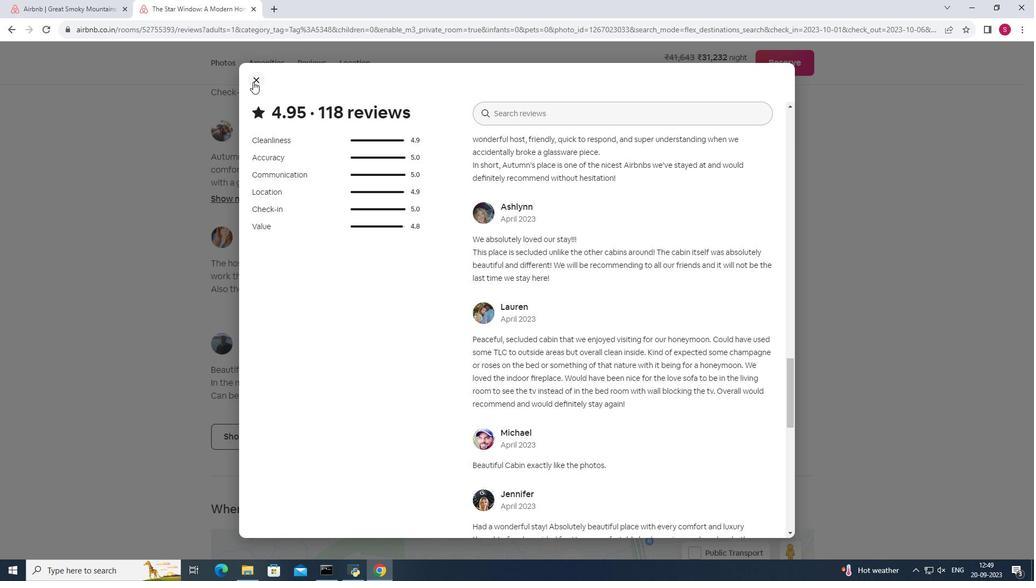 
Action: Mouse pressed left at (253, 81)
Screenshot: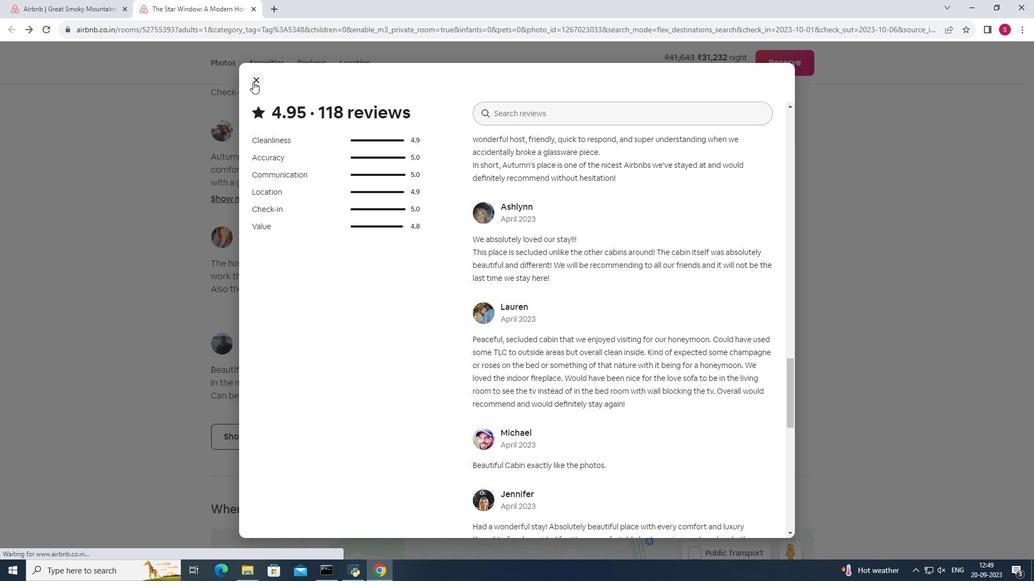 
Action: Mouse moved to (412, 232)
Screenshot: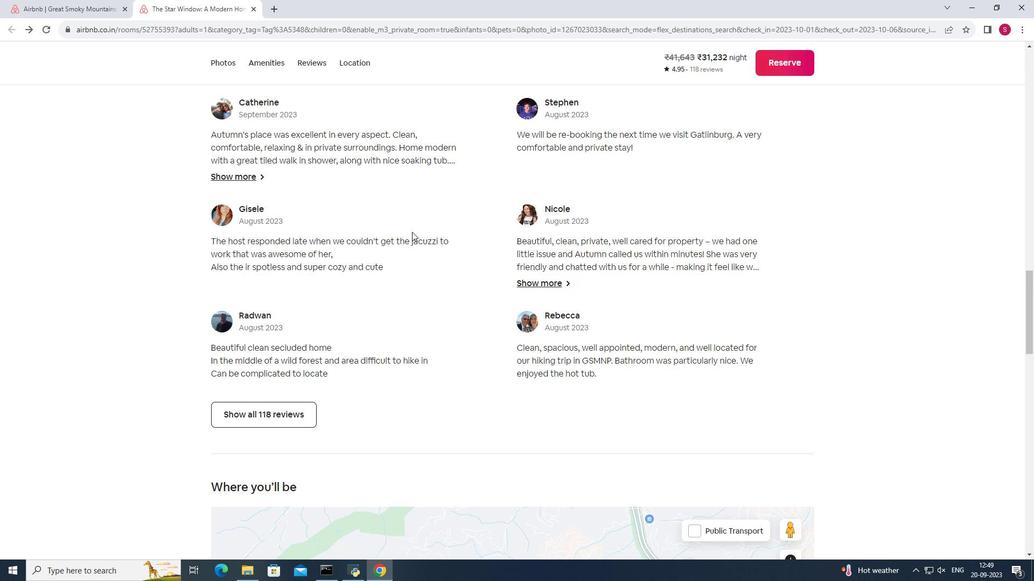
Action: Mouse scrolled (412, 231) with delta (0, 0)
Screenshot: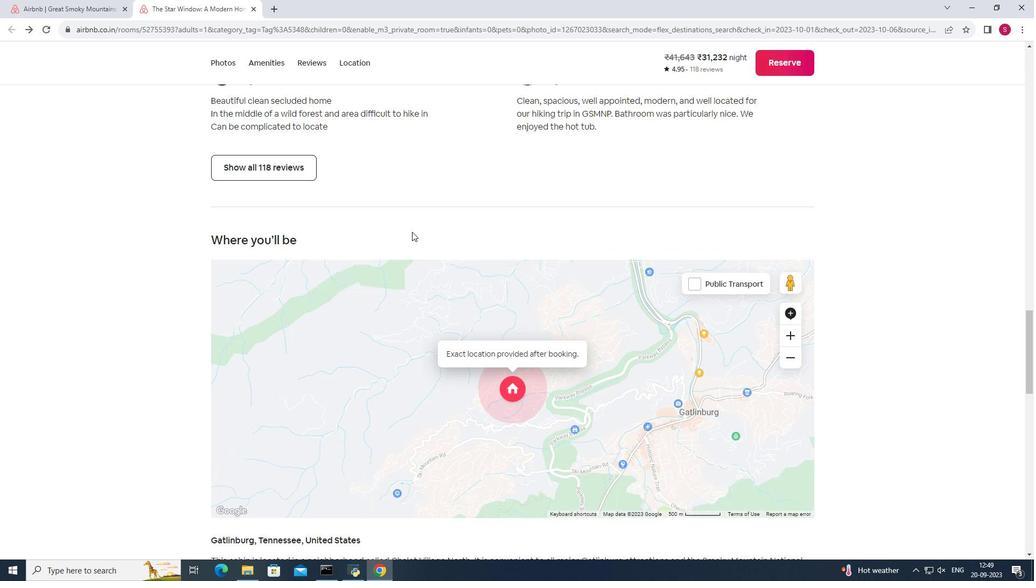 
Action: Mouse scrolled (412, 231) with delta (0, 0)
Screenshot: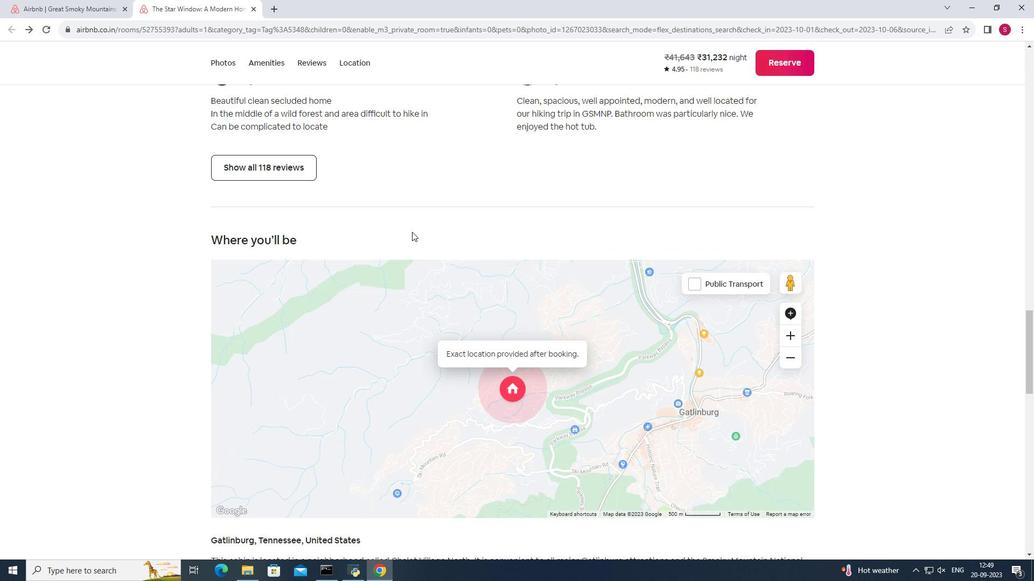 
Action: Mouse scrolled (412, 231) with delta (0, 0)
Screenshot: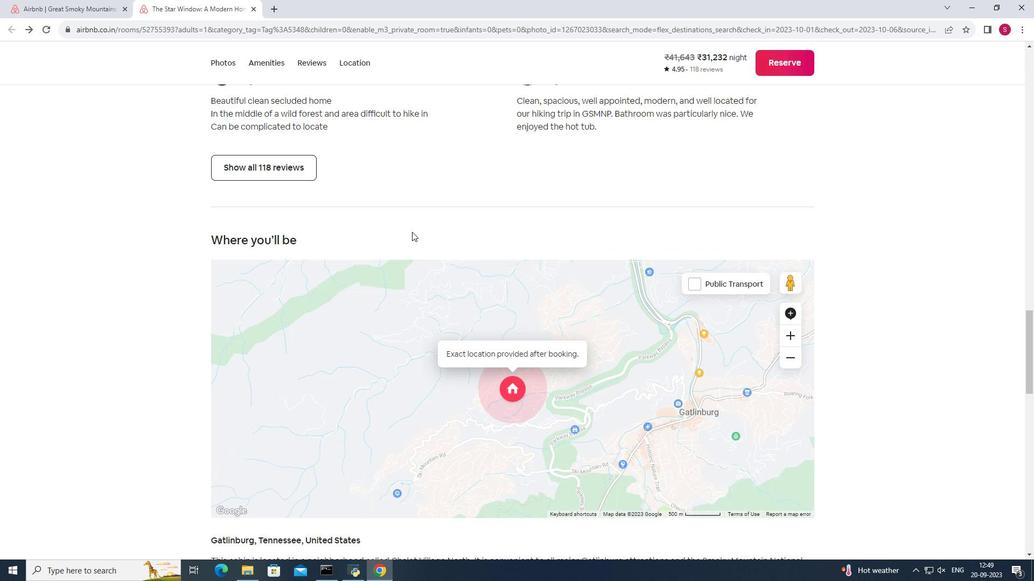 
Action: Mouse scrolled (412, 231) with delta (0, 0)
Screenshot: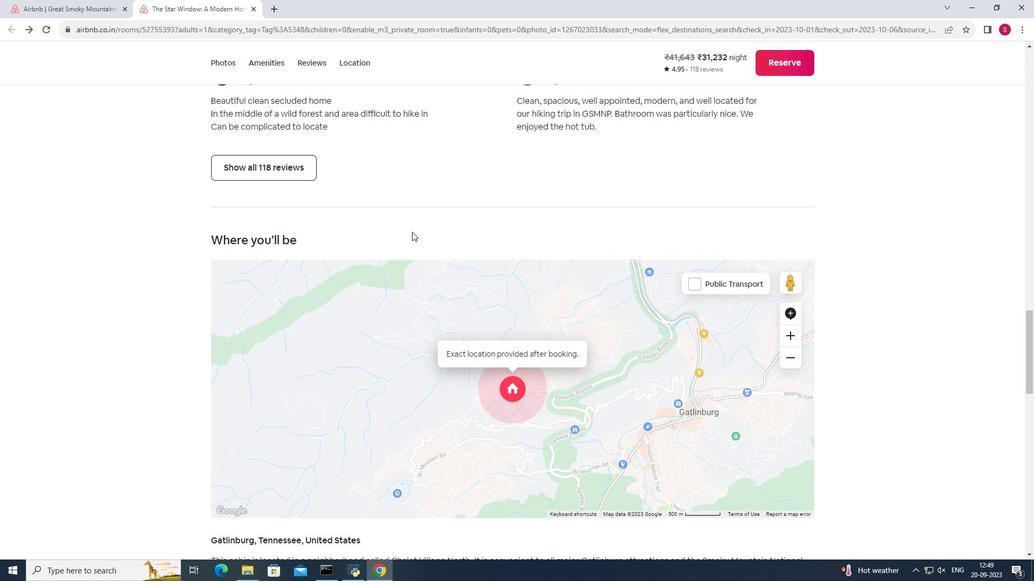 
Action: Mouse scrolled (412, 231) with delta (0, 0)
Screenshot: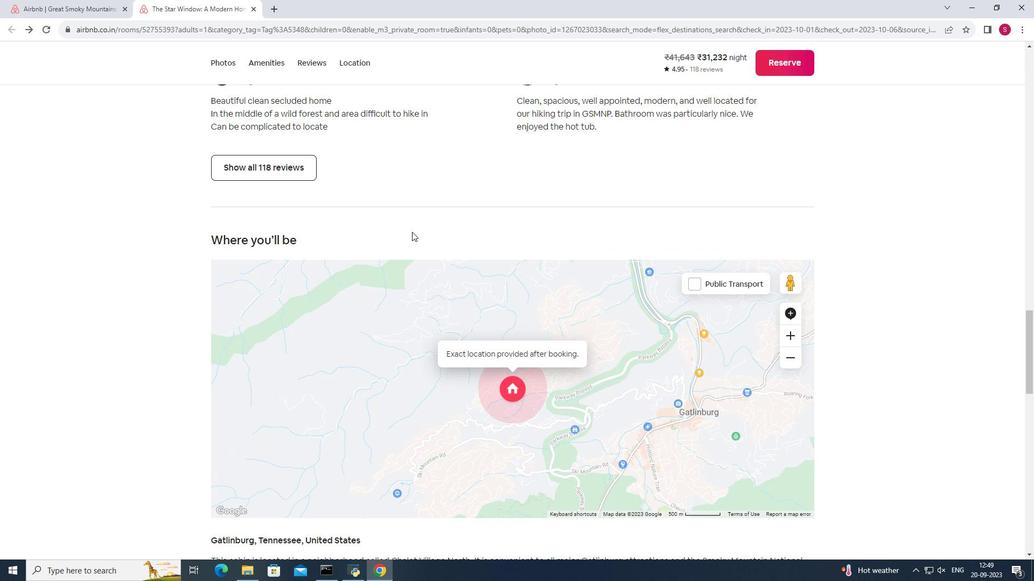 
Action: Mouse scrolled (412, 231) with delta (0, 0)
Screenshot: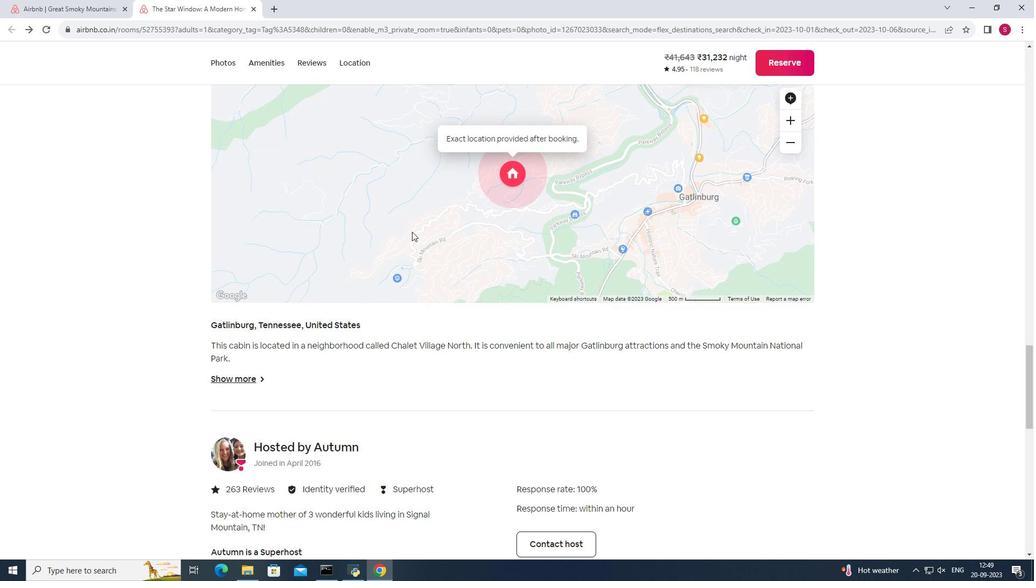 
Action: Mouse scrolled (412, 231) with delta (0, 0)
Screenshot: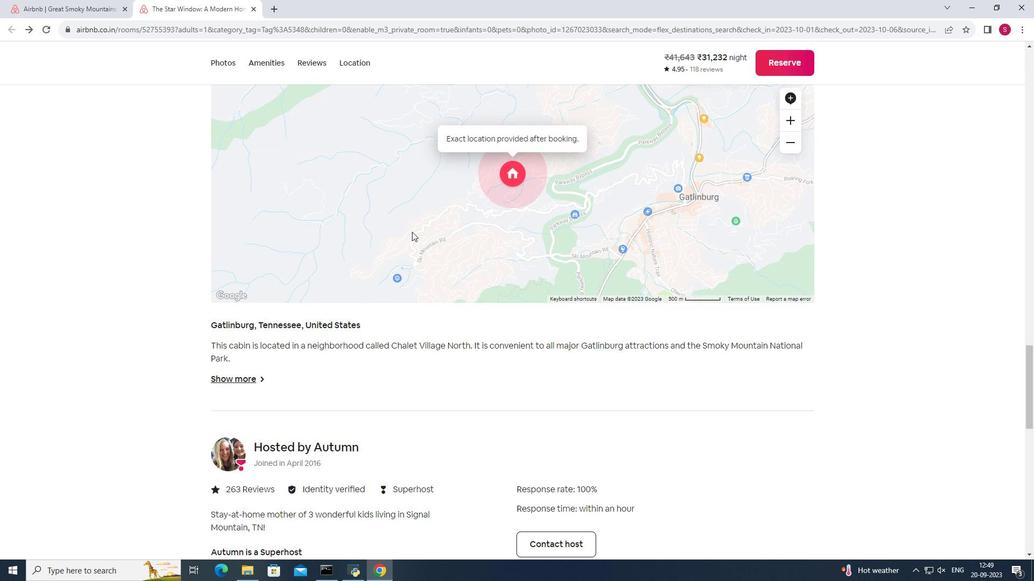 
Action: Mouse scrolled (412, 231) with delta (0, 0)
Screenshot: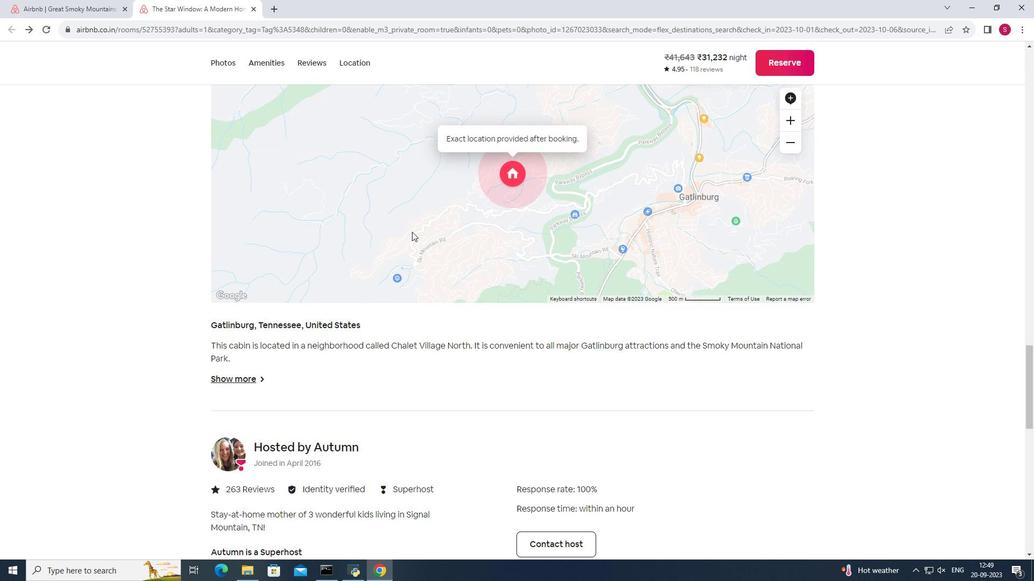 
Action: Mouse scrolled (412, 231) with delta (0, 0)
Screenshot: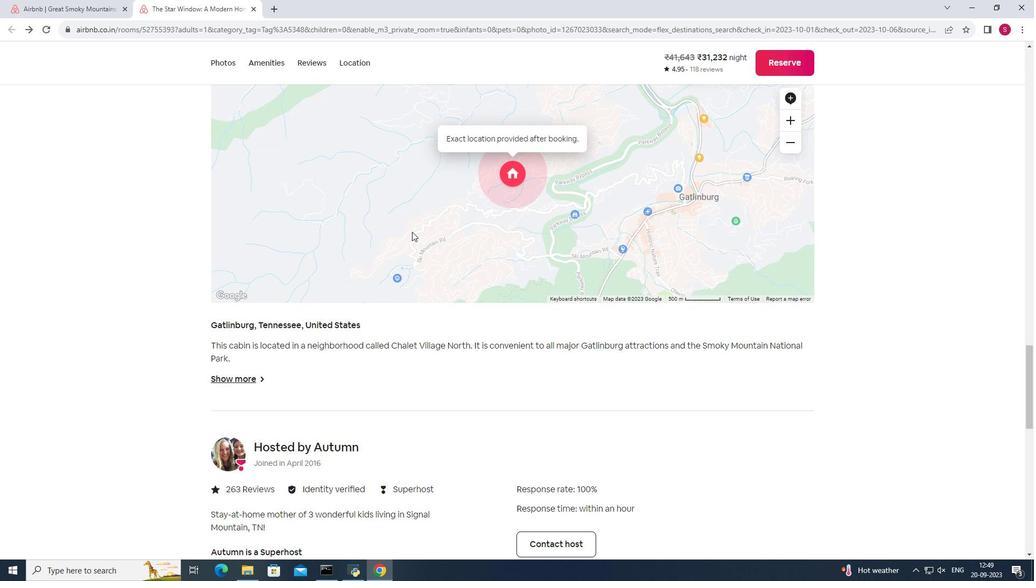 
Action: Mouse scrolled (412, 231) with delta (0, 0)
Screenshot: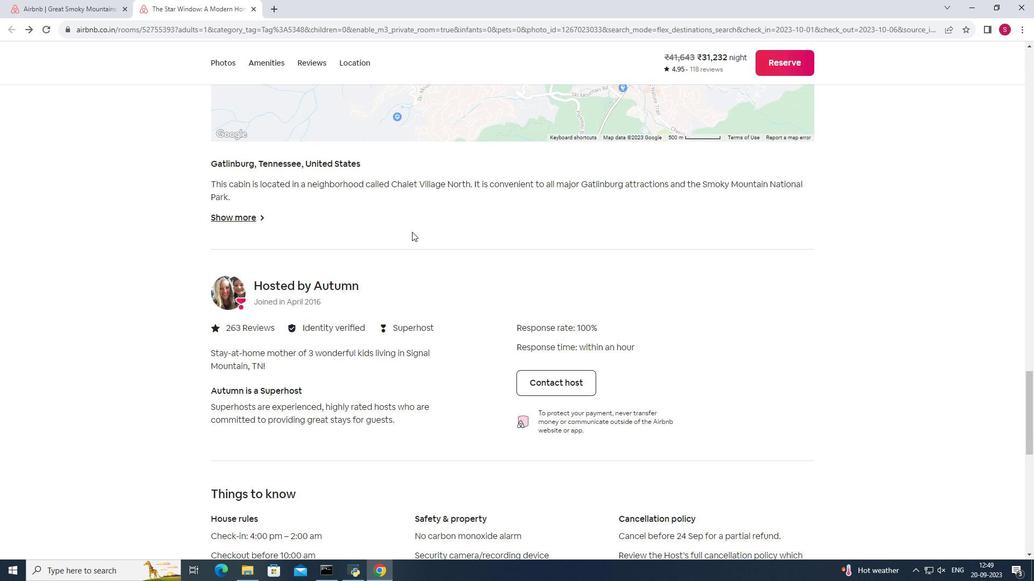 
Action: Mouse scrolled (412, 231) with delta (0, 0)
Screenshot: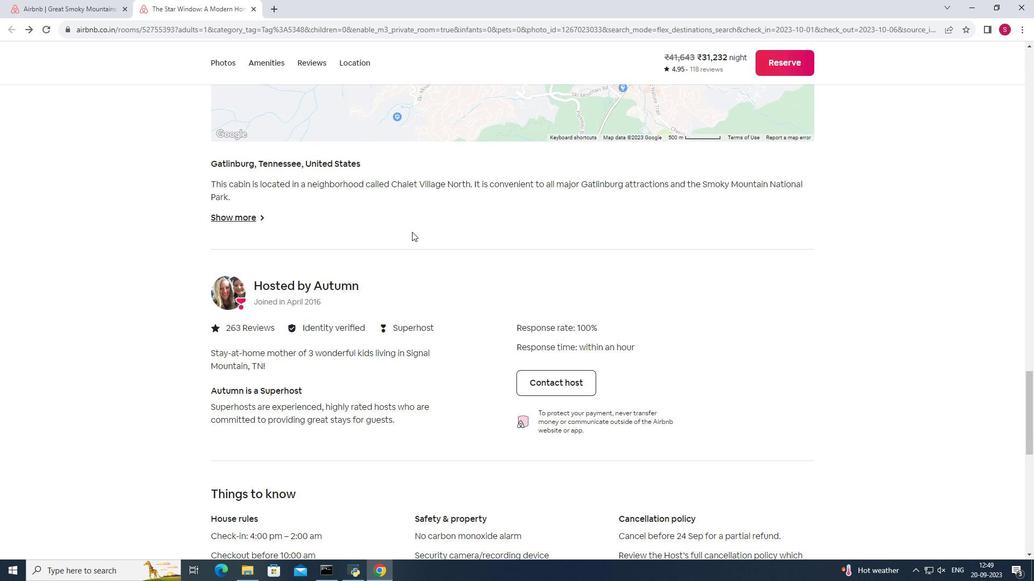 
Action: Mouse scrolled (412, 231) with delta (0, 0)
Screenshot: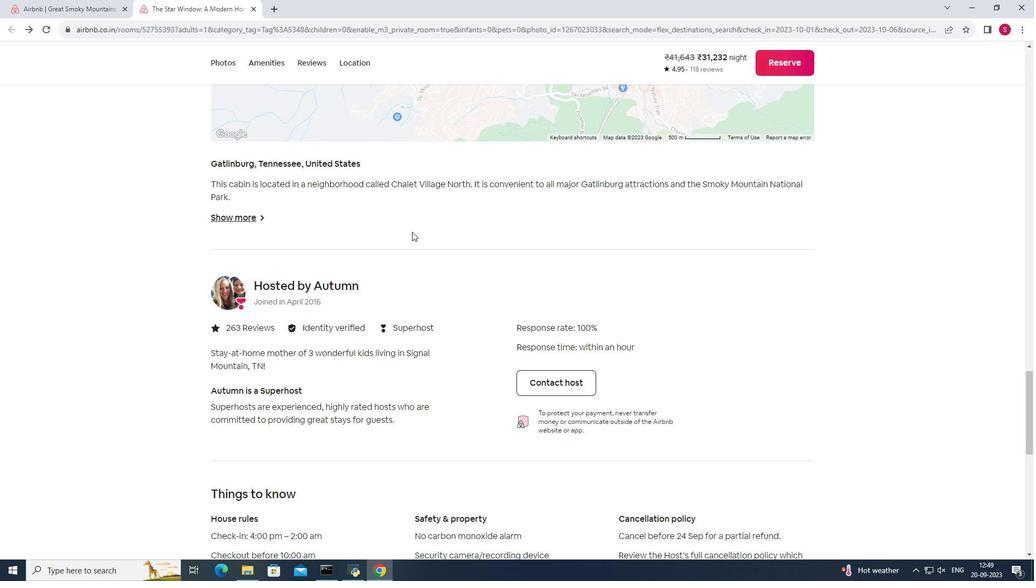 
Action: Mouse moved to (477, 234)
Screenshot: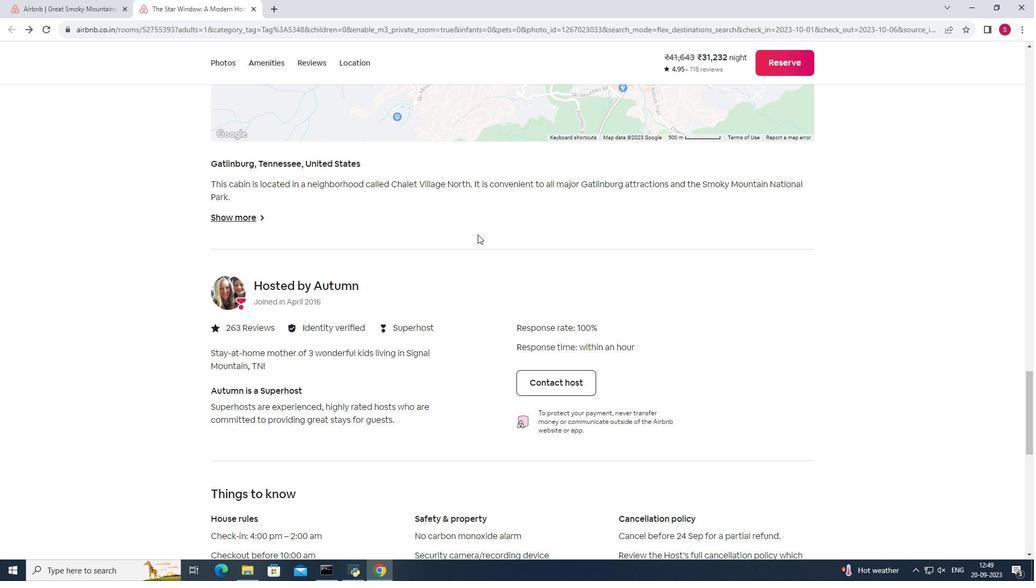 
Action: Mouse scrolled (477, 234) with delta (0, 0)
Screenshot: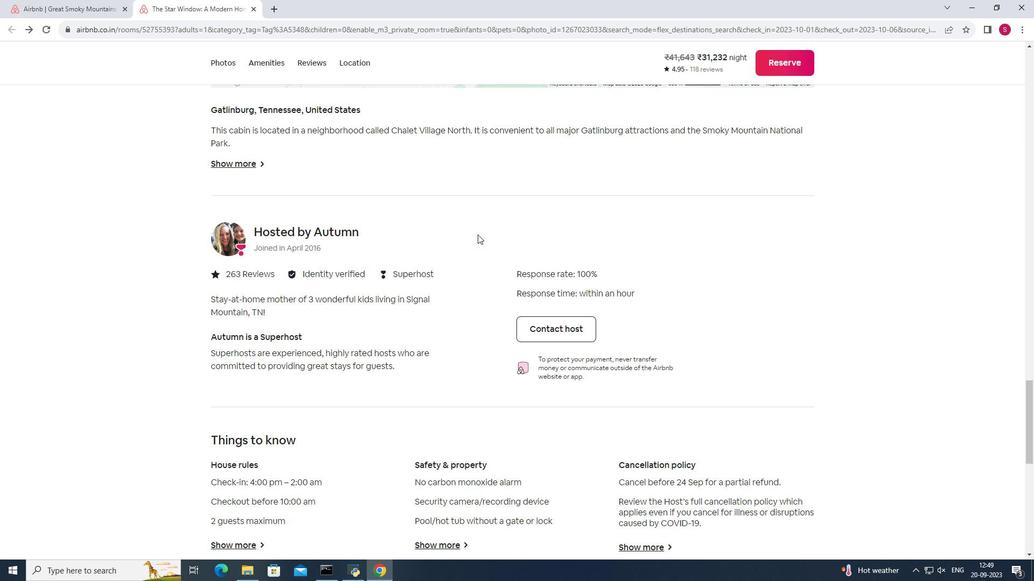 
Action: Mouse scrolled (477, 234) with delta (0, 0)
Screenshot: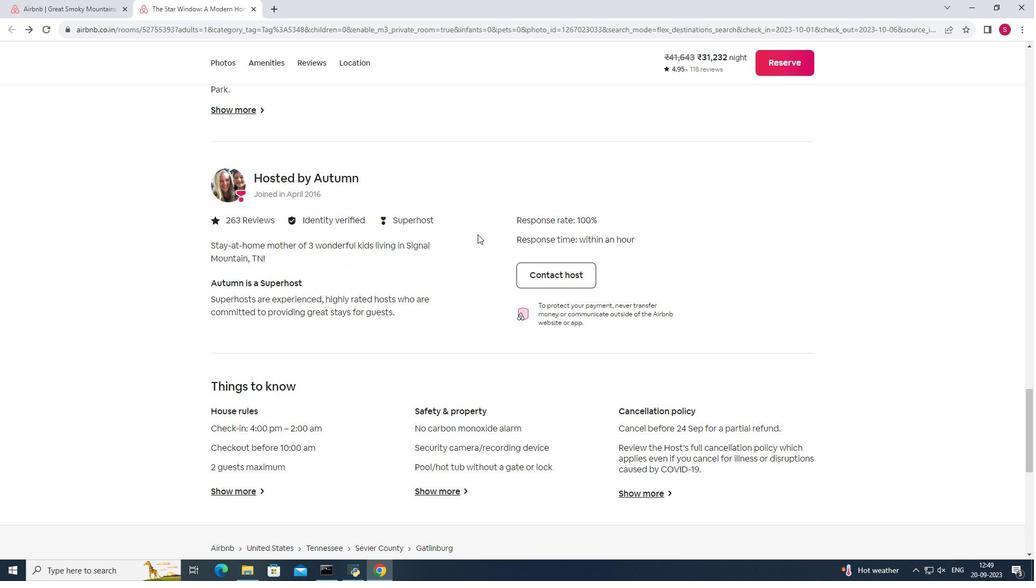 
Action: Mouse scrolled (477, 234) with delta (0, 0)
Screenshot: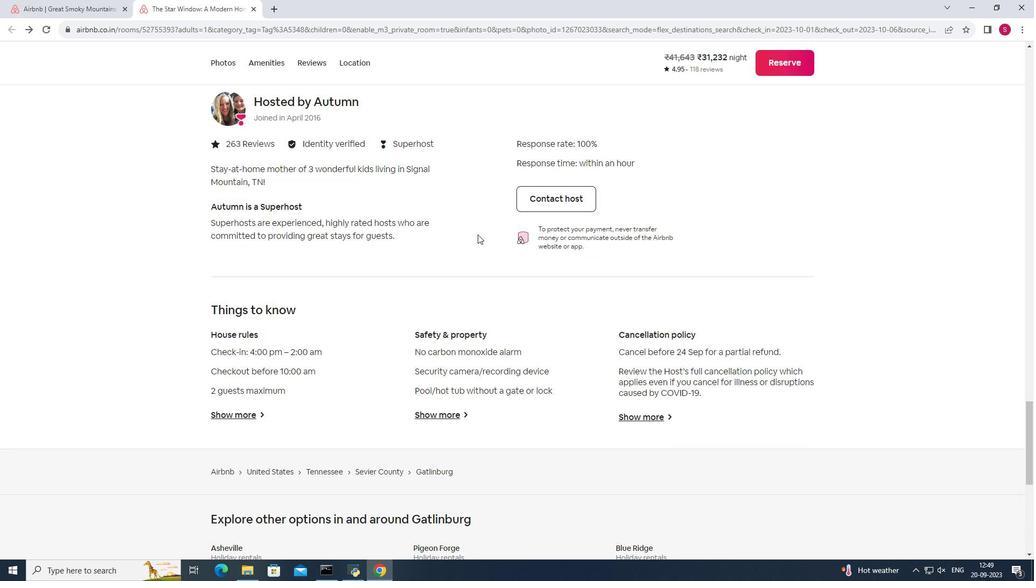 
Action: Mouse scrolled (477, 234) with delta (0, 0)
Screenshot: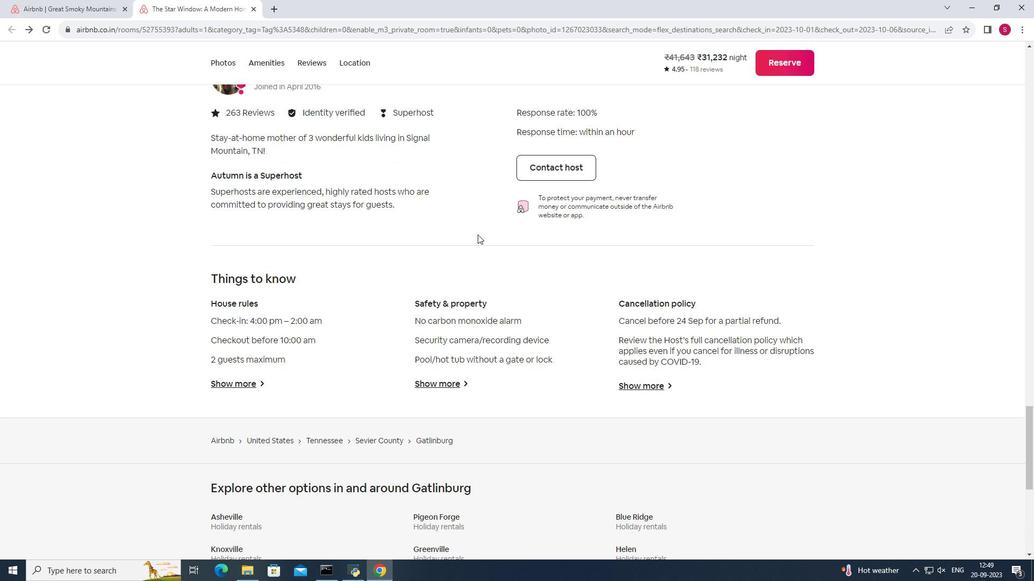 
Action: Mouse scrolled (477, 234) with delta (0, 0)
Screenshot: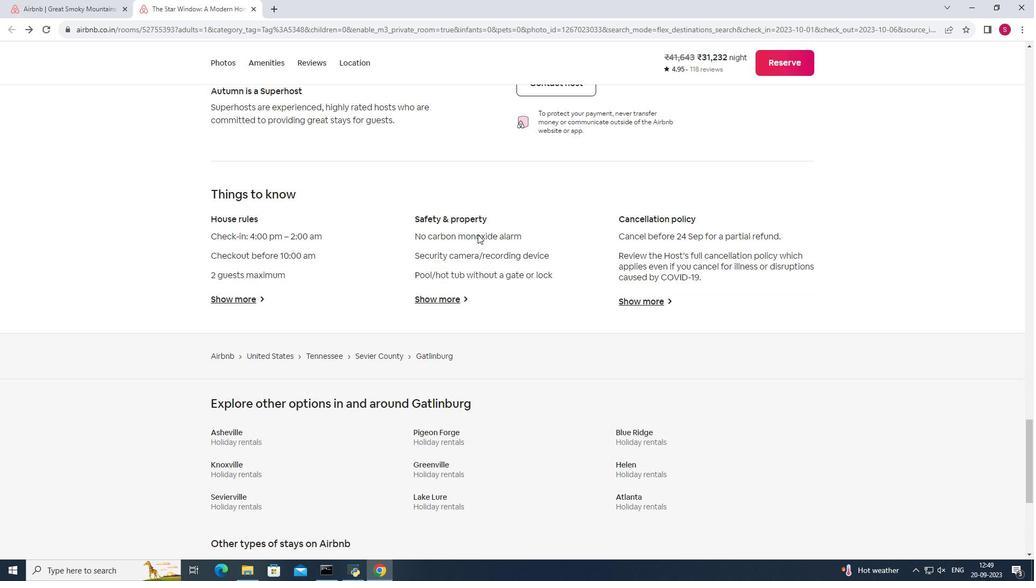 
Action: Mouse scrolled (477, 234) with delta (0, 0)
Screenshot: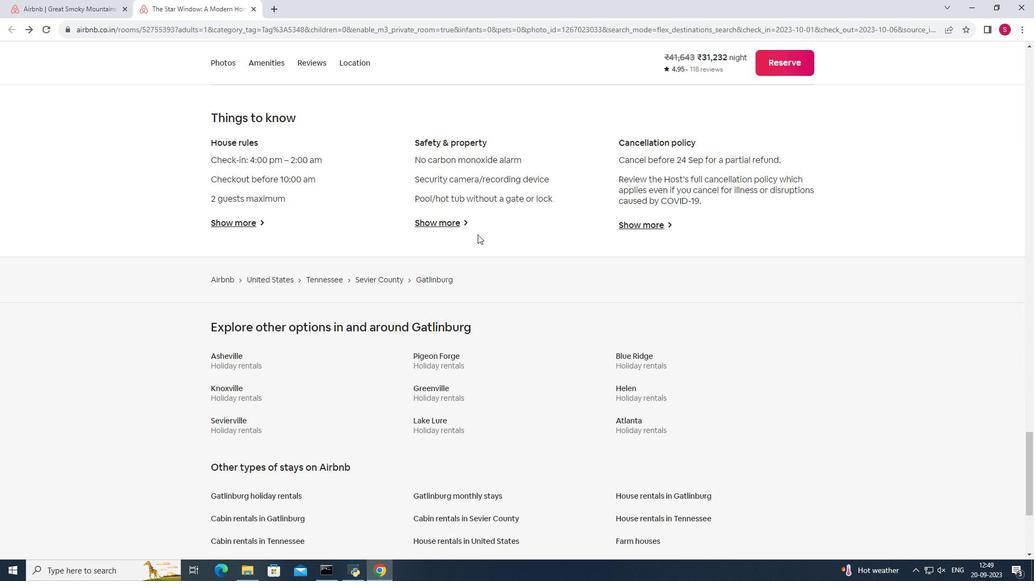 
Action: Mouse scrolled (477, 234) with delta (0, 0)
Screenshot: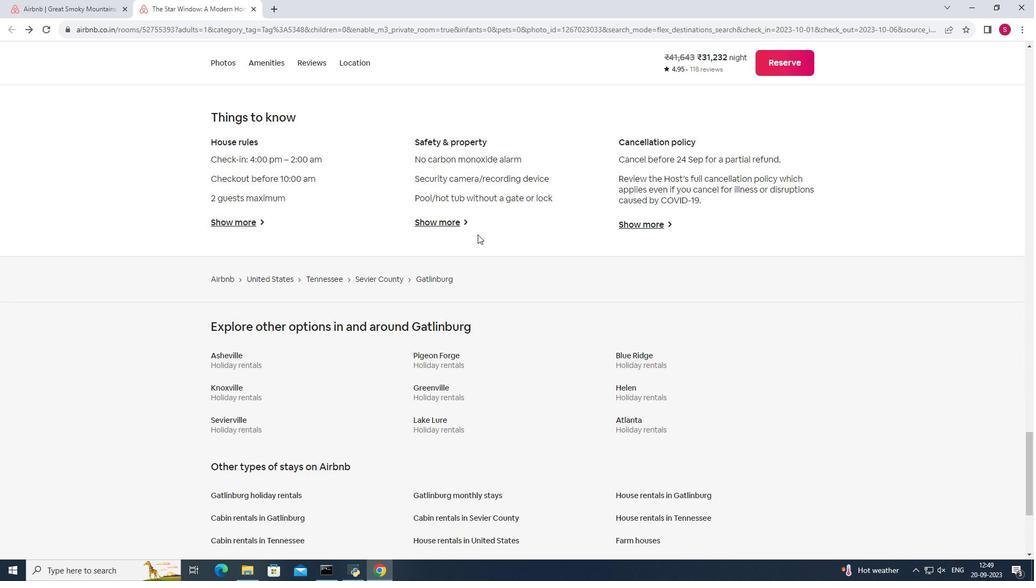 
Action: Mouse moved to (531, 237)
Screenshot: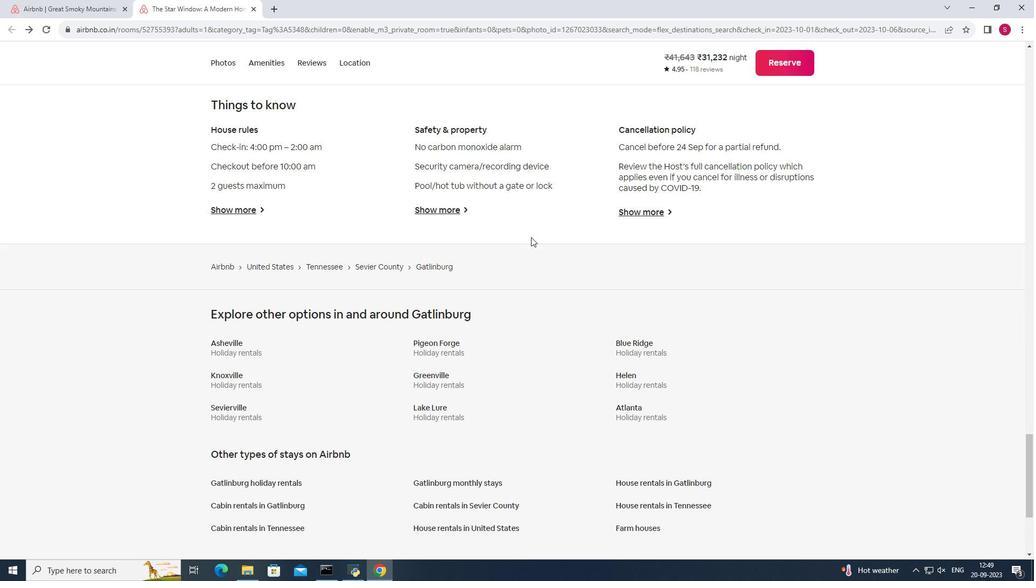 
Action: Mouse scrolled (531, 237) with delta (0, 0)
Screenshot: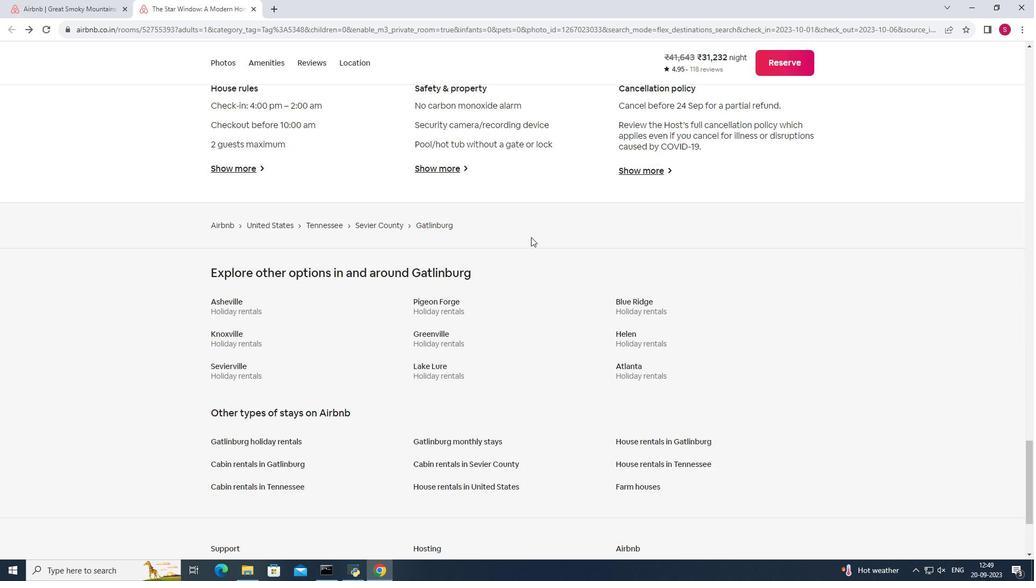 
Action: Mouse moved to (531, 237)
Screenshot: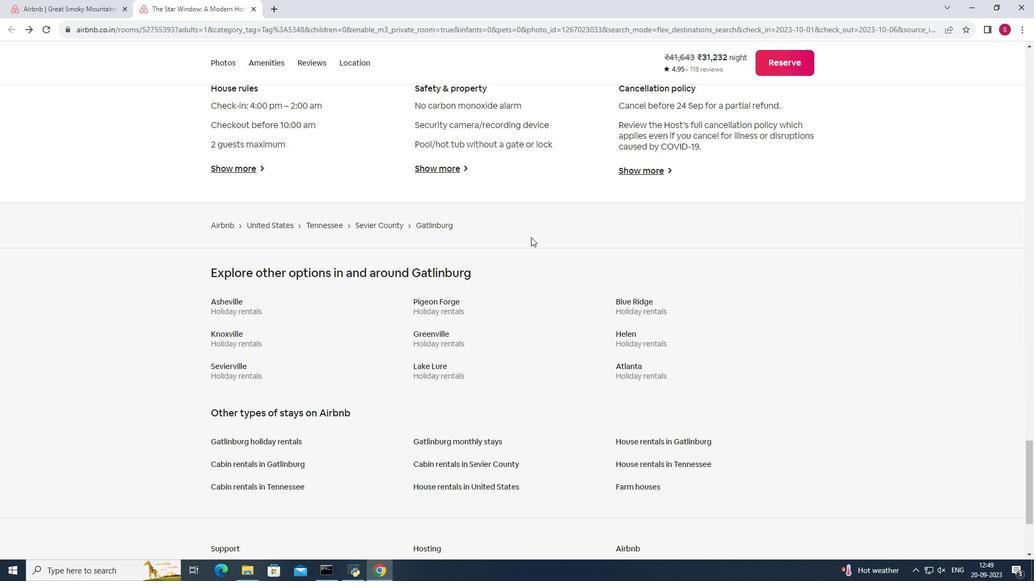 
Action: Mouse scrolled (531, 237) with delta (0, 0)
Screenshot: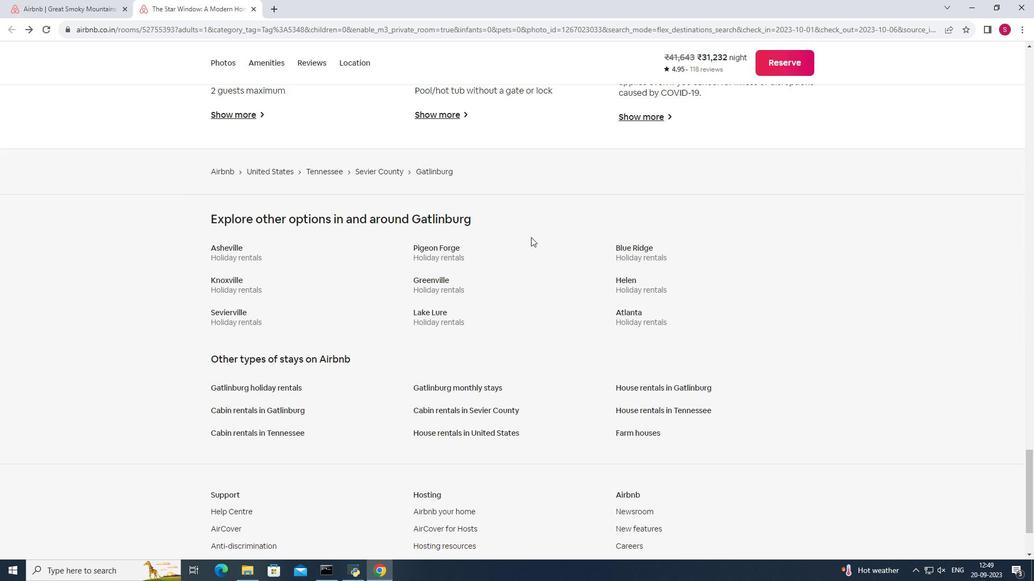 
Action: Mouse moved to (531, 238)
Screenshot: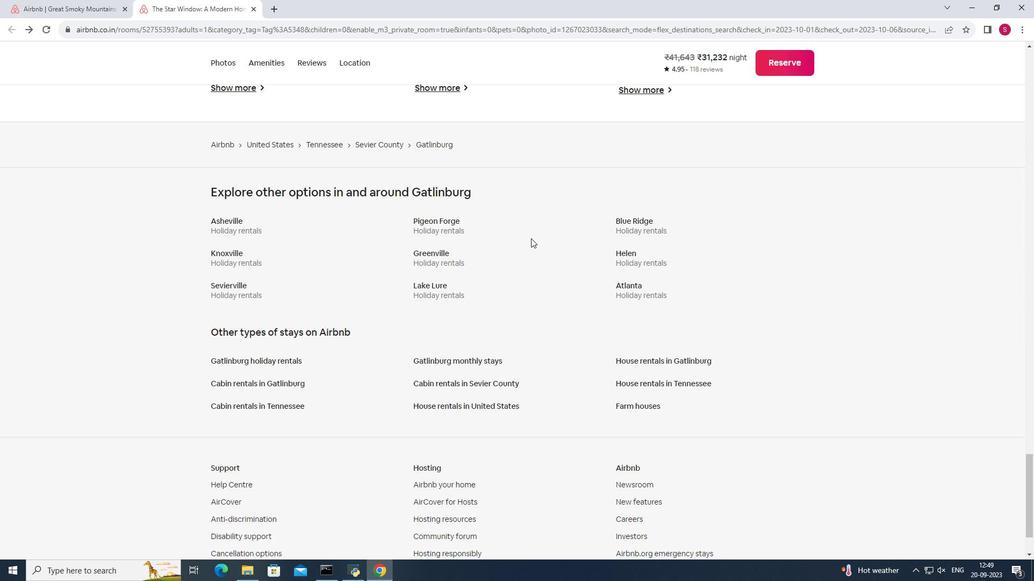 
Action: Mouse scrolled (531, 238) with delta (0, 0)
